 Task: Team Management: Team Retro.
Action: Mouse pressed left at (839, 404)
Screenshot: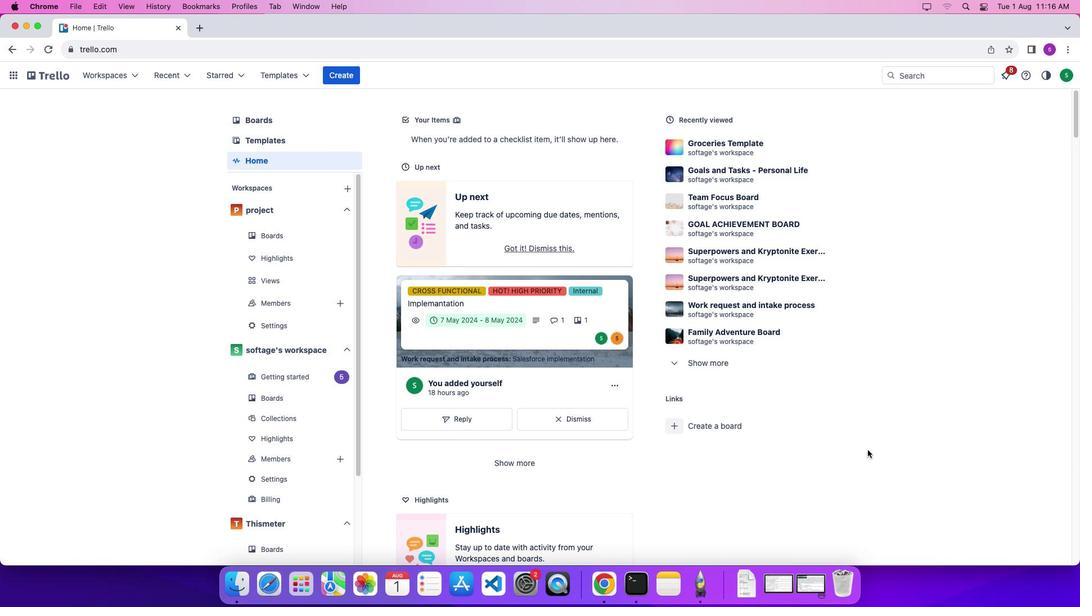 
Action: Mouse moved to (126, 152)
Screenshot: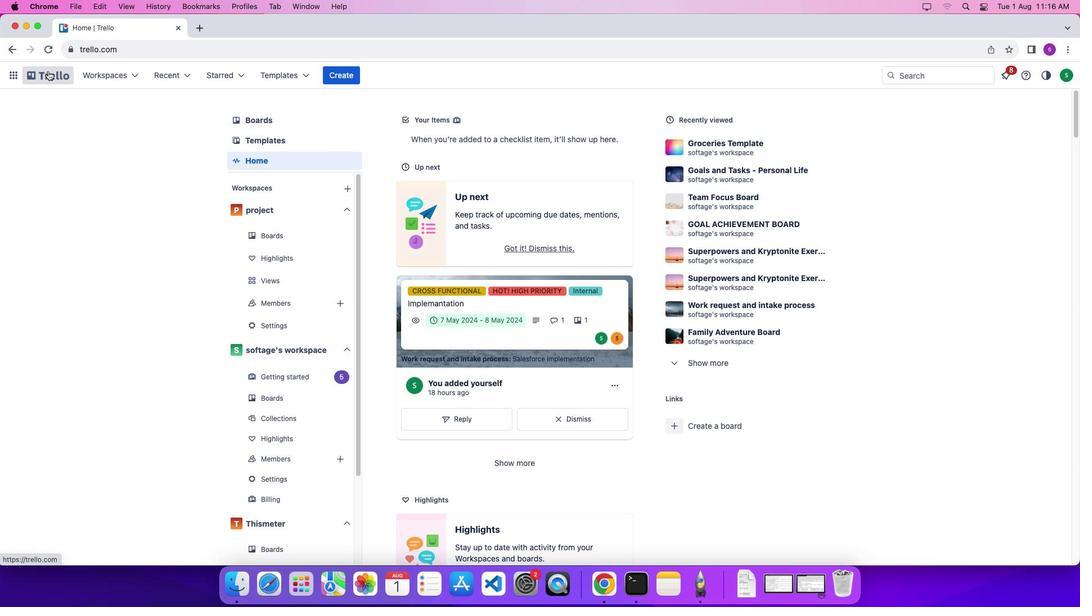 
Action: Mouse pressed left at (126, 152)
Screenshot: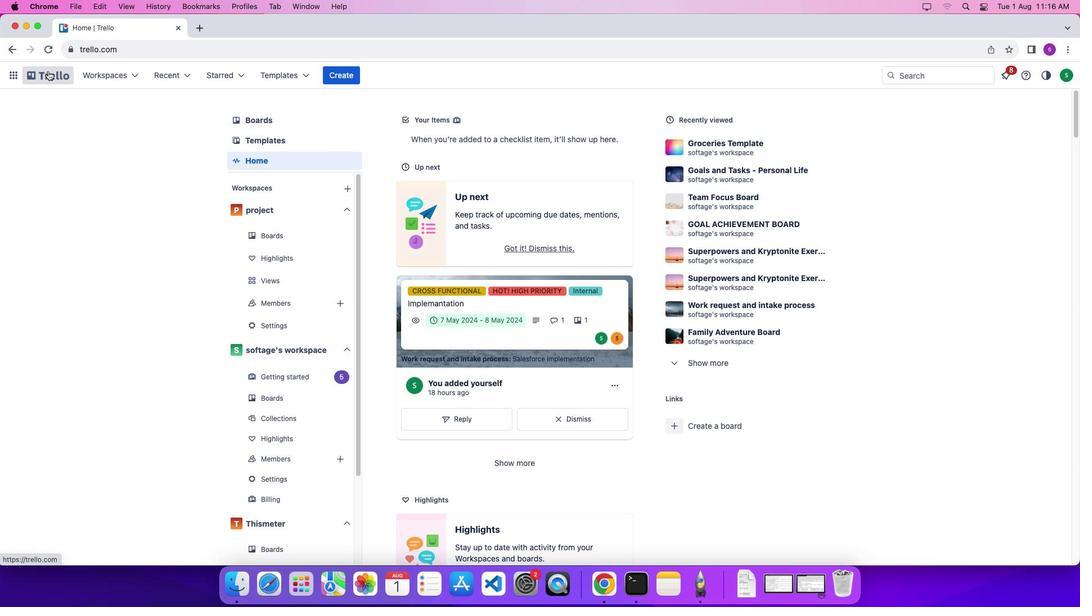 
Action: Mouse moved to (325, 150)
Screenshot: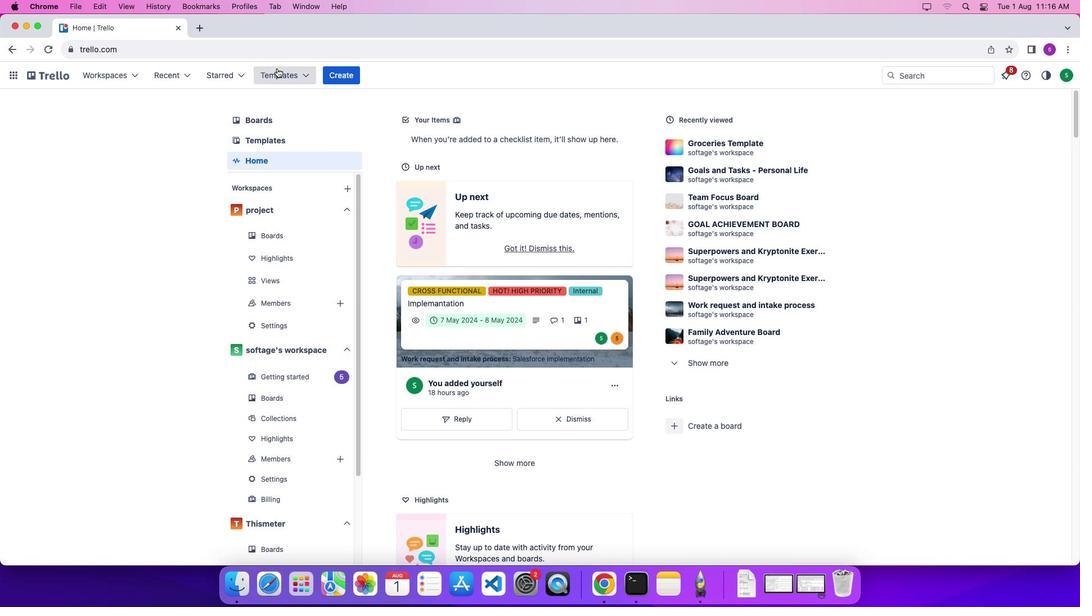 
Action: Mouse pressed left at (325, 150)
Screenshot: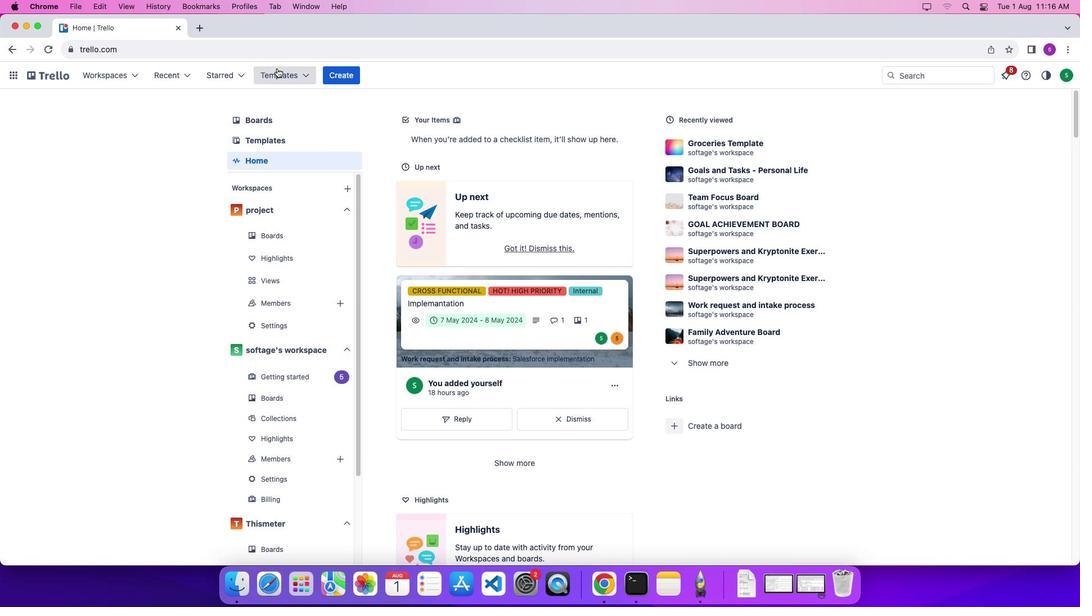 
Action: Mouse moved to (414, 392)
Screenshot: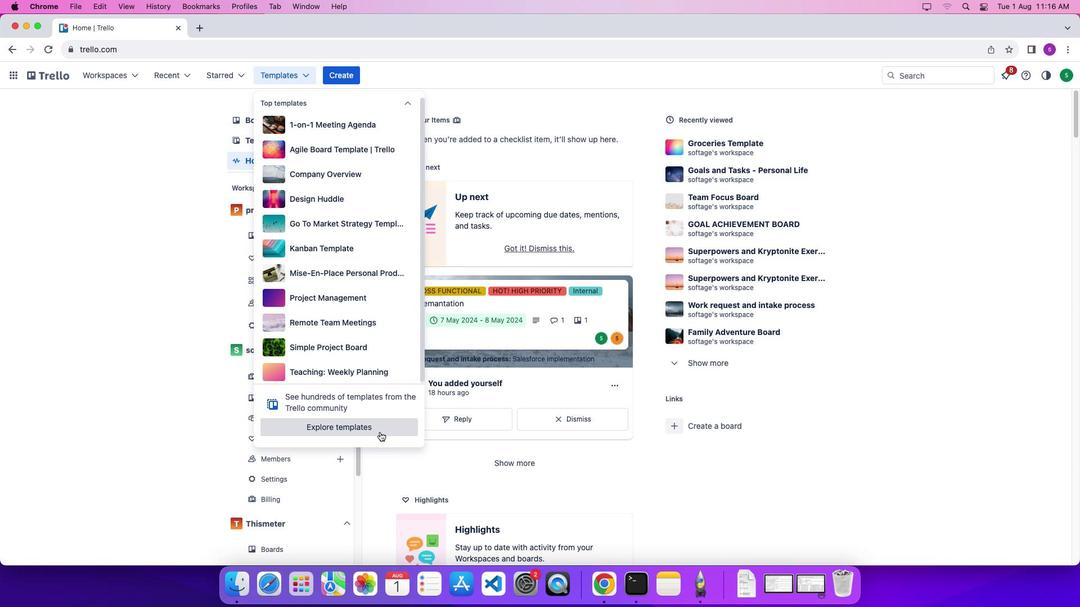 
Action: Mouse pressed left at (414, 392)
Screenshot: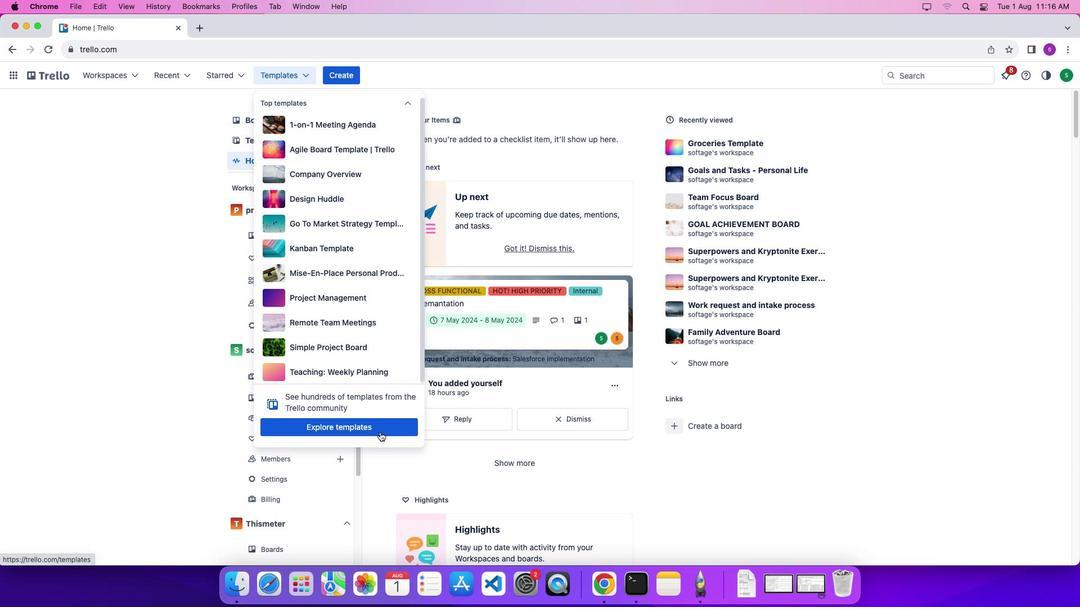 
Action: Mouse moved to (721, 187)
Screenshot: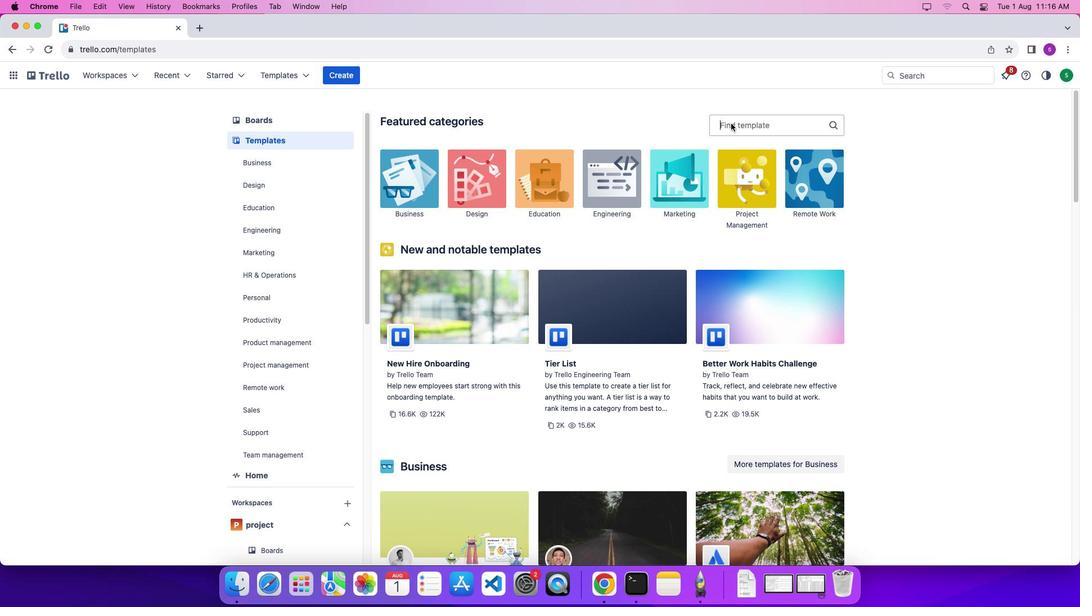 
Action: Mouse pressed left at (721, 187)
Screenshot: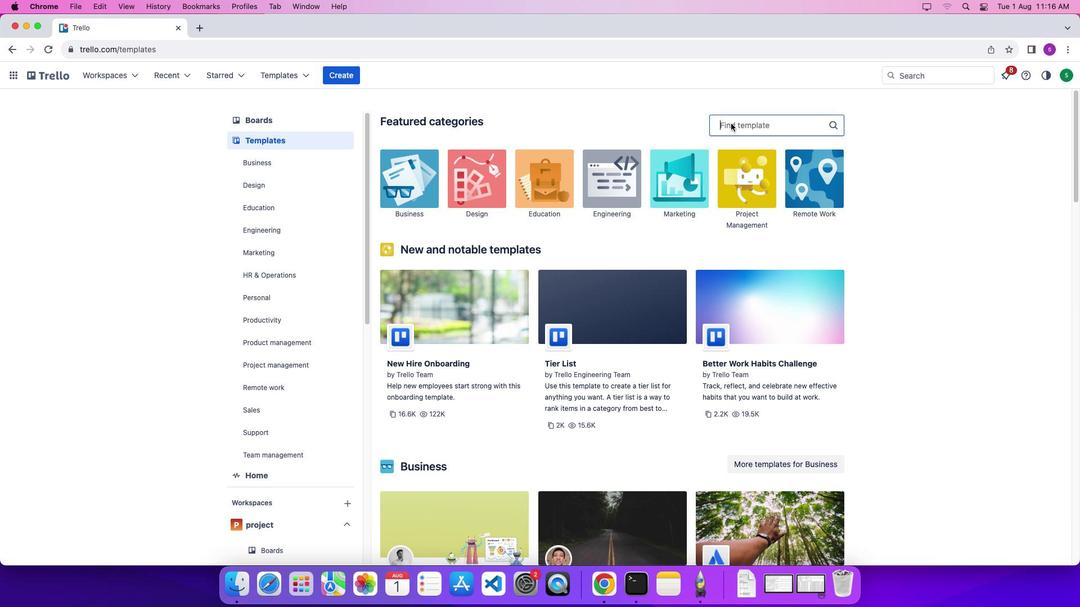 
Action: Mouse moved to (722, 187)
Screenshot: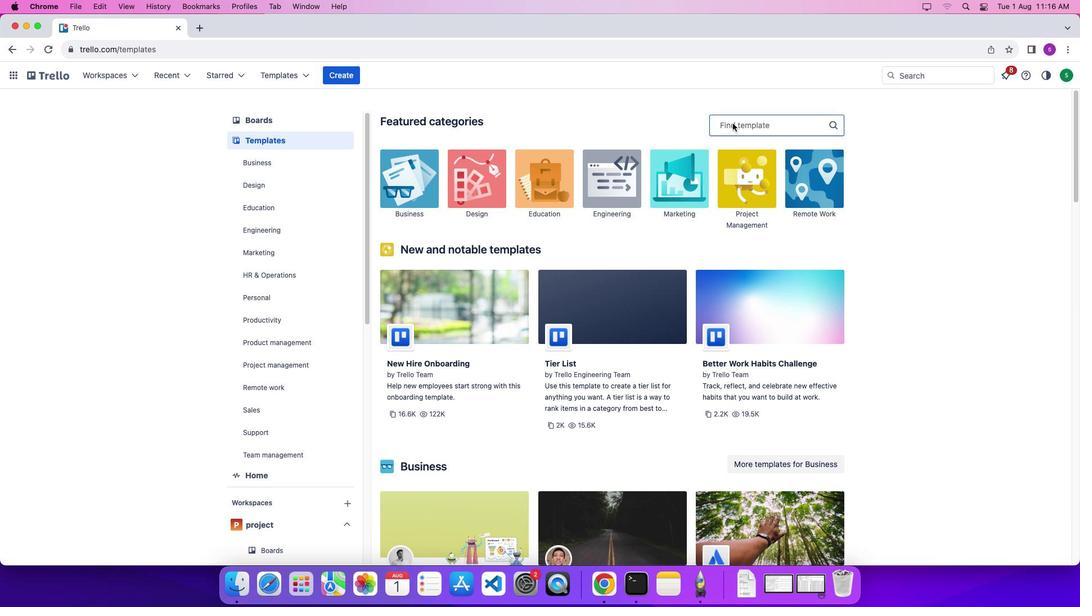 
Action: Mouse pressed left at (722, 187)
Screenshot: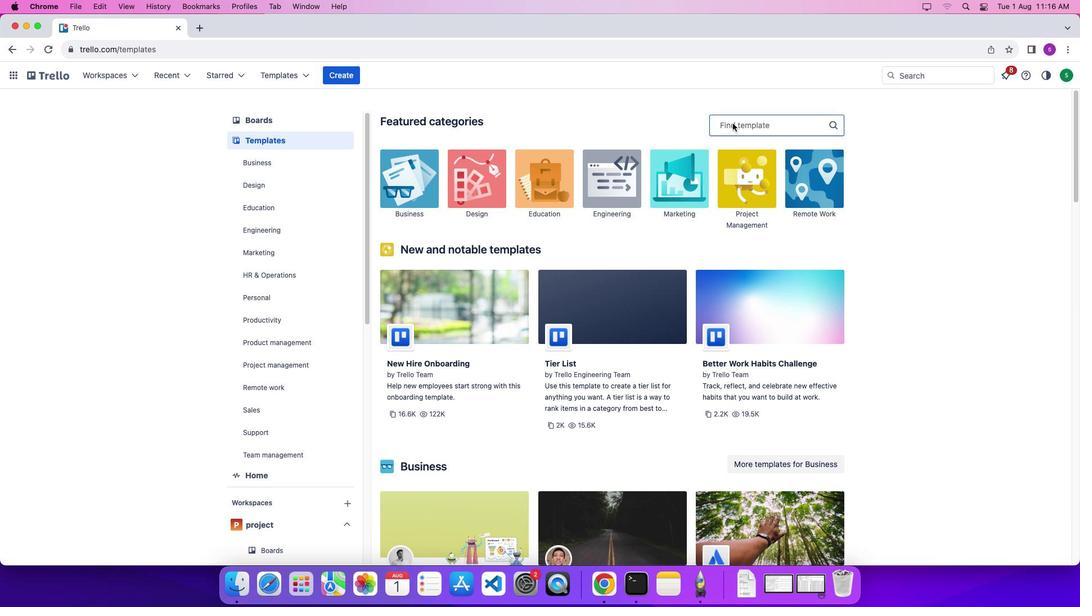 
Action: Key pressed Key.shift'T''e''a''a''m'Key.space'r''e''t''r''o'
Screenshot: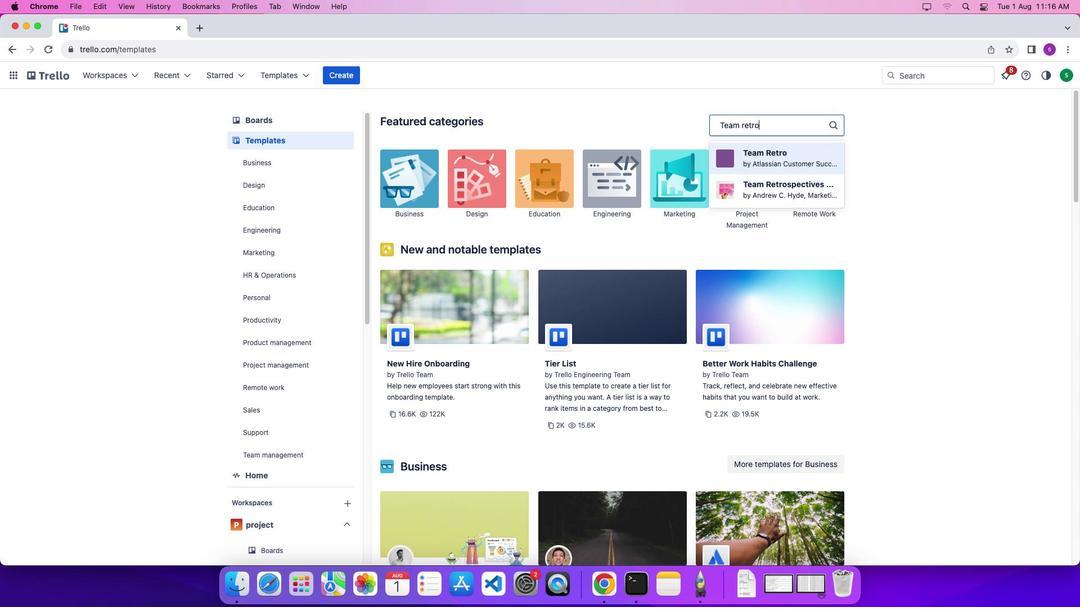 
Action: Mouse moved to (744, 220)
Screenshot: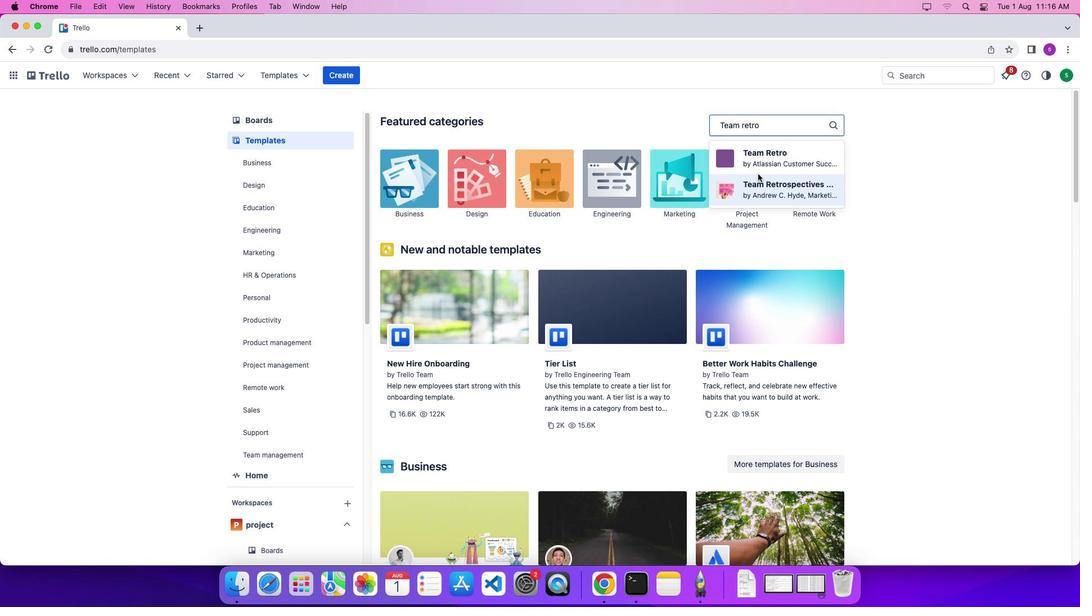 
Action: Mouse pressed left at (744, 220)
Screenshot: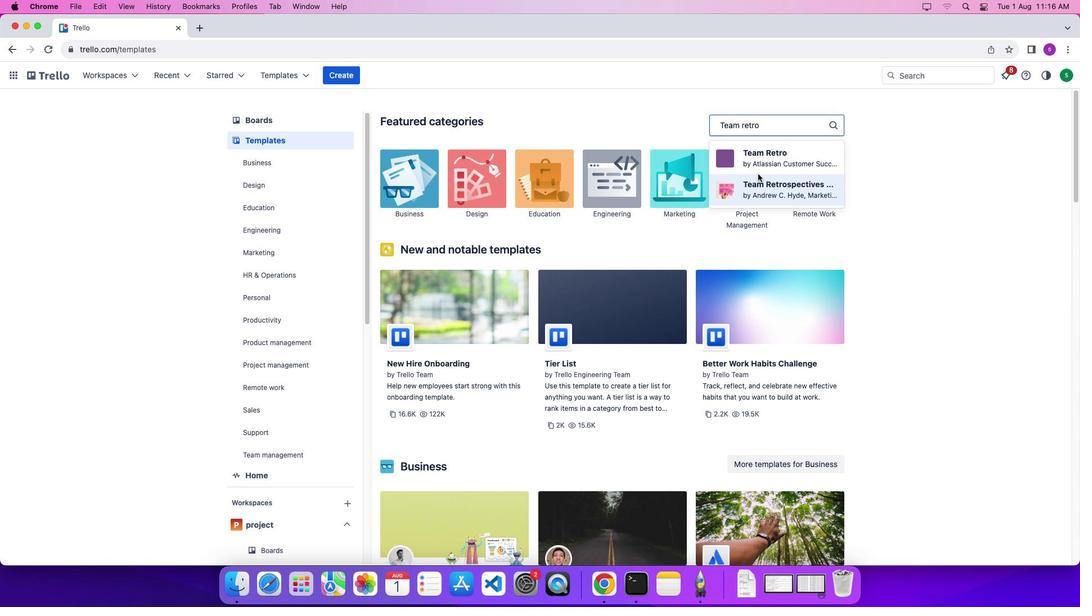
Action: Mouse moved to (767, 187)
Screenshot: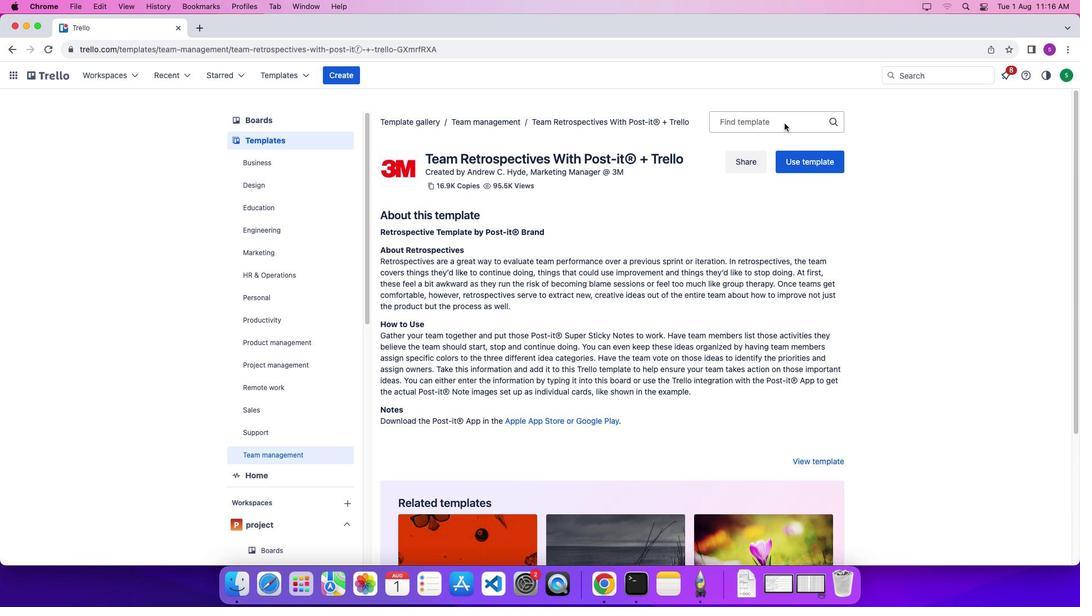 
Action: Mouse pressed left at (767, 187)
Screenshot: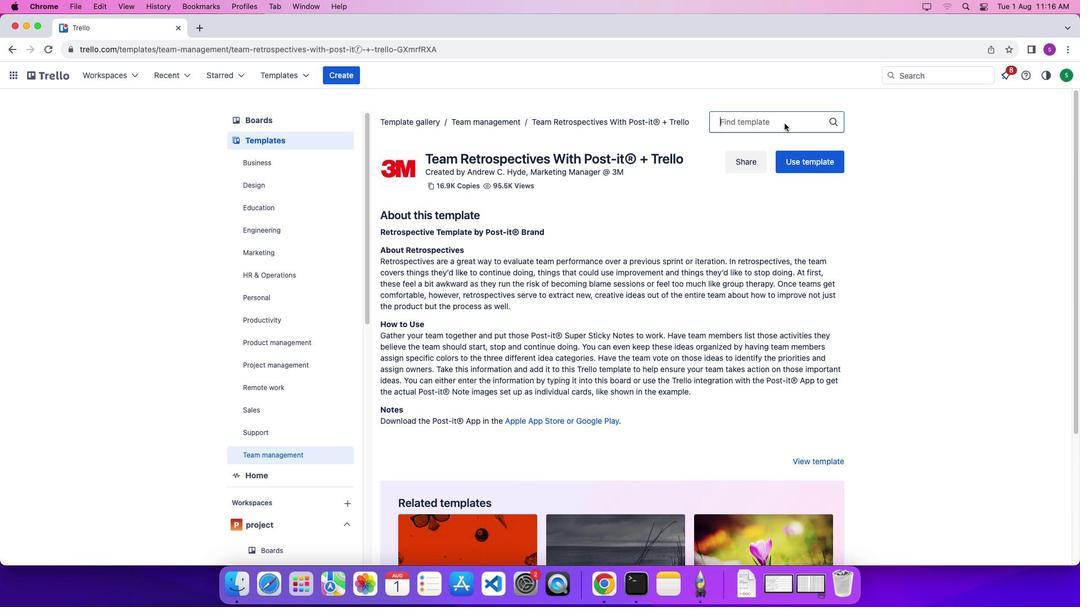 
Action: Key pressed 't''e''a''m'Key.space'r''e''t''r''o'
Screenshot: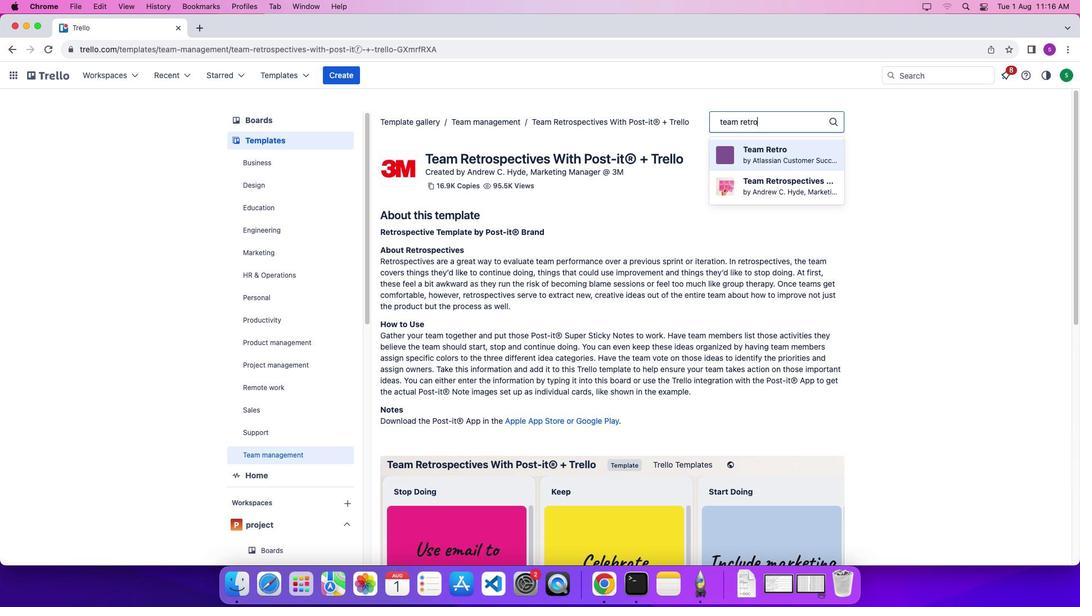
Action: Mouse moved to (806, 206)
Screenshot: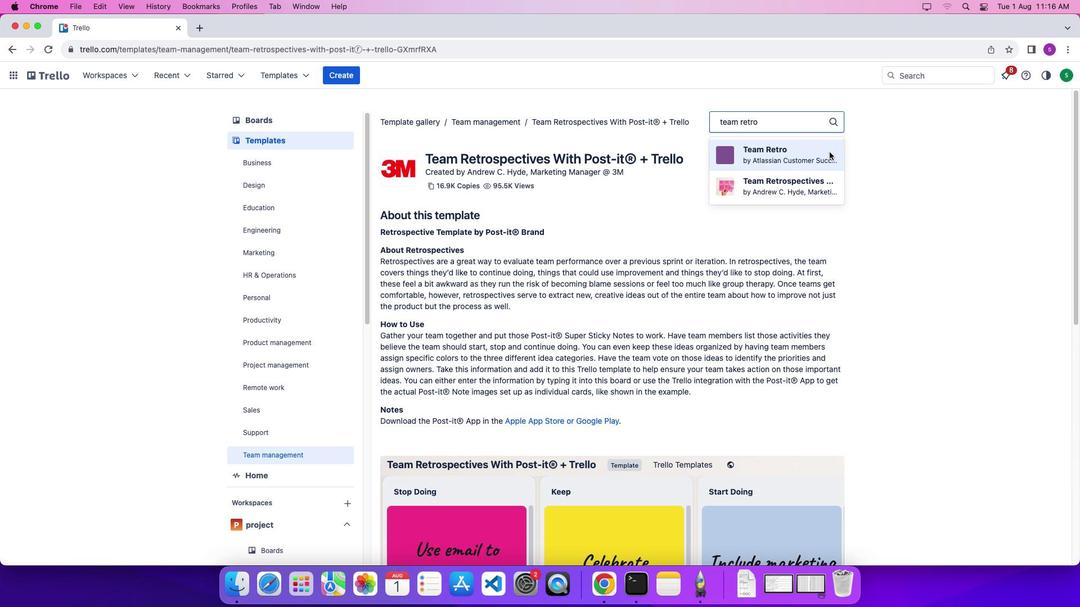 
Action: Mouse pressed left at (806, 206)
Screenshot: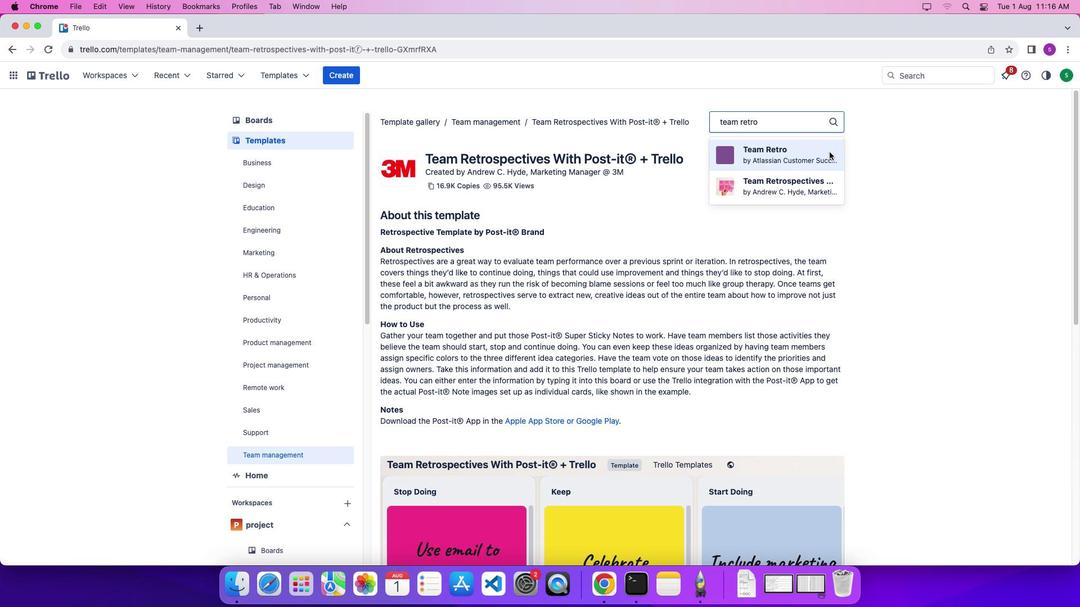 
Action: Mouse moved to (781, 270)
Screenshot: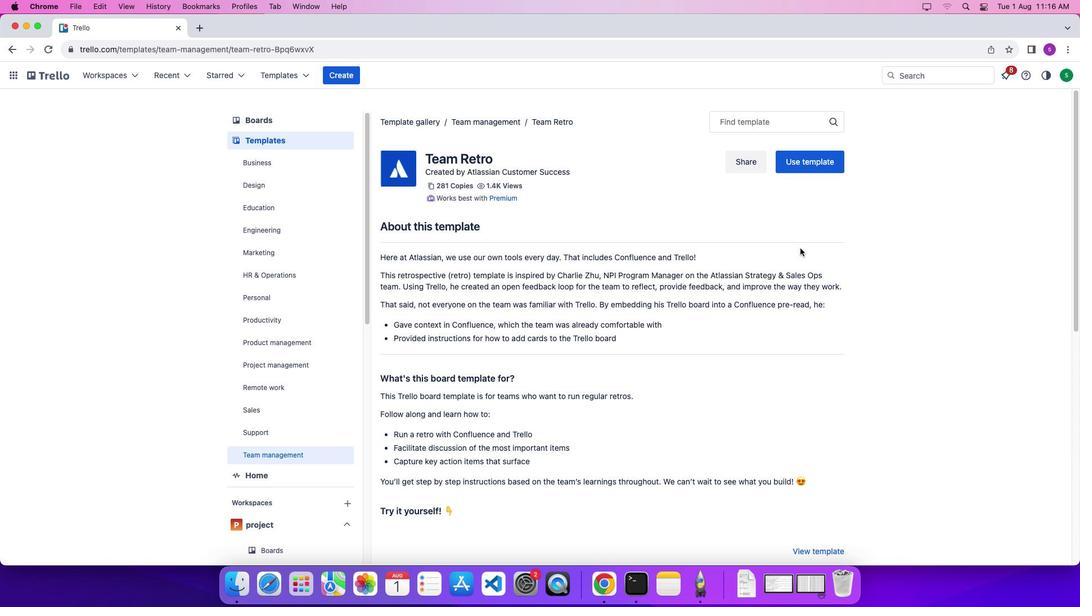 
Action: Mouse scrolled (781, 270) with delta (84, 105)
Screenshot: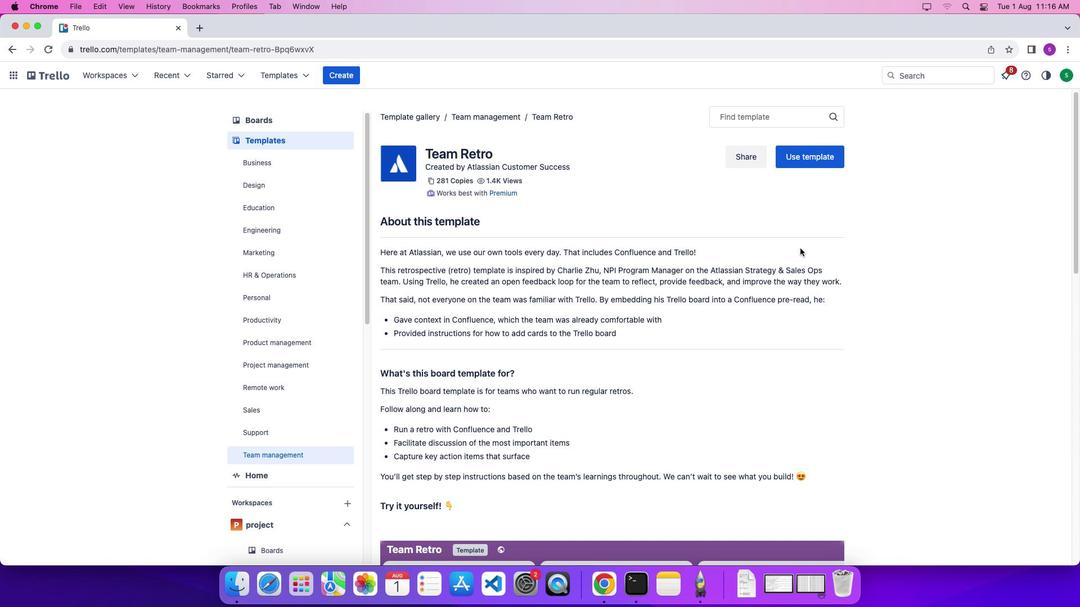 
Action: Mouse scrolled (781, 270) with delta (84, 105)
Screenshot: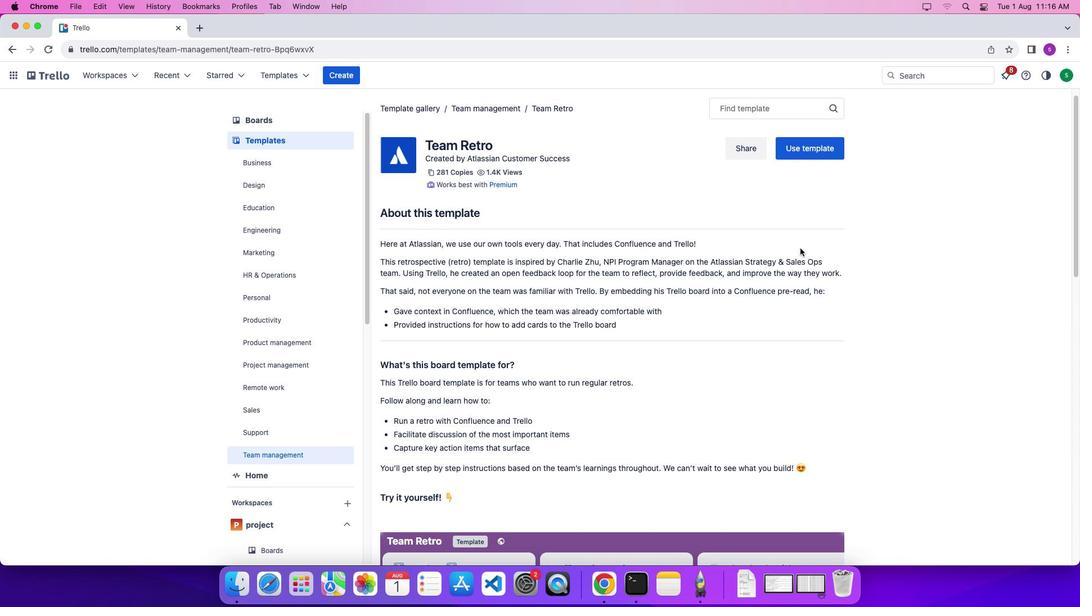 
Action: Mouse scrolled (781, 270) with delta (84, 104)
Screenshot: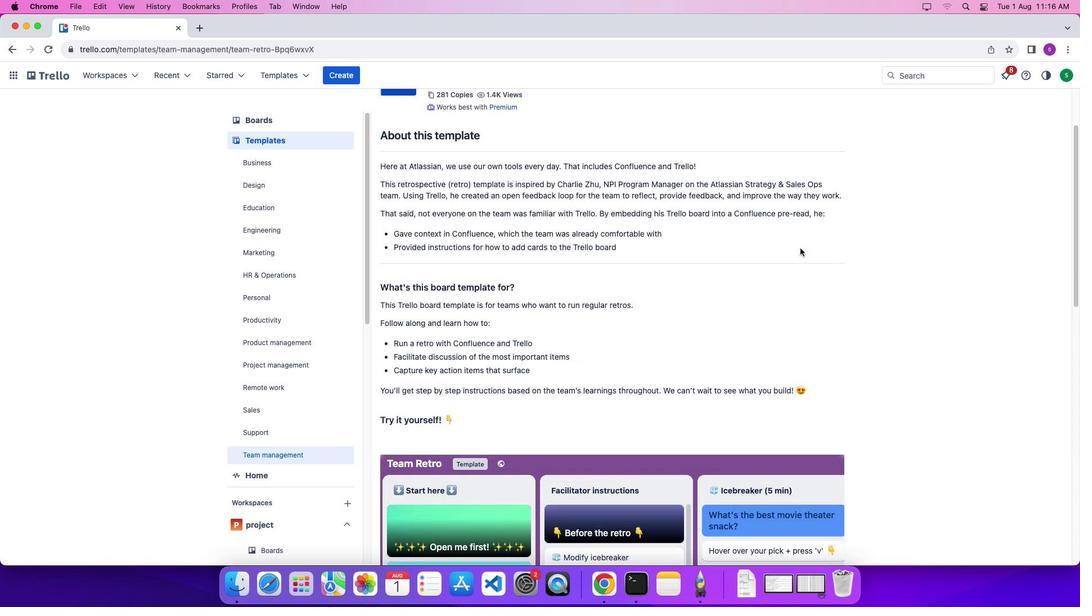 
Action: Mouse moved to (784, 271)
Screenshot: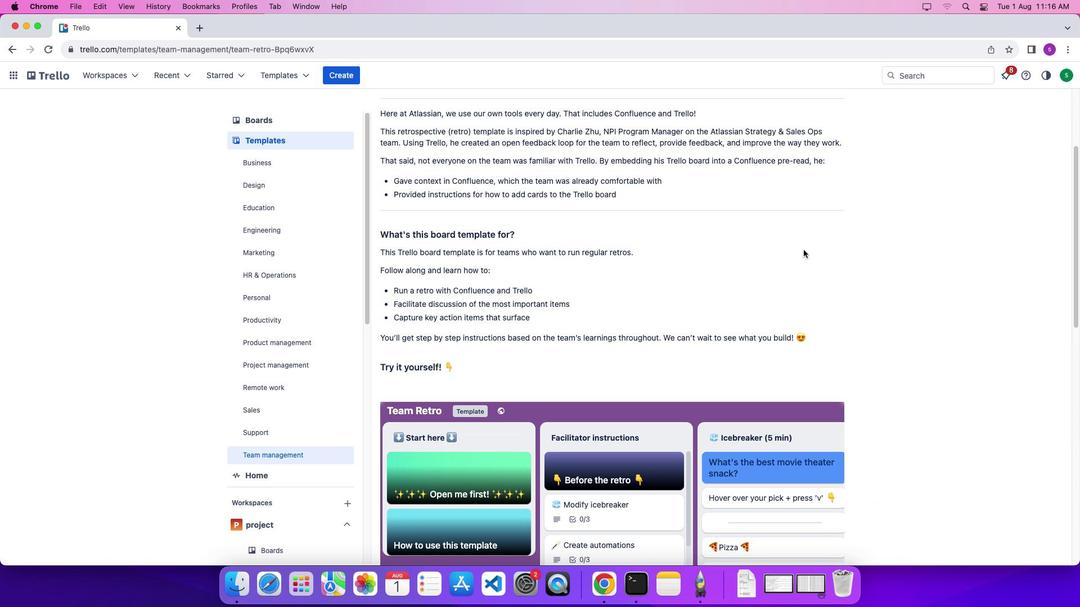 
Action: Mouse scrolled (784, 271) with delta (84, 105)
Screenshot: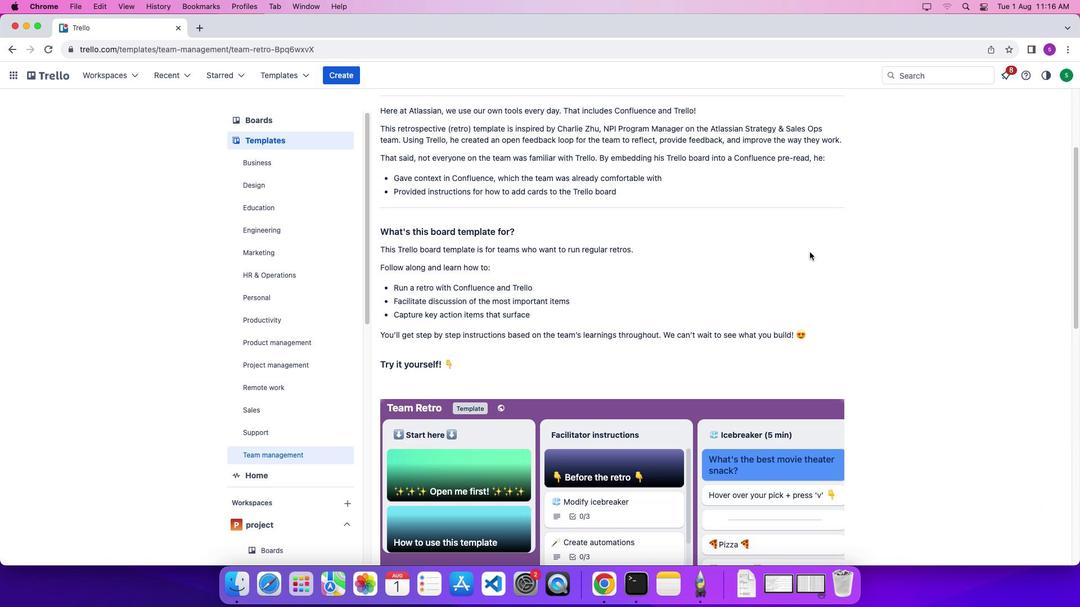 
Action: Mouse scrolled (784, 271) with delta (84, 105)
Screenshot: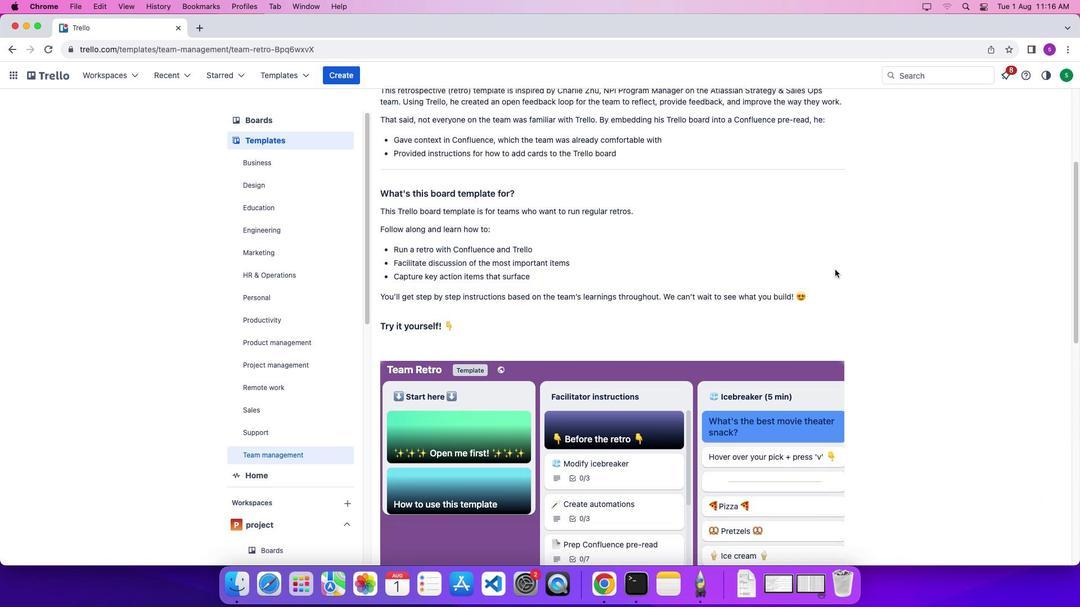 
Action: Mouse moved to (789, 272)
Screenshot: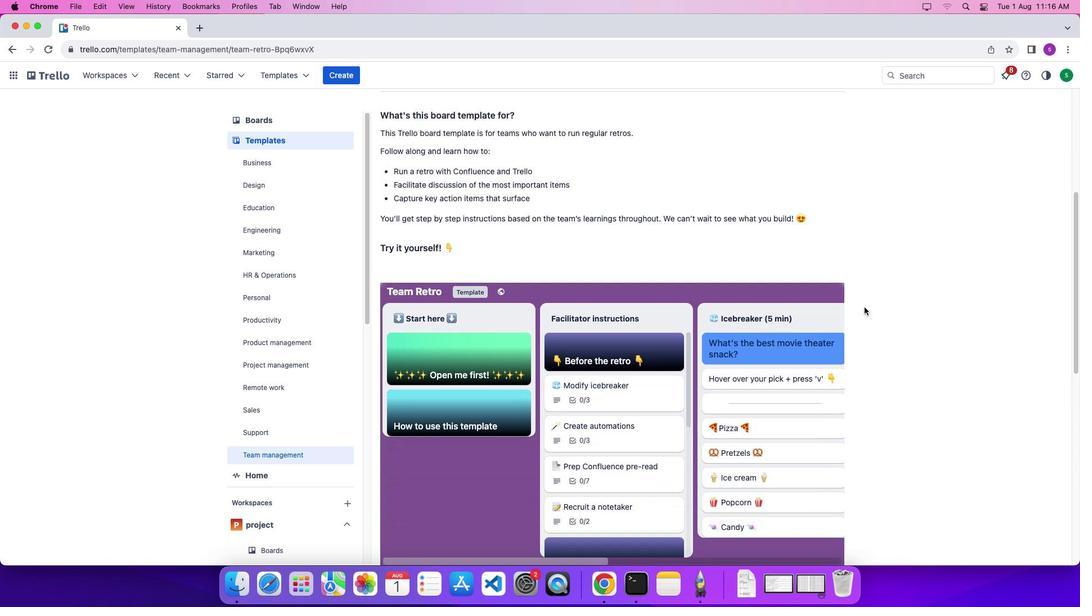 
Action: Mouse scrolled (789, 272) with delta (84, 104)
Screenshot: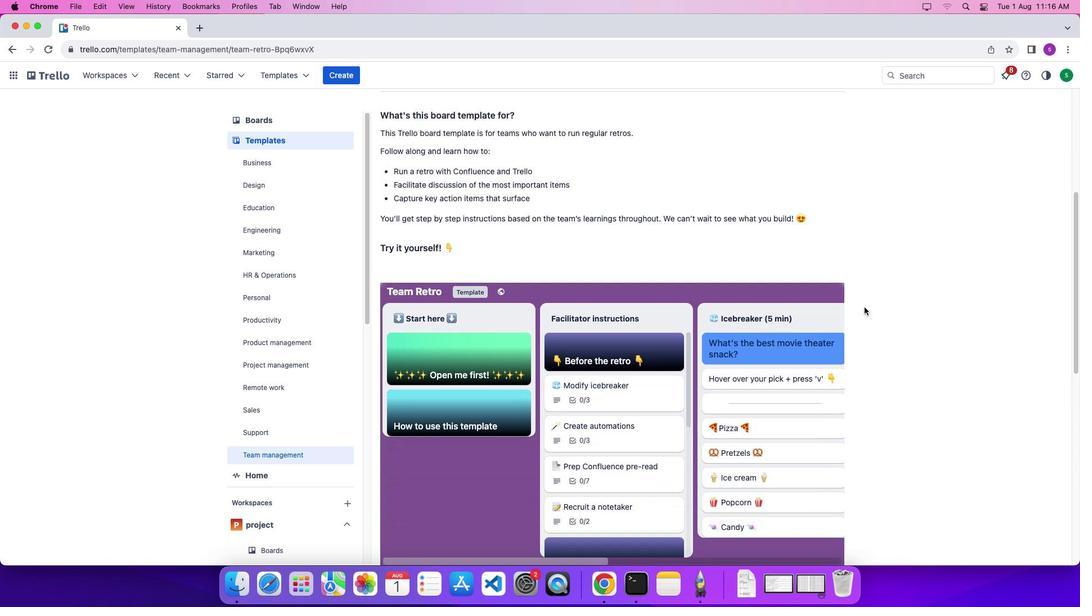 
Action: Mouse moved to (852, 348)
Screenshot: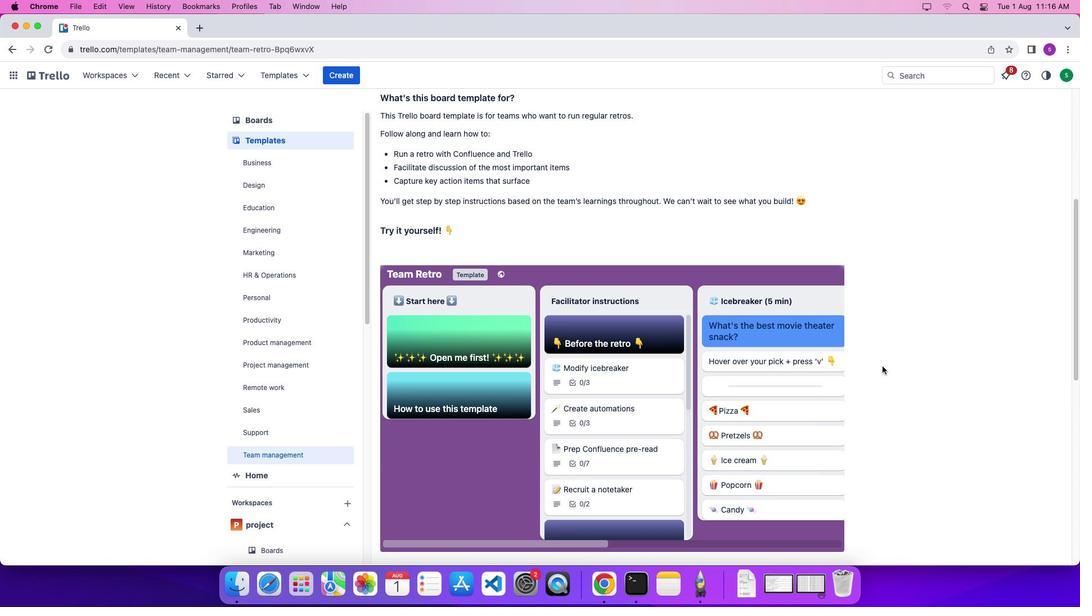 
Action: Mouse scrolled (852, 348) with delta (84, 105)
Screenshot: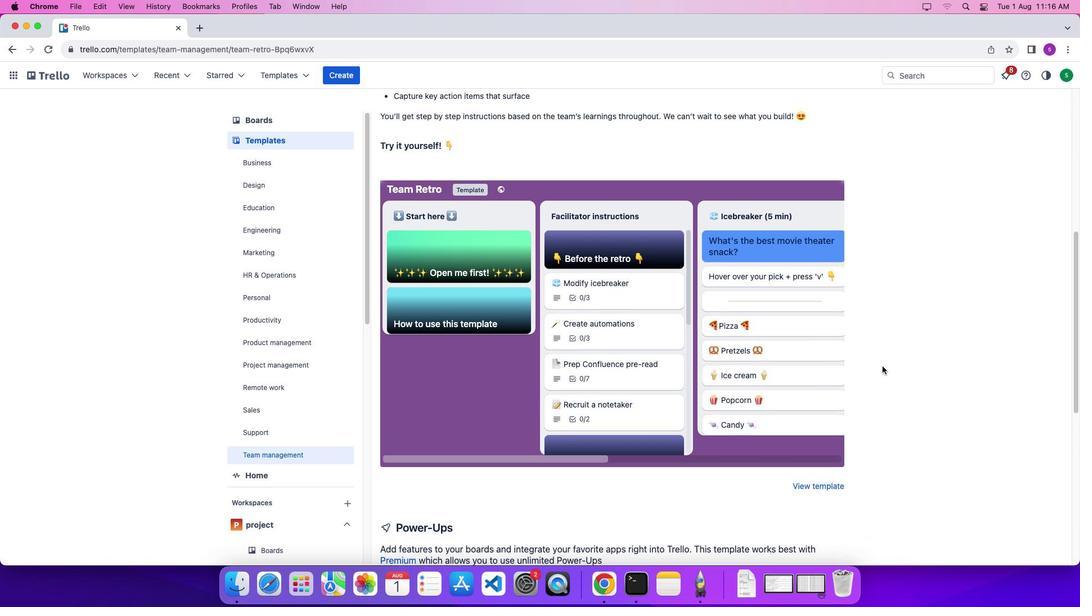 
Action: Mouse scrolled (852, 348) with delta (84, 105)
Screenshot: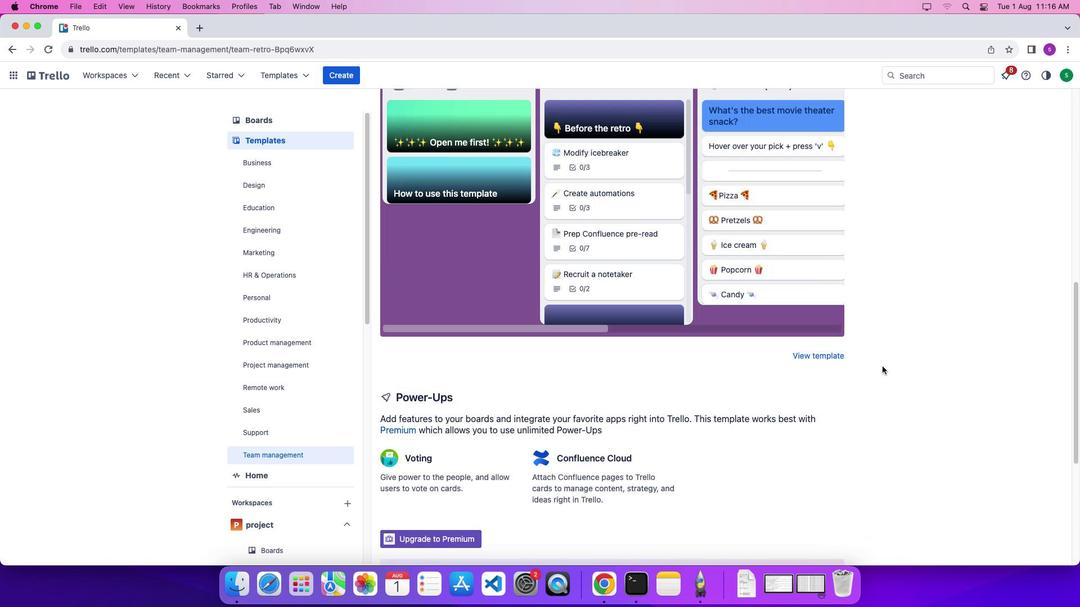
Action: Mouse scrolled (852, 348) with delta (84, 102)
Screenshot: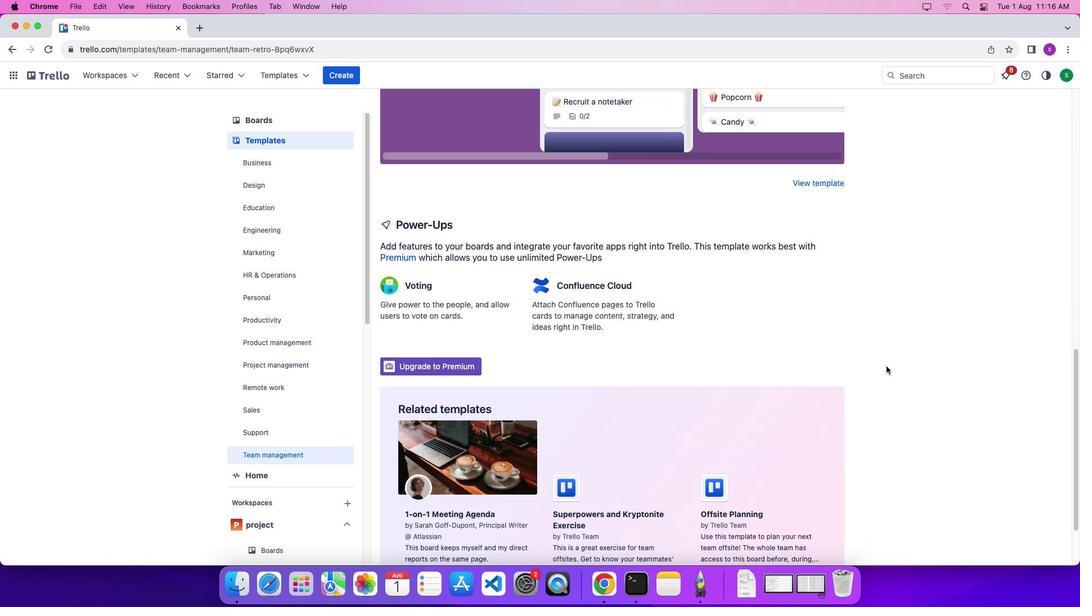 
Action: Mouse scrolled (852, 348) with delta (84, 101)
Screenshot: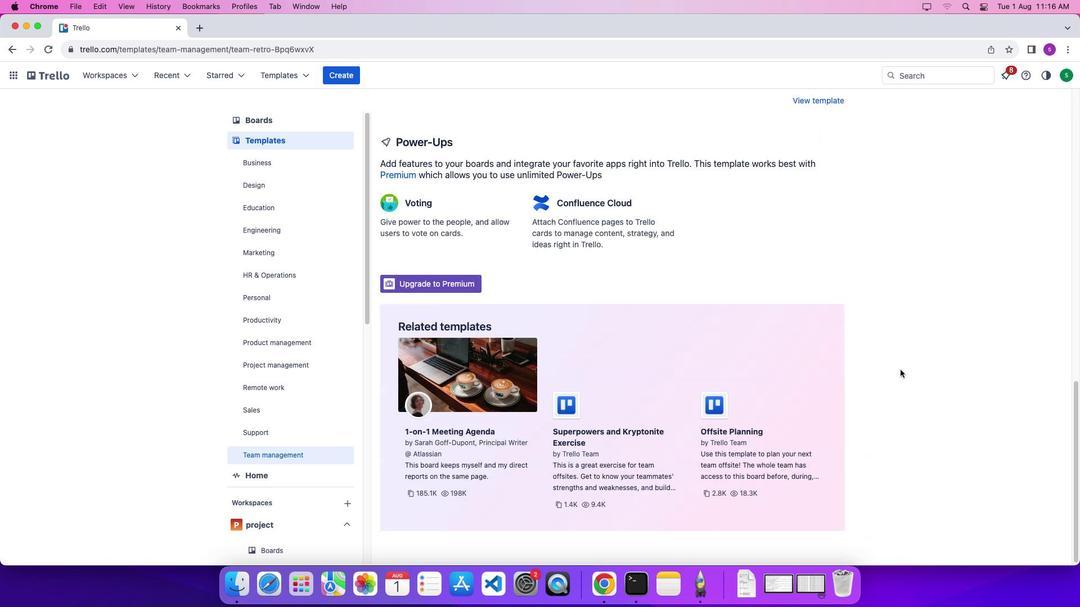 
Action: Mouse moved to (884, 350)
Screenshot: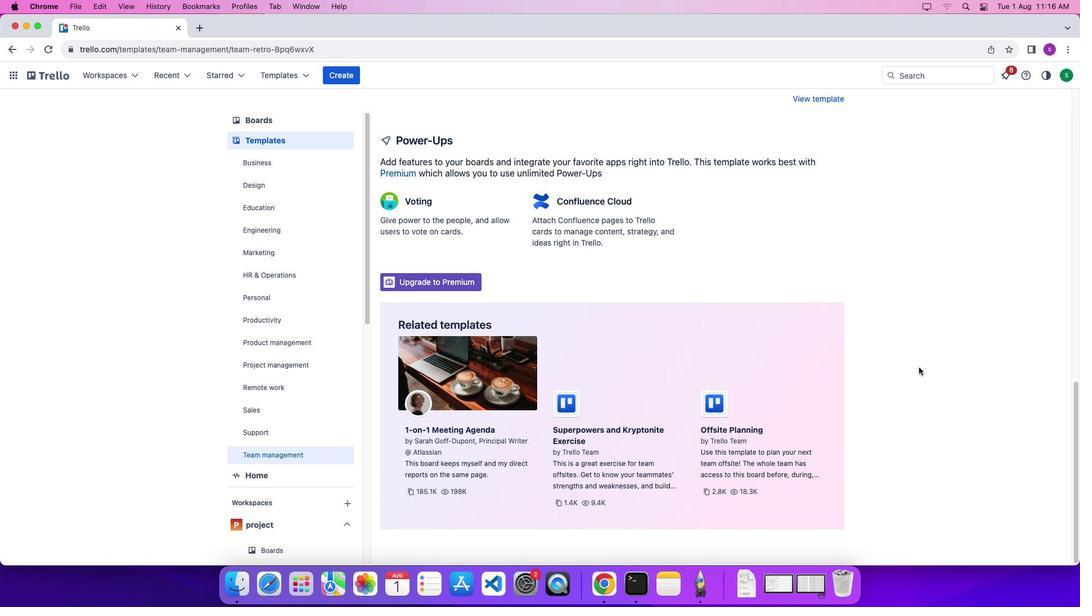 
Action: Mouse scrolled (884, 350) with delta (84, 105)
Screenshot: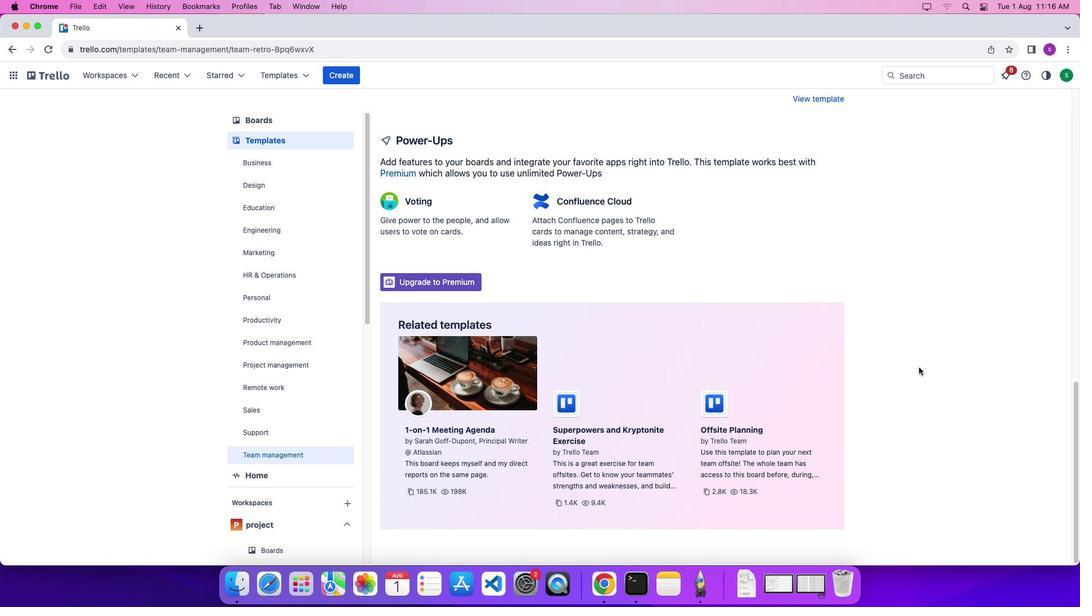 
Action: Mouse scrolled (884, 350) with delta (84, 105)
Screenshot: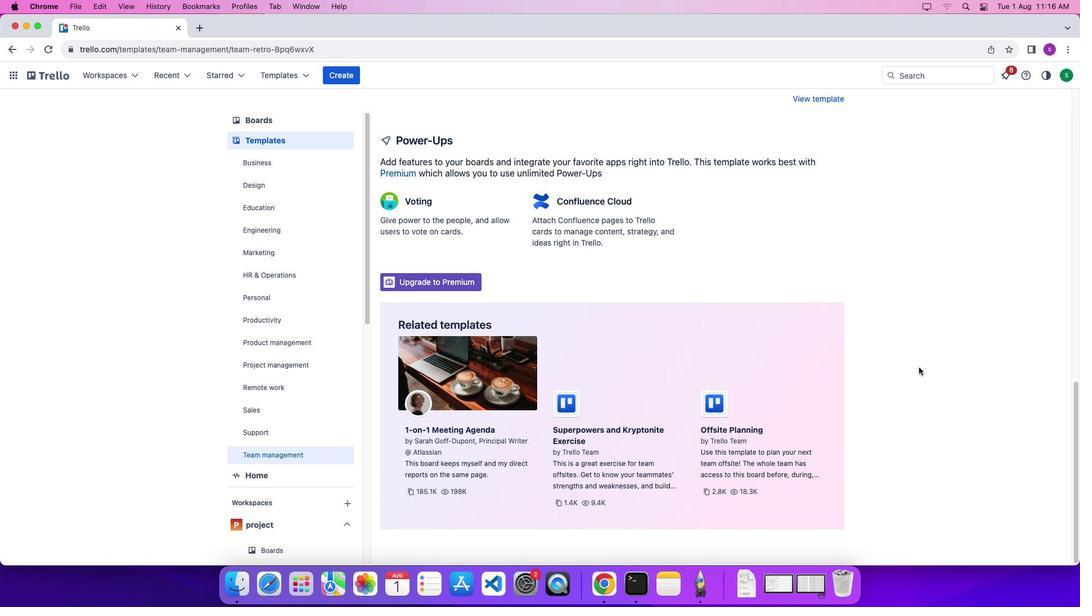 
Action: Mouse scrolled (884, 350) with delta (84, 103)
Screenshot: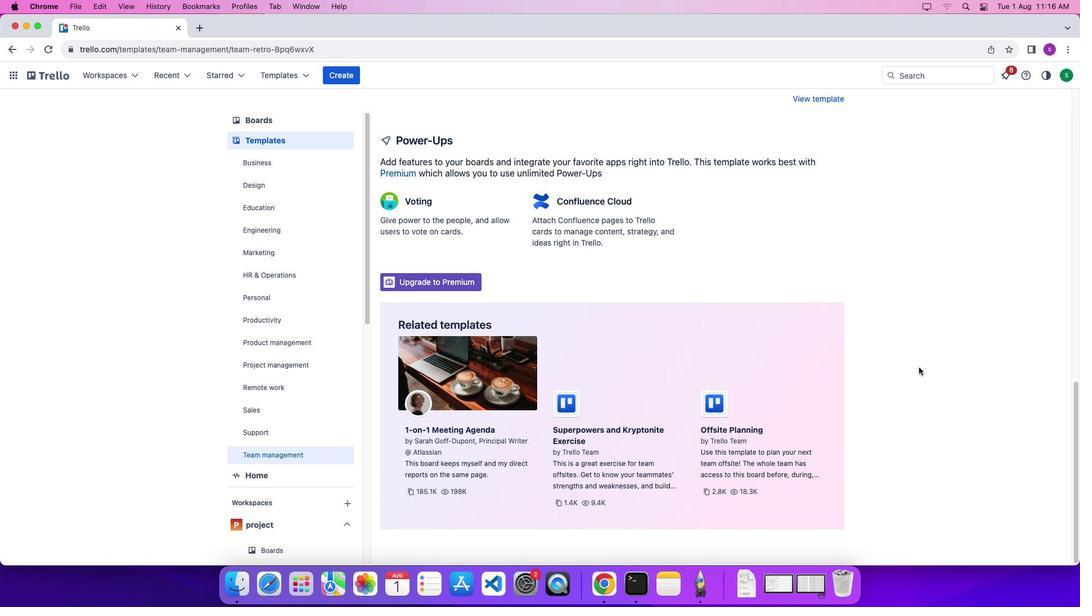 
Action: Mouse moved to (884, 349)
Screenshot: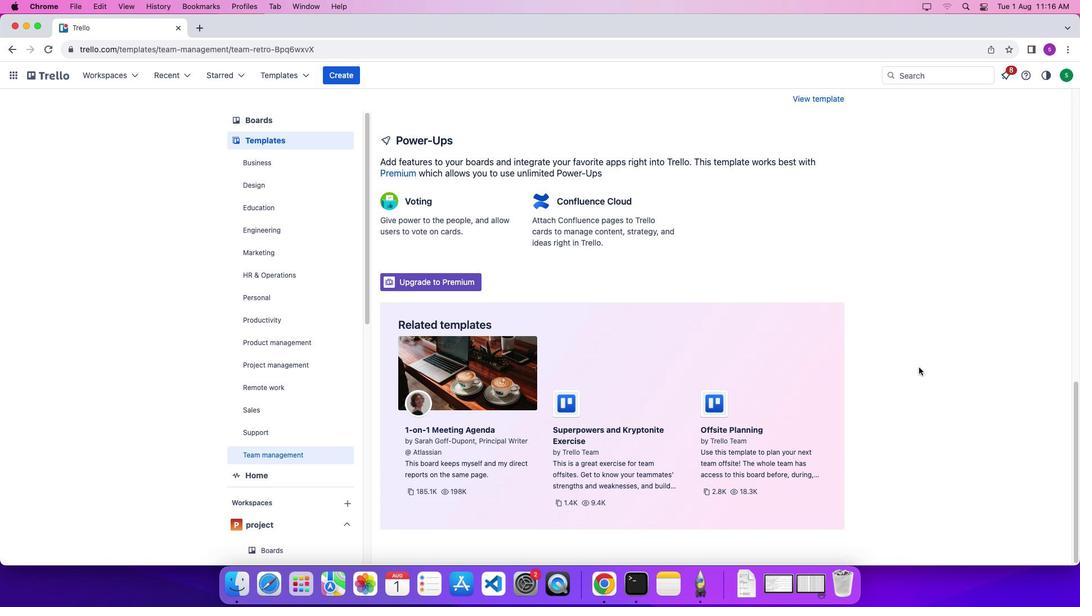 
Action: Mouse scrolled (884, 349) with delta (84, 103)
Screenshot: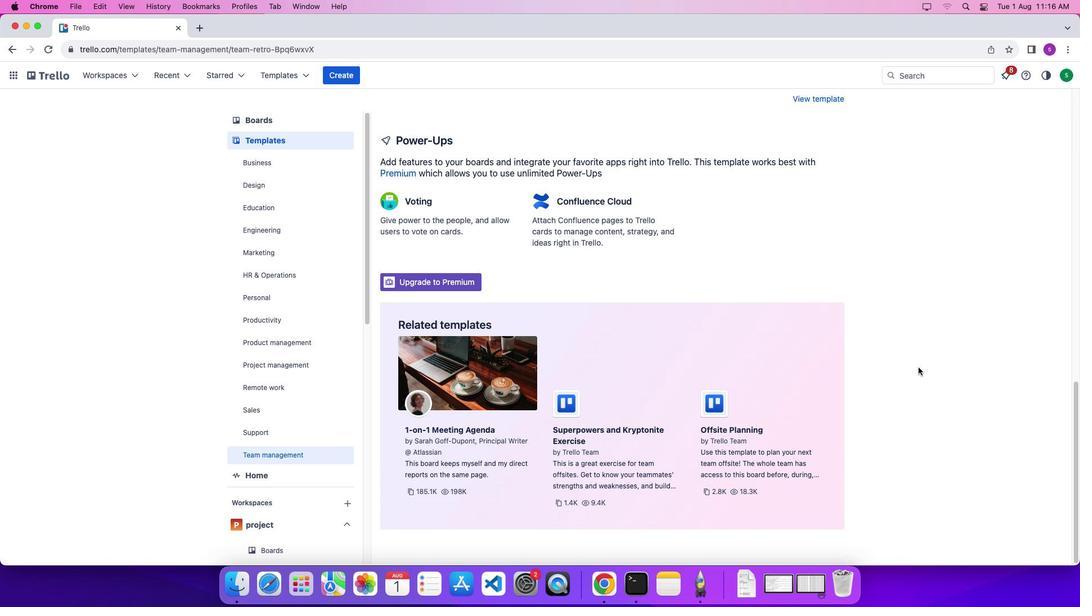 
Action: Mouse moved to (880, 340)
Screenshot: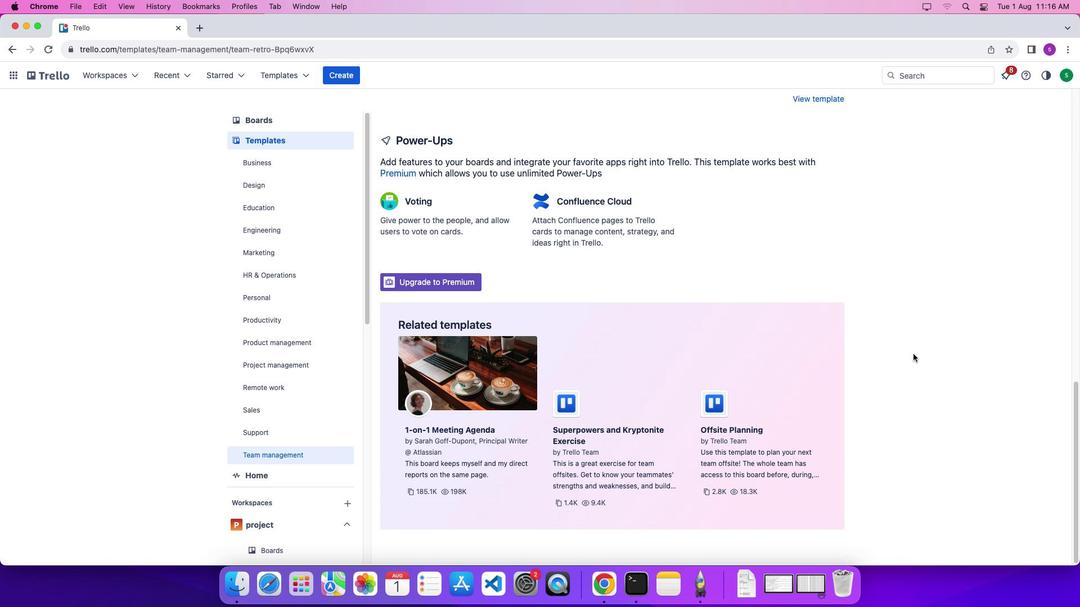 
Action: Mouse scrolled (880, 340) with delta (84, 105)
Screenshot: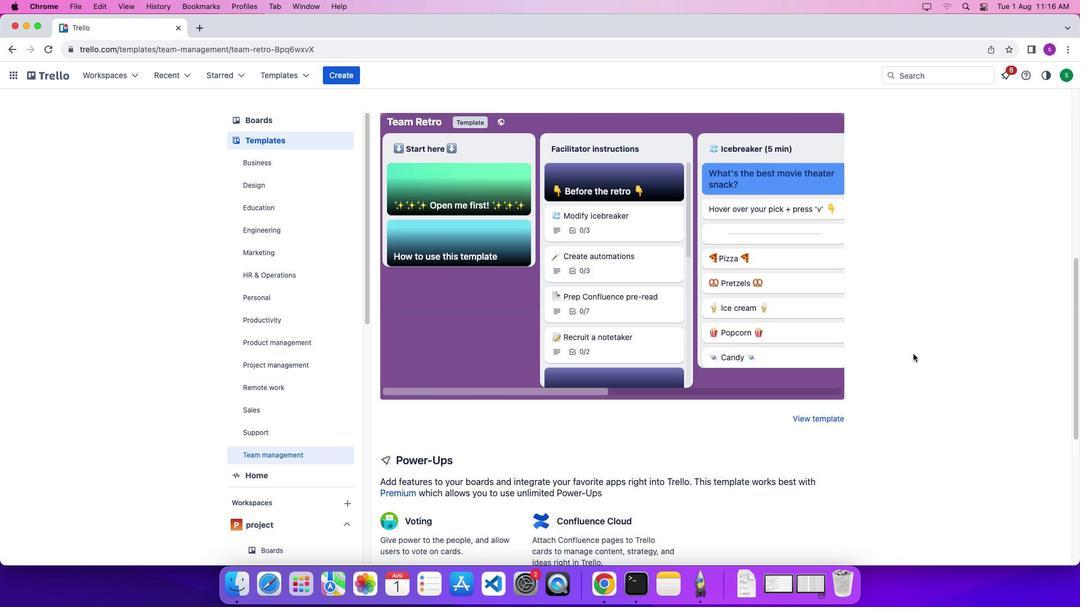 
Action: Mouse scrolled (880, 340) with delta (84, 106)
Screenshot: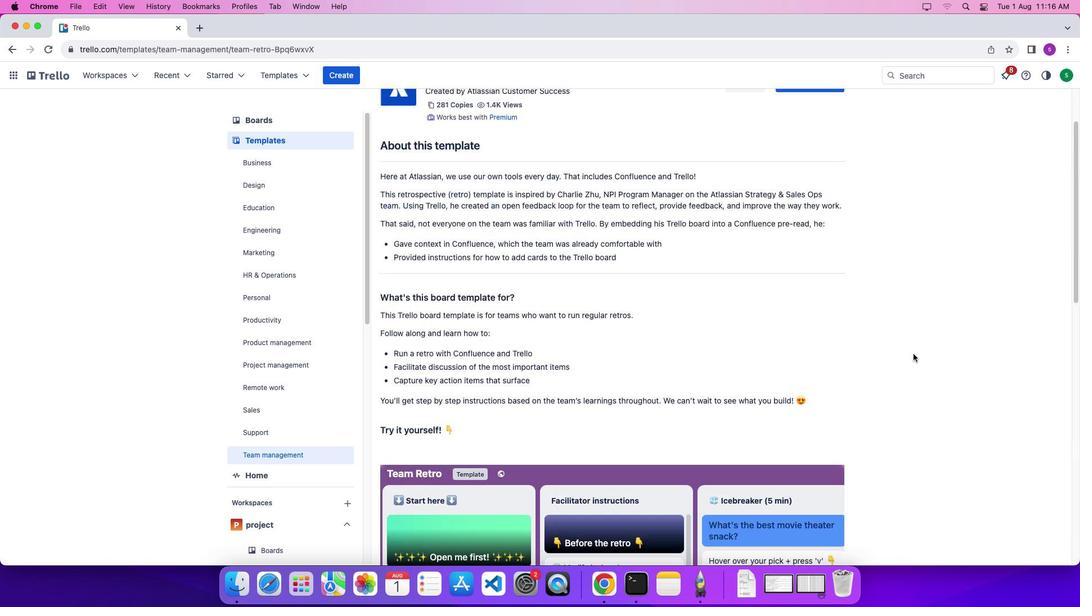 
Action: Mouse scrolled (880, 340) with delta (84, 108)
Screenshot: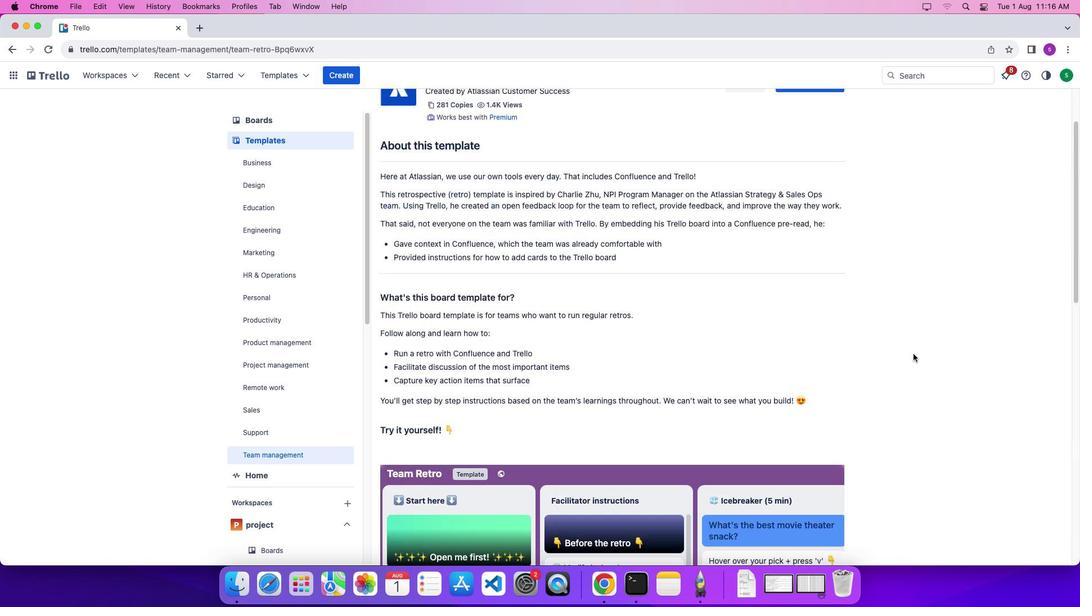 
Action: Mouse scrolled (880, 340) with delta (84, 110)
Screenshot: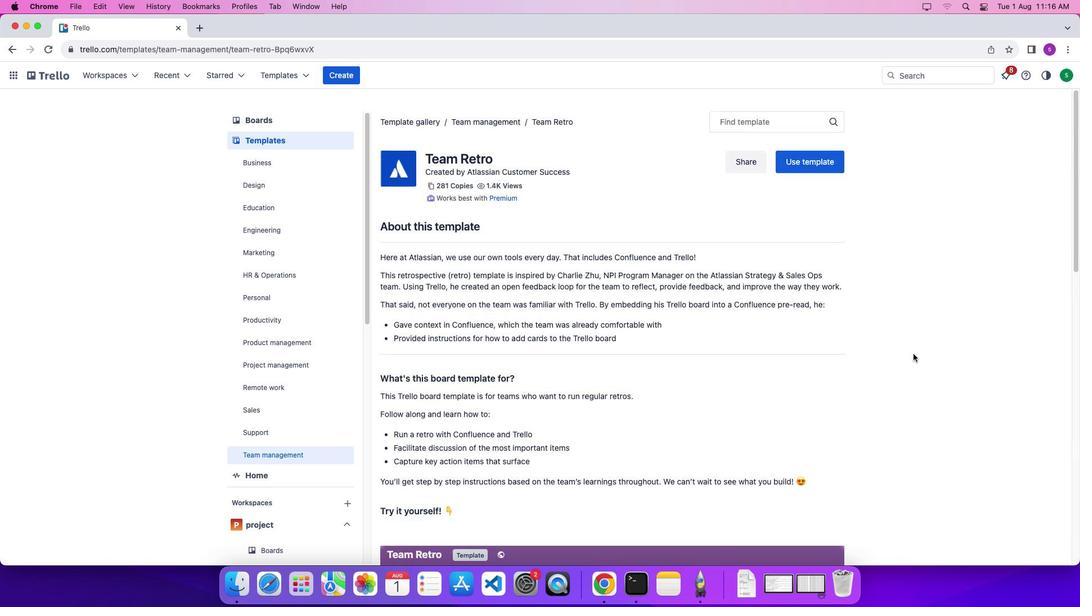 
Action: Mouse scrolled (880, 340) with delta (84, 111)
Screenshot: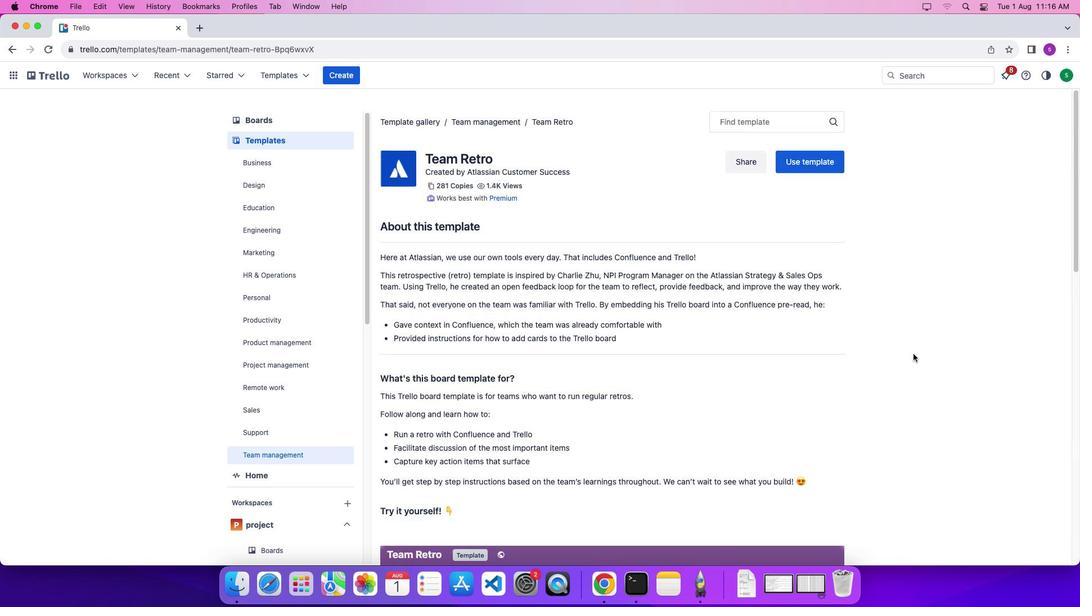 
Action: Mouse scrolled (880, 340) with delta (84, 105)
Screenshot: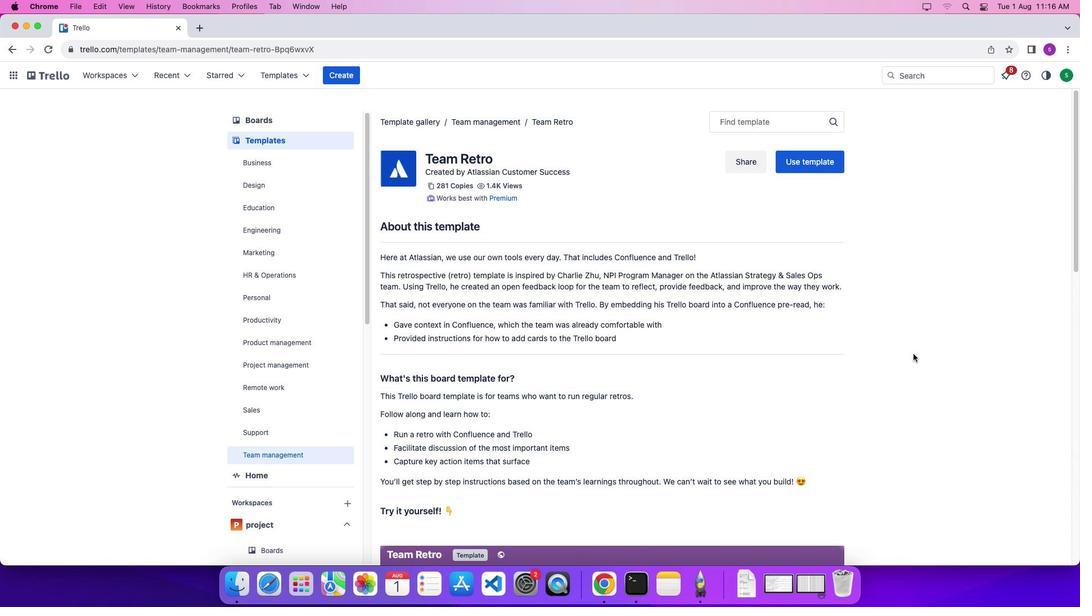 
Action: Mouse scrolled (880, 340) with delta (84, 106)
Screenshot: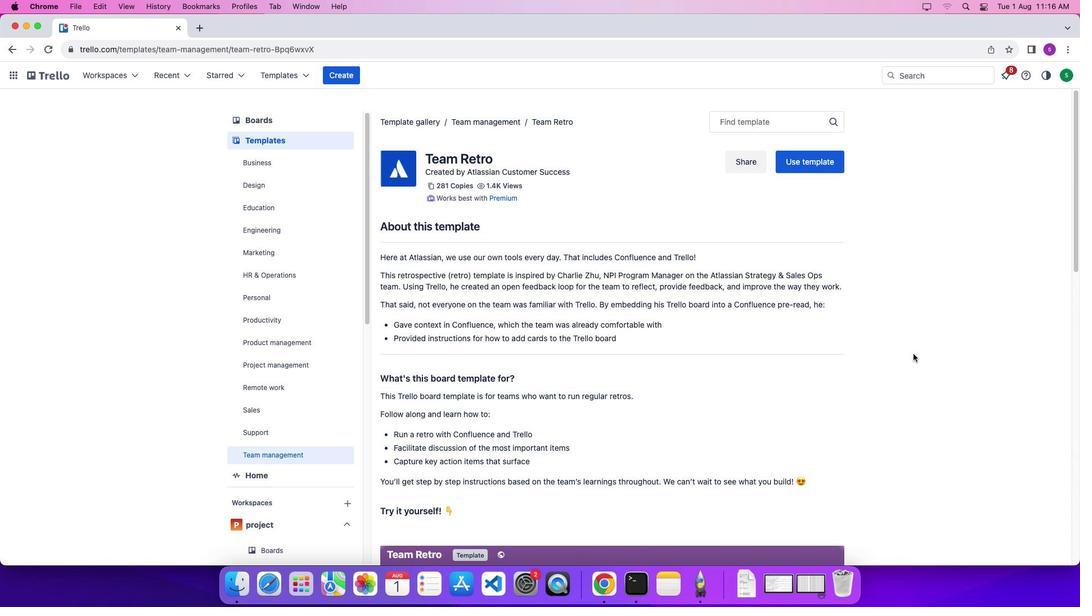 
Action: Mouse scrolled (880, 340) with delta (84, 109)
Screenshot: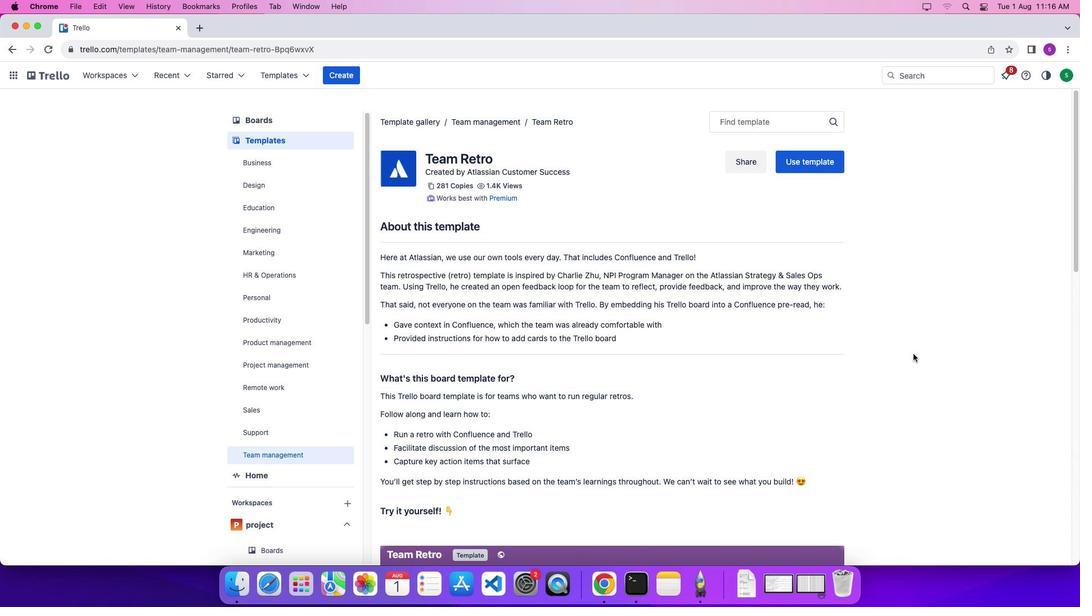 
Action: Mouse scrolled (880, 340) with delta (84, 110)
Screenshot: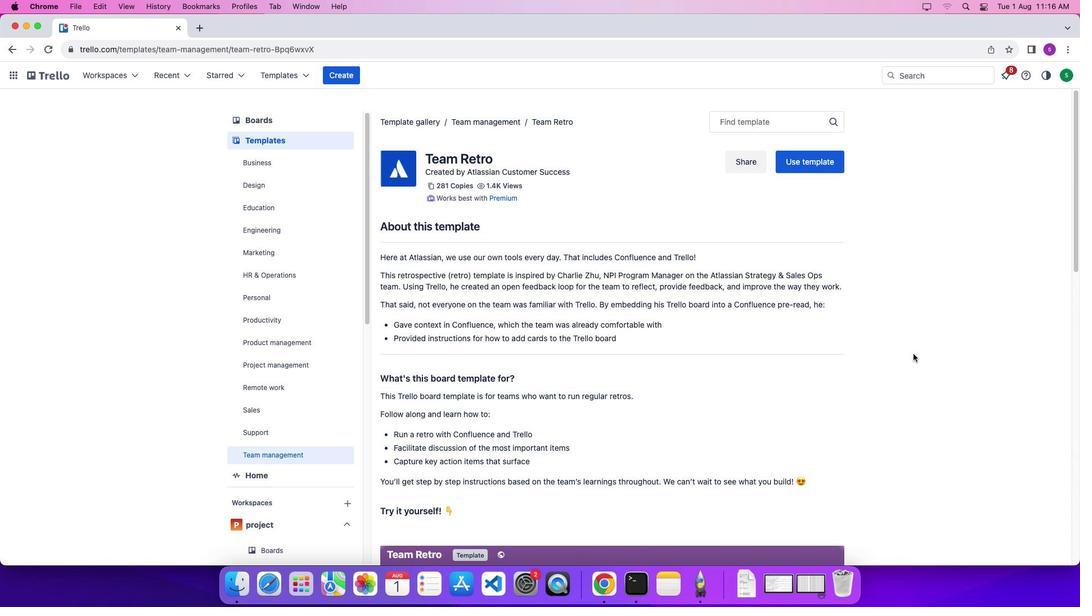 
Action: Mouse moved to (809, 213)
Screenshot: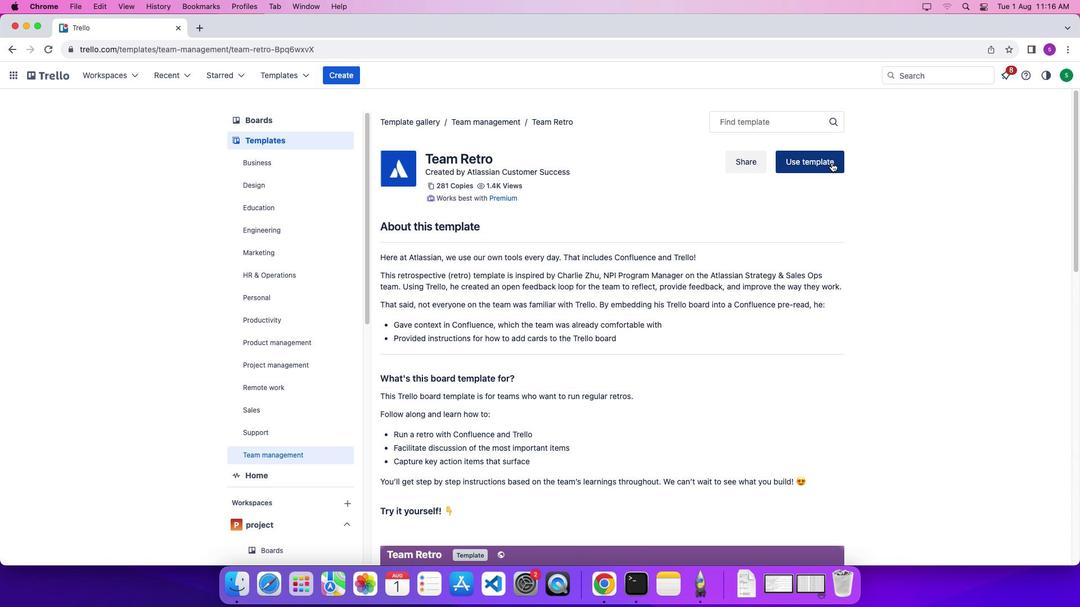 
Action: Mouse pressed left at (809, 213)
Screenshot: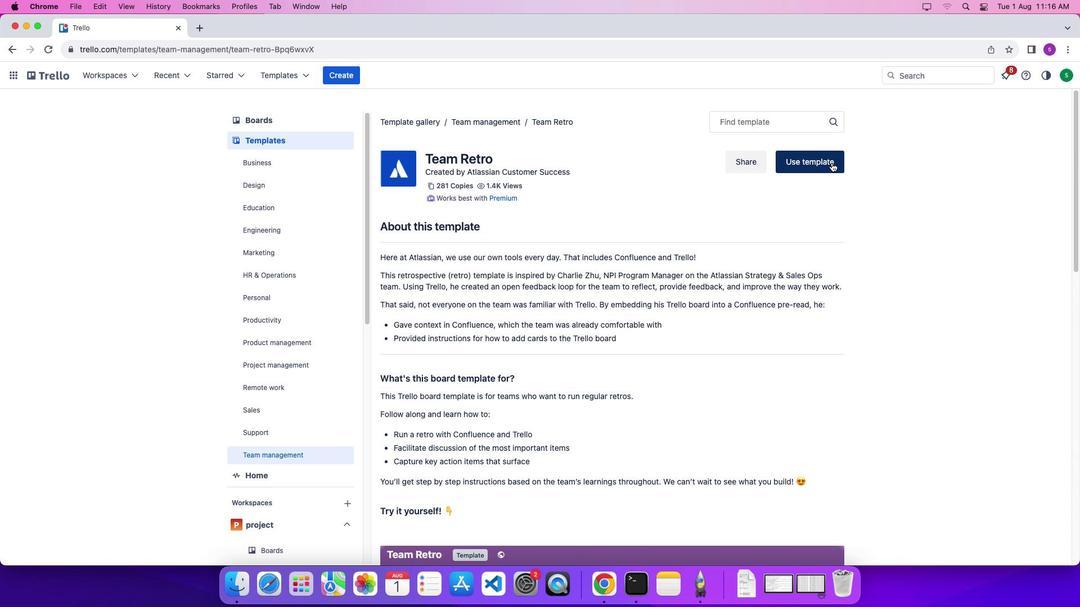 
Action: Mouse moved to (801, 280)
Screenshot: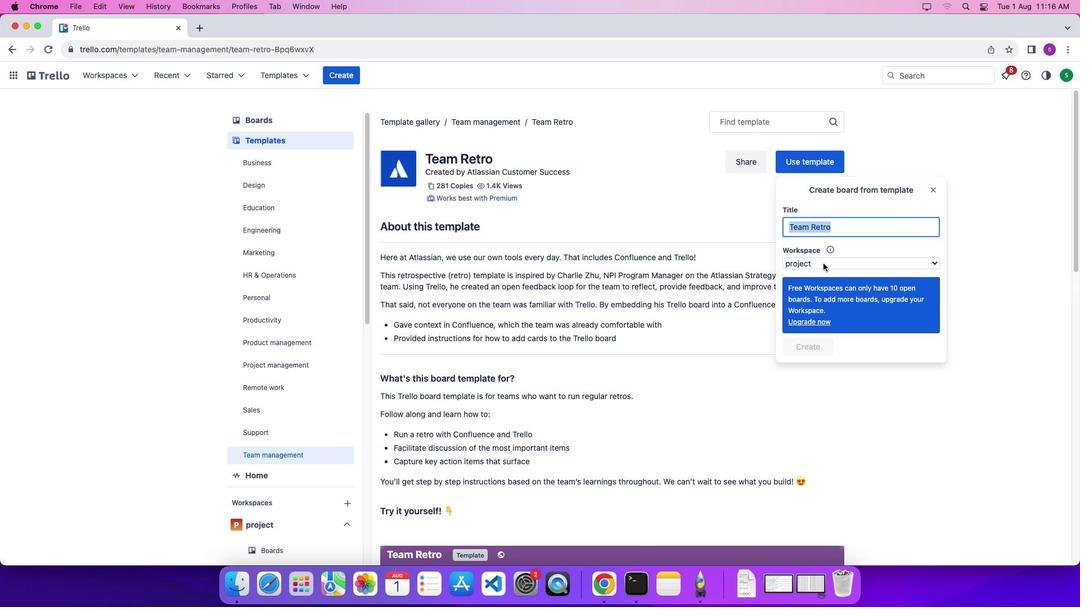 
Action: Mouse pressed left at (801, 280)
Screenshot: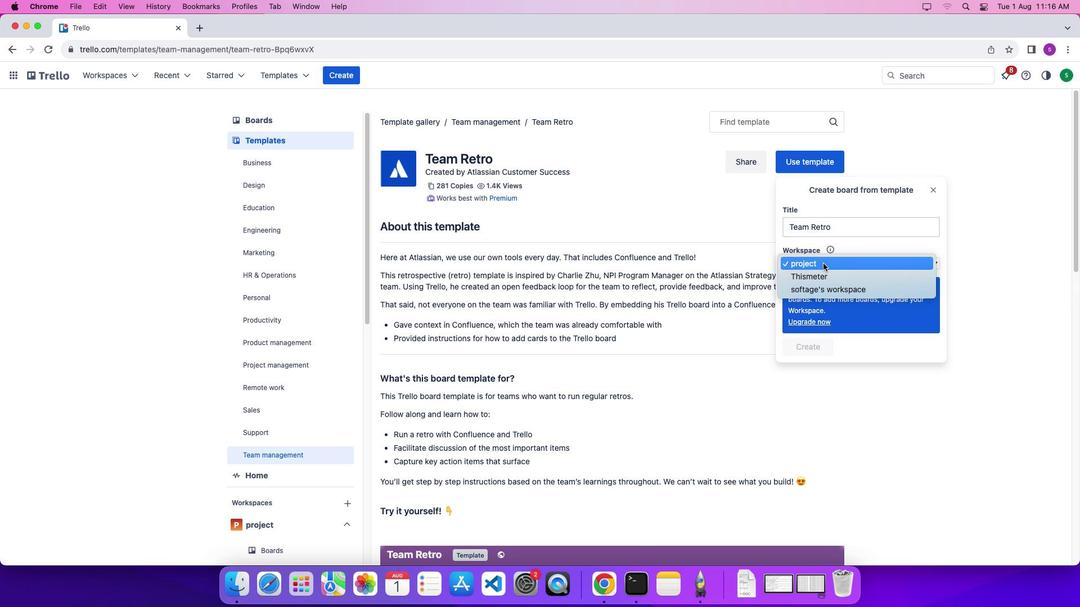 
Action: Mouse moved to (803, 296)
Screenshot: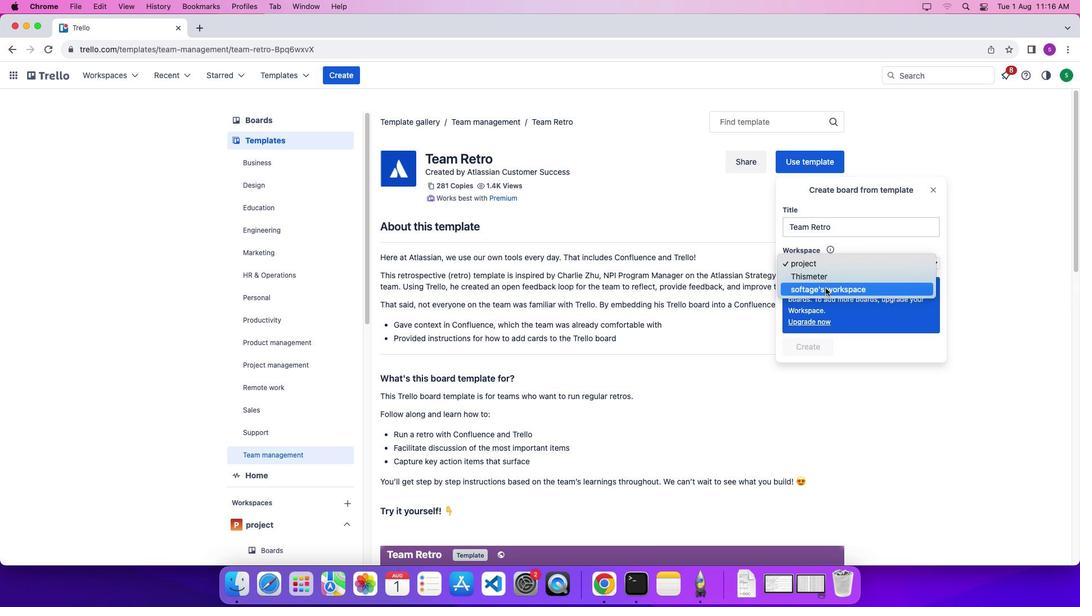 
Action: Mouse pressed left at (803, 296)
Screenshot: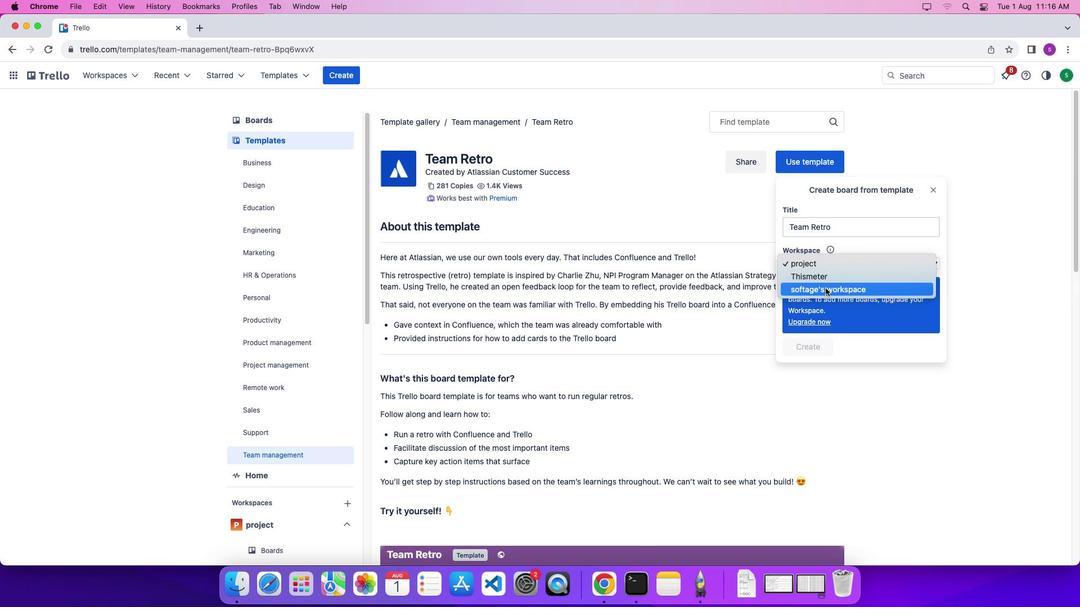 
Action: Mouse moved to (797, 351)
Screenshot: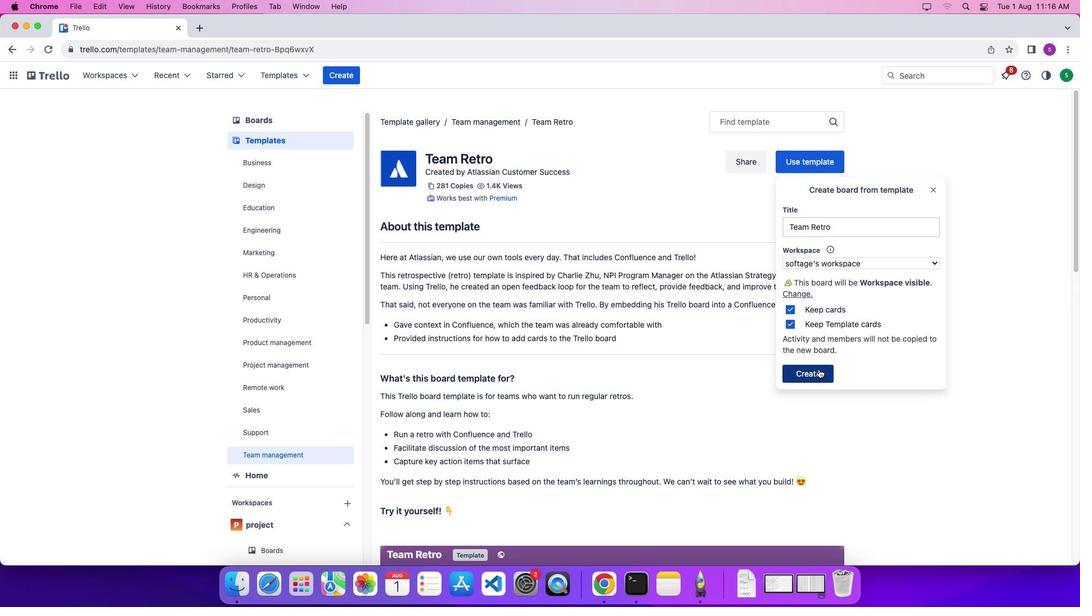 
Action: Mouse pressed left at (797, 351)
Screenshot: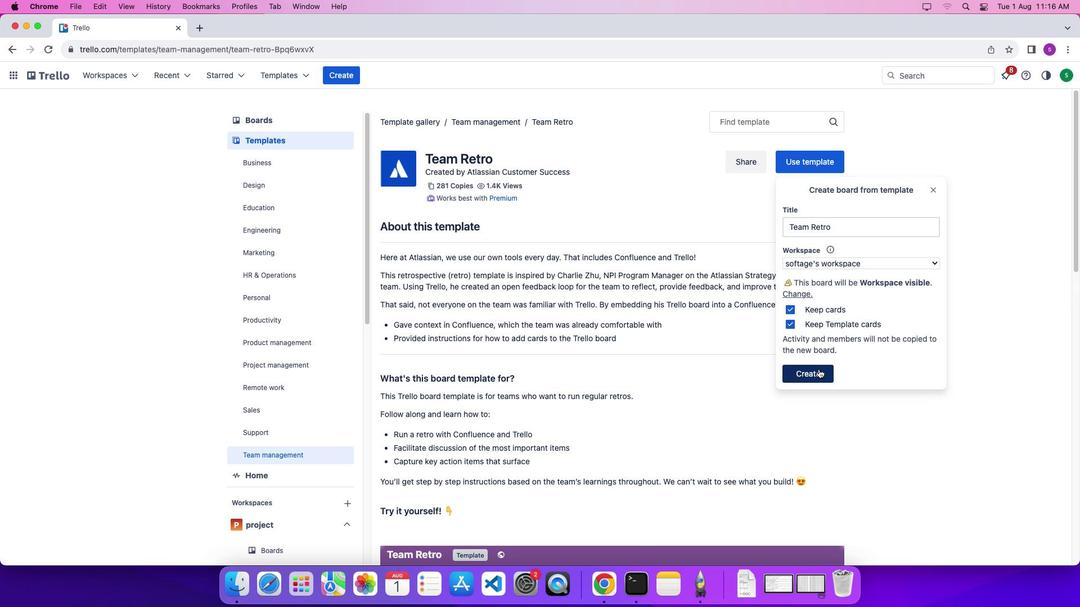 
Action: Mouse moved to (775, 386)
Screenshot: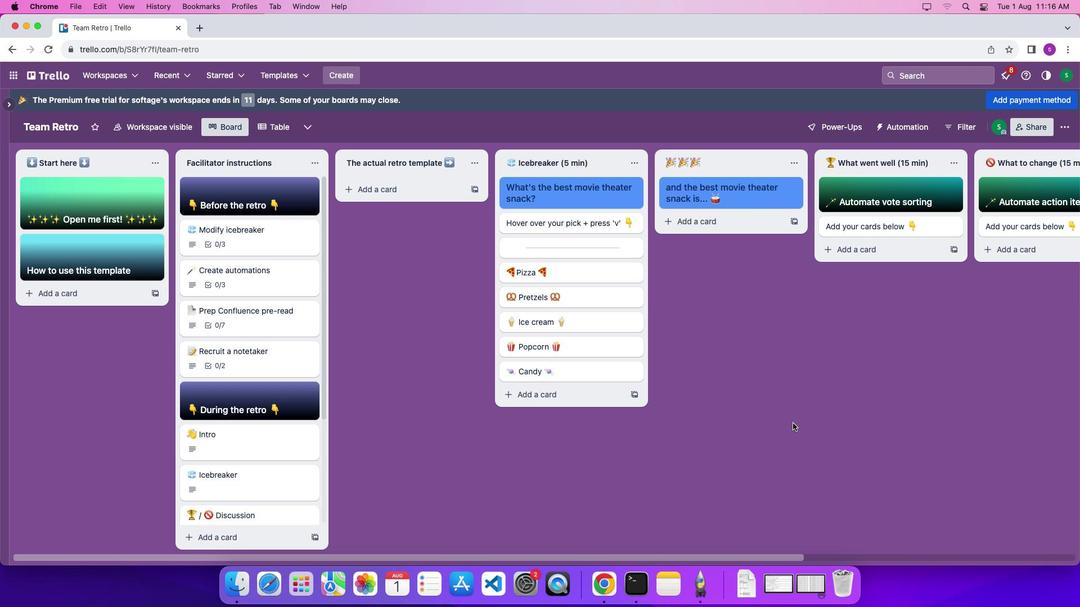 
Action: Mouse pressed left at (775, 386)
Screenshot: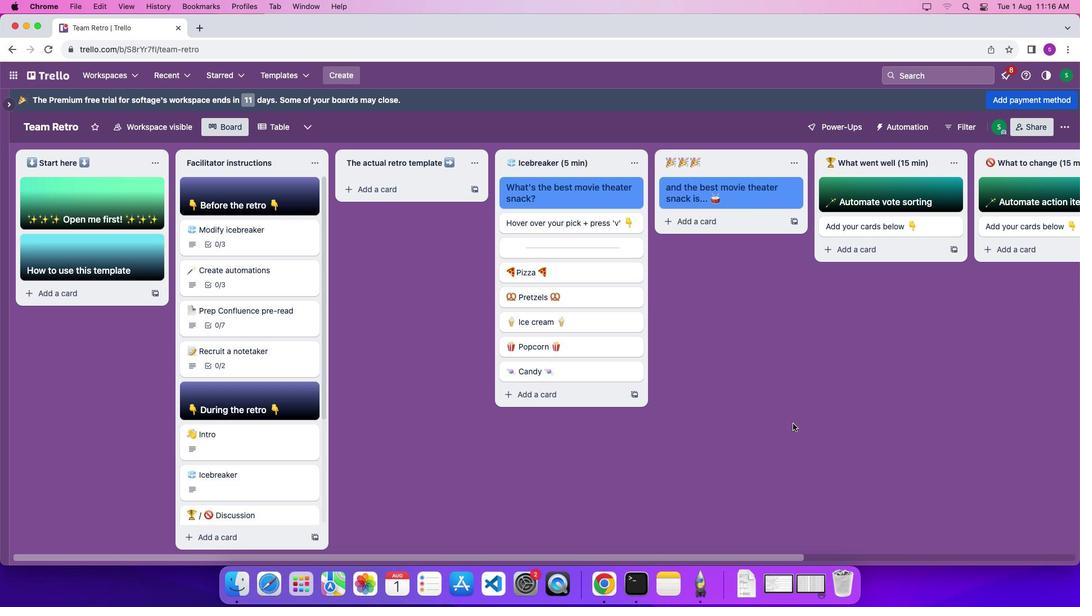 
Action: Mouse moved to (230, 476)
Screenshot: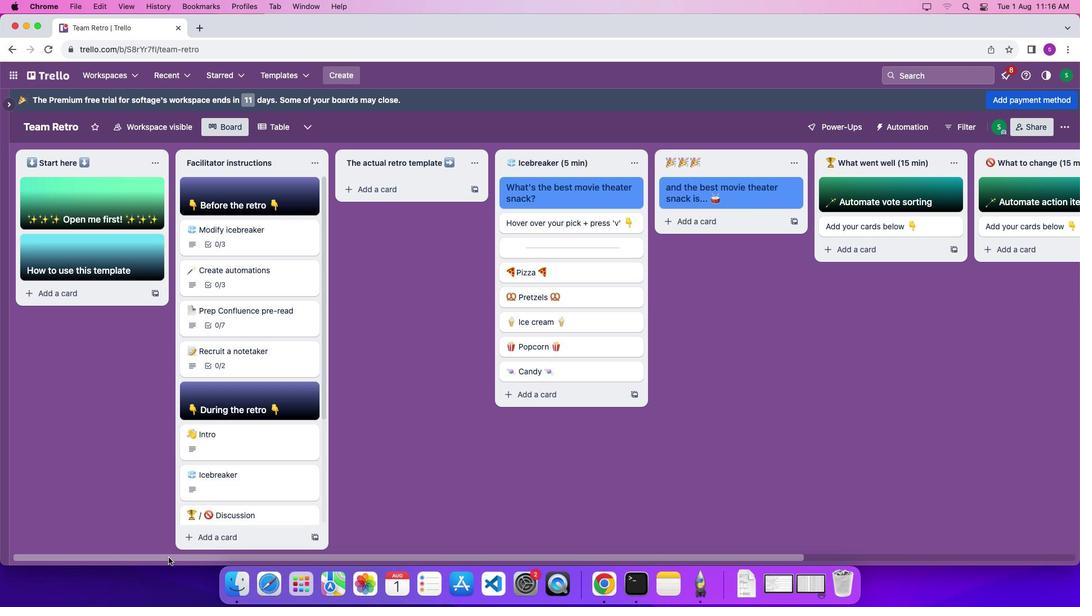 
Action: Mouse pressed left at (230, 476)
Screenshot: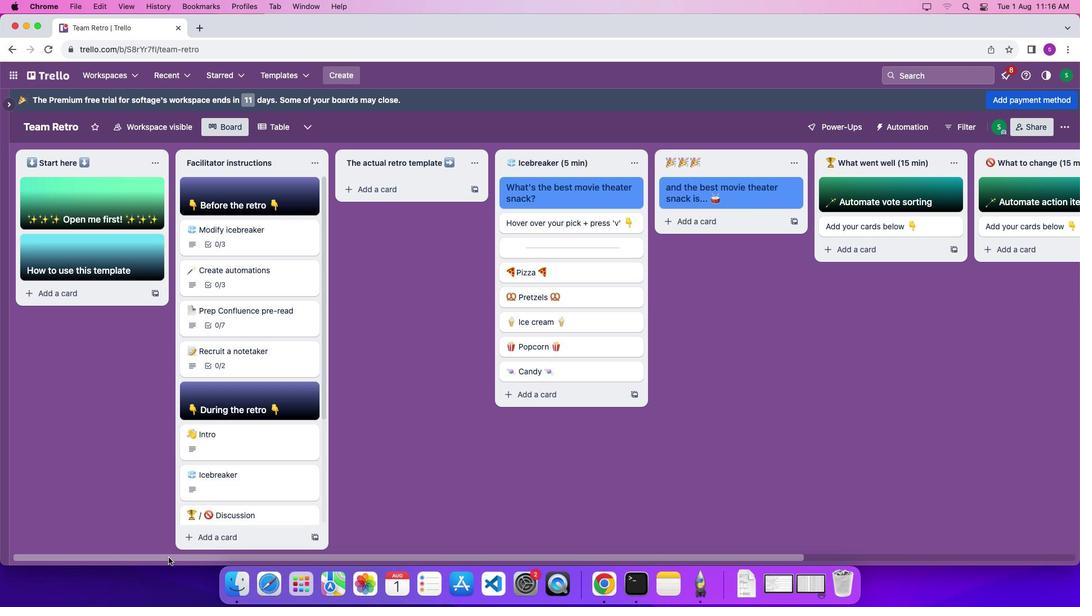 
Action: Mouse moved to (926, 217)
Screenshot: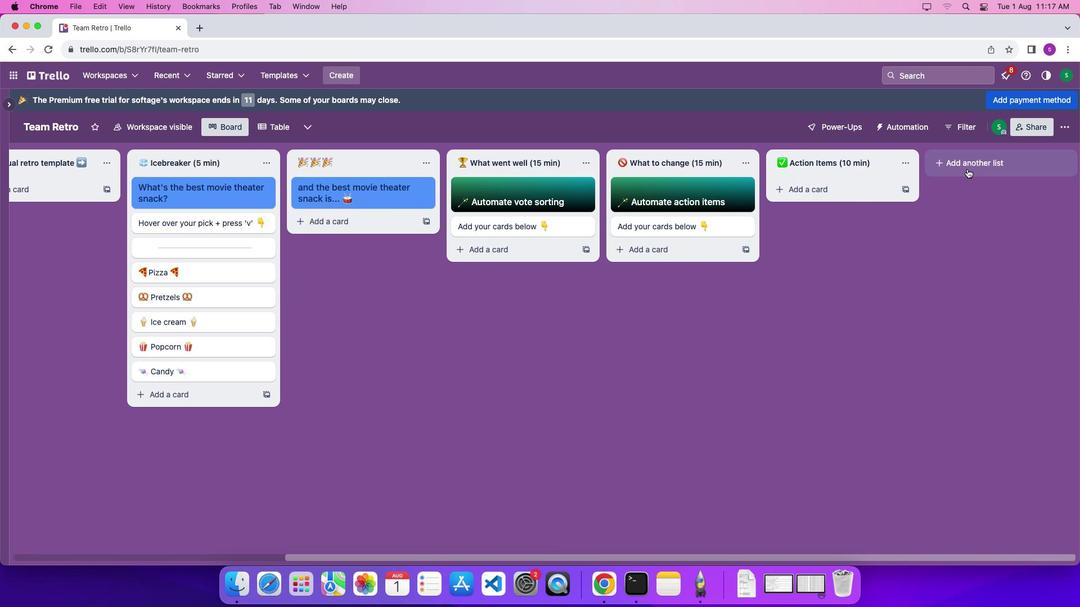 
Action: Mouse pressed left at (926, 217)
Screenshot: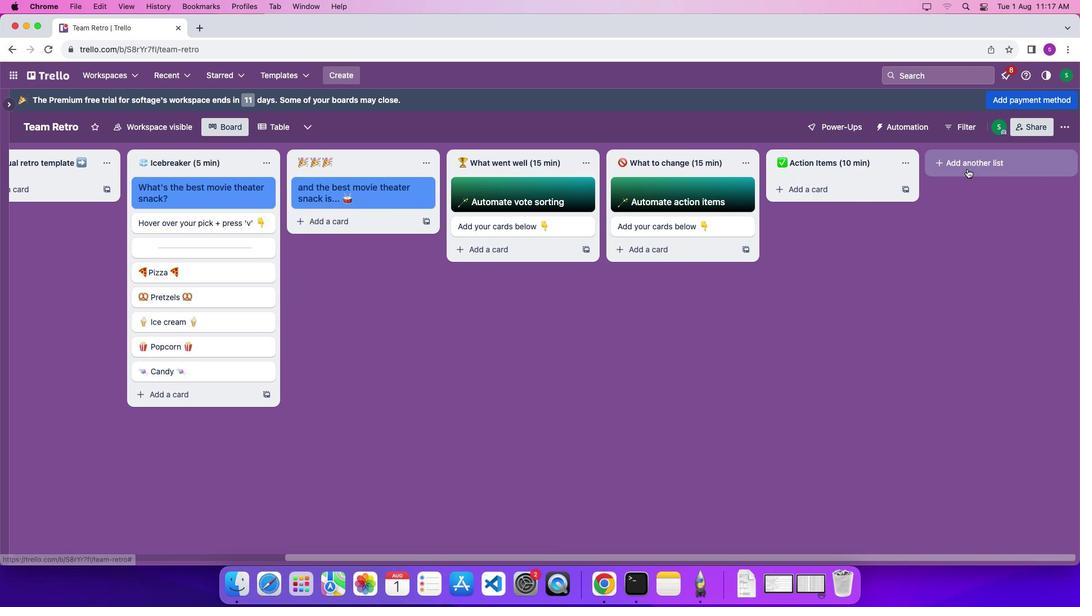 
Action: Mouse moved to (927, 211)
Screenshot: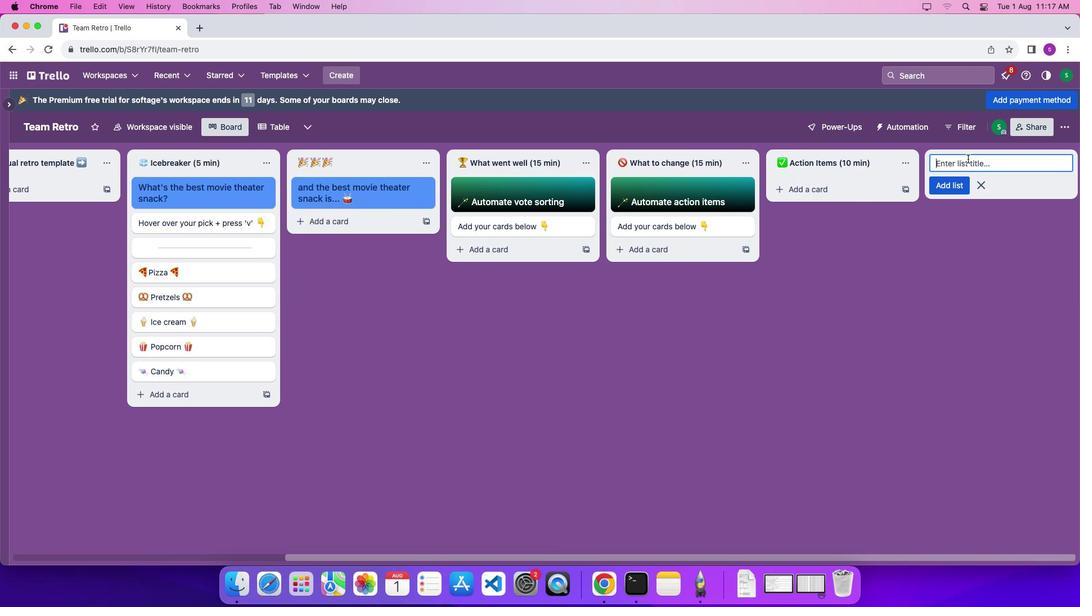 
Action: Mouse pressed left at (927, 211)
Screenshot: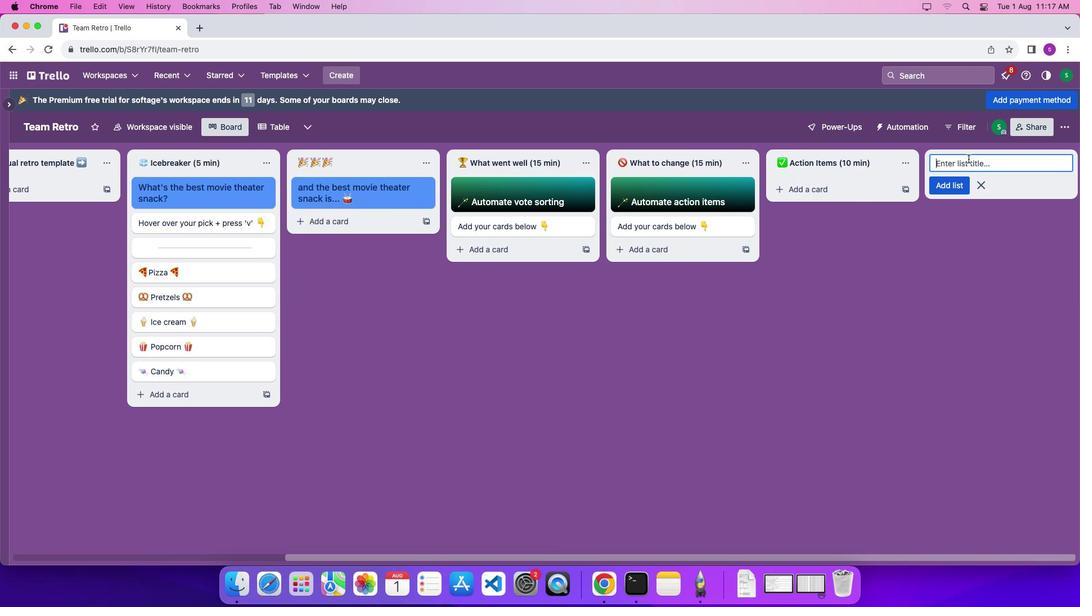 
Action: Mouse moved to (928, 211)
Screenshot: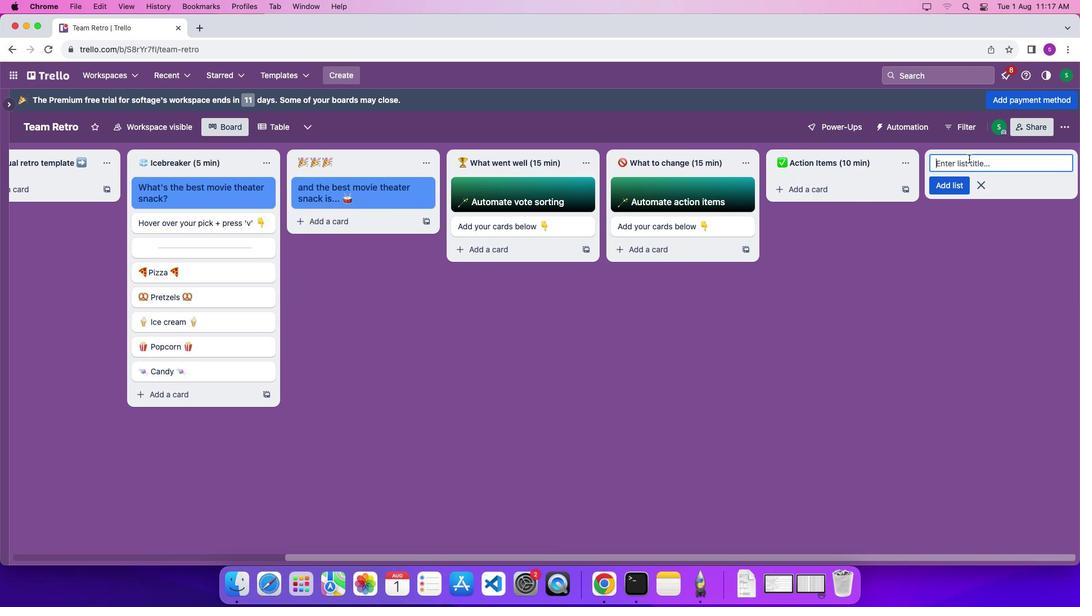 
Action: Key pressed Key.shift'1''-''o''n''-''1'Key.spaceKey.shift'M''e''e''t''i''n''g'Key.enterKey.shift'S''u''p''e''r''p''o''w''e''r'Key.space'a''n''d'Key.space'k''r''y''p''t''o''n''i''t''e'Key.spaceKey.shift'E''x''e''r''c''i''s''e'Key.enterKey.shift'o''f''f''s''i''t''e'Key.spaceKey.shift'p''l''a''n''n''i''n''g'Key.enter
Screenshot: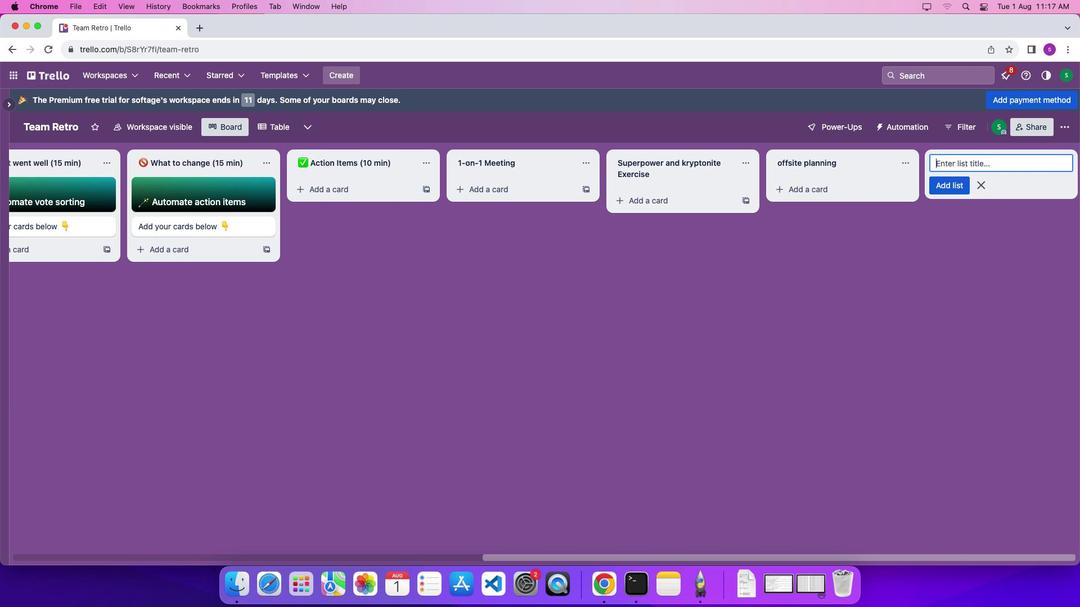 
Action: Mouse moved to (939, 227)
Screenshot: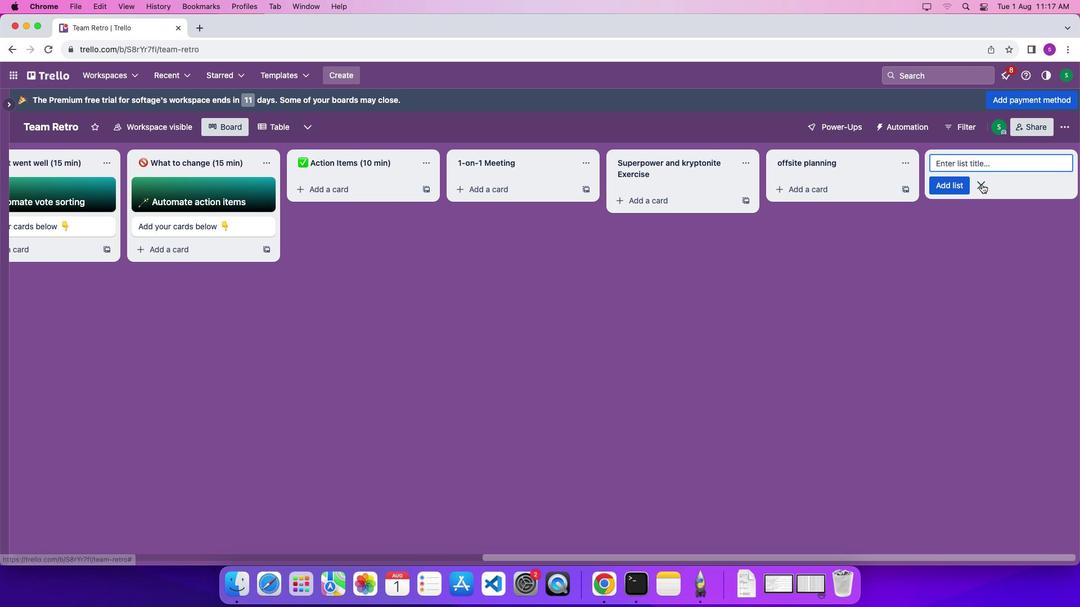 
Action: Mouse pressed left at (939, 227)
Screenshot: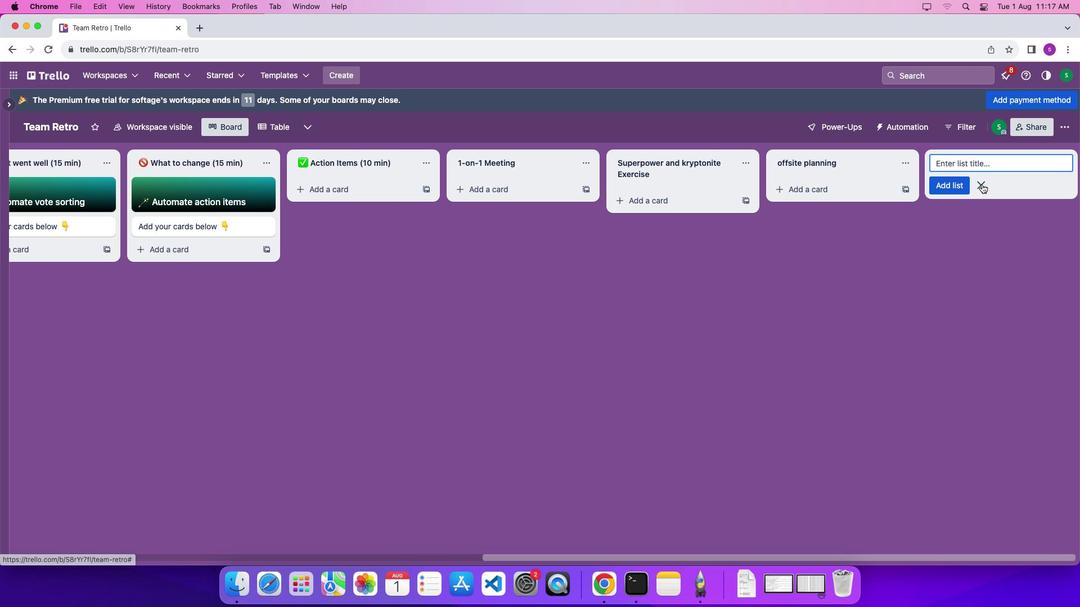 
Action: Mouse moved to (557, 229)
Screenshot: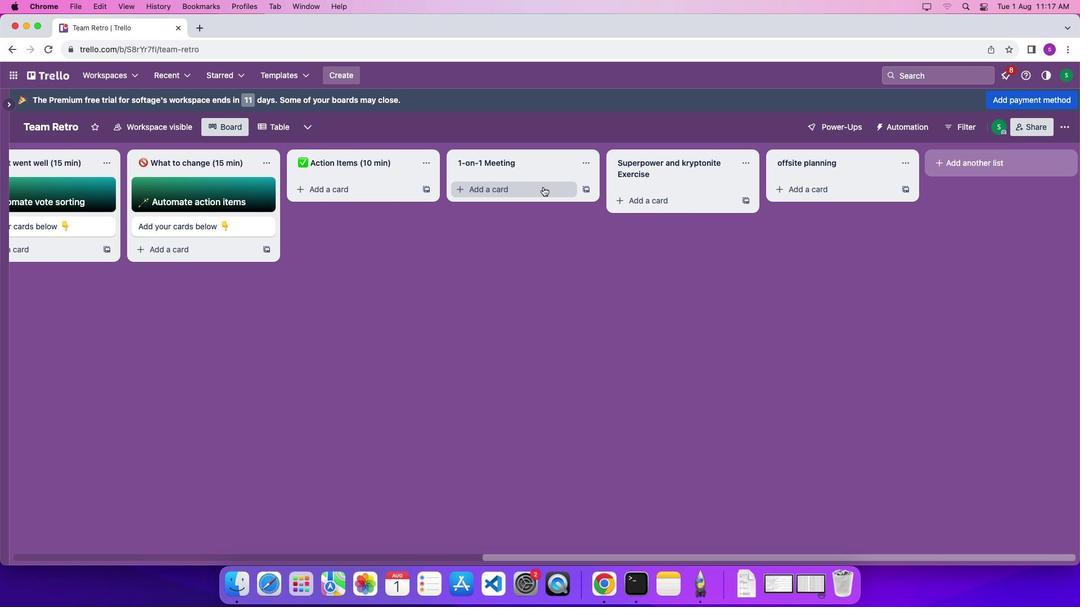
Action: Mouse pressed left at (557, 229)
Screenshot: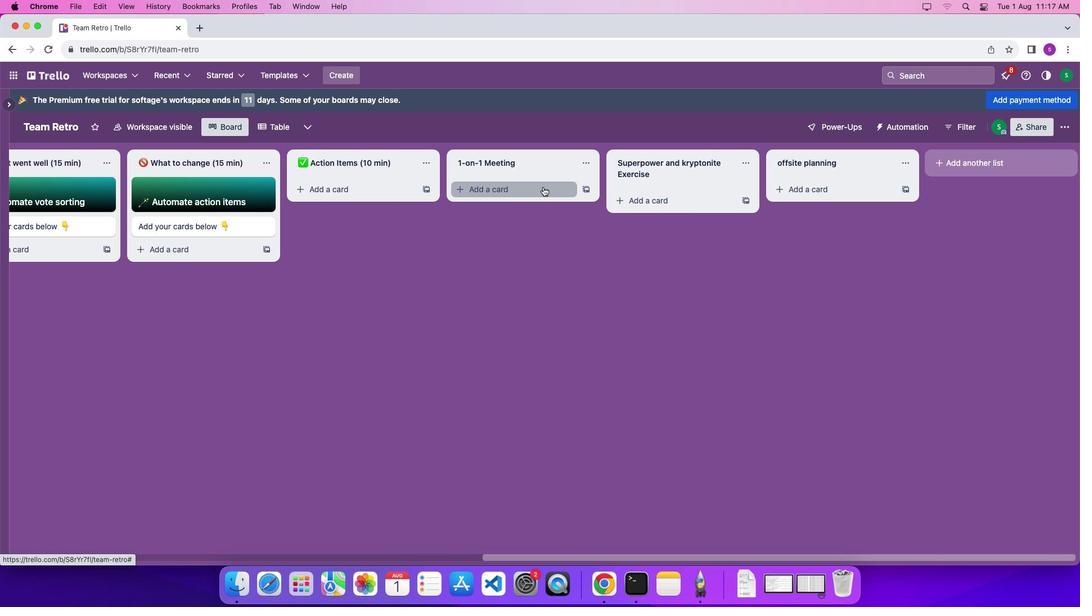 
Action: Mouse moved to (554, 233)
Screenshot: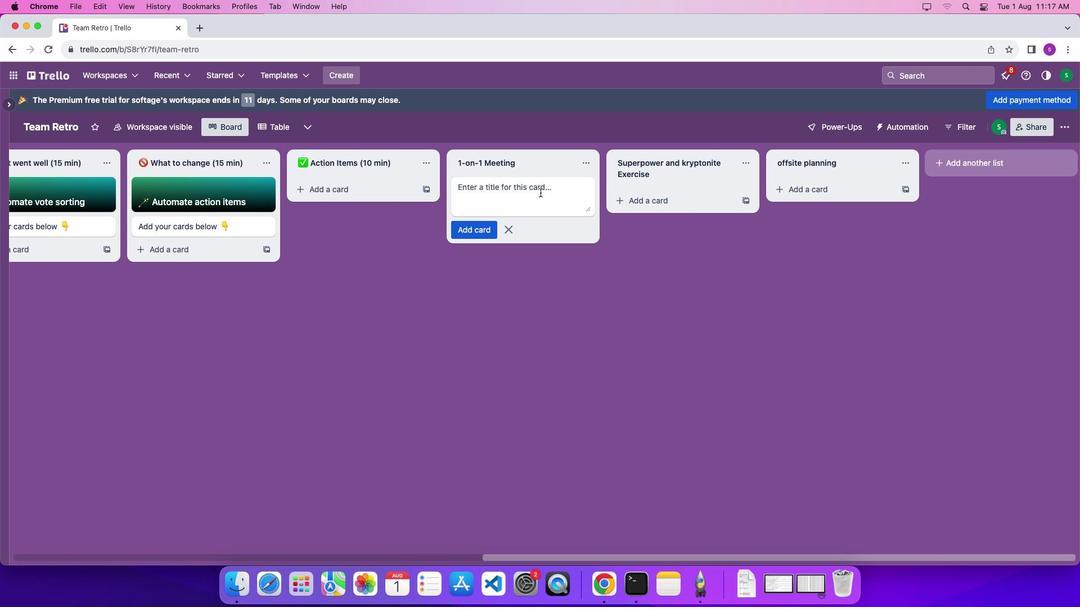 
Action: Mouse pressed left at (554, 233)
Screenshot: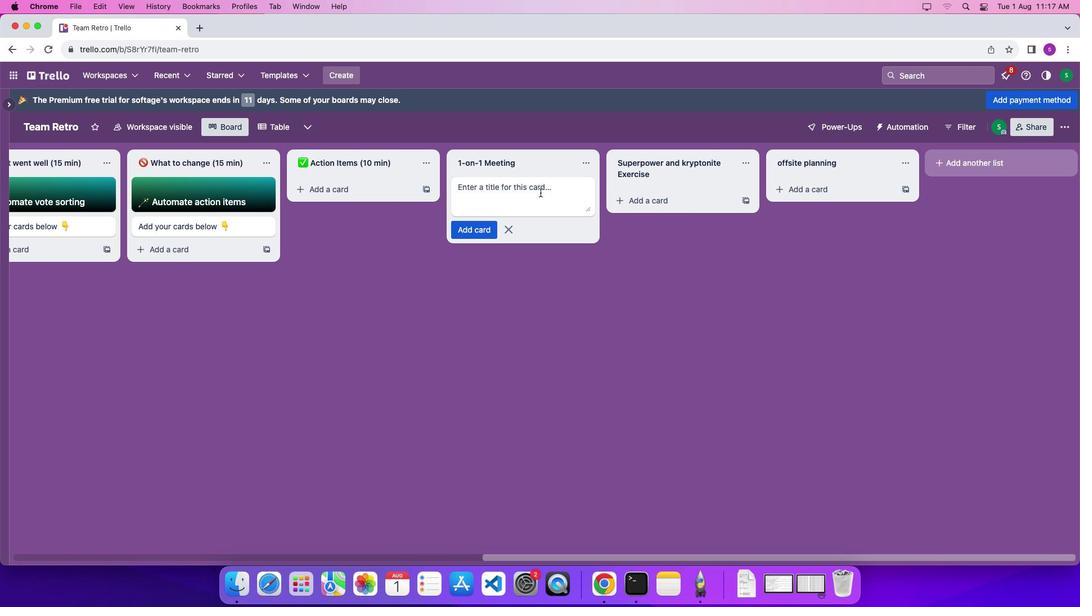
Action: Mouse moved to (555, 233)
Screenshot: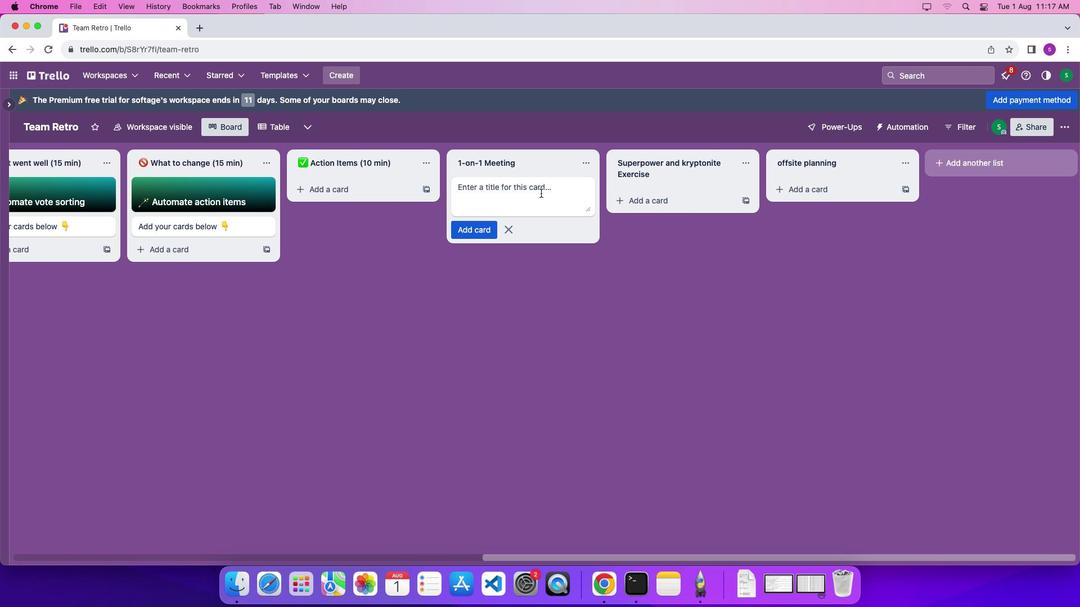 
Action: Mouse pressed left at (555, 233)
Screenshot: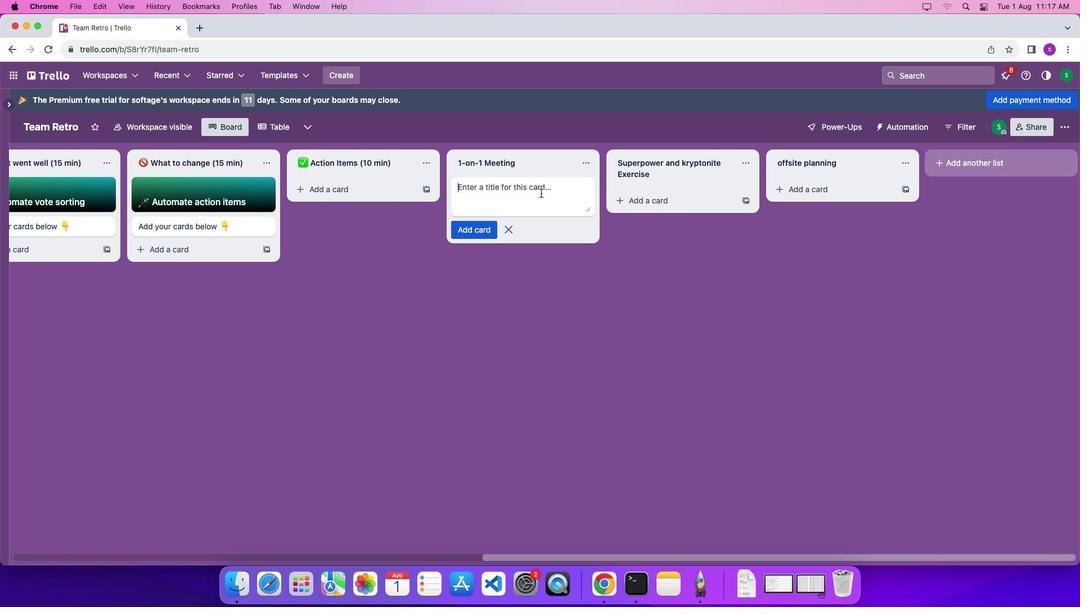 
Action: Mouse moved to (556, 231)
Screenshot: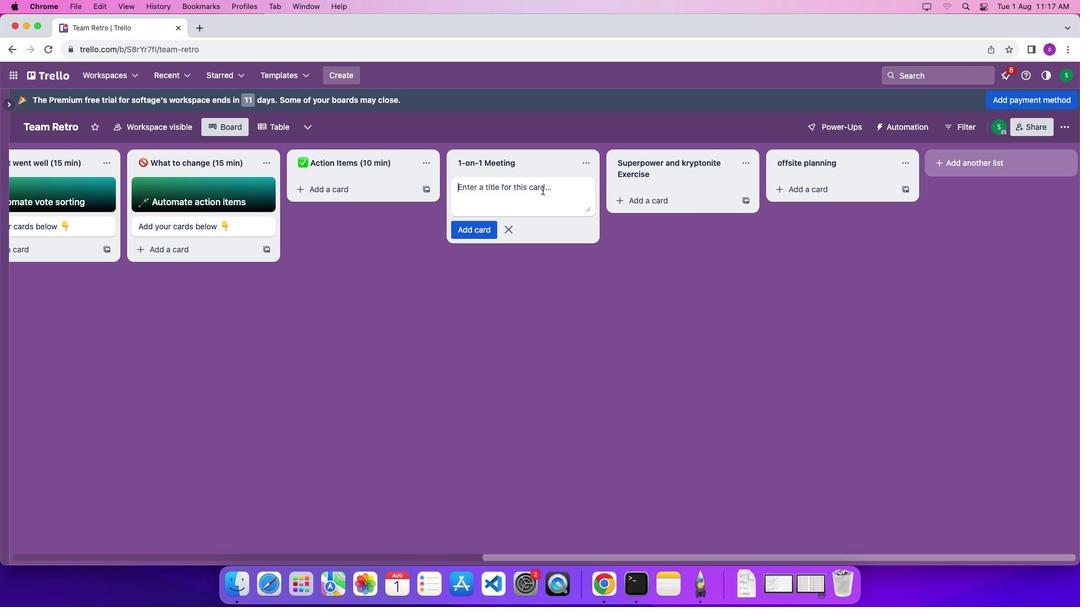 
Action: Mouse pressed left at (556, 231)
Screenshot: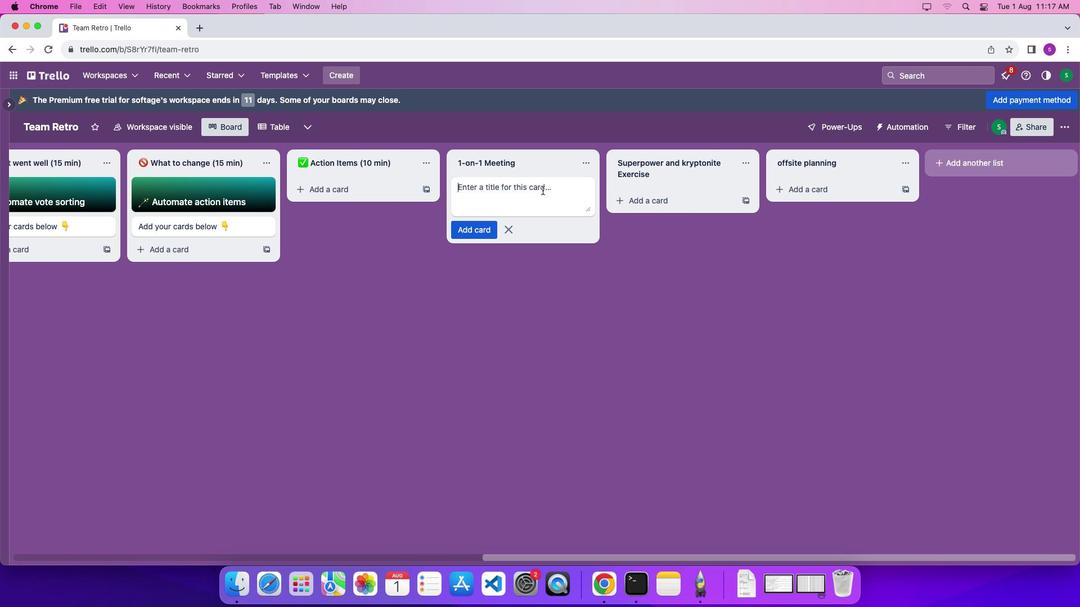 
Action: Key pressed Key.shift'M''e''e''t''i''n''g'Key.enter
Screenshot: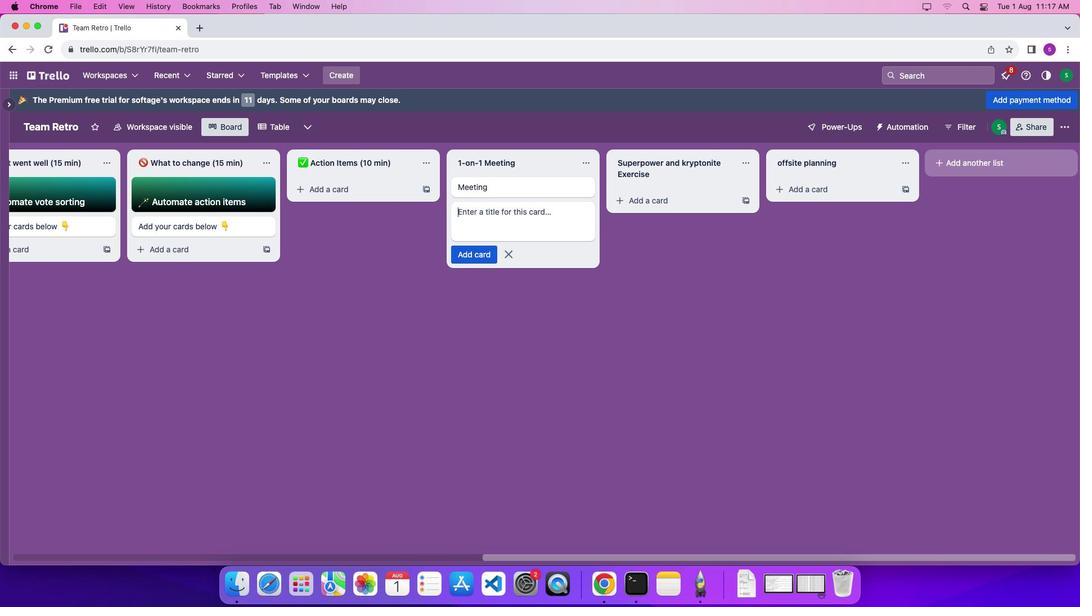 
Action: Mouse moved to (619, 235)
Screenshot: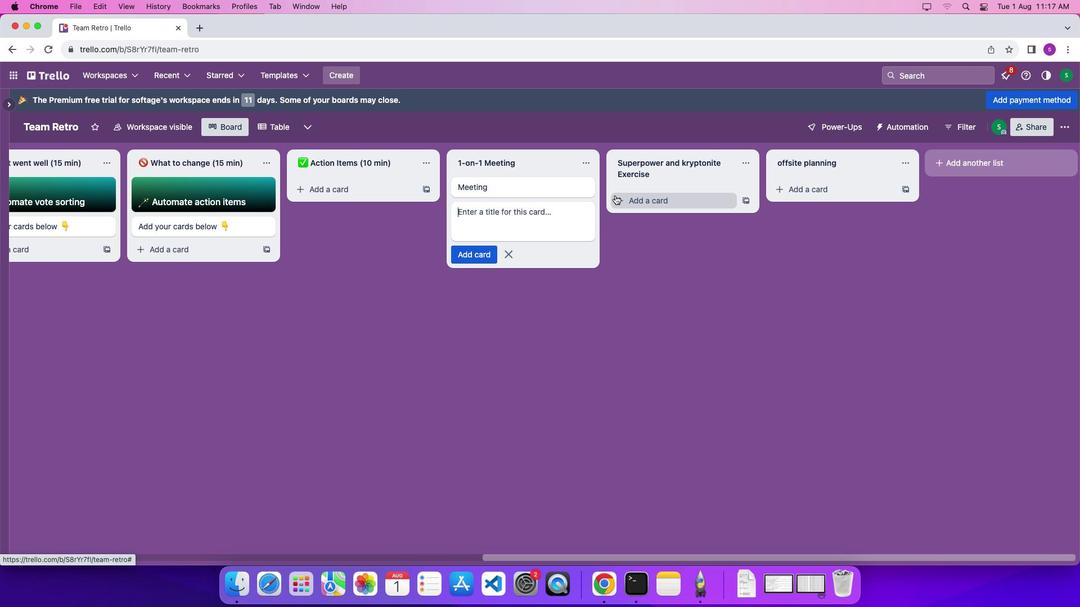 
Action: Mouse pressed left at (619, 235)
Screenshot: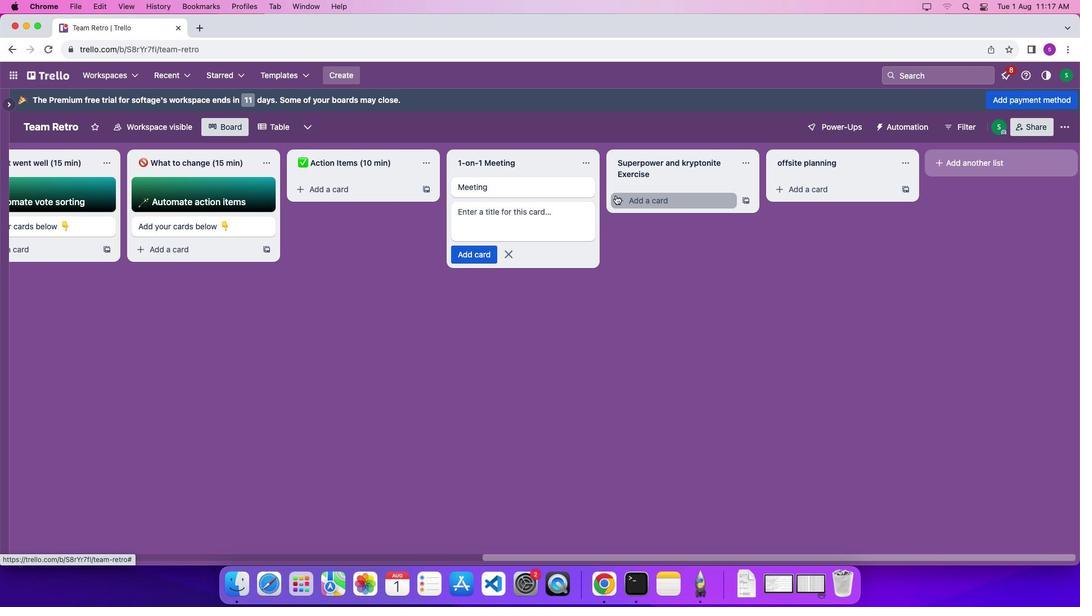 
Action: Mouse moved to (631, 243)
Screenshot: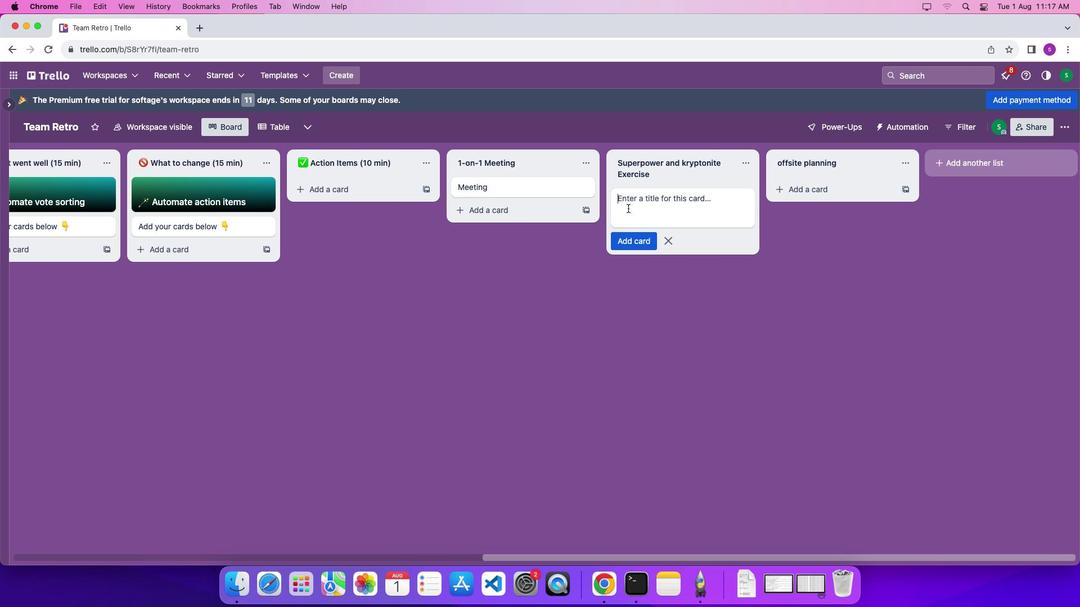 
Action: Mouse pressed left at (631, 243)
Screenshot: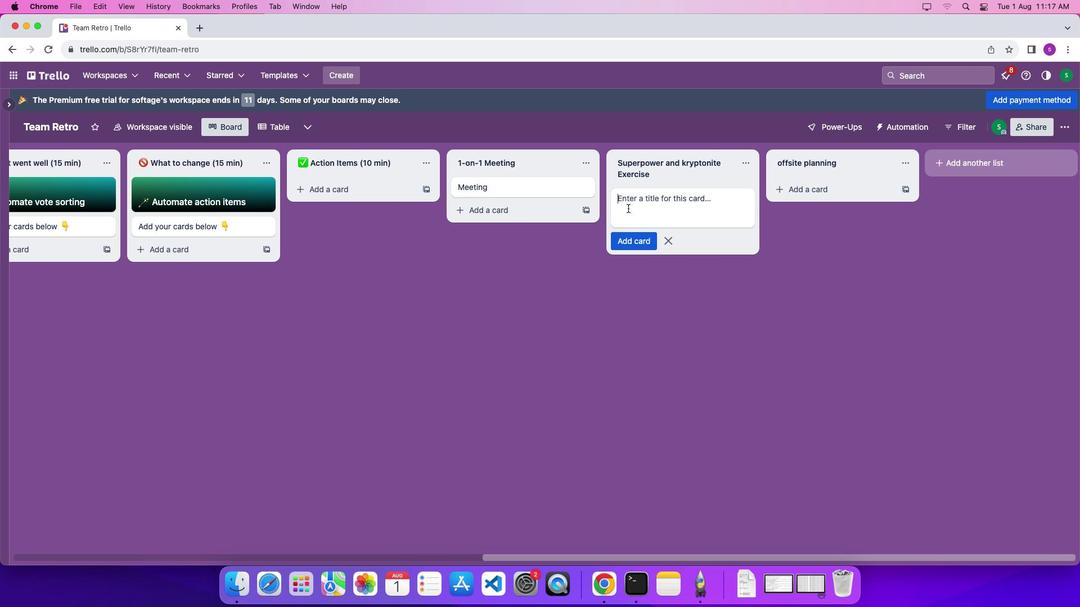 
Action: Mouse moved to (631, 243)
Screenshot: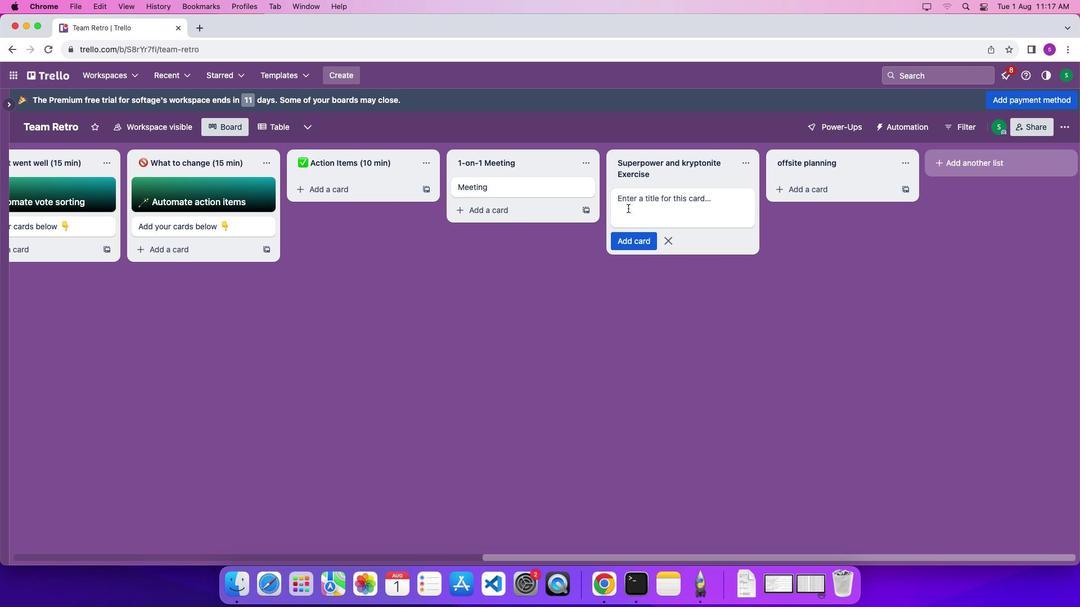 
Action: Key pressed Key.shift'S''u''p''e''r''p''o''w''e''r'Key.enter
Screenshot: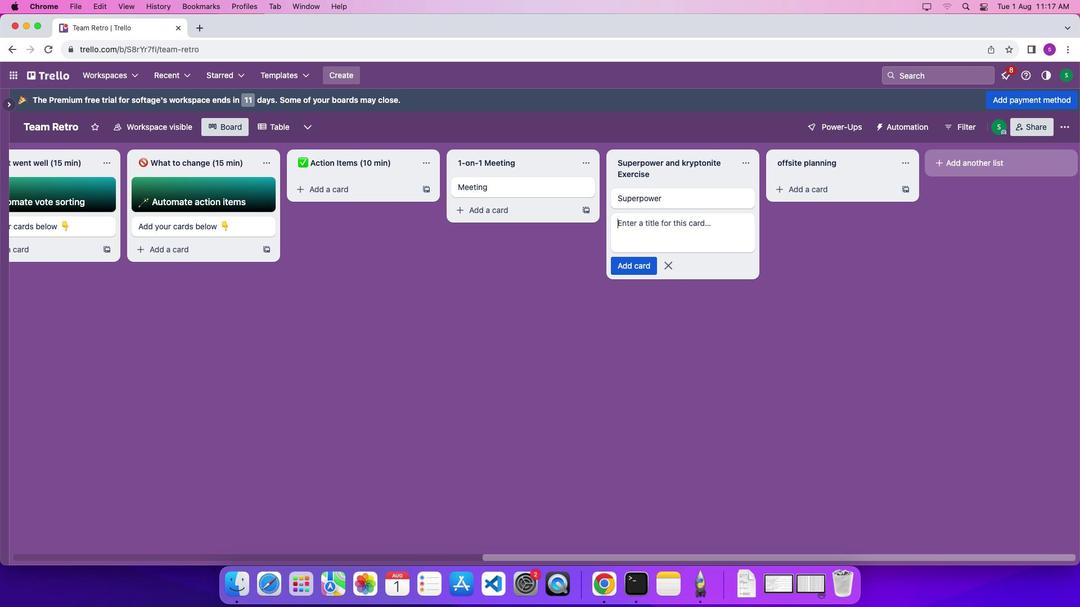 
Action: Mouse moved to (770, 228)
Screenshot: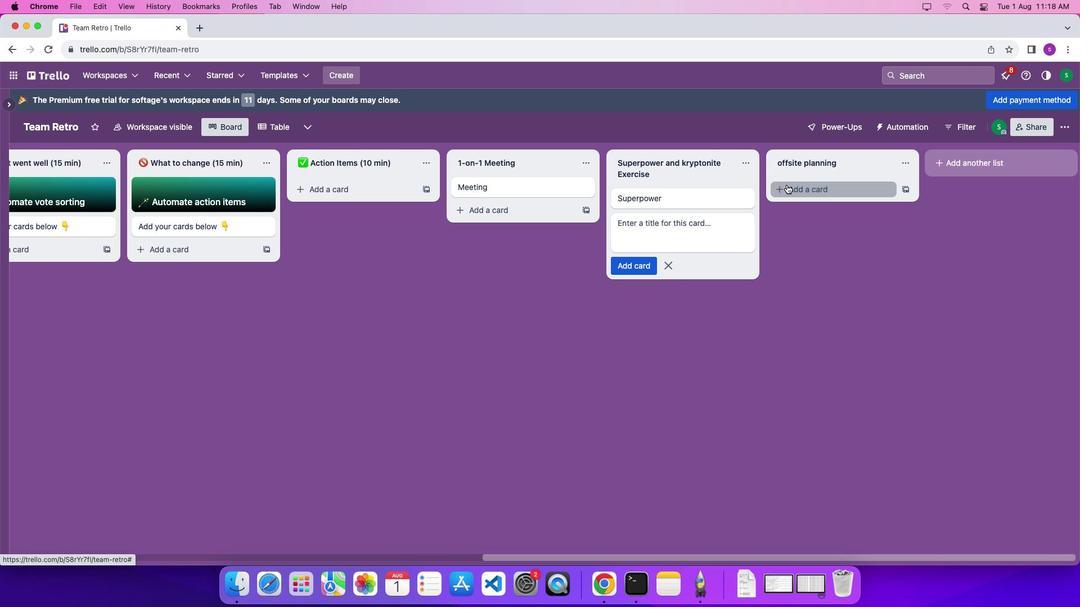 
Action: Mouse pressed left at (770, 228)
Screenshot: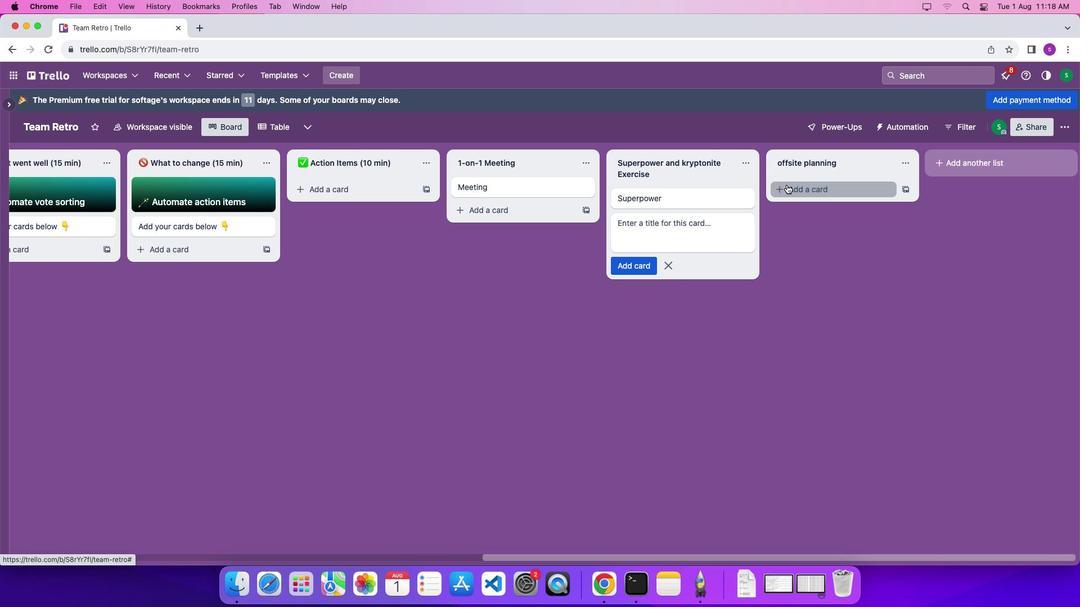 
Action: Mouse moved to (793, 238)
Screenshot: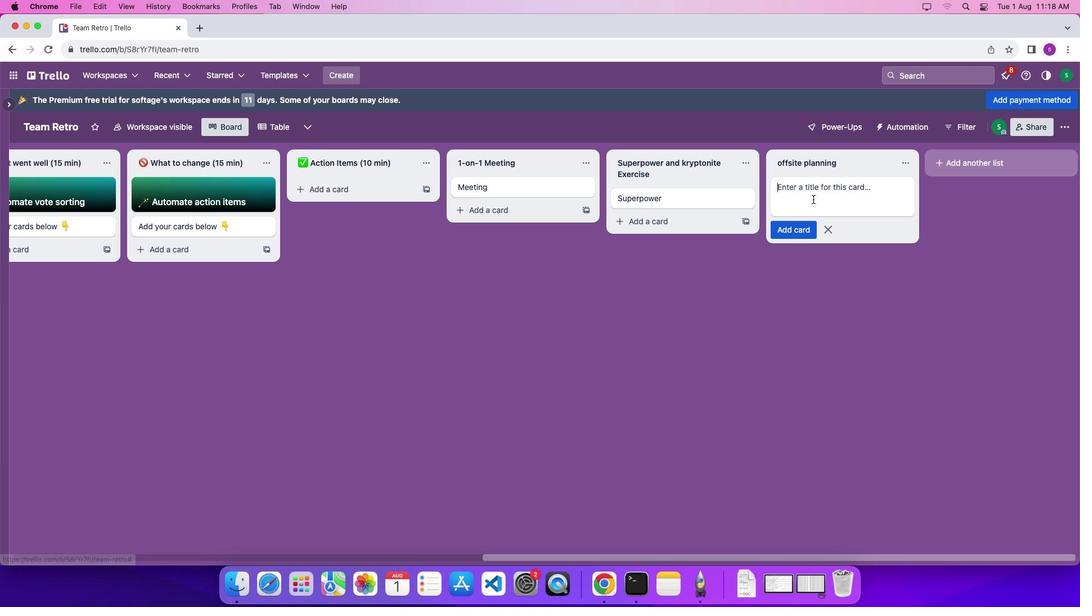 
Action: Key pressed Key.shift'P''l''a''n''n''i''n''g'Key.enter
Screenshot: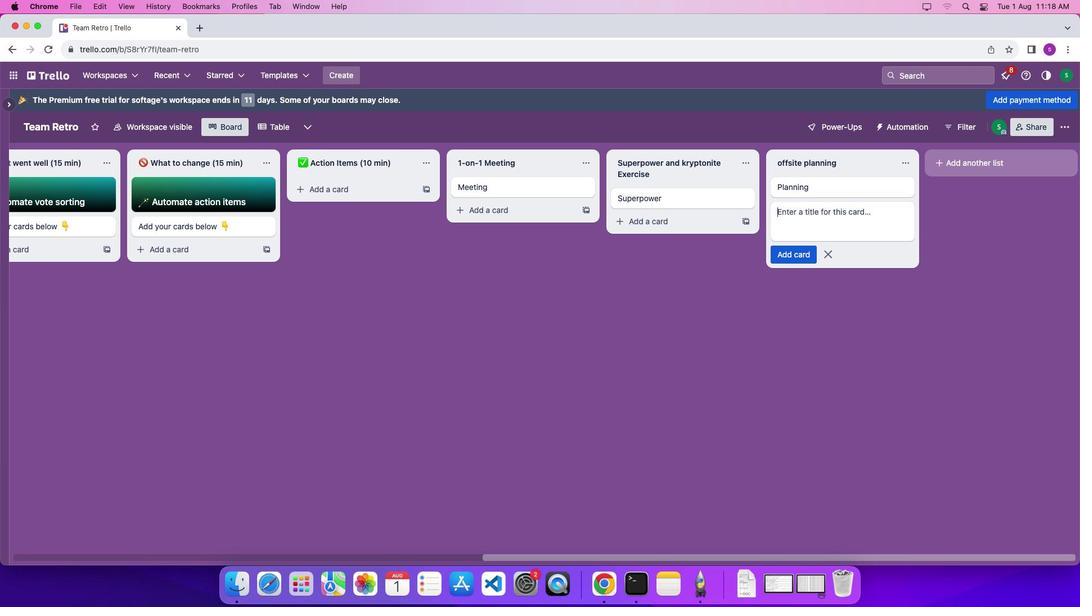
Action: Mouse moved to (805, 272)
Screenshot: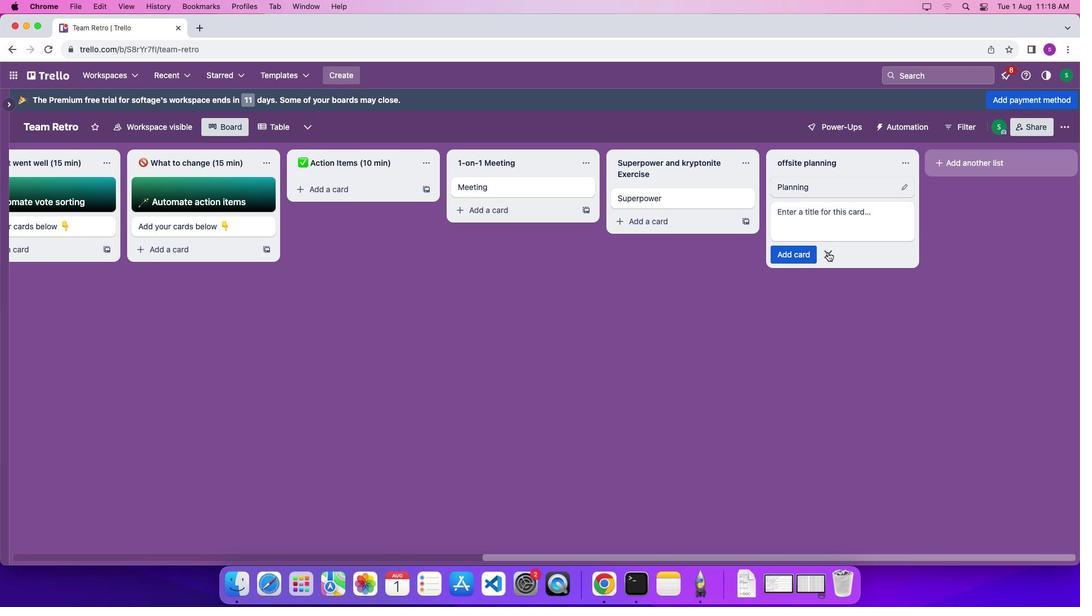 
Action: Mouse pressed left at (805, 272)
Screenshot: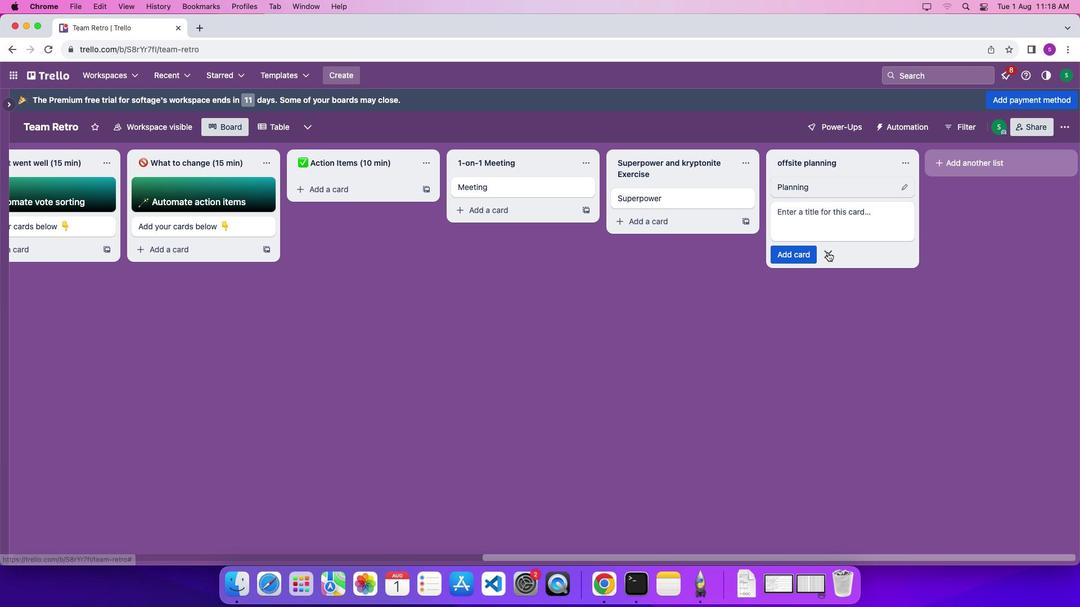 
Action: Mouse moved to (560, 226)
Screenshot: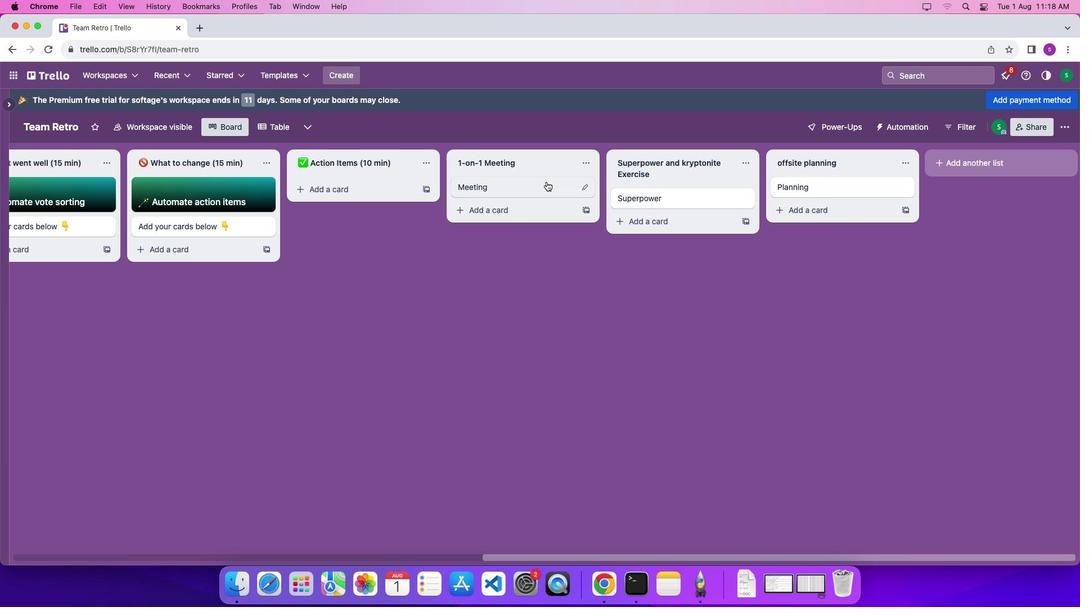 
Action: Mouse pressed left at (560, 226)
Screenshot: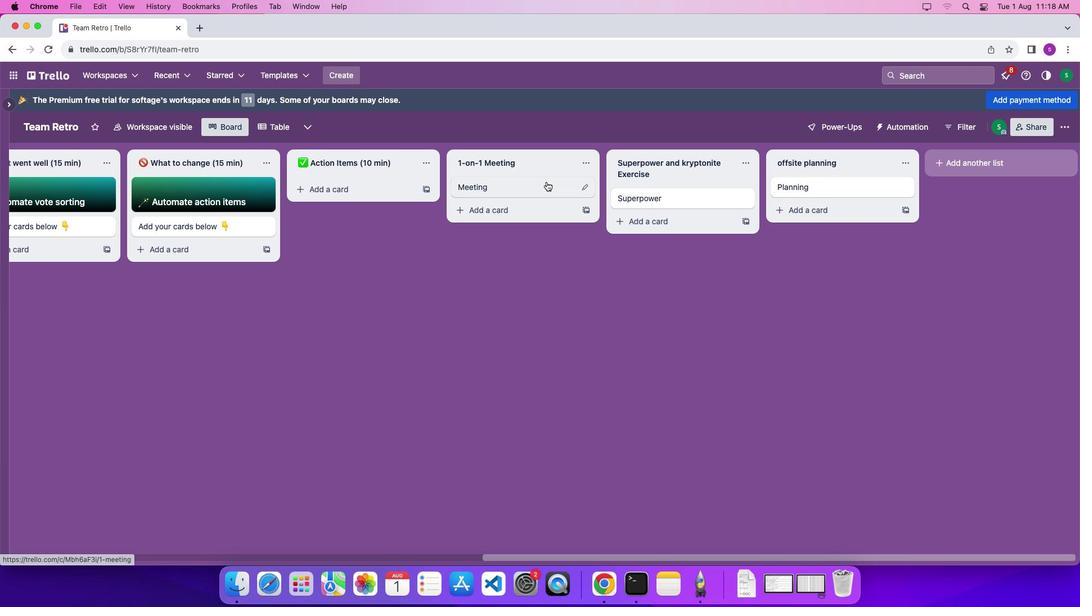 
Action: Mouse moved to (422, 213)
Screenshot: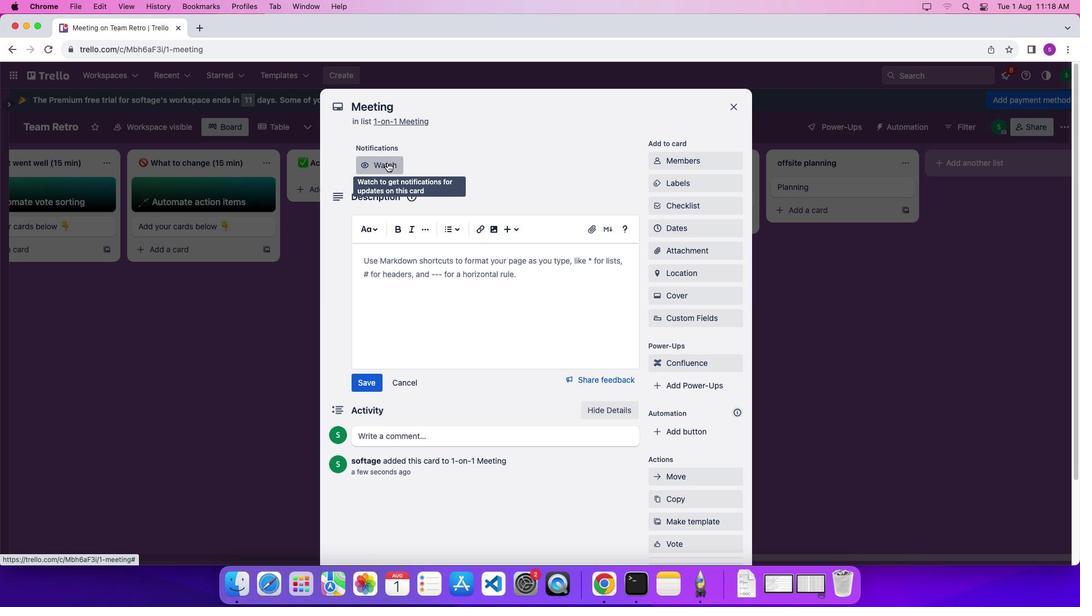 
Action: Mouse pressed left at (422, 213)
Screenshot: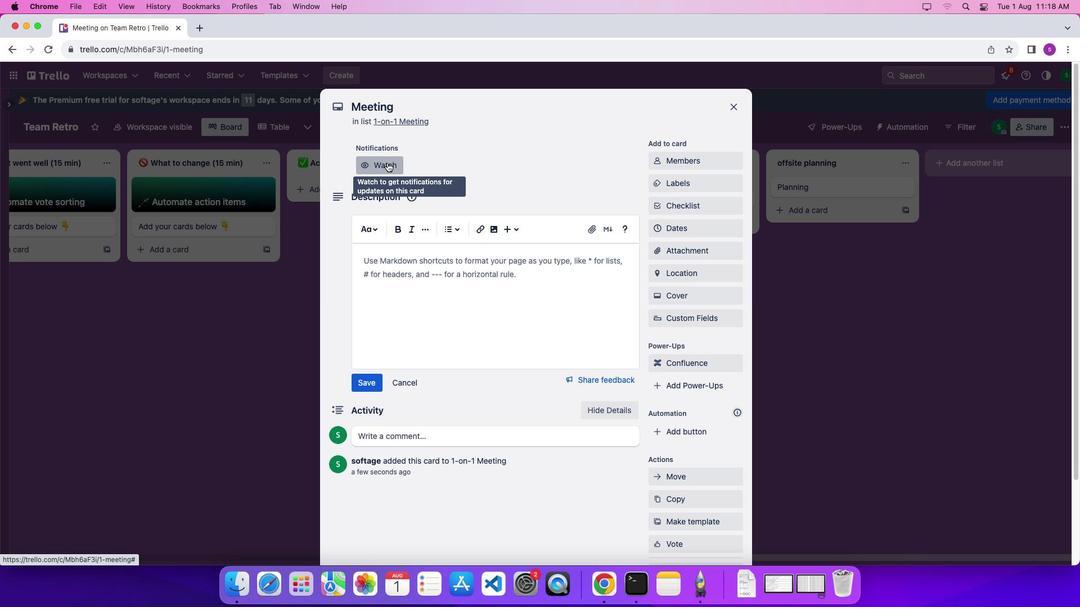 
Action: Mouse moved to (679, 210)
Screenshot: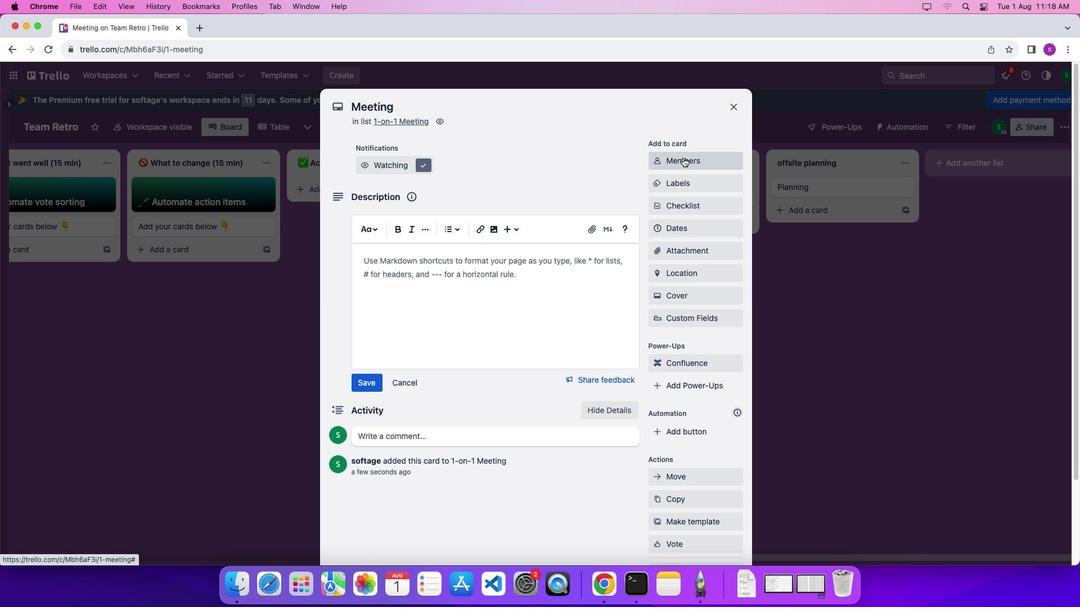 
Action: Mouse pressed left at (679, 210)
Screenshot: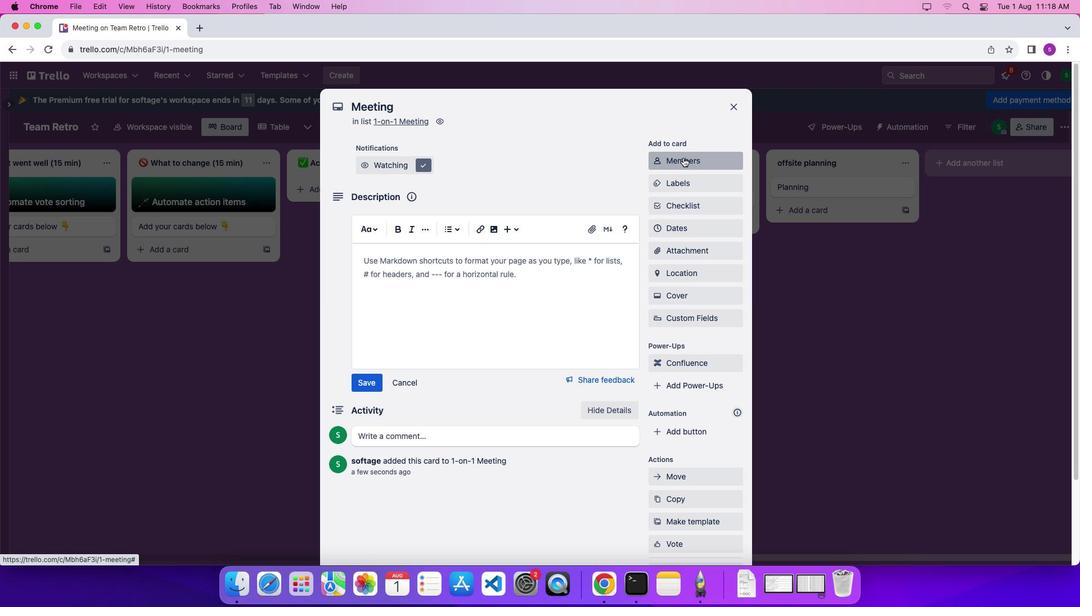 
Action: Mouse moved to (679, 210)
Screenshot: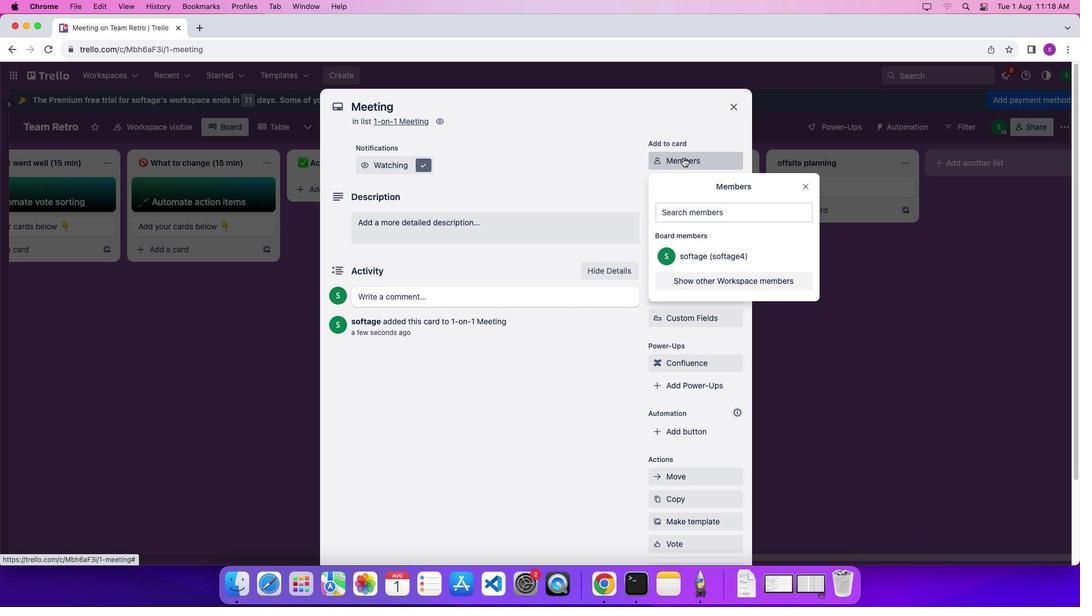 
Action: Key pressed 's''o''f''t''a''g''.''2'Key.shiftKey.shift'@''s''o''f''t''a''g''e''.''n''e''t'Key.leftKey.leftKey.leftKey.leftKey.leftKey.leftKey.leftKey.leftKey.leftKey.leftKey.leftKey.leftKey.leftKey.left'e'
Screenshot: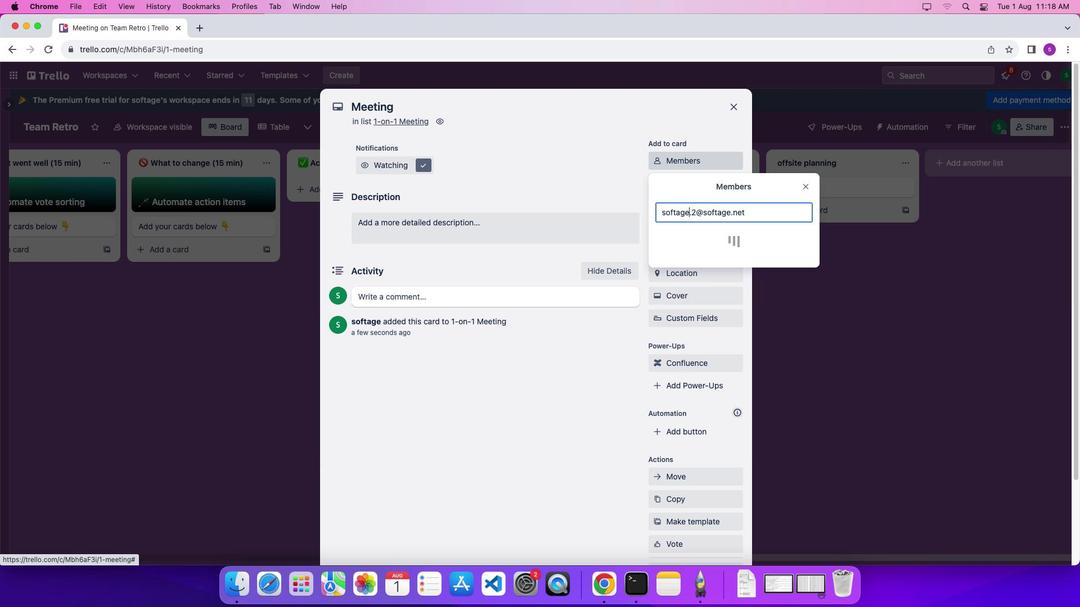 
Action: Mouse moved to (662, 300)
Screenshot: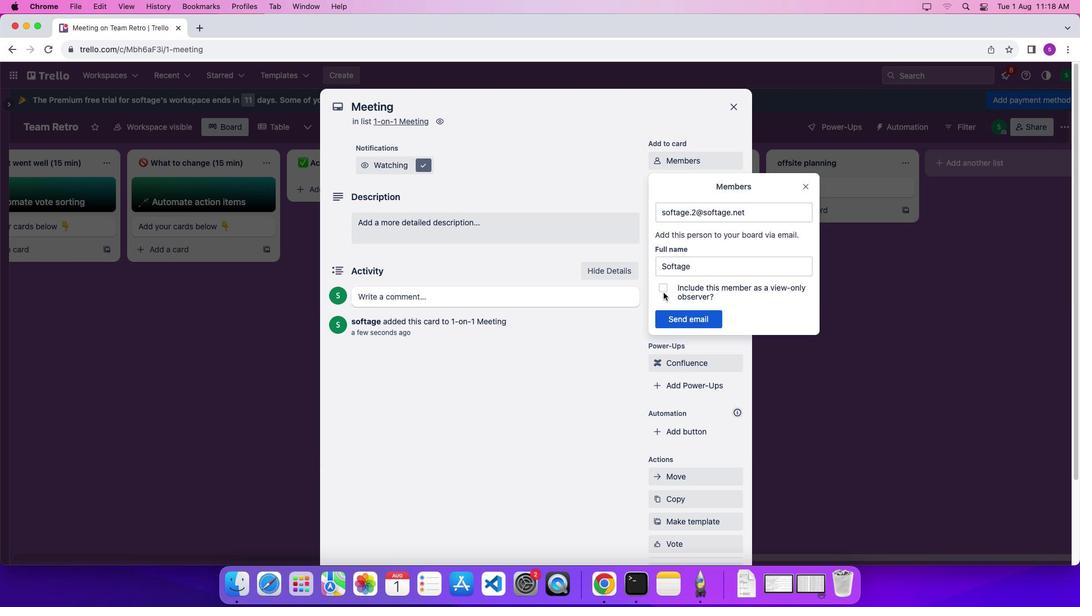 
Action: Mouse pressed left at (662, 300)
Screenshot: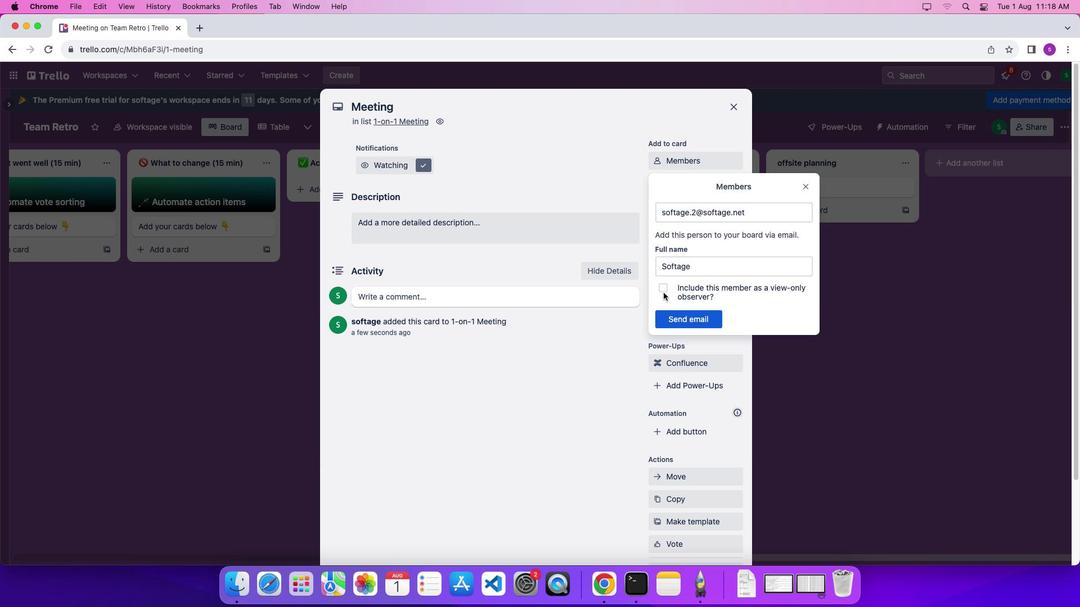 
Action: Mouse moved to (662, 297)
Screenshot: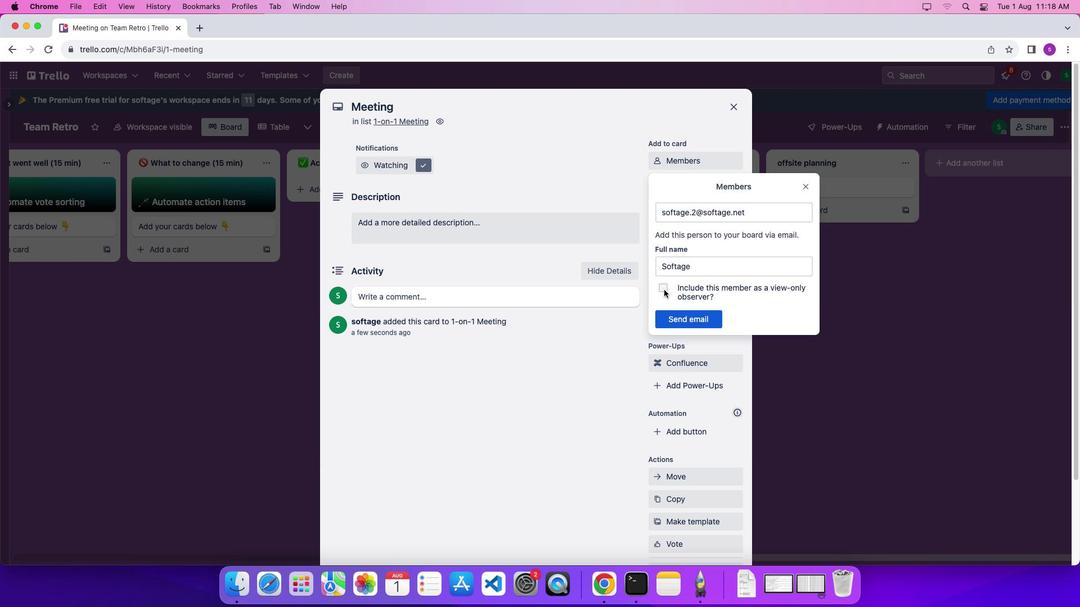 
Action: Mouse pressed left at (662, 297)
Screenshot: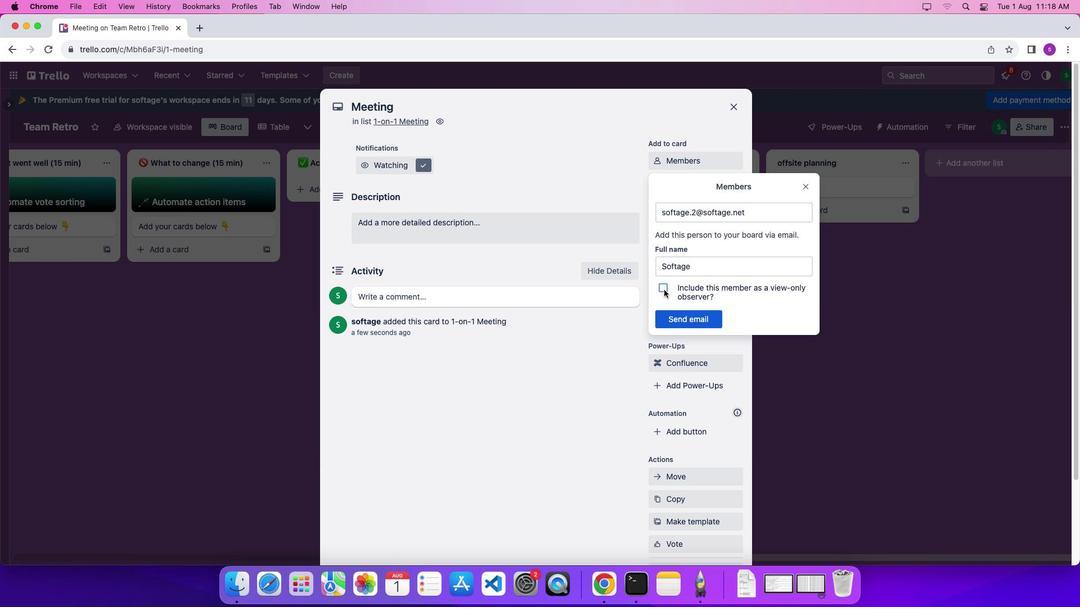 
Action: Mouse moved to (670, 318)
Screenshot: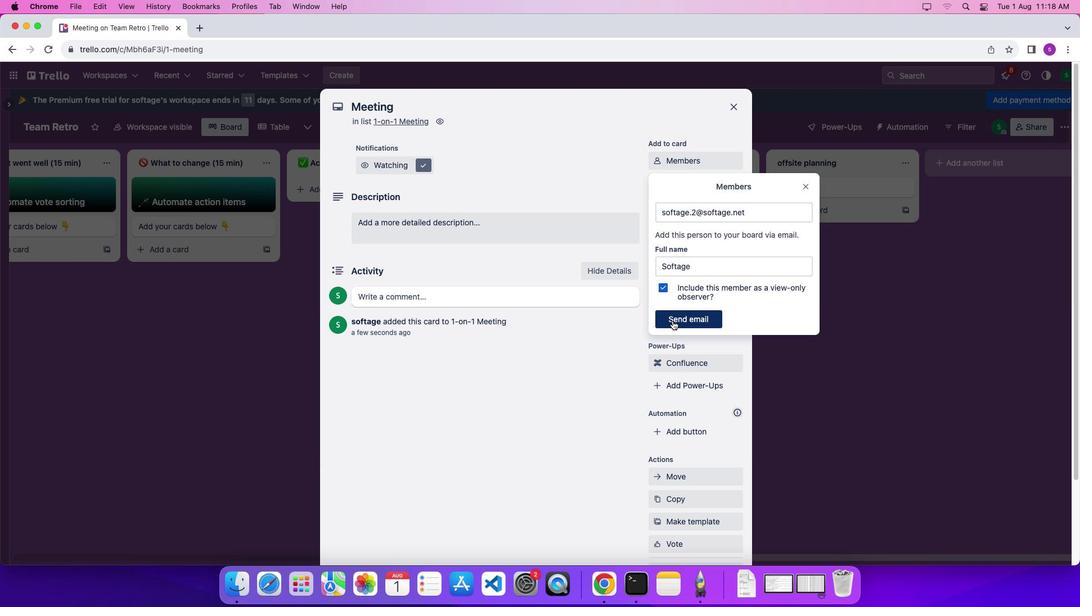 
Action: Mouse pressed left at (670, 318)
Screenshot: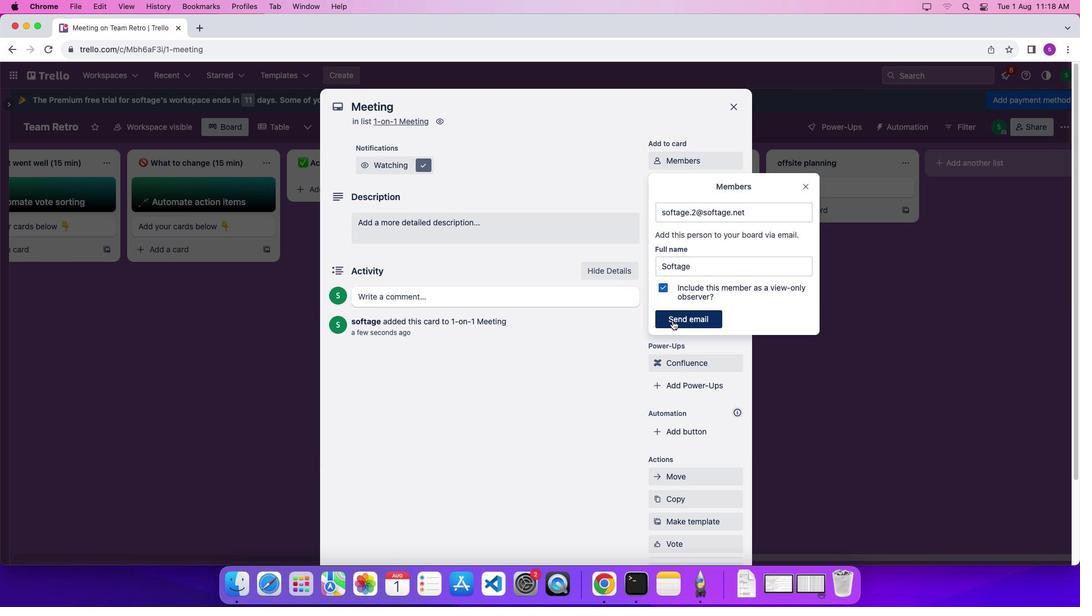 
Action: Mouse moved to (703, 253)
Screenshot: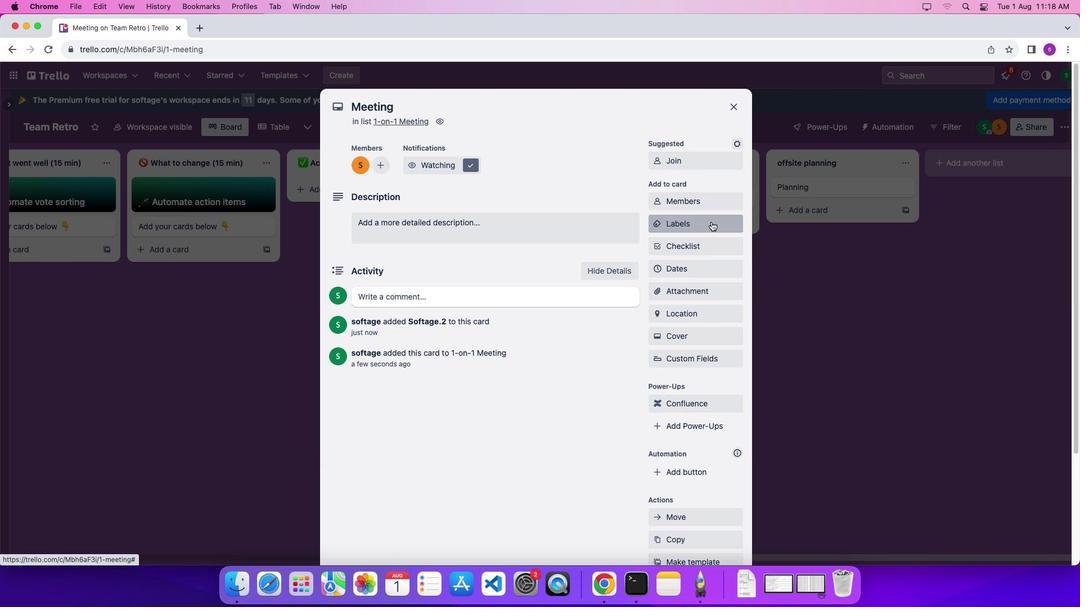 
Action: Mouse pressed left at (703, 253)
Screenshot: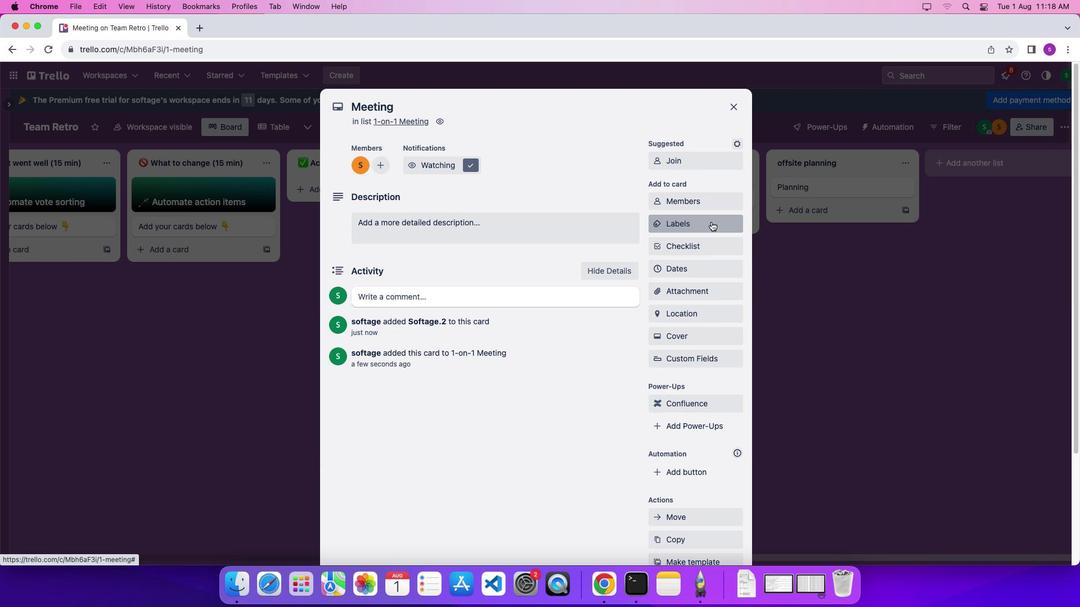 
Action: Mouse moved to (715, 320)
Screenshot: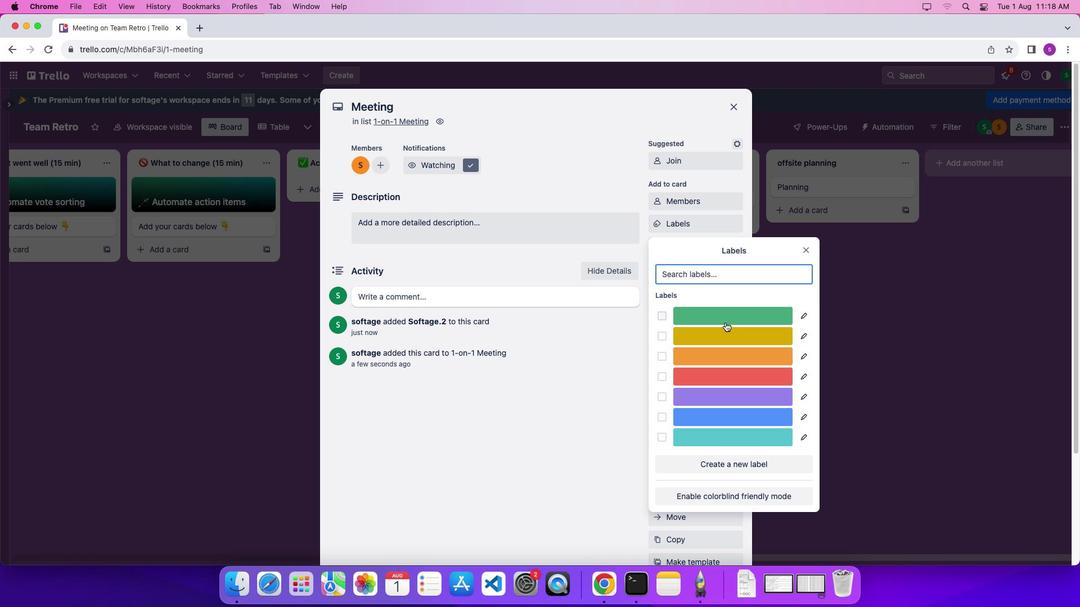 
Action: Mouse pressed left at (715, 320)
Screenshot: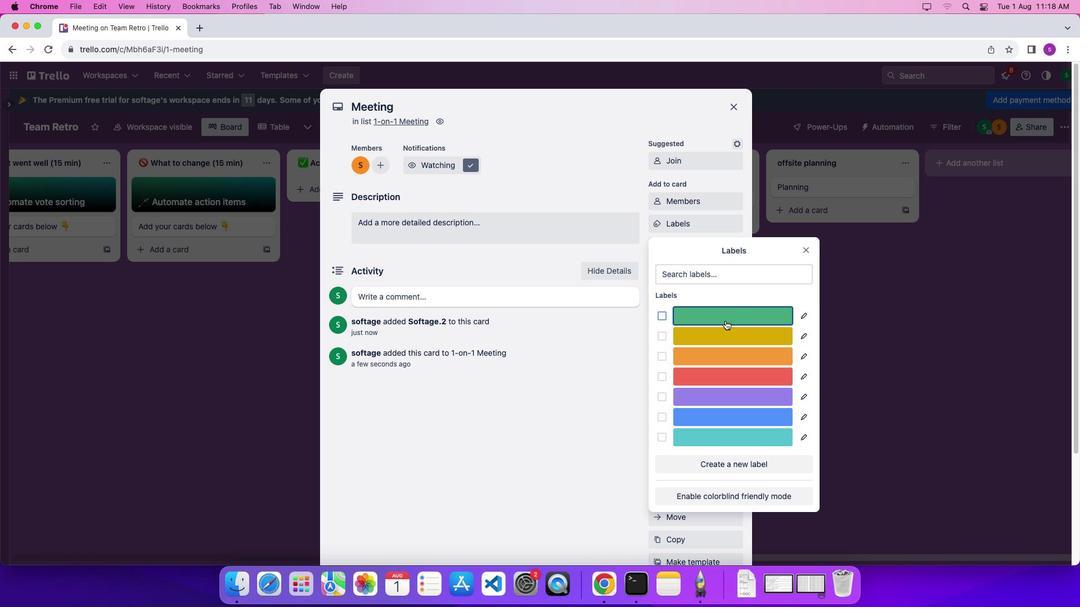 
Action: Mouse moved to (788, 275)
Screenshot: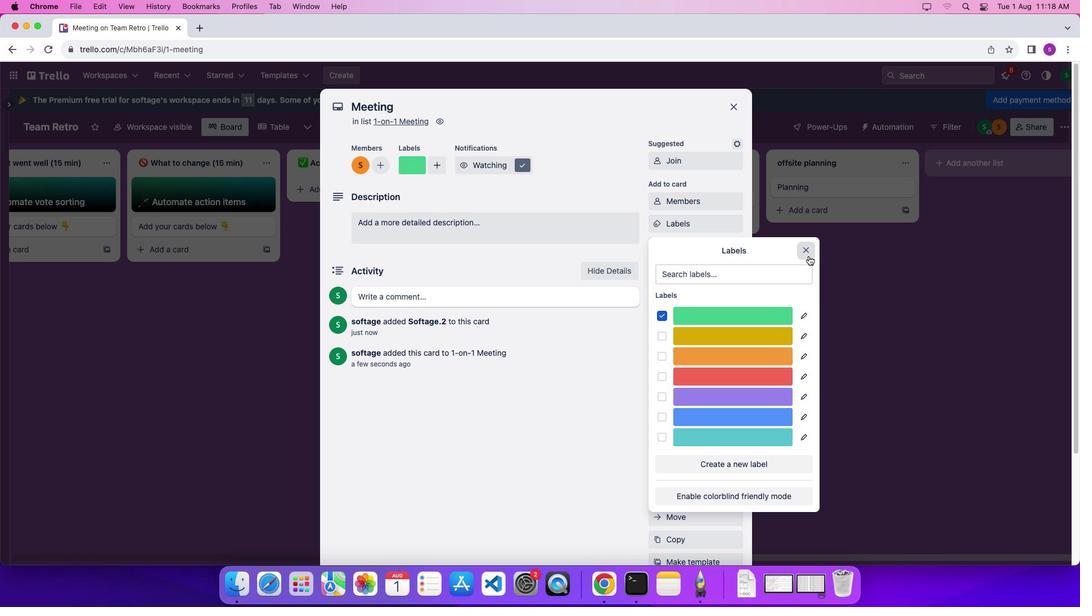 
Action: Mouse pressed left at (788, 275)
Screenshot: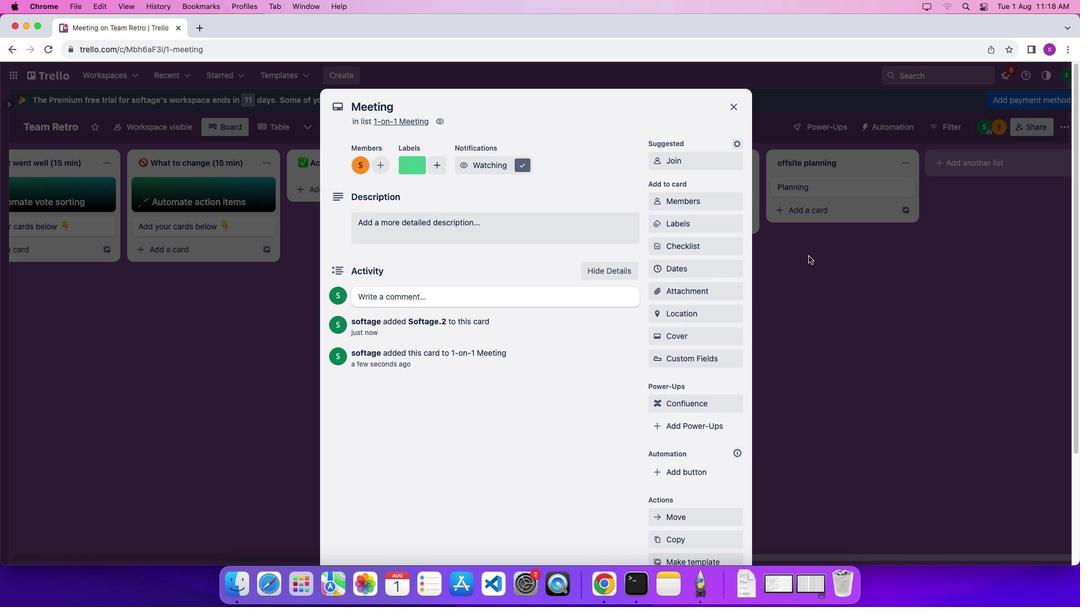 
Action: Mouse moved to (679, 285)
Screenshot: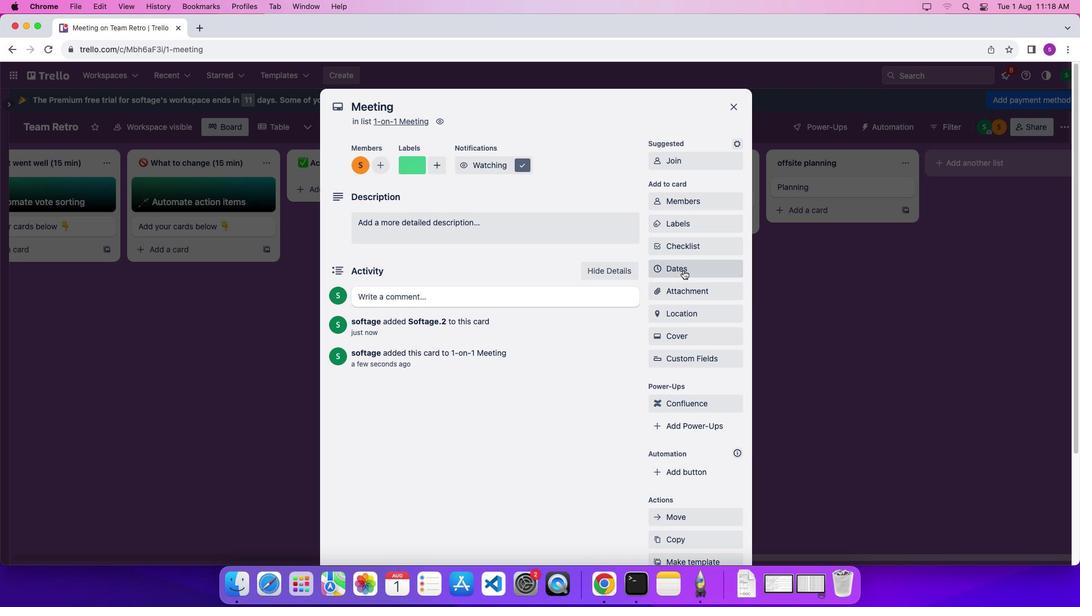 
Action: Mouse pressed left at (679, 285)
Screenshot: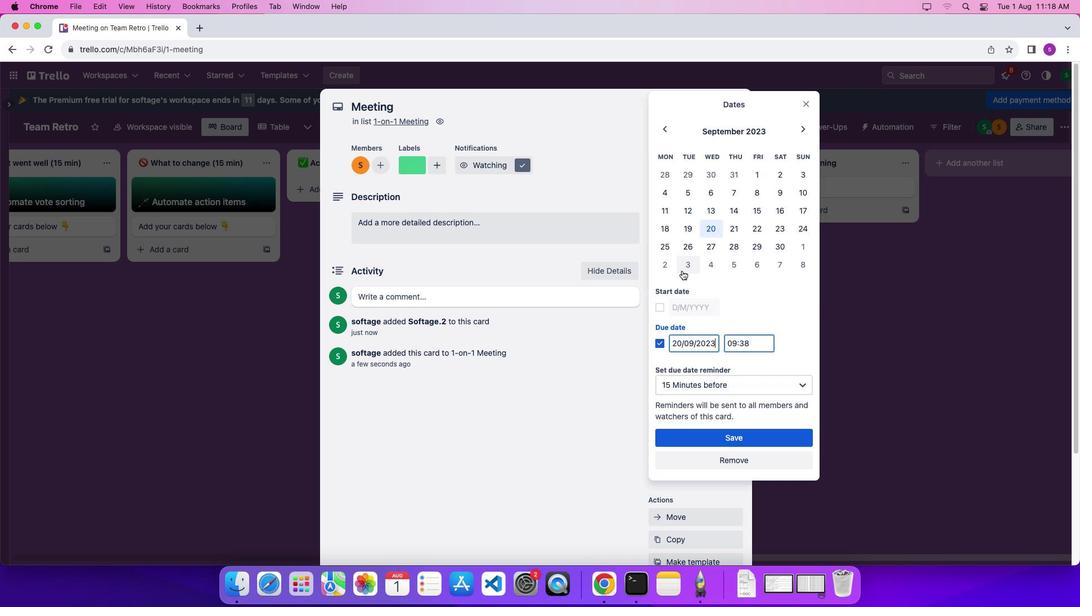 
Action: Mouse moved to (709, 257)
Screenshot: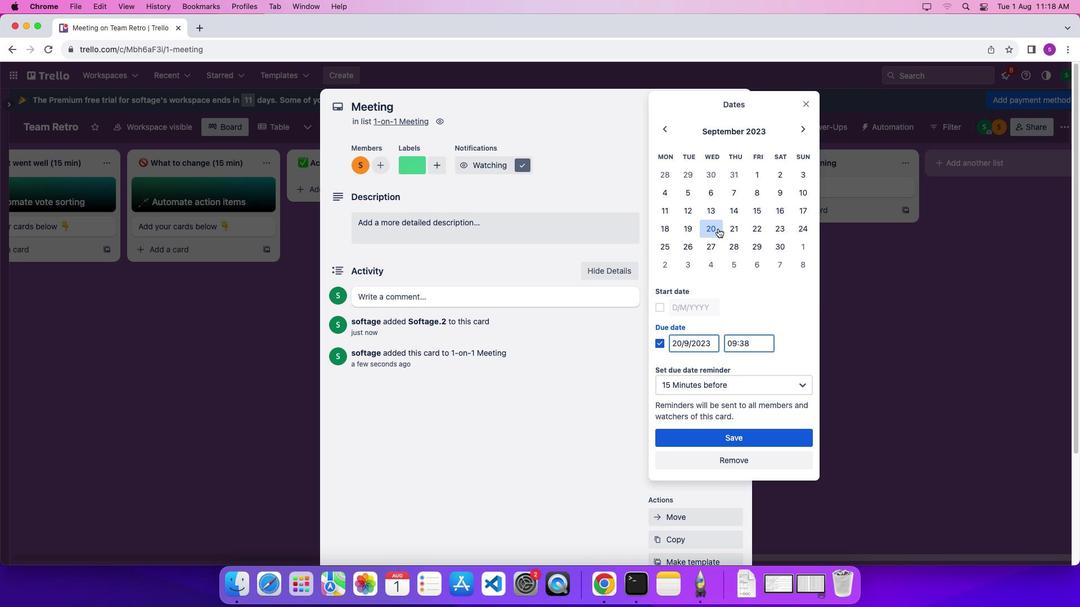 
Action: Mouse pressed left at (709, 257)
Screenshot: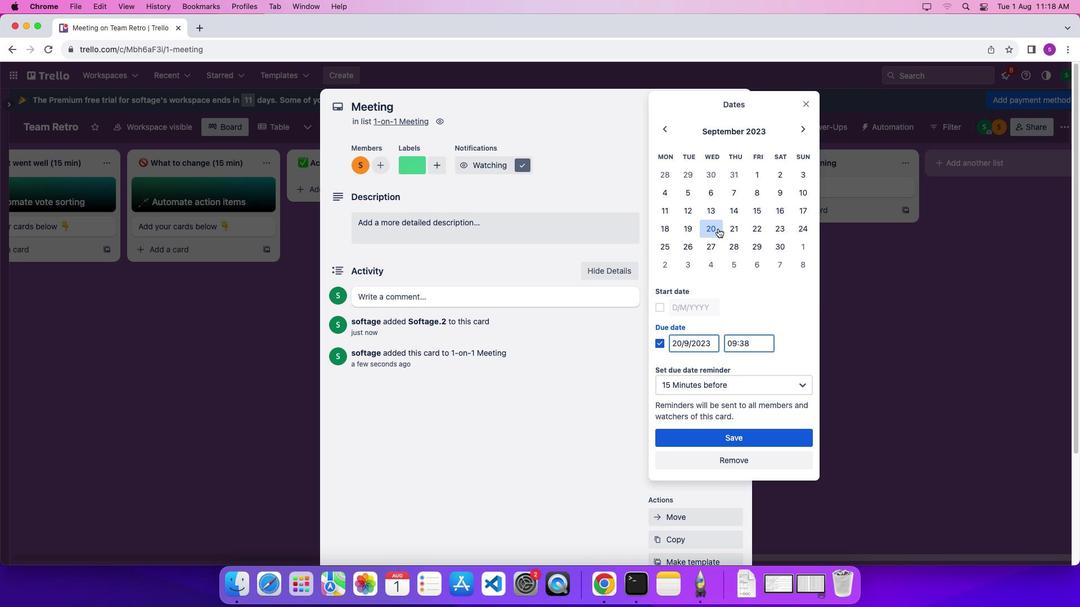 
Action: Mouse moved to (659, 312)
Screenshot: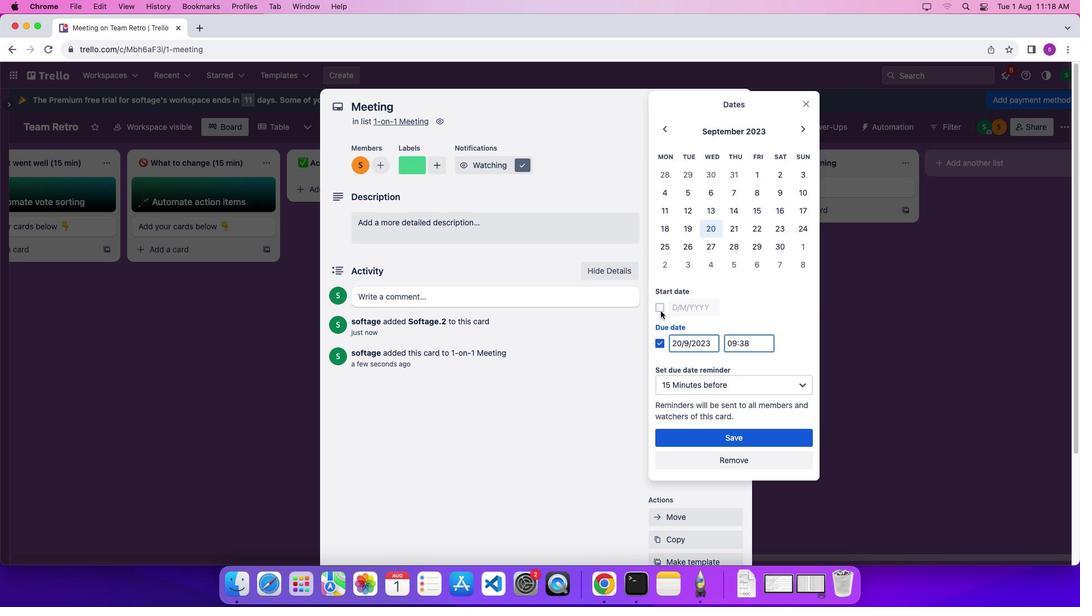 
Action: Mouse pressed left at (659, 312)
Screenshot: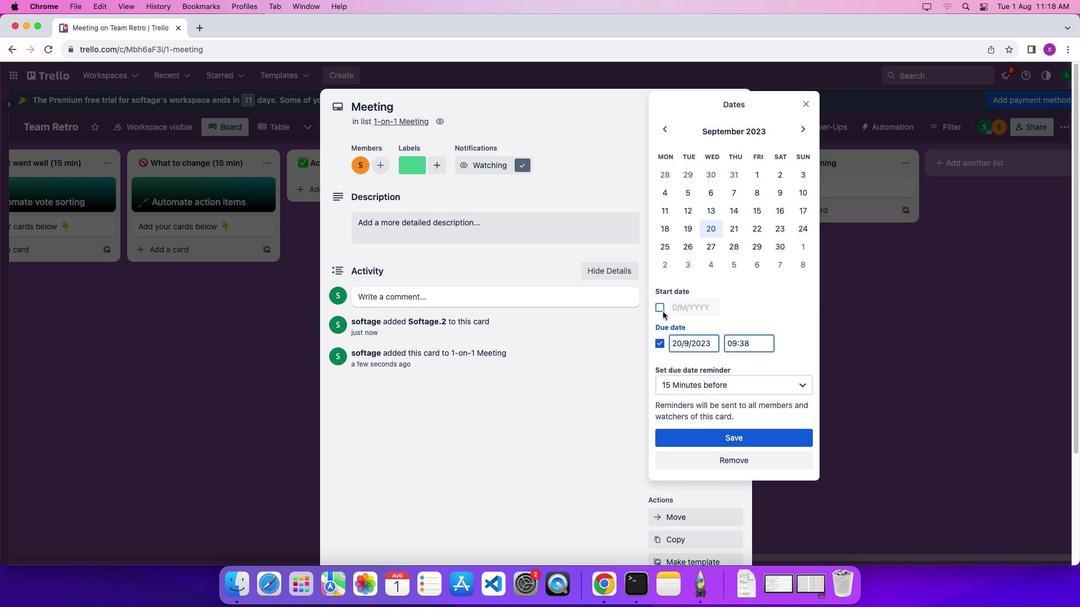 
Action: Mouse moved to (675, 395)
Screenshot: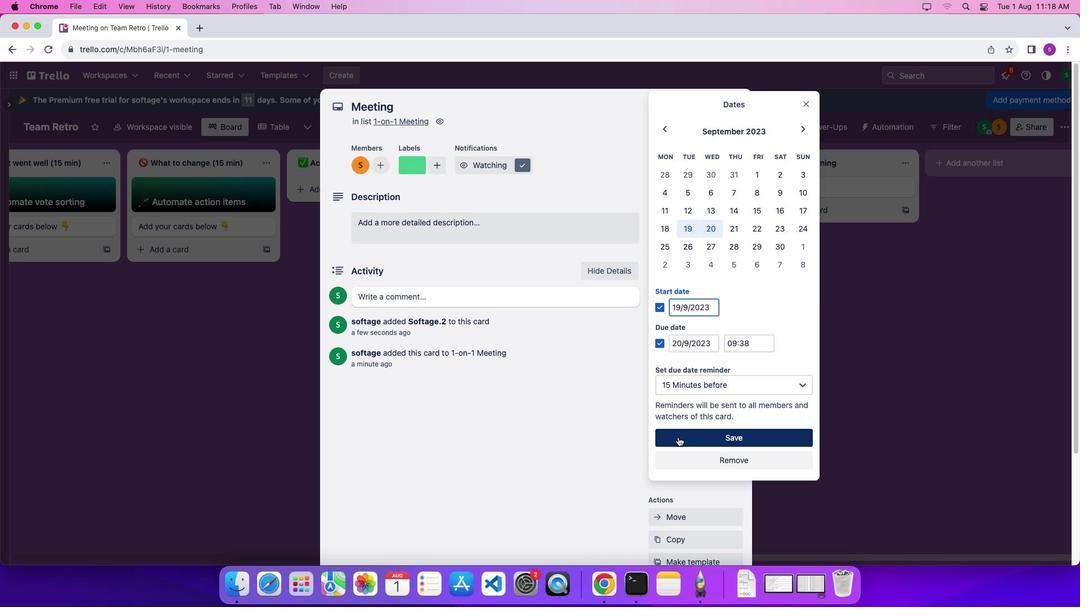 
Action: Mouse pressed left at (675, 395)
Screenshot: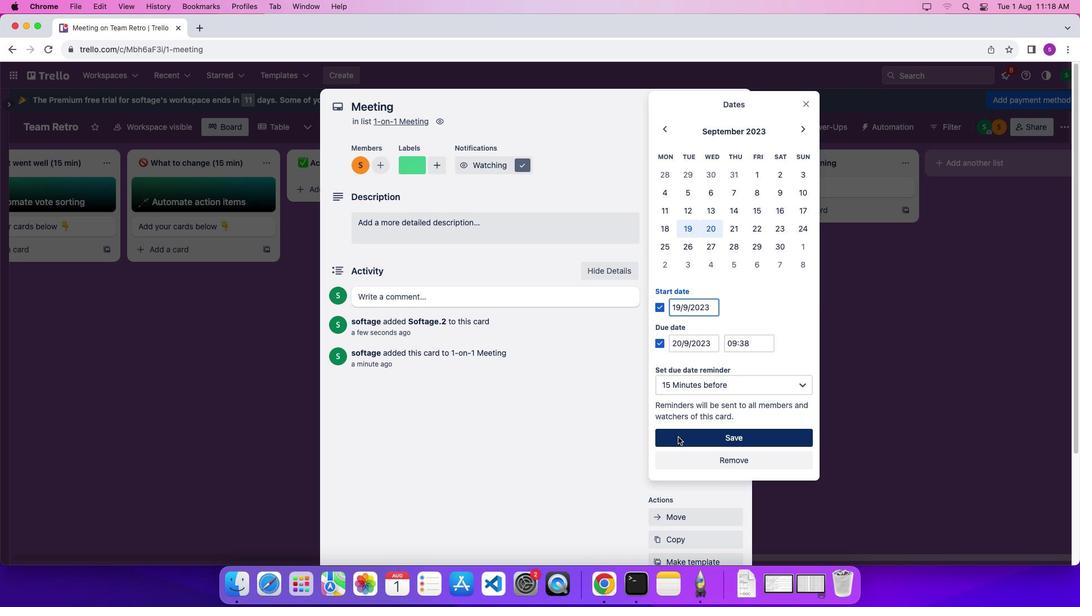 
Action: Mouse moved to (705, 314)
Screenshot: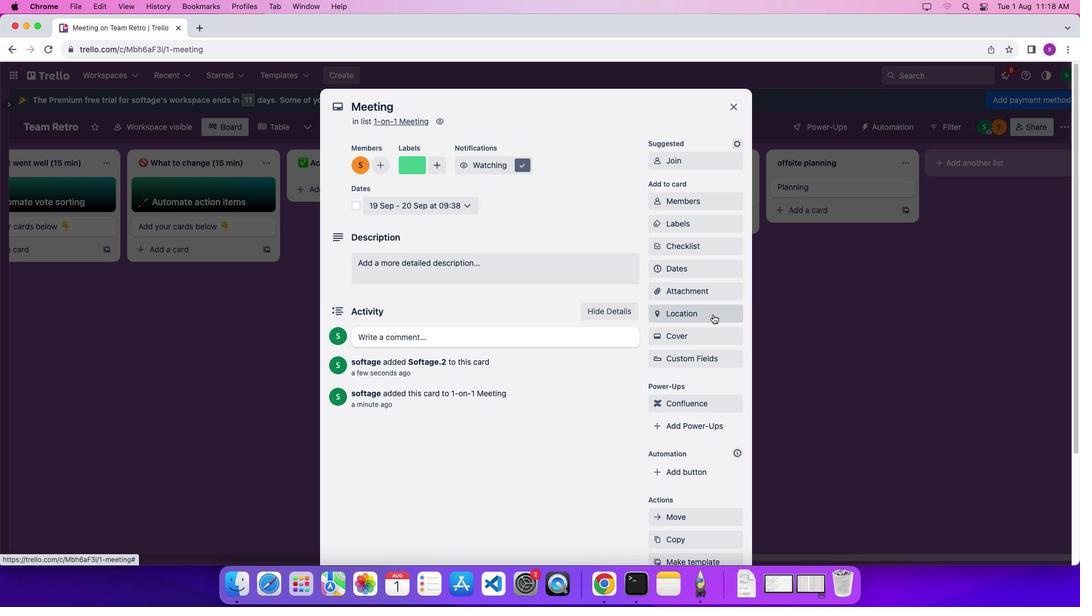 
Action: Mouse pressed left at (705, 314)
Screenshot: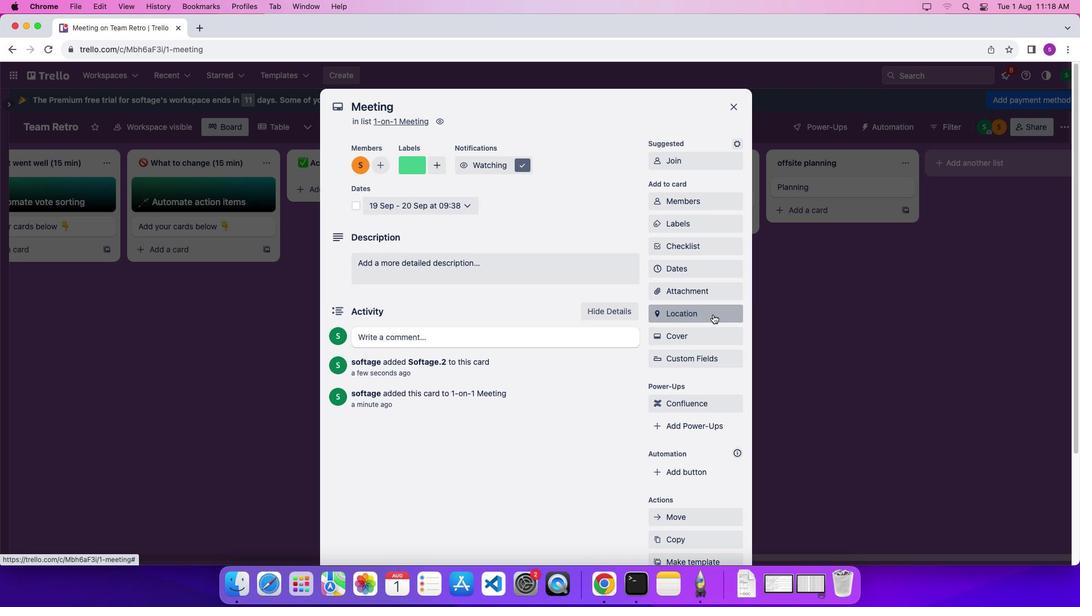
Action: Mouse moved to (706, 315)
Screenshot: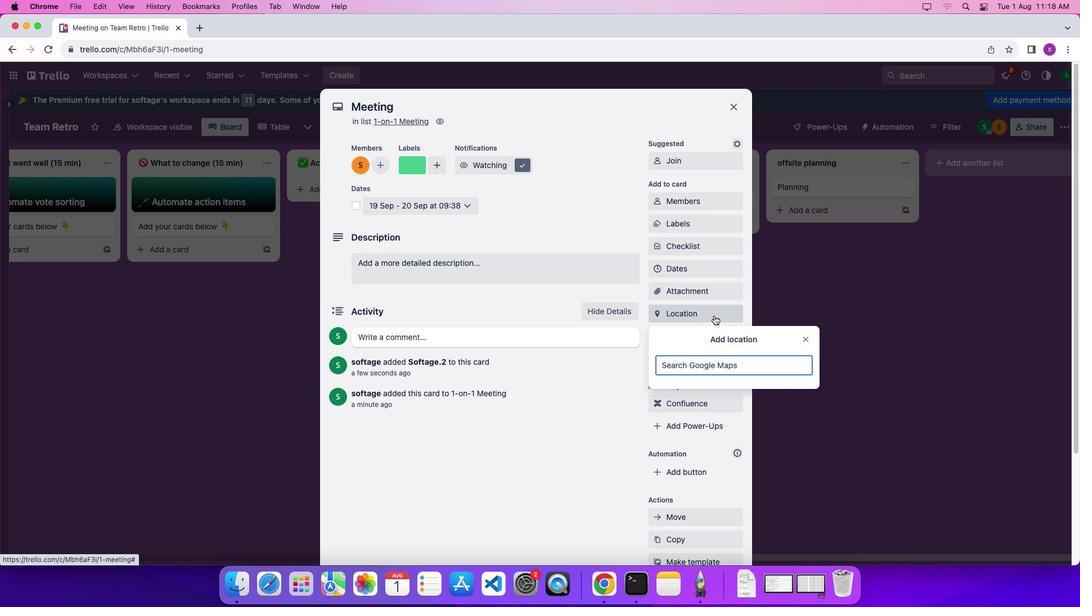 
Action: Key pressed 'j'
Screenshot: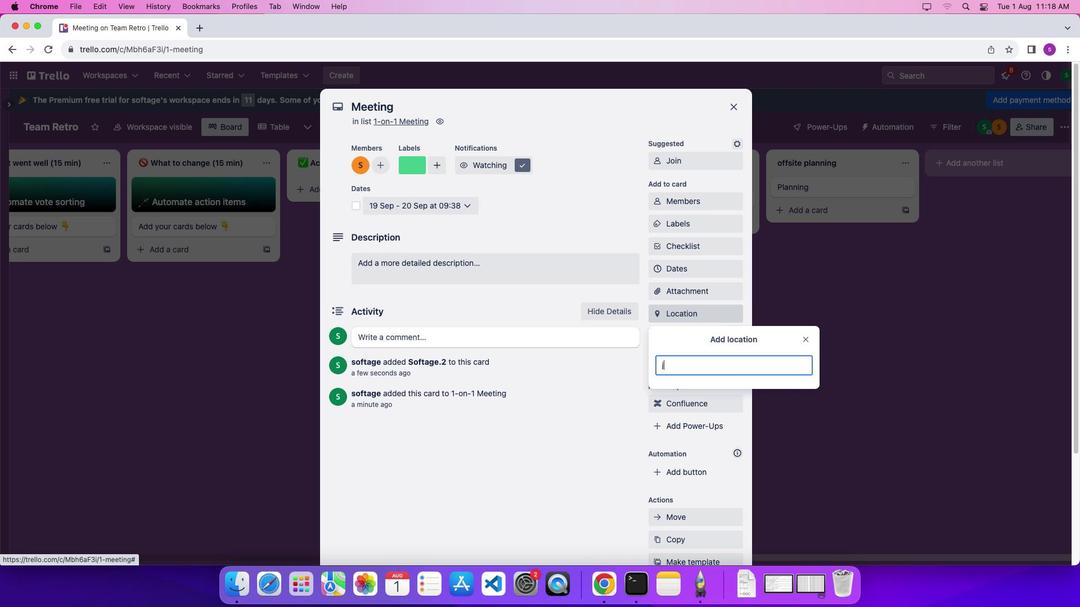 
Action: Mouse moved to (688, 387)
Screenshot: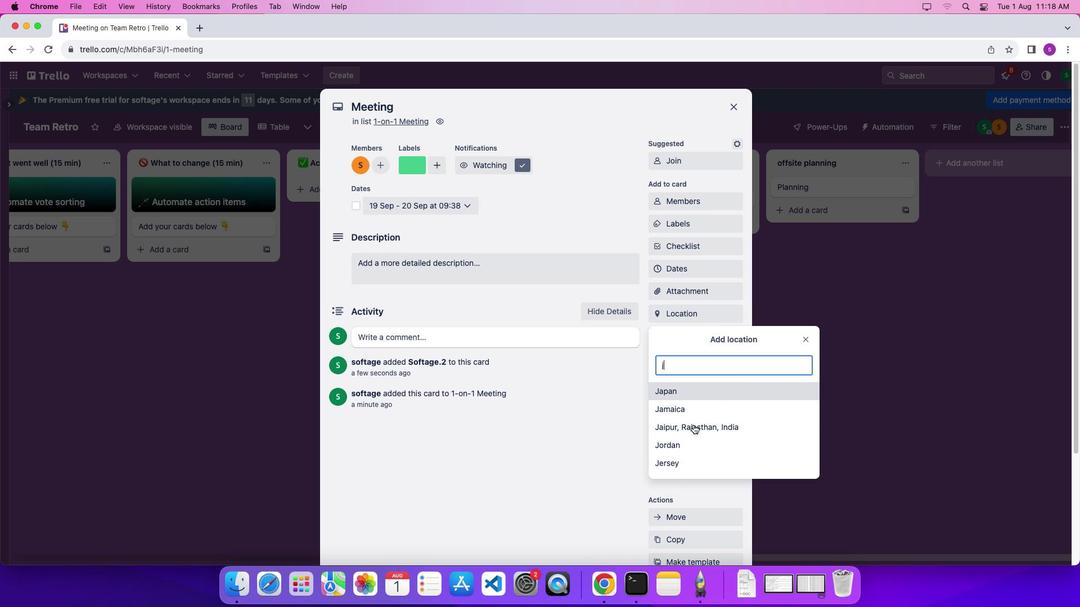 
Action: Mouse pressed left at (688, 387)
Screenshot: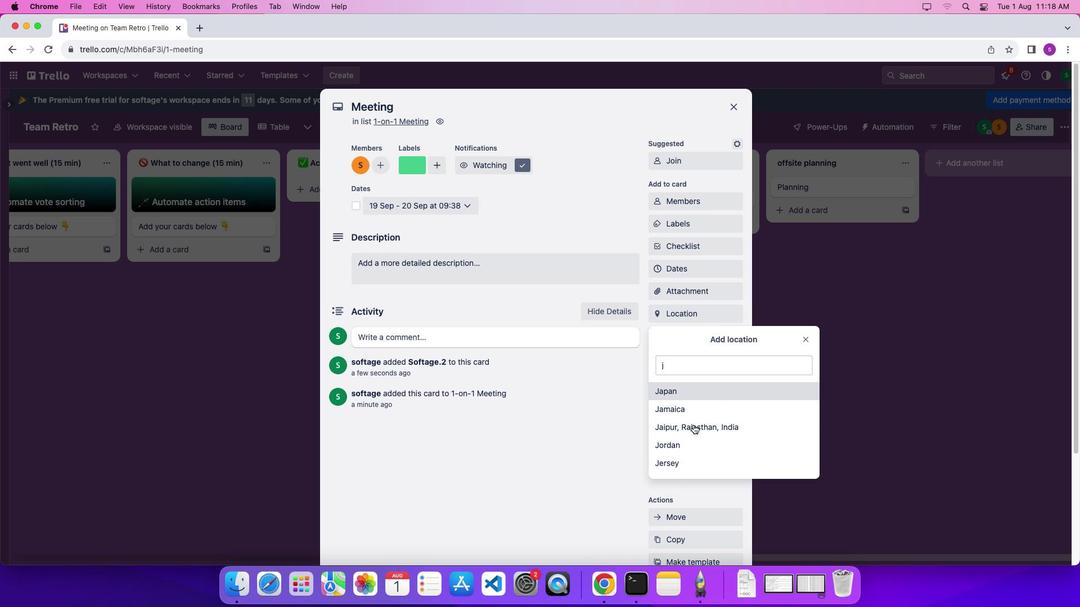 
Action: Mouse moved to (674, 301)
Screenshot: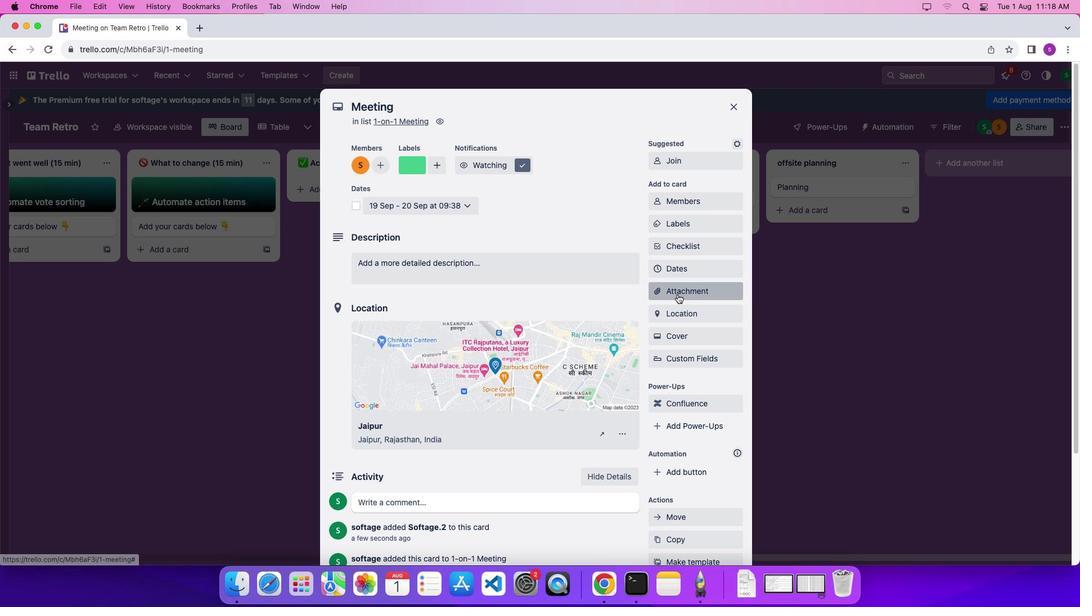 
Action: Mouse pressed left at (674, 301)
Screenshot: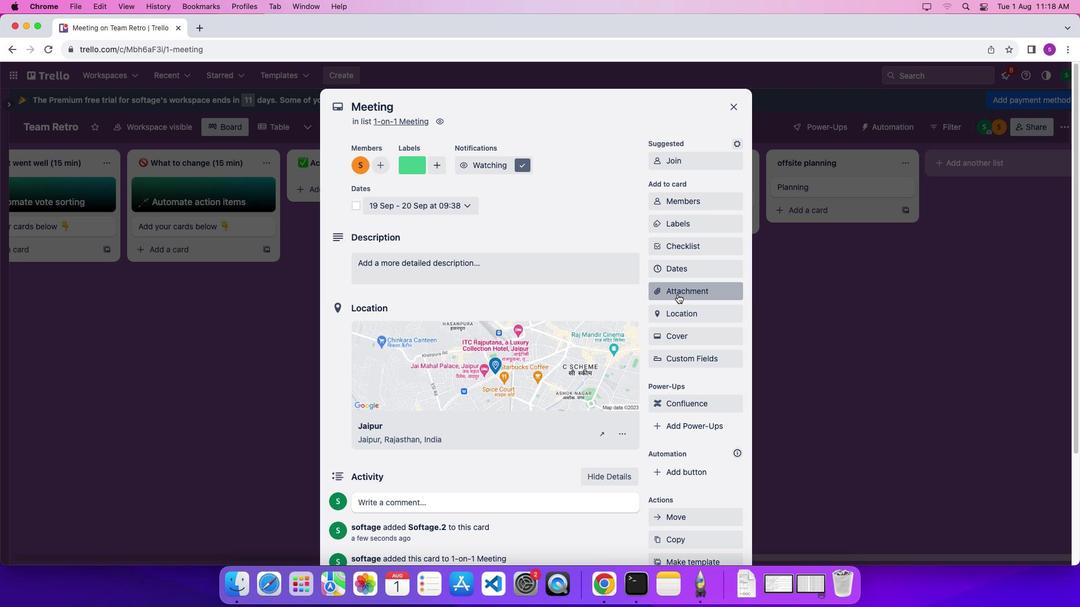 
Action: Mouse moved to (691, 341)
Screenshot: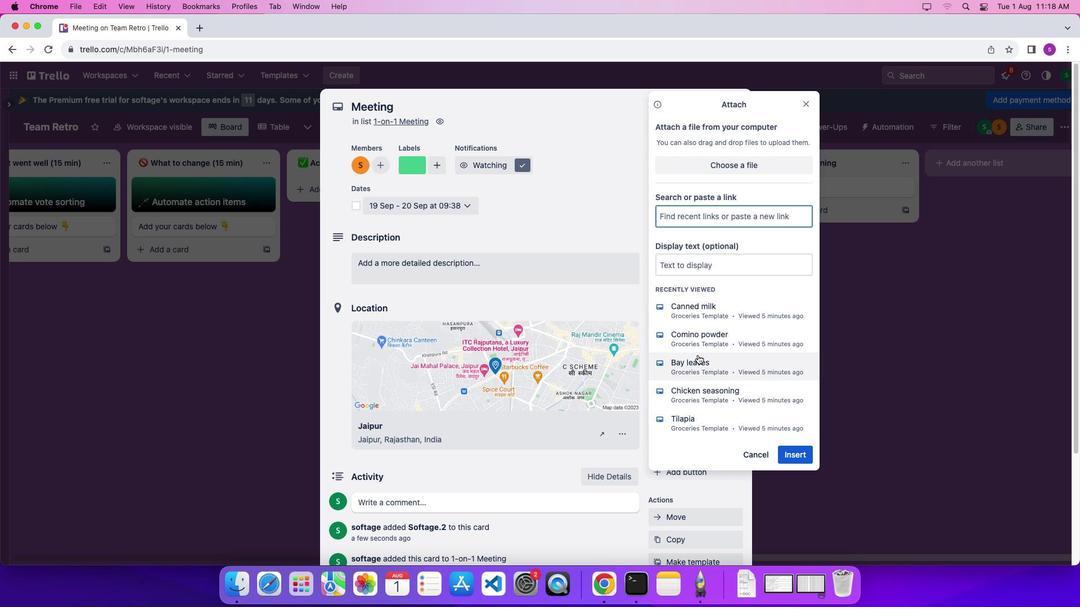 
Action: Mouse pressed left at (691, 341)
Screenshot: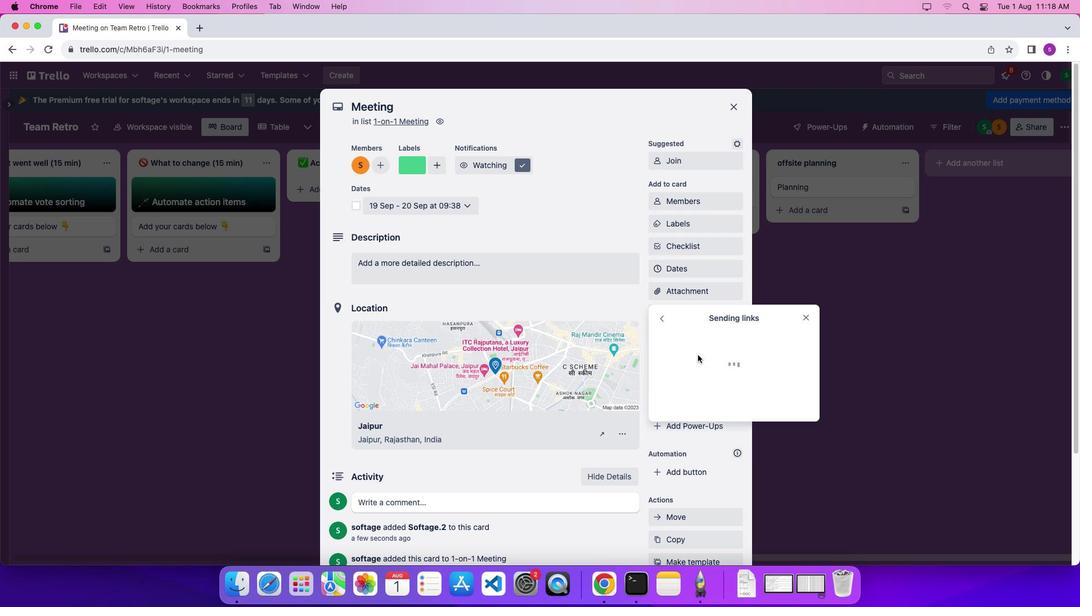 
Action: Mouse moved to (683, 330)
Screenshot: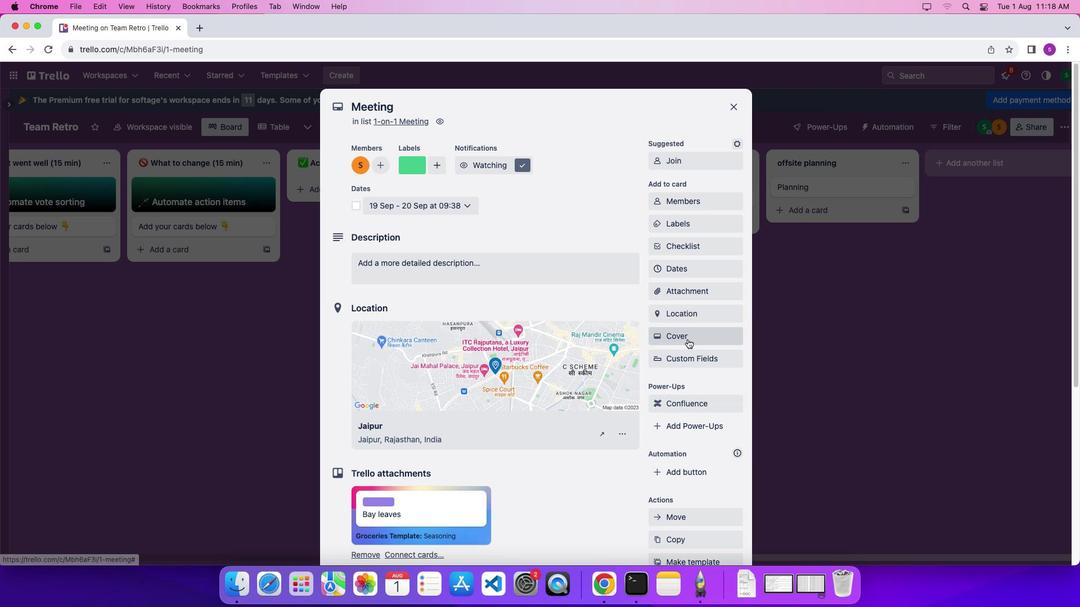 
Action: Mouse pressed left at (683, 330)
Screenshot: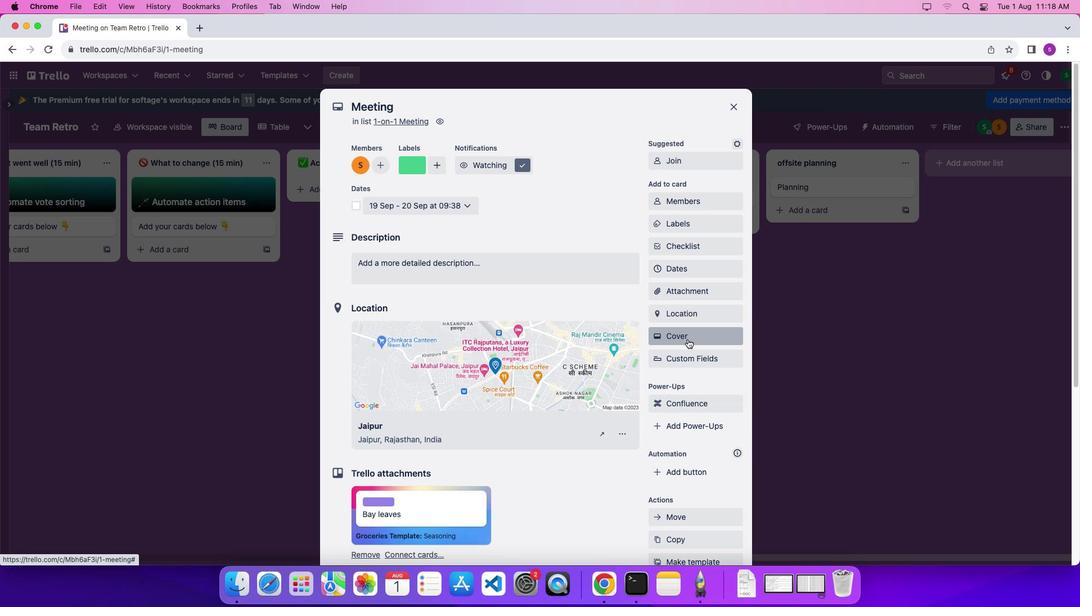 
Action: Mouse moved to (731, 409)
Screenshot: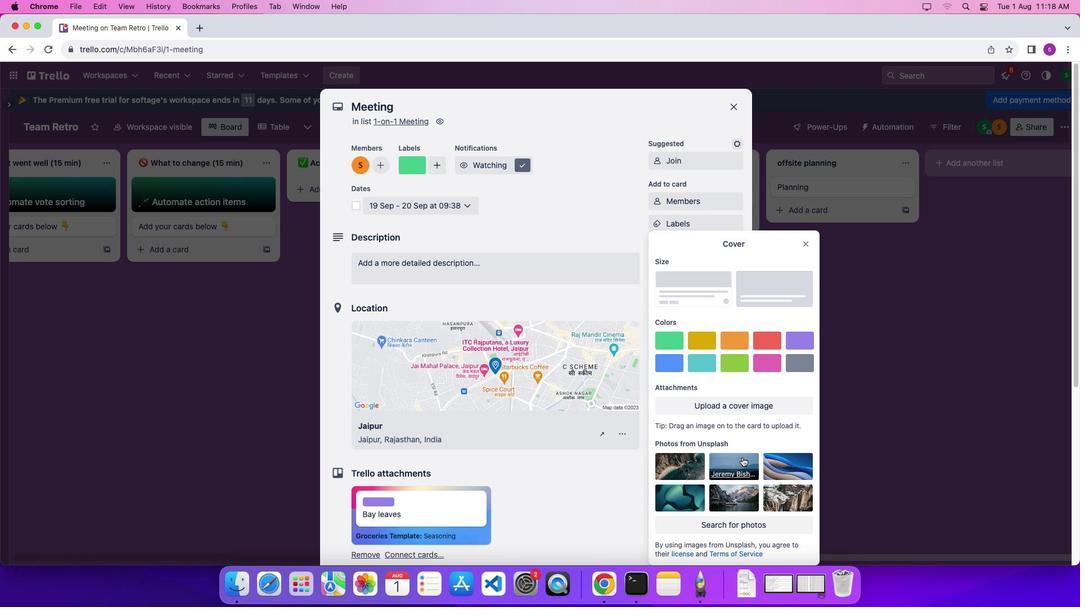 
Action: Mouse pressed left at (731, 409)
Screenshot: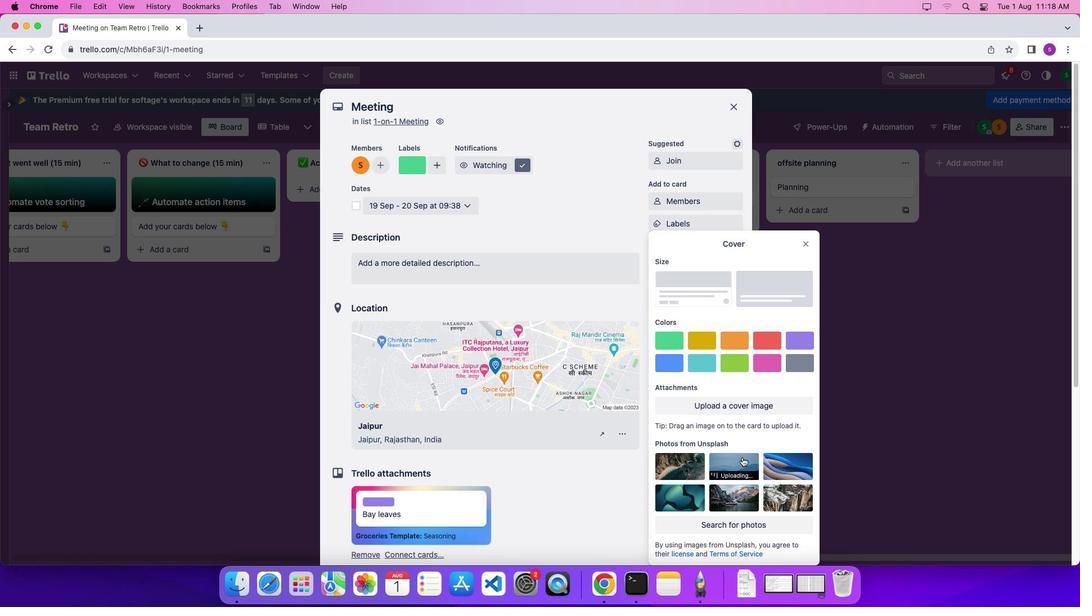 
Action: Mouse moved to (782, 255)
Screenshot: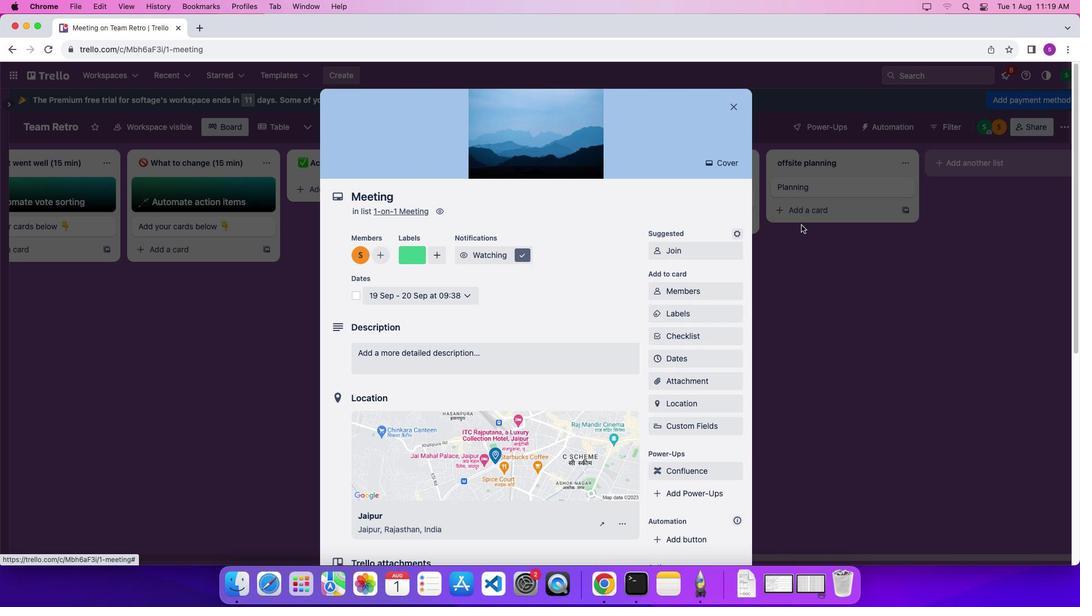 
Action: Mouse pressed left at (782, 255)
Screenshot: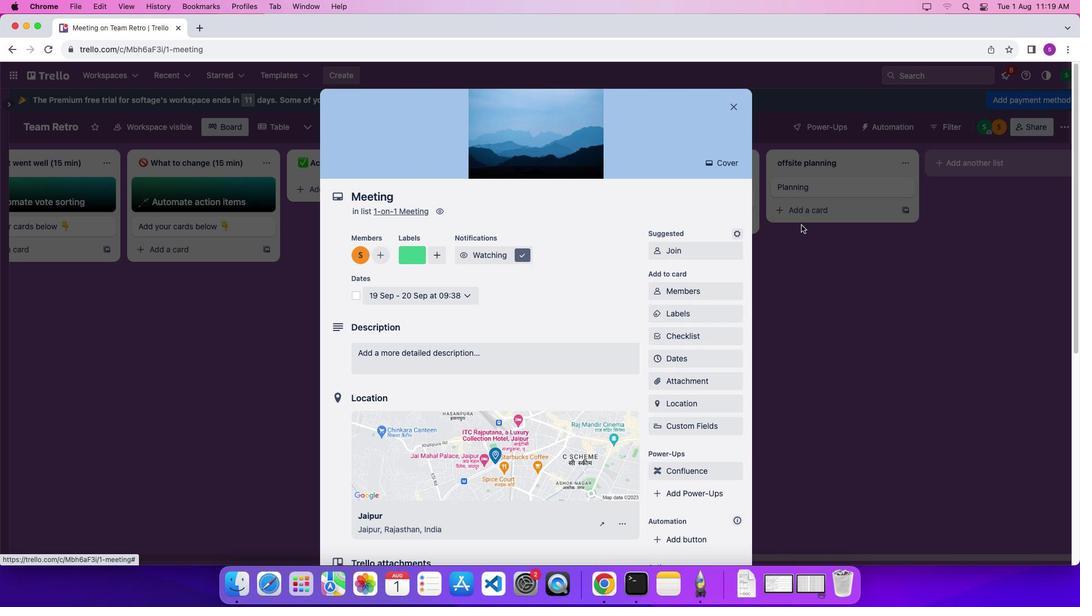 
Action: Mouse moved to (399, 300)
Screenshot: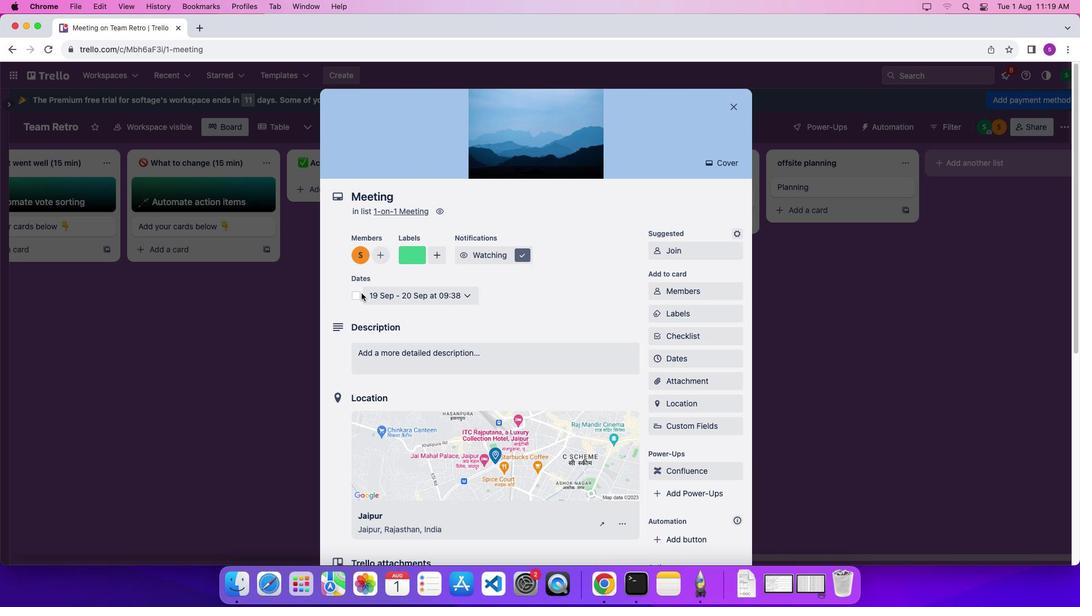 
Action: Mouse pressed left at (399, 300)
Screenshot: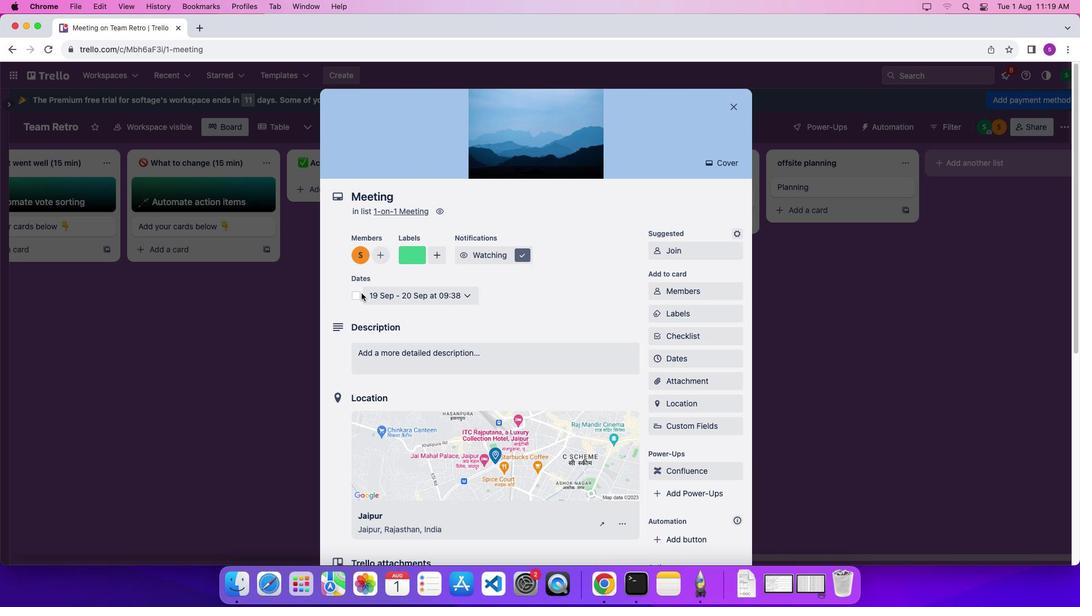 
Action: Mouse moved to (396, 302)
Screenshot: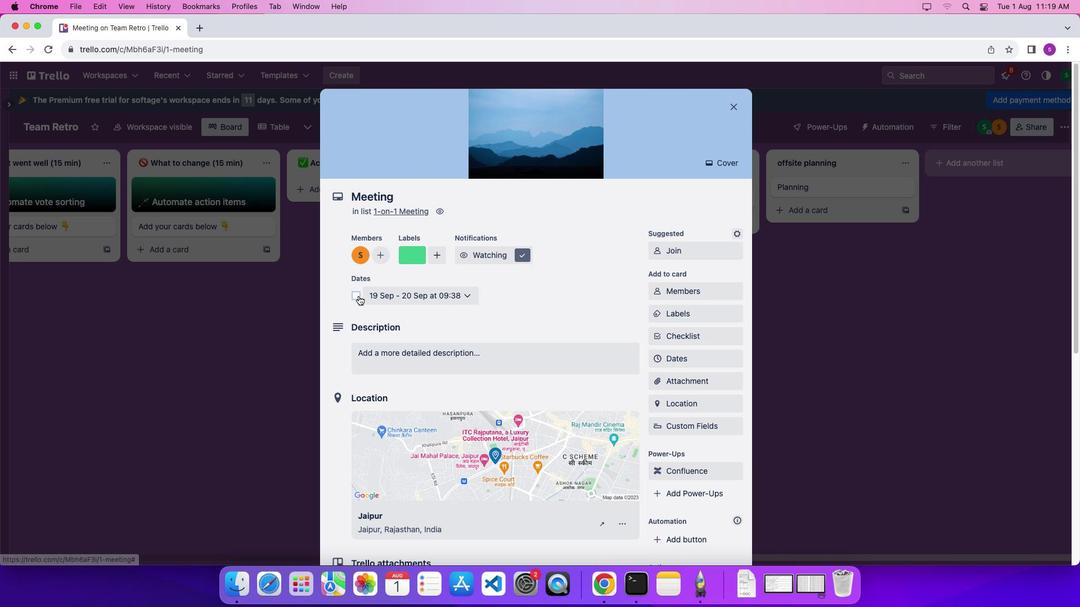 
Action: Mouse pressed left at (396, 302)
Screenshot: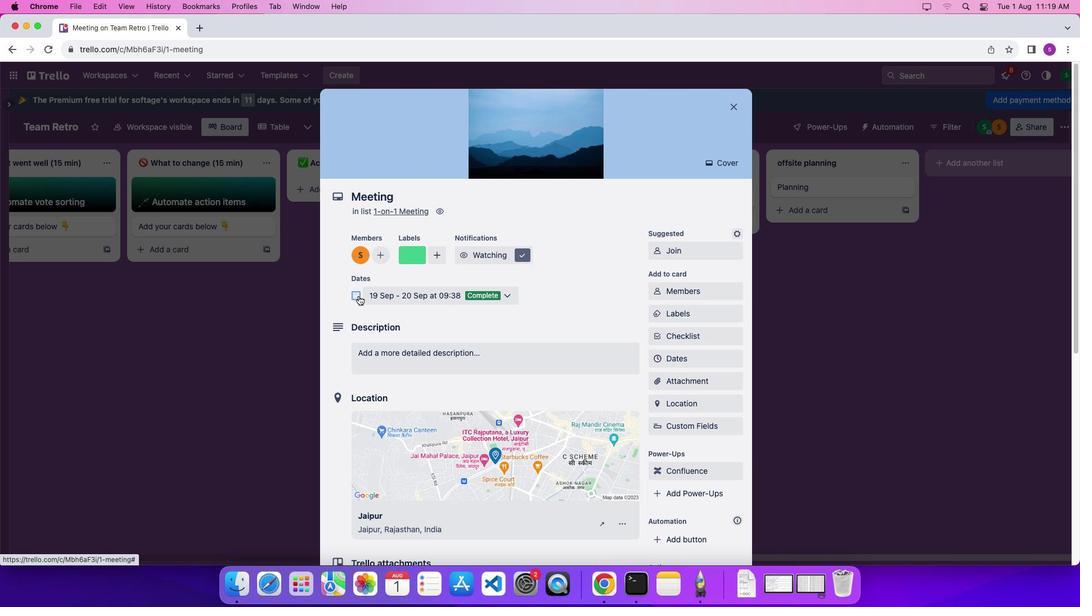 
Action: Mouse moved to (443, 347)
Screenshot: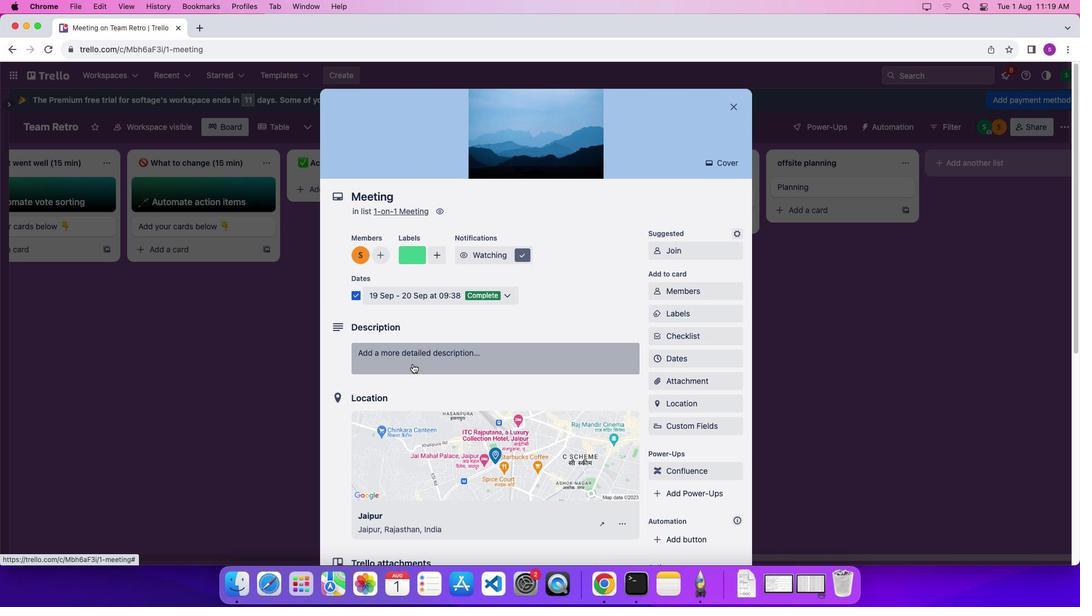 
Action: Mouse pressed left at (443, 347)
Screenshot: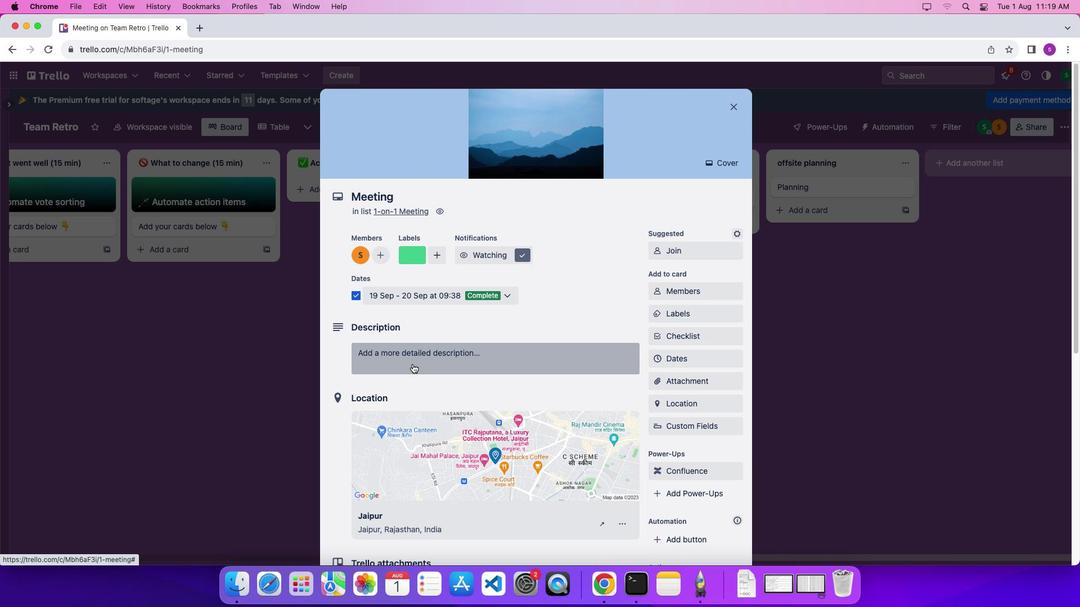 
Action: Mouse moved to (461, 362)
Screenshot: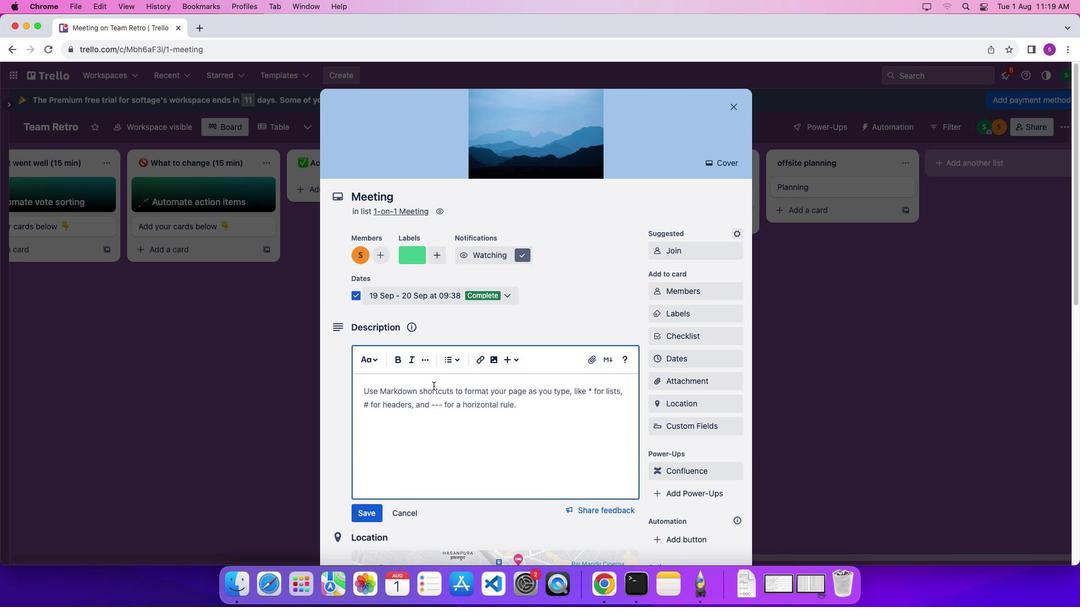 
Action: Mouse pressed left at (461, 362)
Screenshot: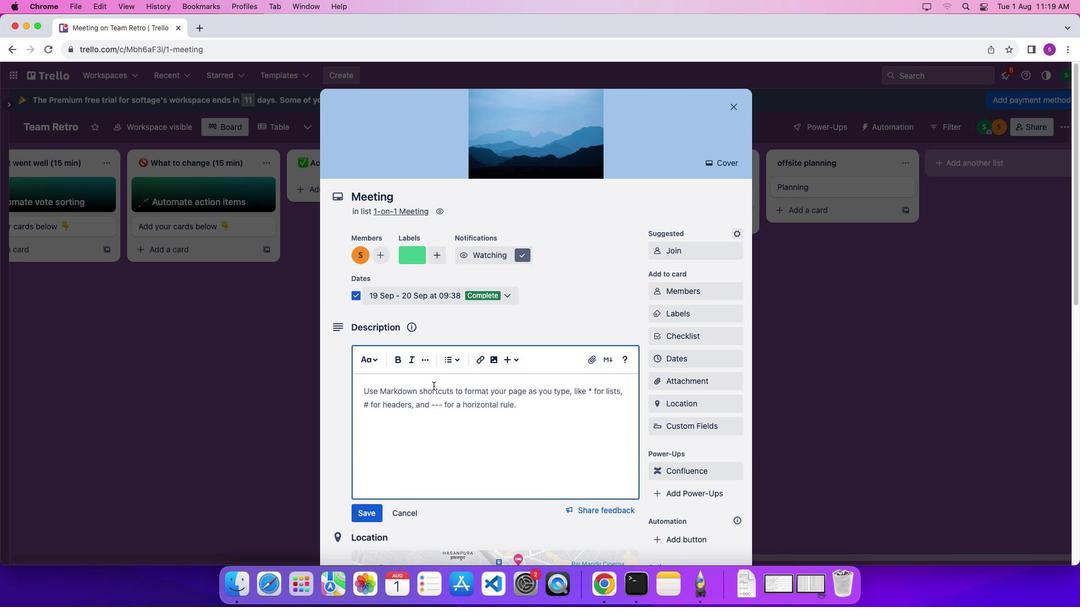 
Action: Mouse moved to (424, 371)
Screenshot: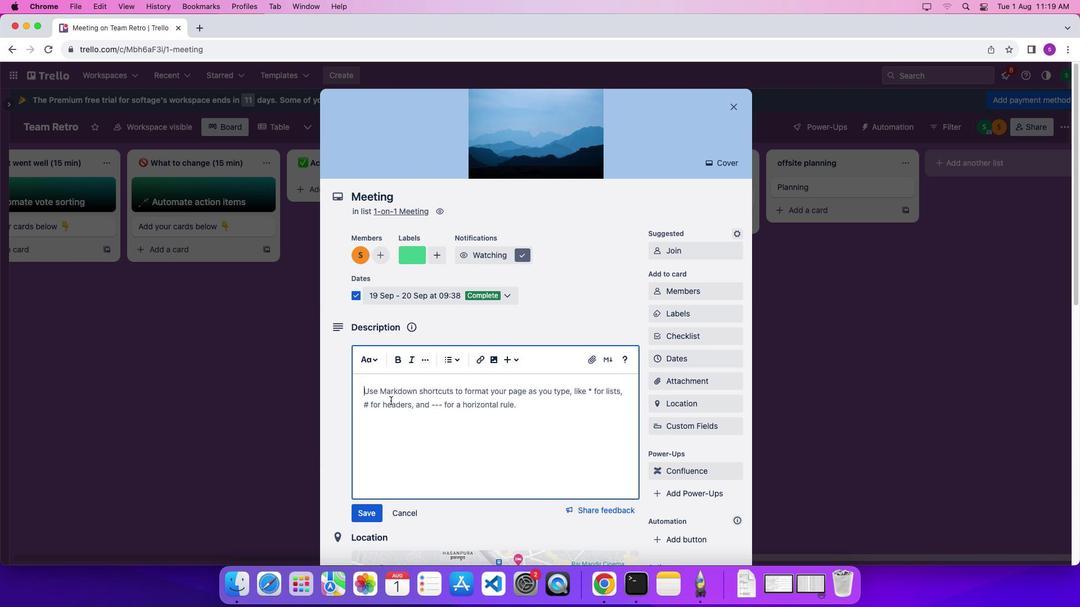 
Action: Mouse pressed left at (424, 371)
Screenshot: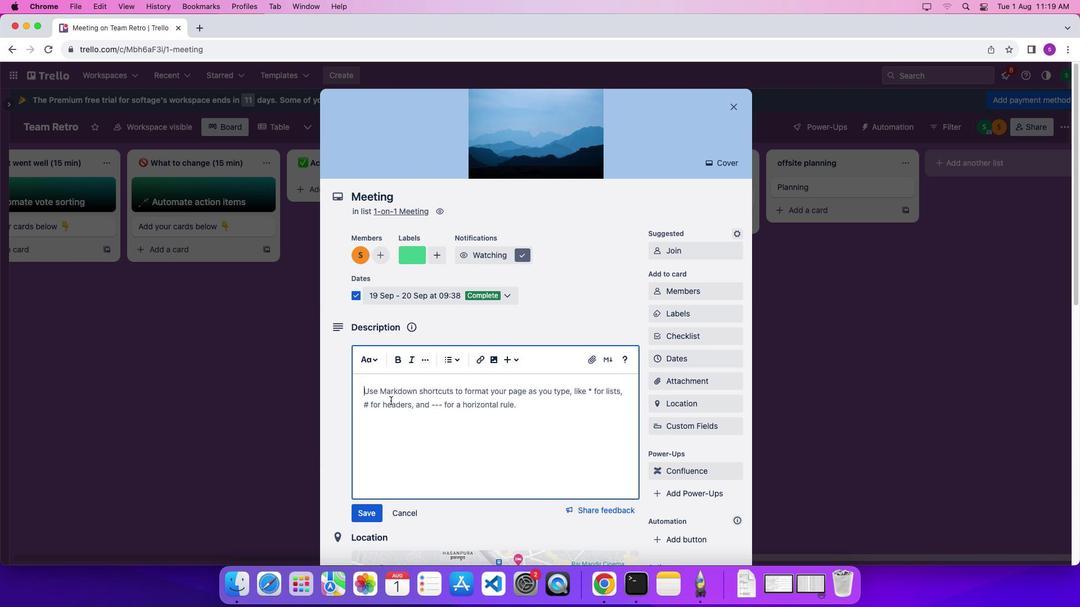 
Action: Mouse moved to (425, 375)
Screenshot: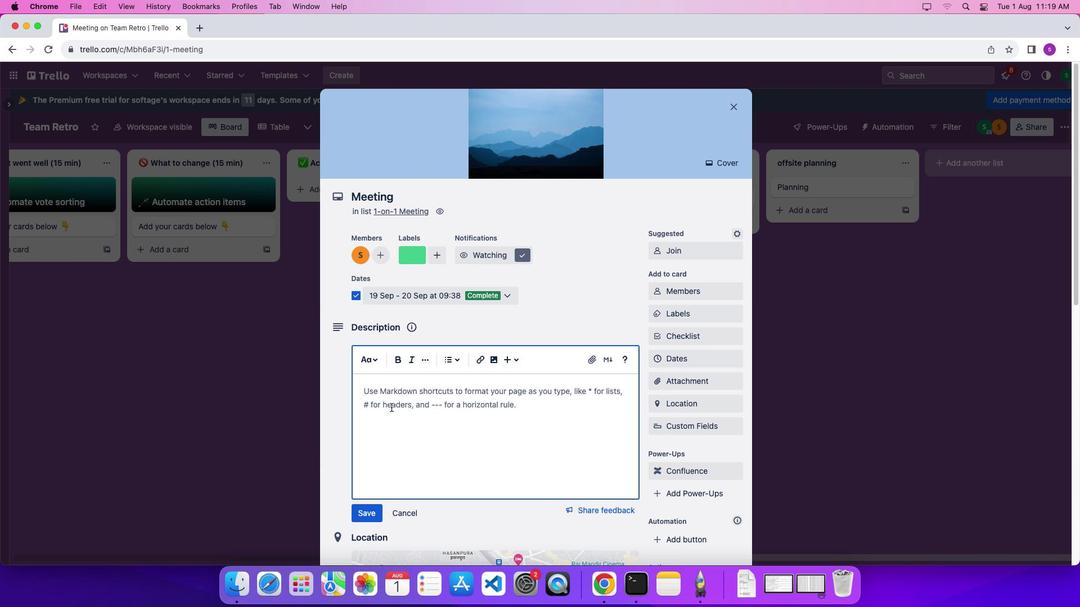 
Action: Mouse pressed left at (425, 375)
Screenshot: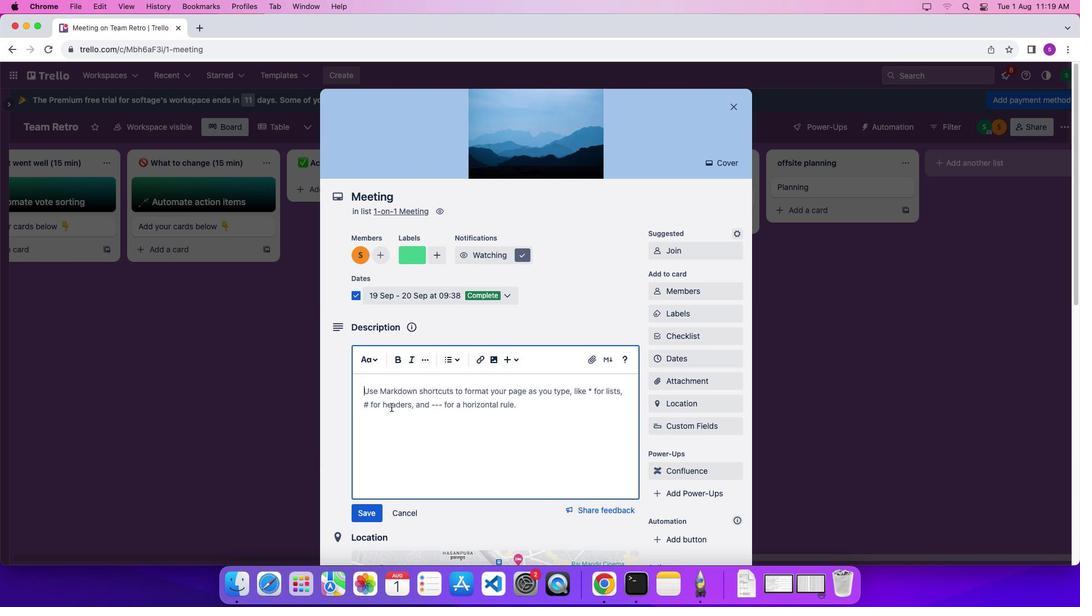 
Action: Key pressed Key.shift'T''h''i''s'Key.space'b''o''a''r''d'Key.space'k''e''e''p''s'Key.space'm''y''s''e''l''f'Key.space'a''n''d'Key.space'm''y'Key.space'd''i''r''e''c''t'Key.space'r''e''p''o''r''t''s'Key.space'o''n'Key.space't''h''e'Key.space's''a''m'Key.space'e''p''a''g''e'Key.backspaceKey.backspaceKey.backspaceKey.backspaceKey.backspaceKey.backspace'e'Key.space'p''a''g''e''.'Key.enterKey.shift'B''a''s''e''d'Key.space'o''n'Key.space'e''v''e''r''y''t''h''i''n''g''s'Key.backspaceKey.space'y''o''u'Key.space'h''a''v''e'Key.space'h''e''a''r''d'','Key.space'w''h''a''t'Key.space'c''o''u''l''d'Key.space'b''e'Key.space'c''h''a''n''g''e'Key.space't''h''e'Key.space'n''e''x''x''t'Key.space'w''w''e''e''k'Key.space't''h''a''a''t'Key.space'w''o''u''l''d'Key.space'i''m''p''r''o''v''e'Key.space'o''u''r'Key.space't''e''a''m'Key.space'd''y''n''a''m''i''c''.'
Screenshot: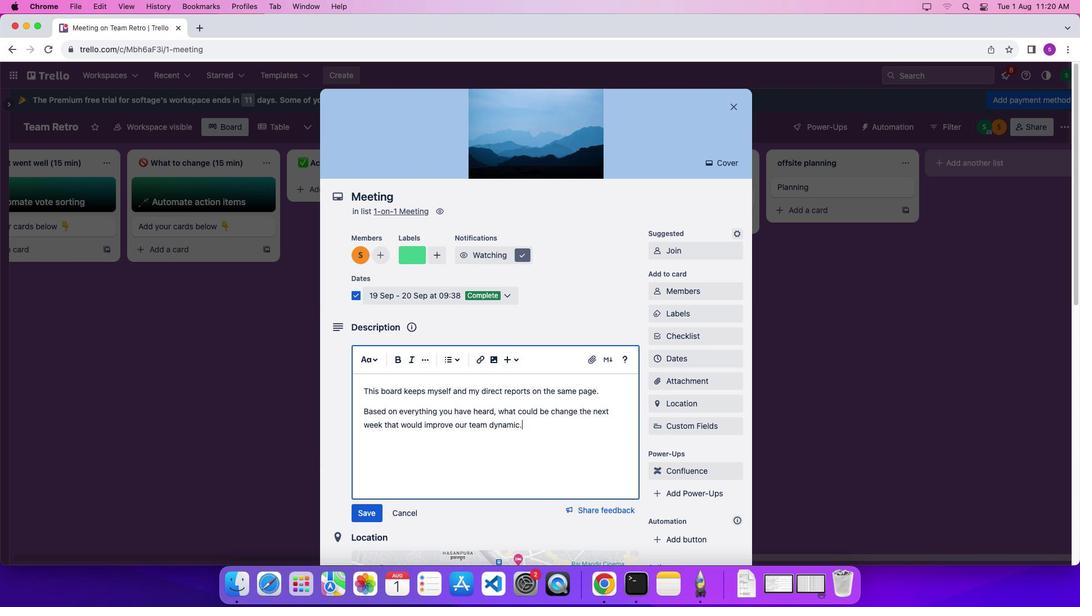 
Action: Mouse moved to (549, 390)
Screenshot: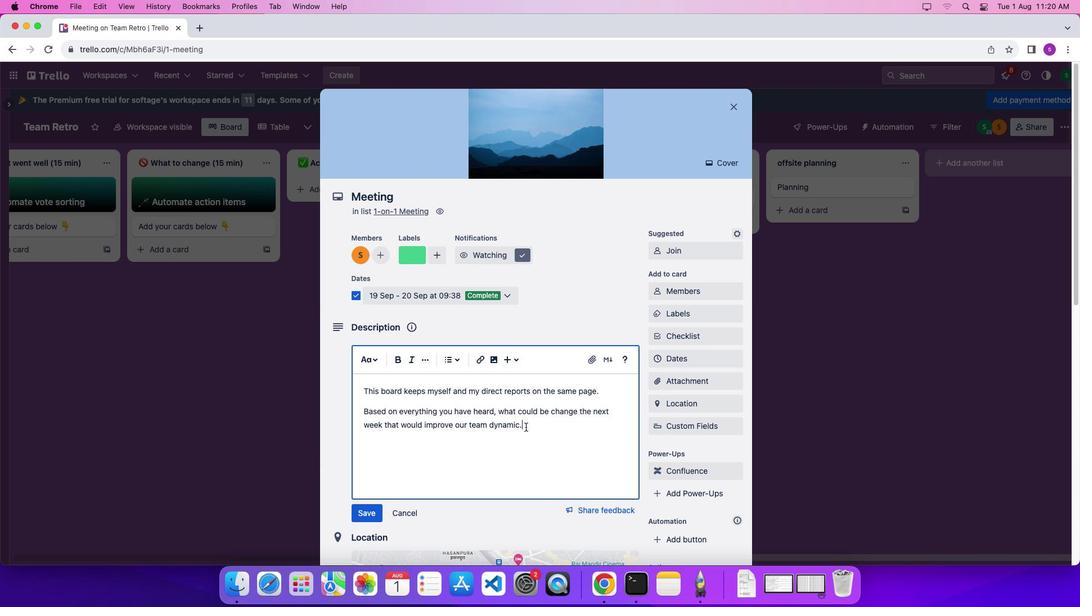 
Action: Mouse pressed left at (549, 390)
Screenshot: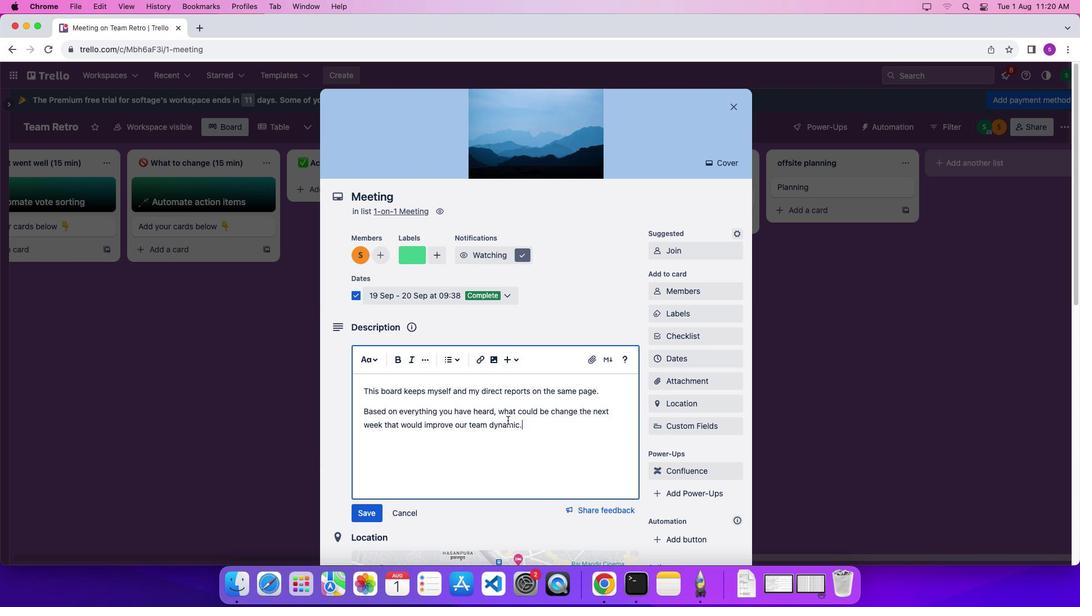 
Action: Mouse moved to (441, 346)
Screenshot: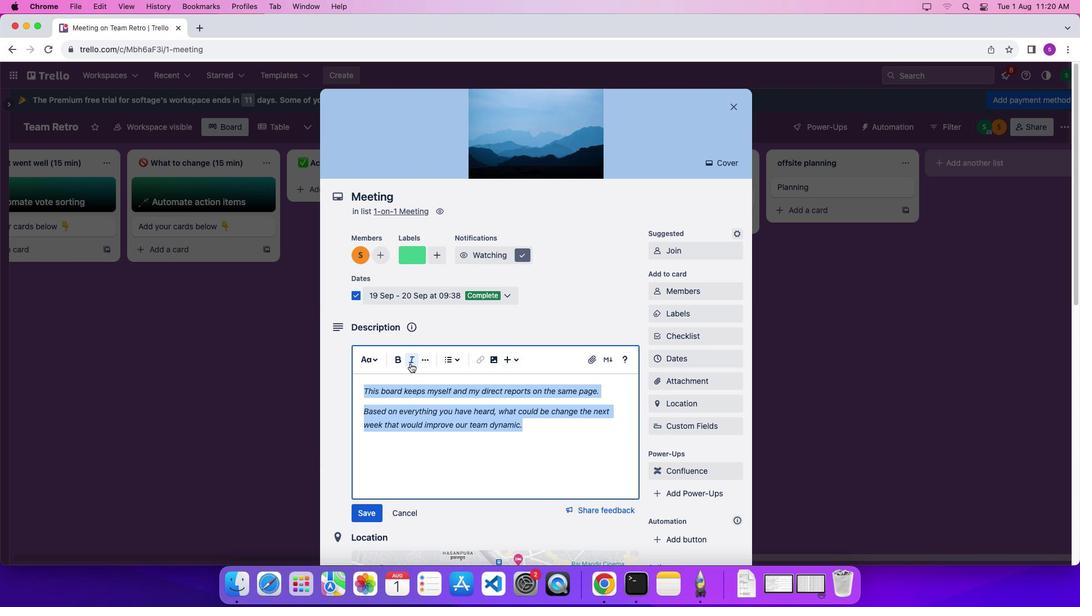 
Action: Mouse pressed left at (441, 346)
Screenshot: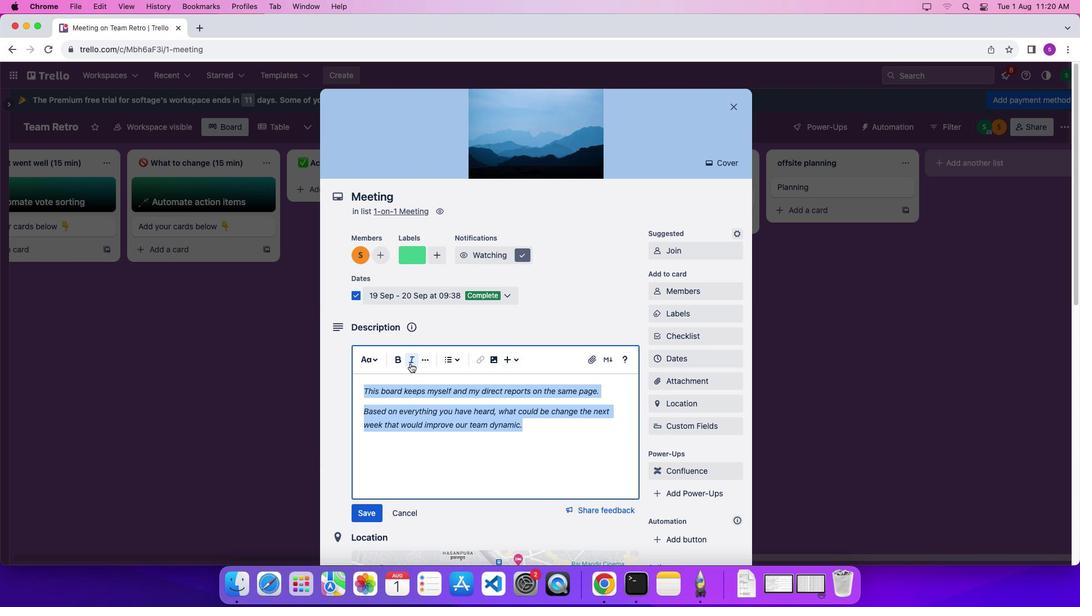 
Action: Mouse moved to (430, 346)
Screenshot: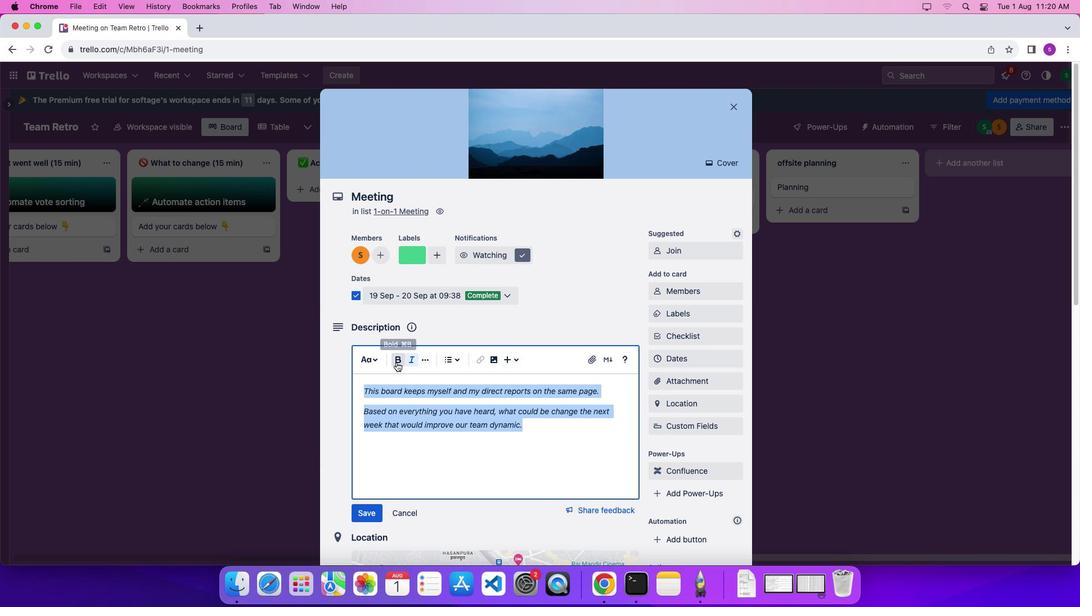 
Action: Mouse pressed left at (430, 346)
Screenshot: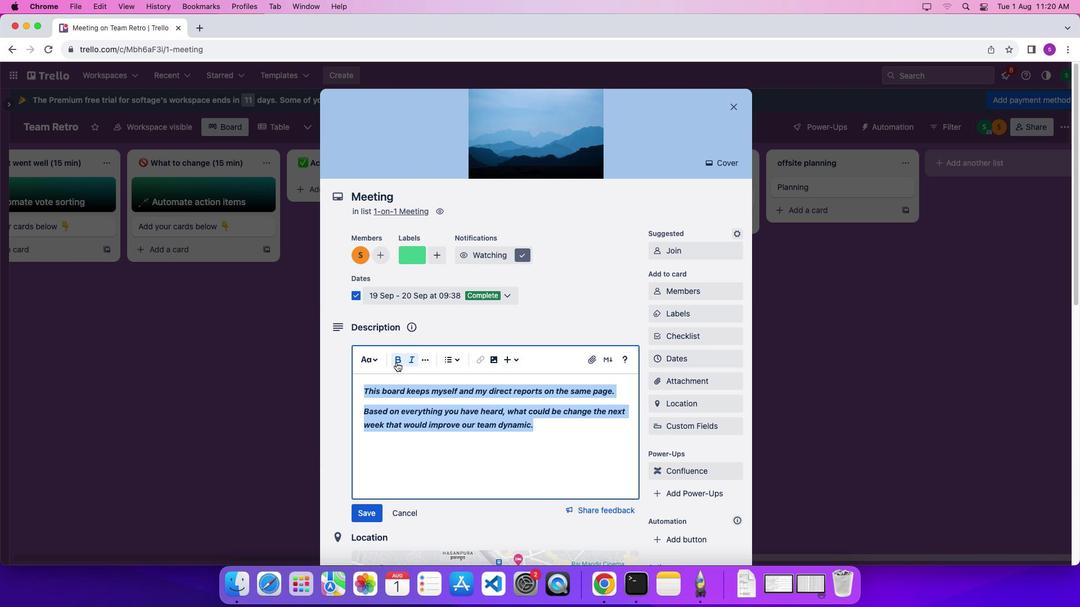 
Action: Mouse moved to (405, 442)
Screenshot: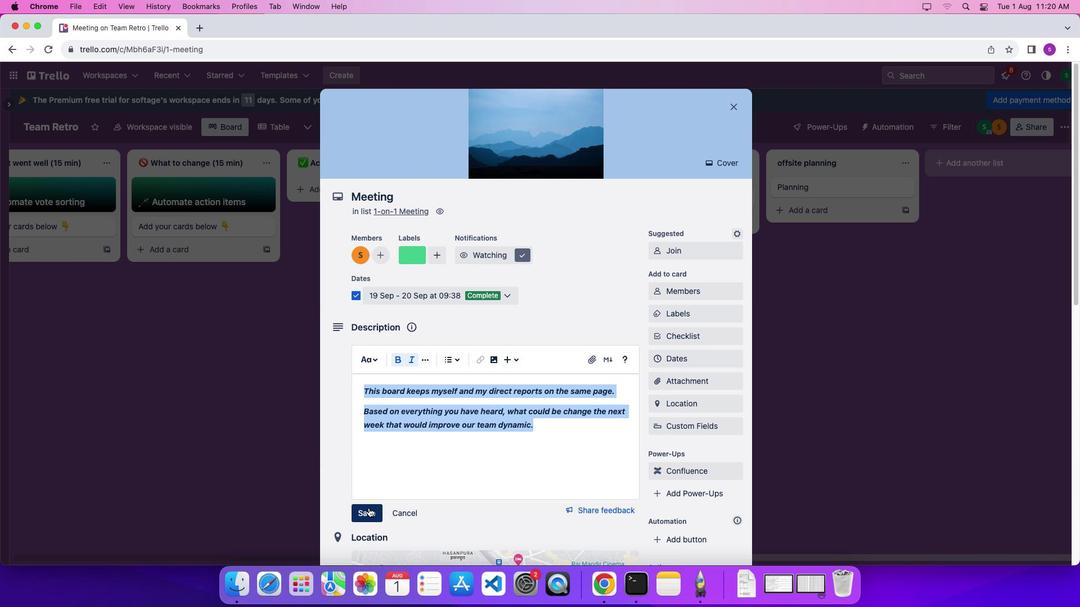 
Action: Mouse pressed left at (405, 442)
Screenshot: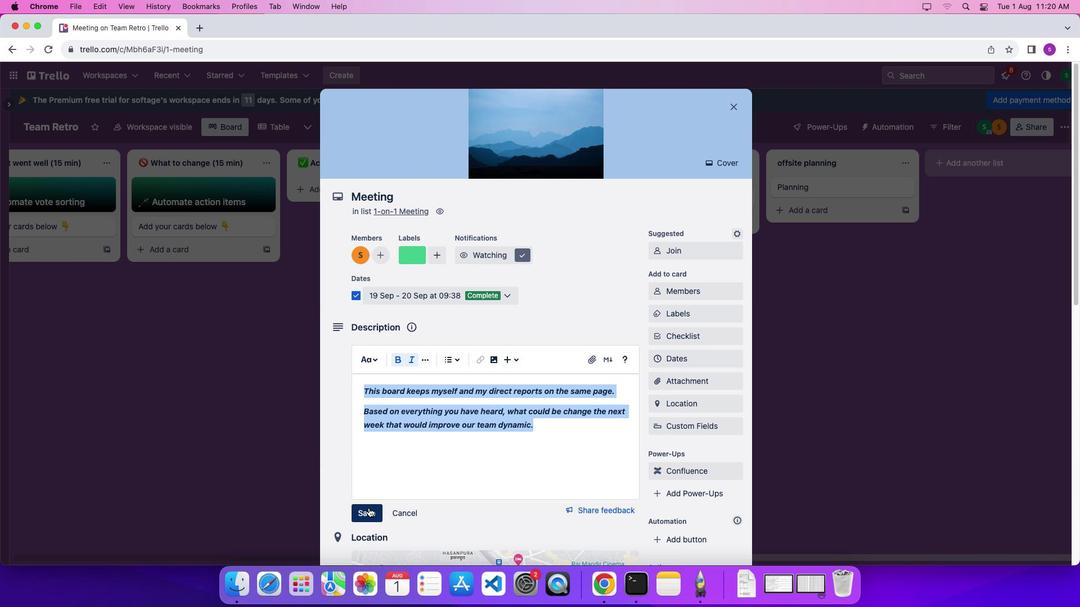
Action: Mouse moved to (504, 400)
Screenshot: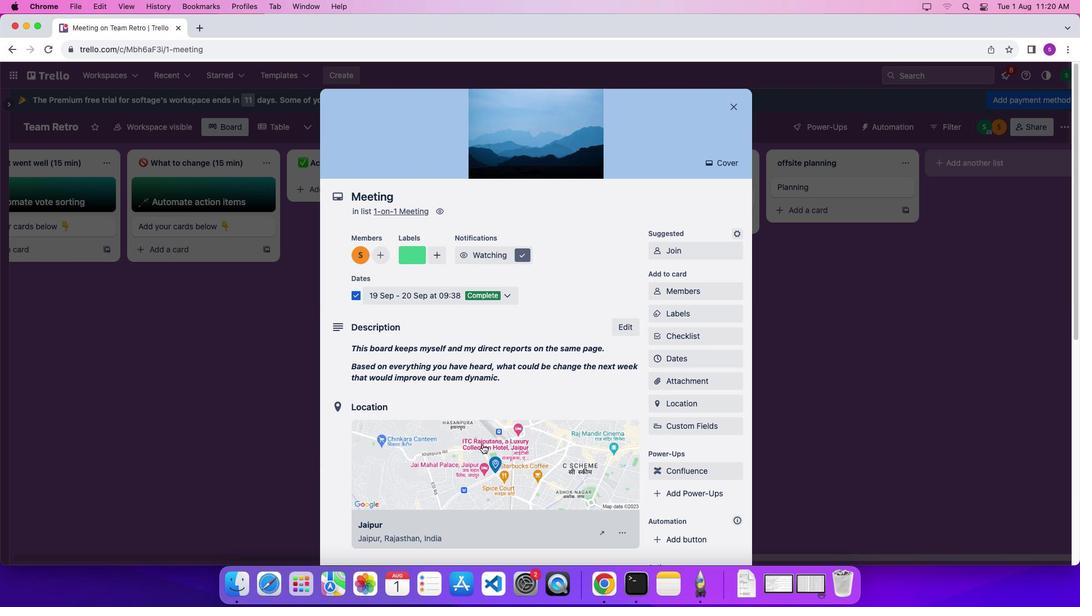 
Action: Mouse scrolled (504, 400) with delta (84, 105)
Screenshot: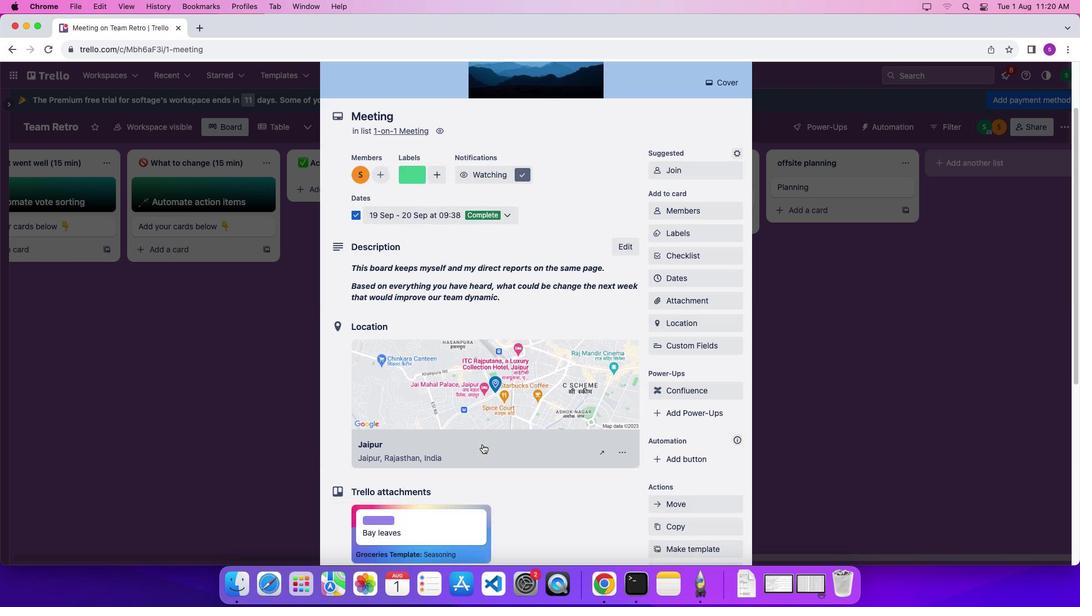 
Action: Mouse scrolled (504, 400) with delta (84, 105)
Screenshot: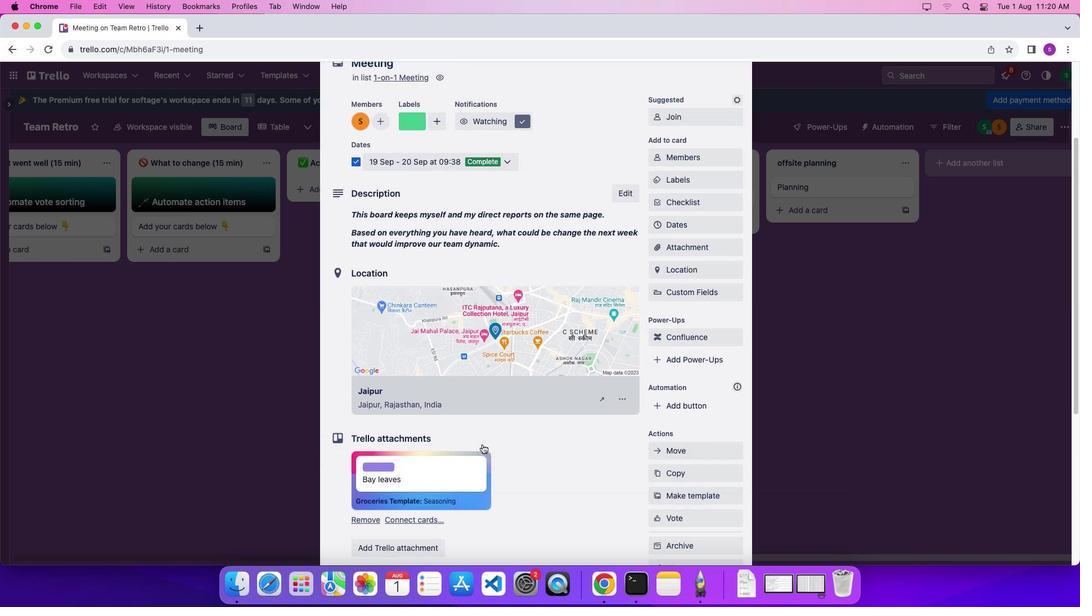 
Action: Mouse scrolled (504, 400) with delta (84, 103)
Screenshot: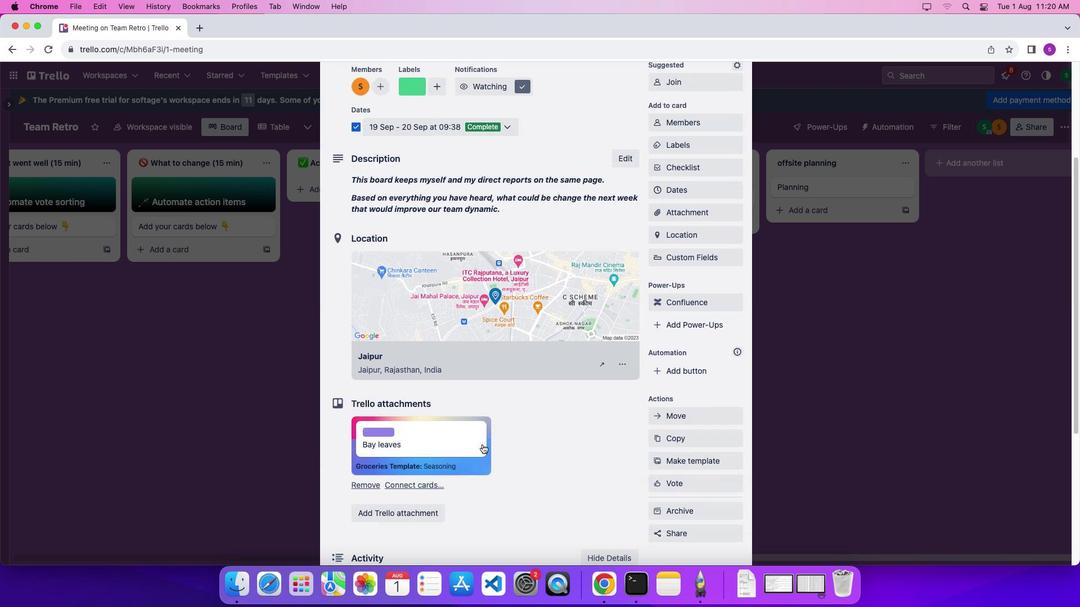 
Action: Mouse moved to (504, 401)
Screenshot: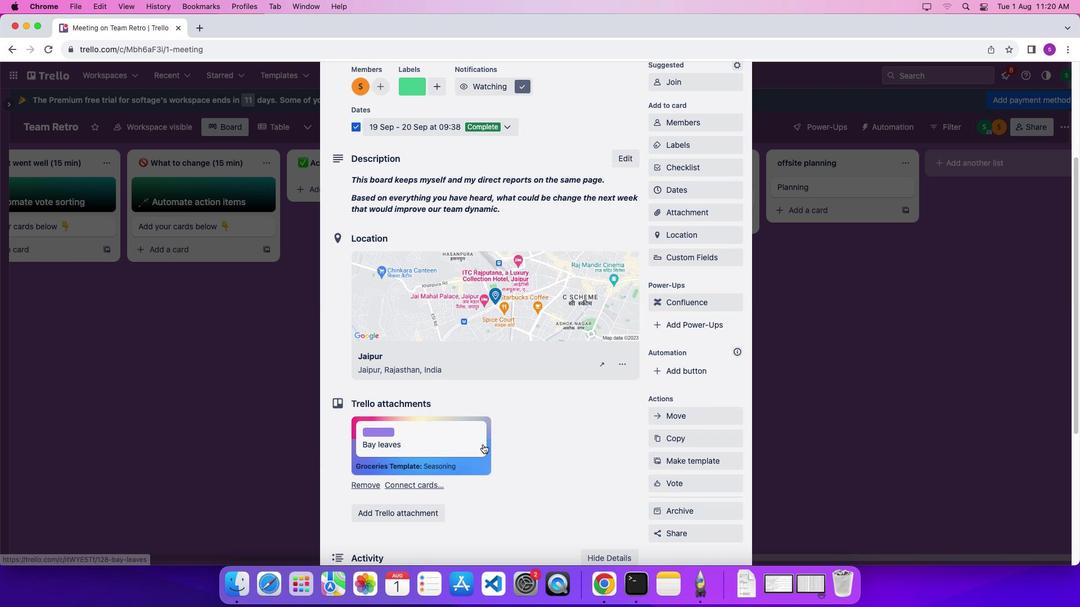 
Action: Mouse scrolled (504, 401) with delta (84, 105)
Screenshot: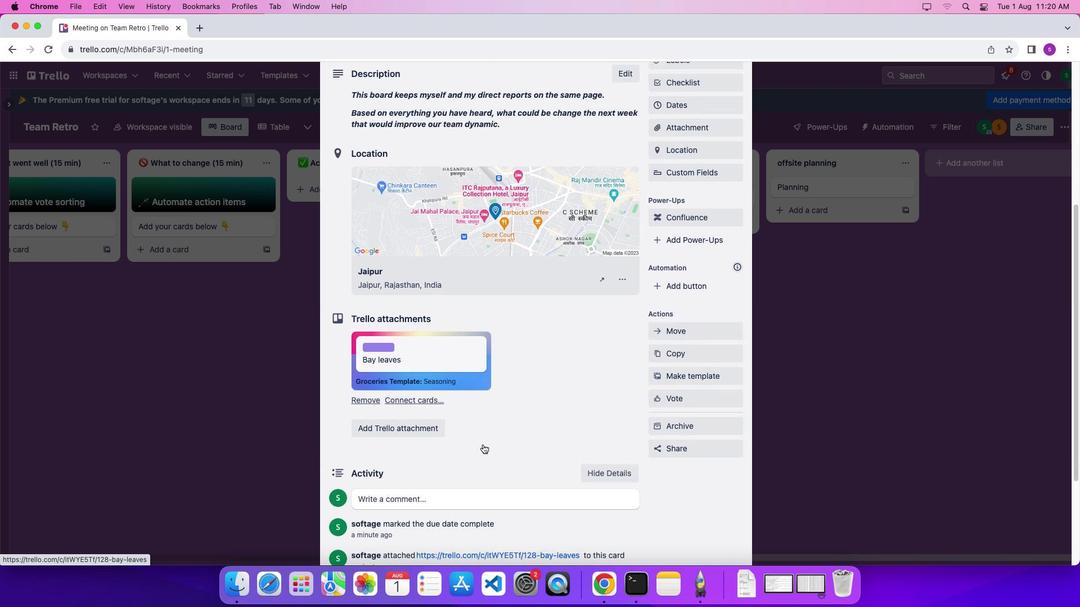 
Action: Mouse scrolled (504, 401) with delta (84, 105)
Screenshot: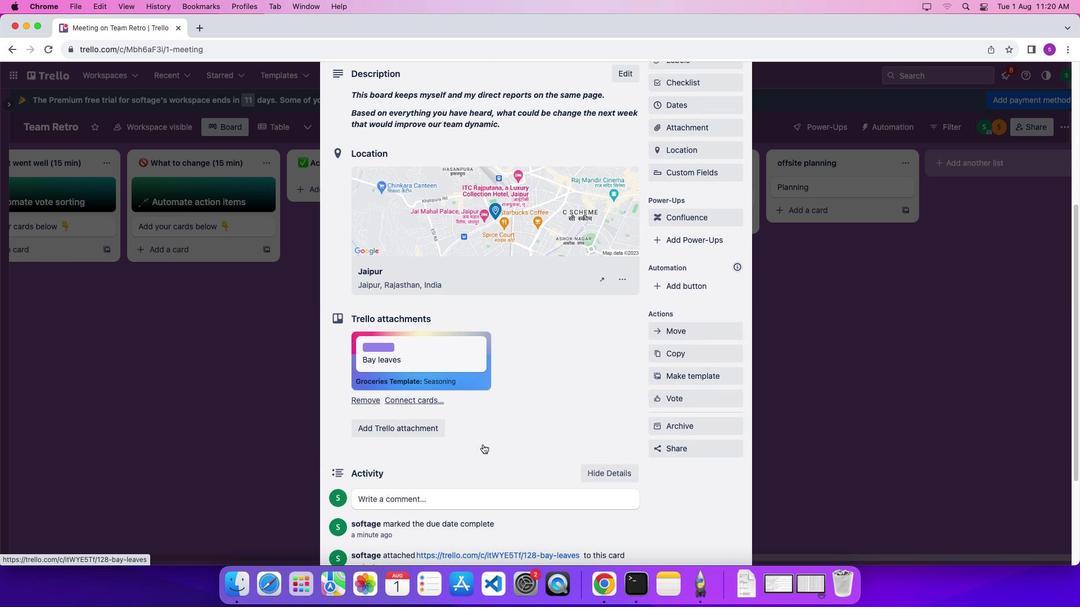 
Action: Mouse scrolled (504, 401) with delta (84, 103)
Screenshot: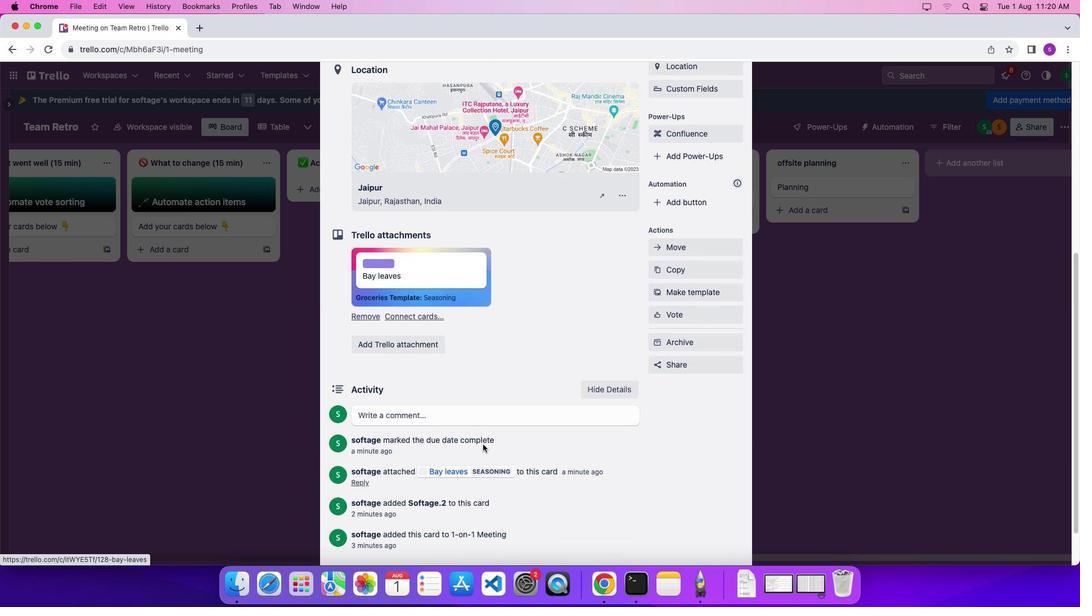 
Action: Mouse moved to (512, 383)
Screenshot: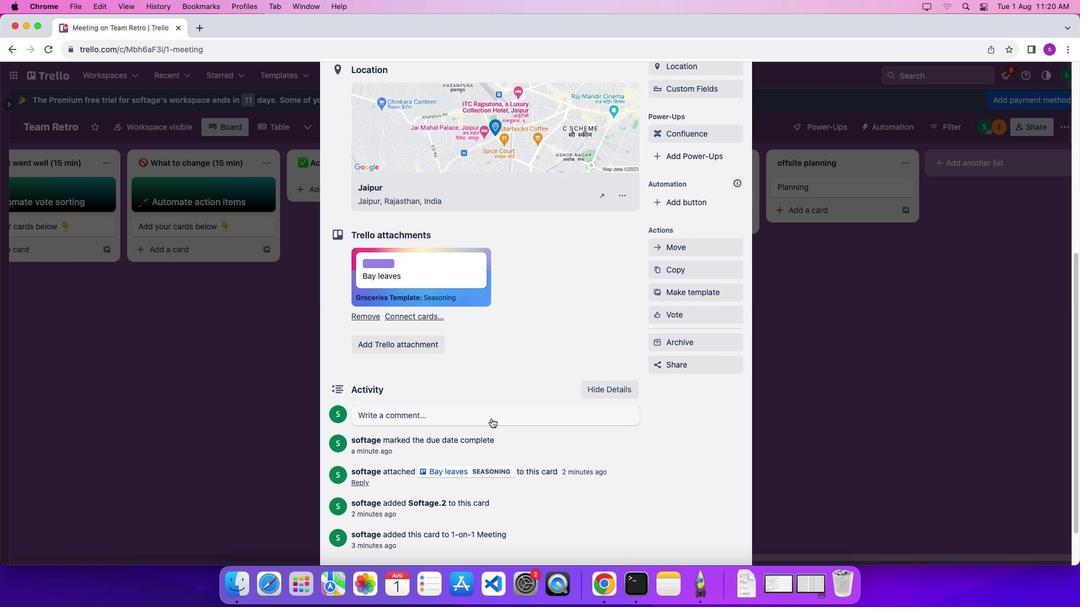 
Action: Mouse pressed left at (512, 383)
Screenshot: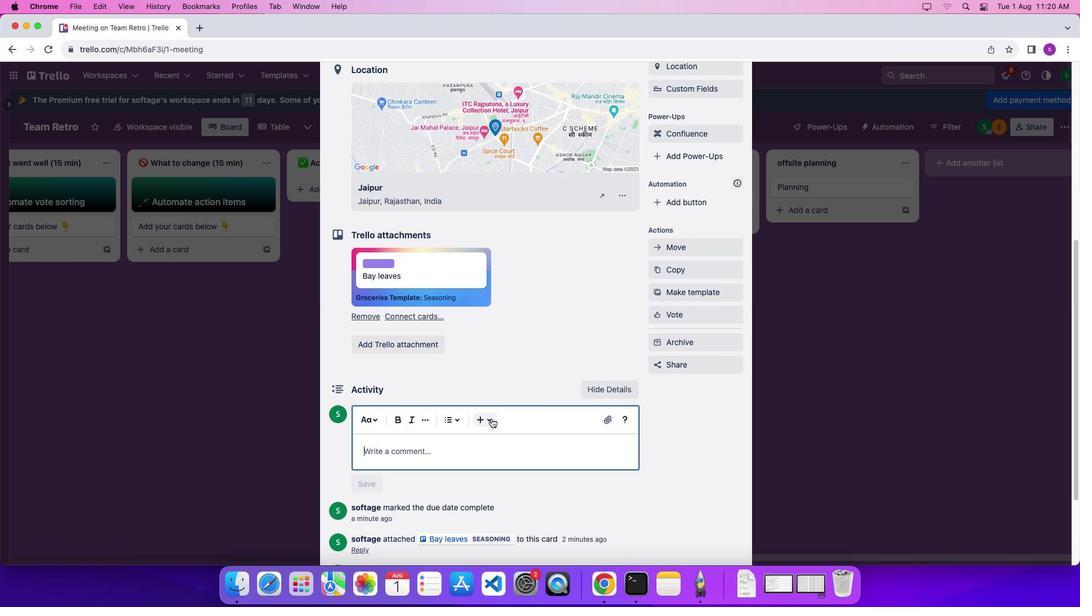 
Action: Mouse moved to (516, 400)
Screenshot: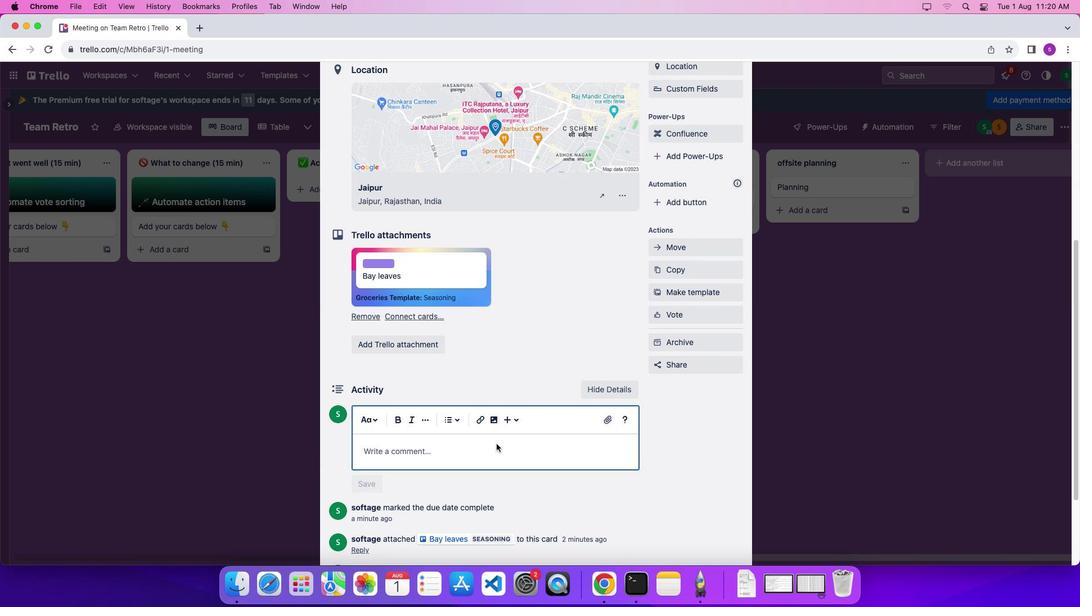 
Action: Mouse pressed left at (516, 400)
Screenshot: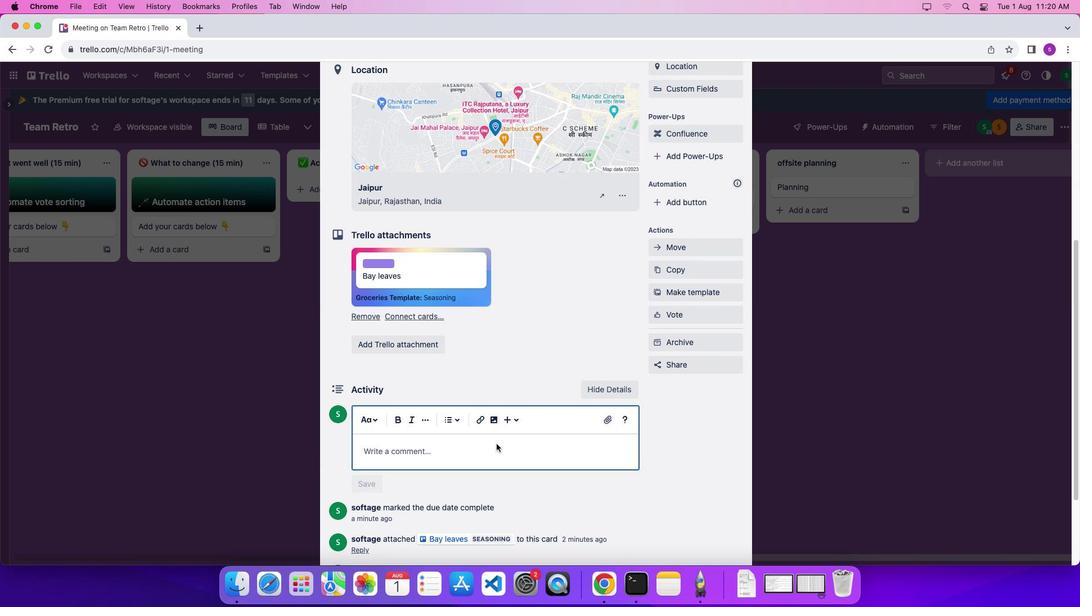 
Action: Mouse moved to (516, 400)
Screenshot: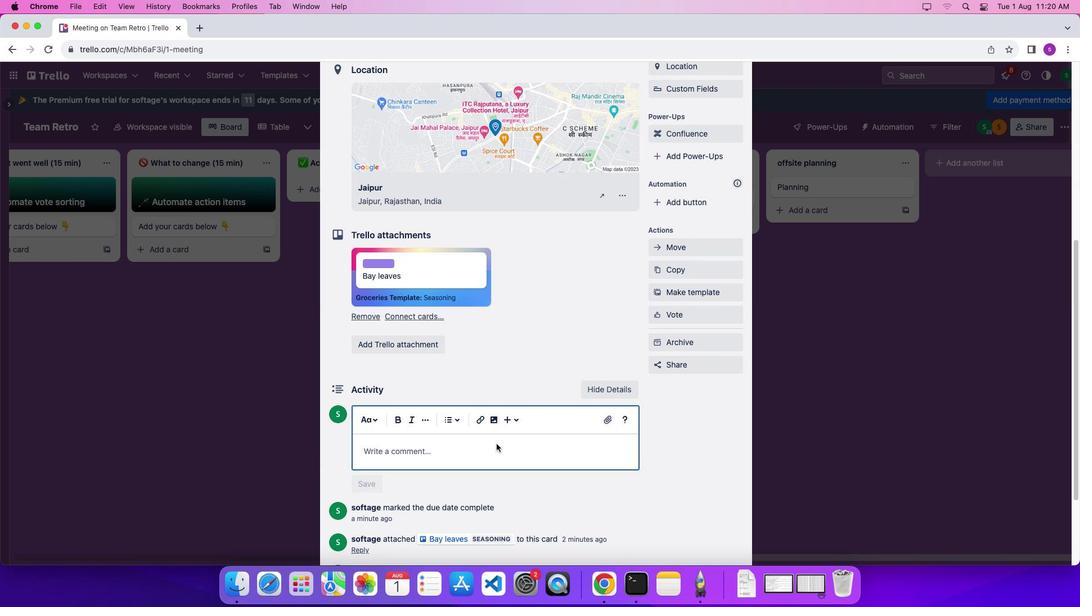 
Action: Key pressed Key.shift'B''y'Key.spaceKey.shift'S''a''r''a''h'Key.spaceKey.shift'G''o''l''f''-'Key.shift'D''u''p''o''n''t'
Screenshot: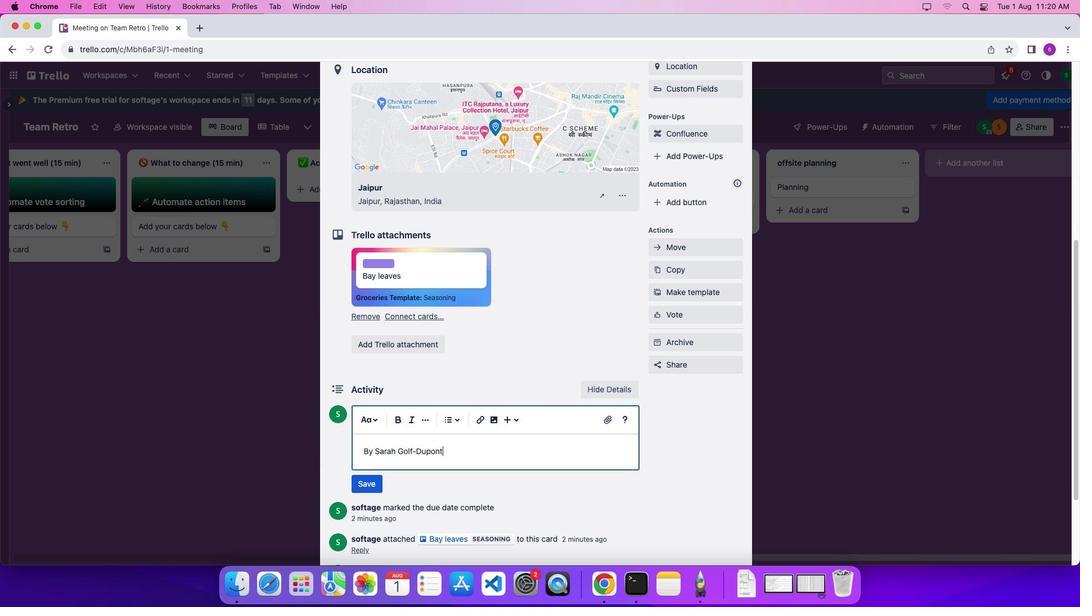 
Action: Mouse moved to (399, 428)
Screenshot: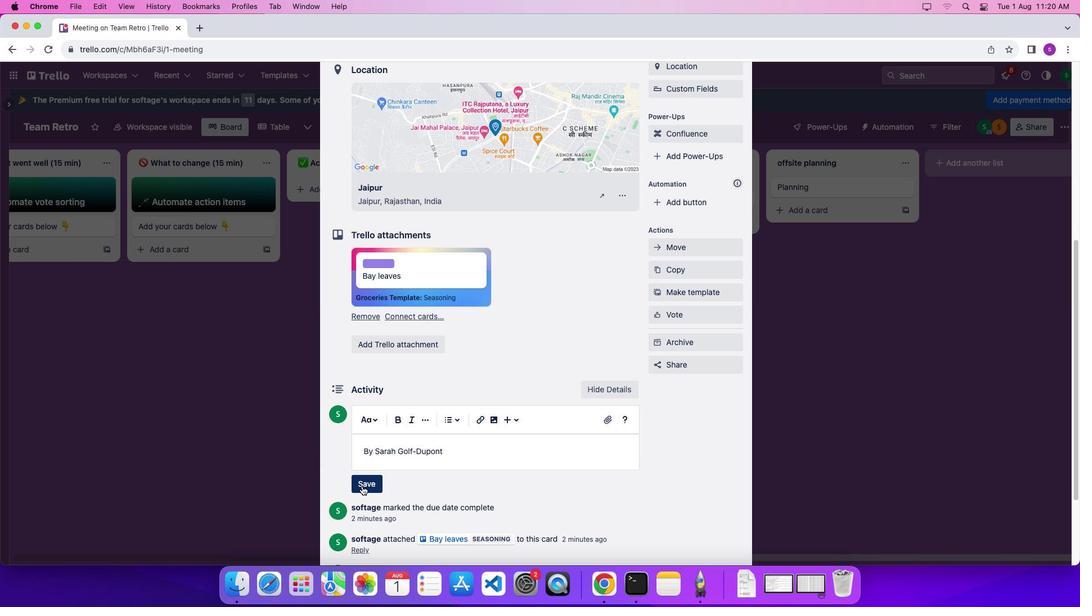 
Action: Mouse pressed left at (399, 428)
Screenshot: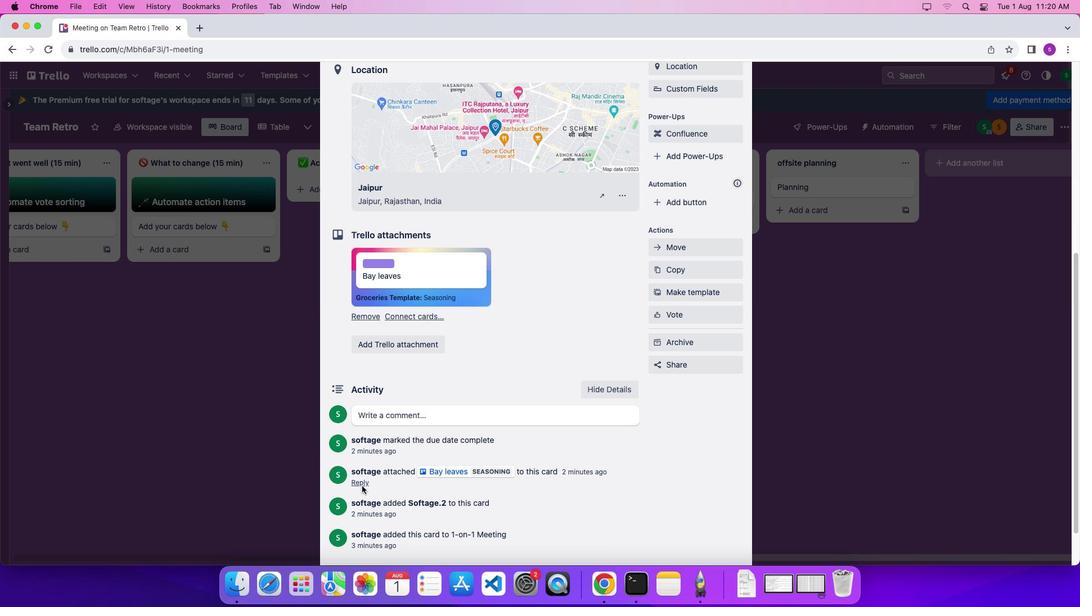 
Action: Mouse moved to (427, 426)
Screenshot: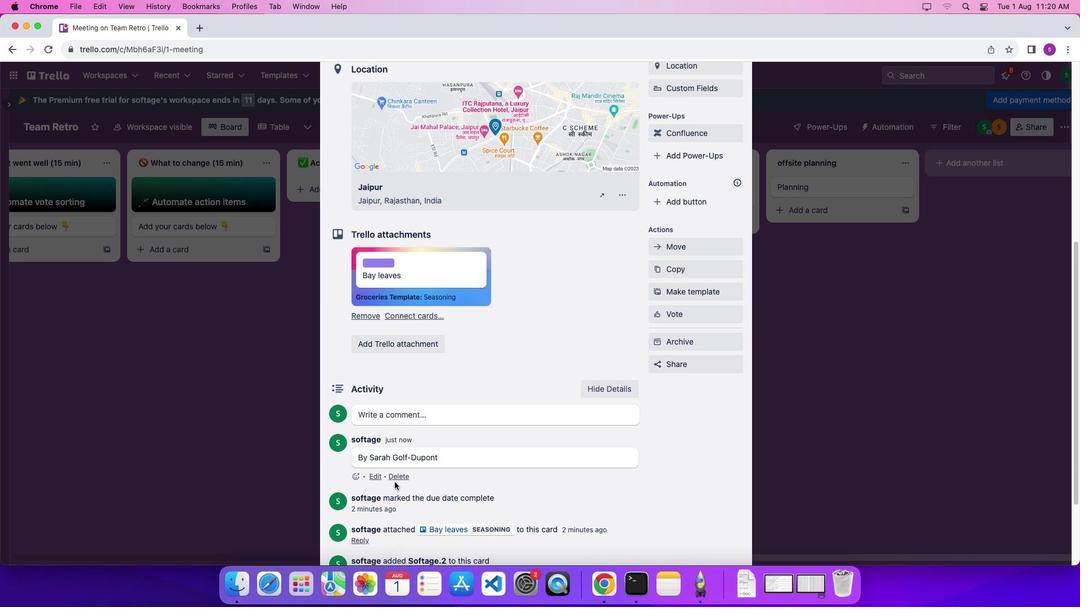 
Action: Mouse scrolled (427, 426) with delta (84, 105)
Screenshot: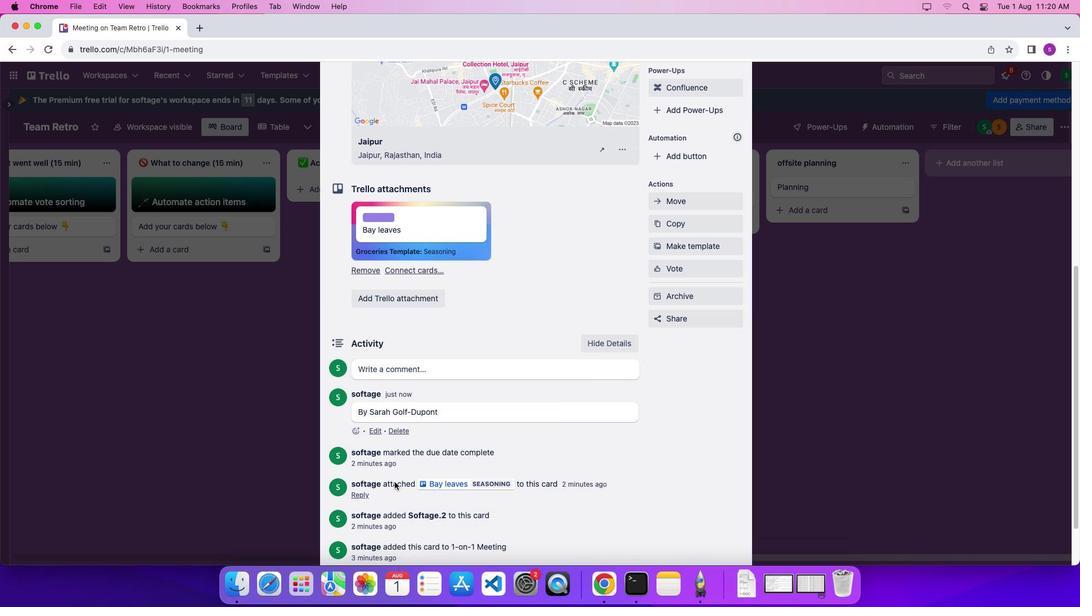 
Action: Mouse scrolled (427, 426) with delta (84, 105)
Screenshot: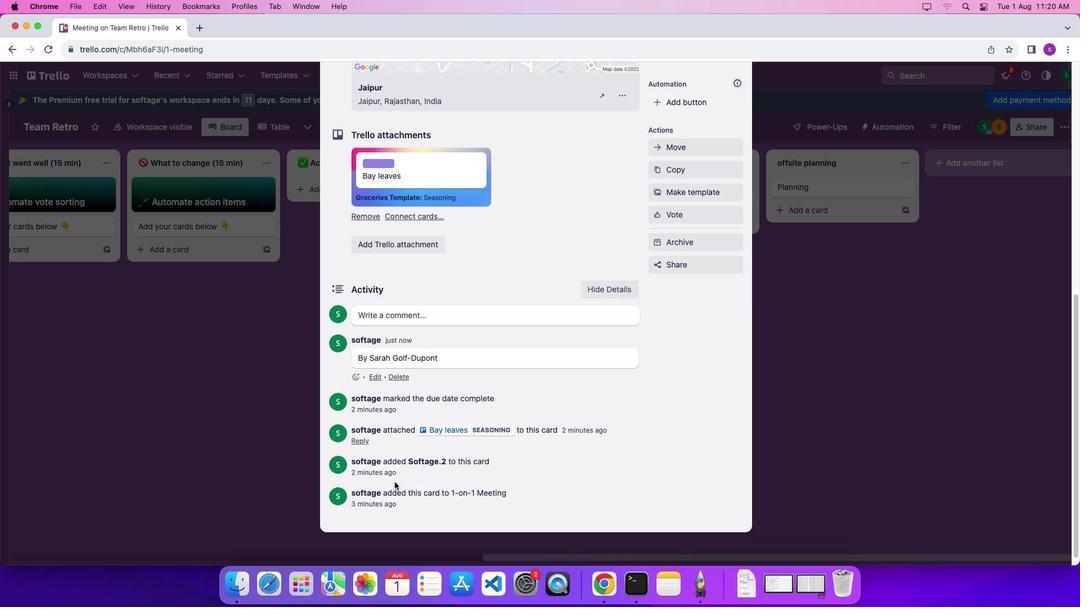 
Action: Mouse scrolled (427, 426) with delta (84, 103)
Screenshot: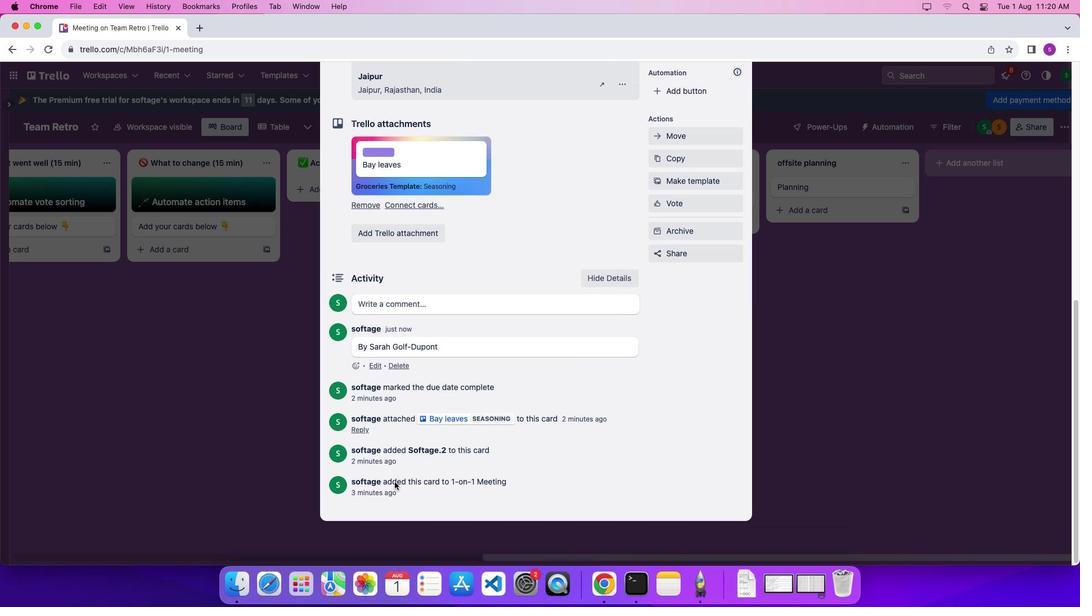 
Action: Mouse scrolled (427, 426) with delta (84, 105)
Screenshot: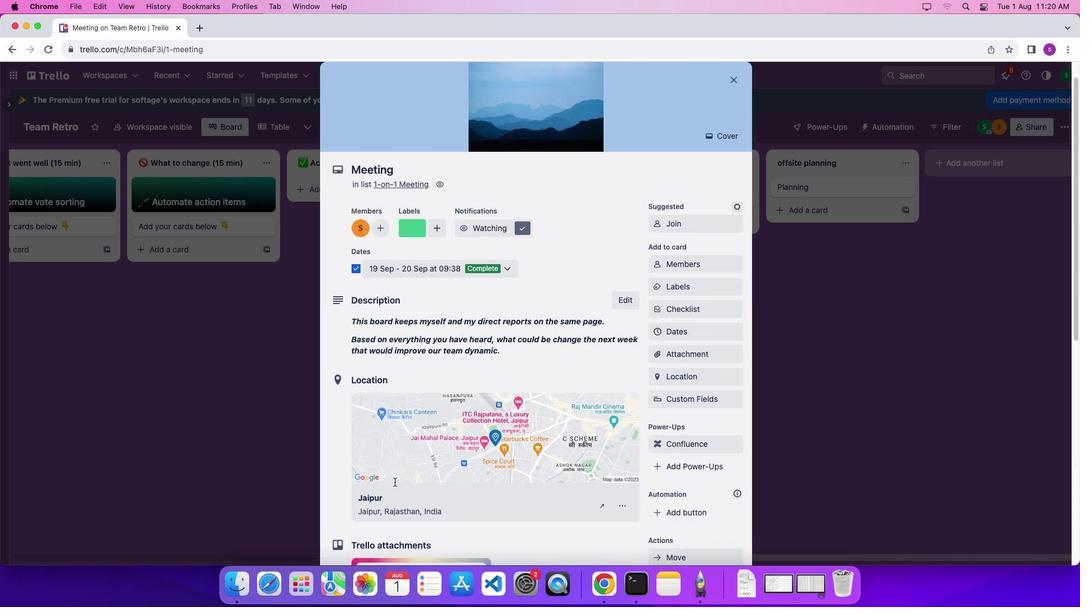 
Action: Mouse scrolled (427, 426) with delta (84, 105)
Screenshot: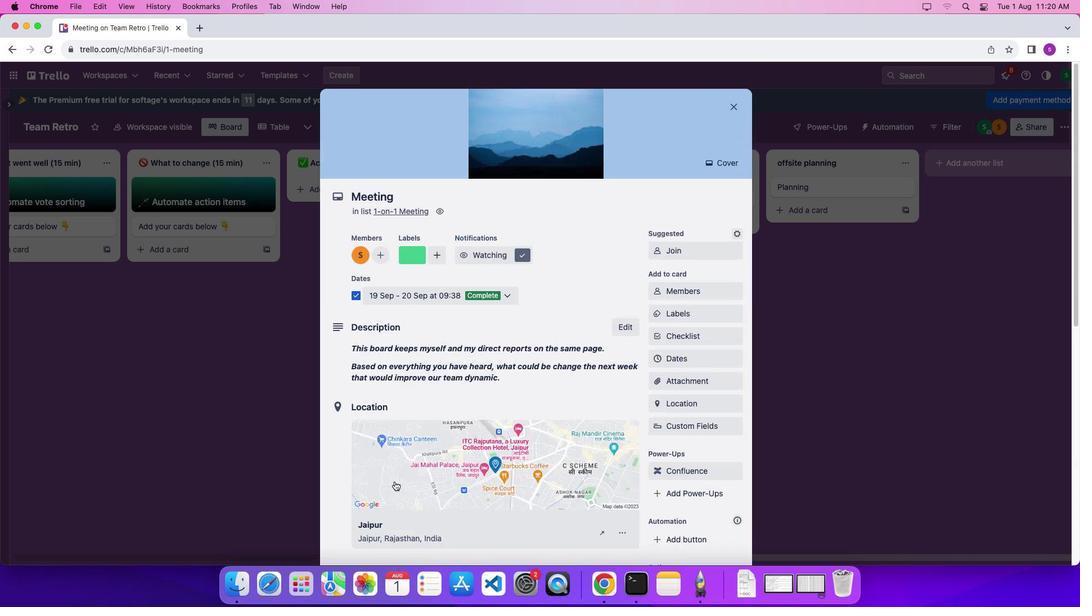 
Action: Mouse scrolled (427, 426) with delta (84, 108)
Screenshot: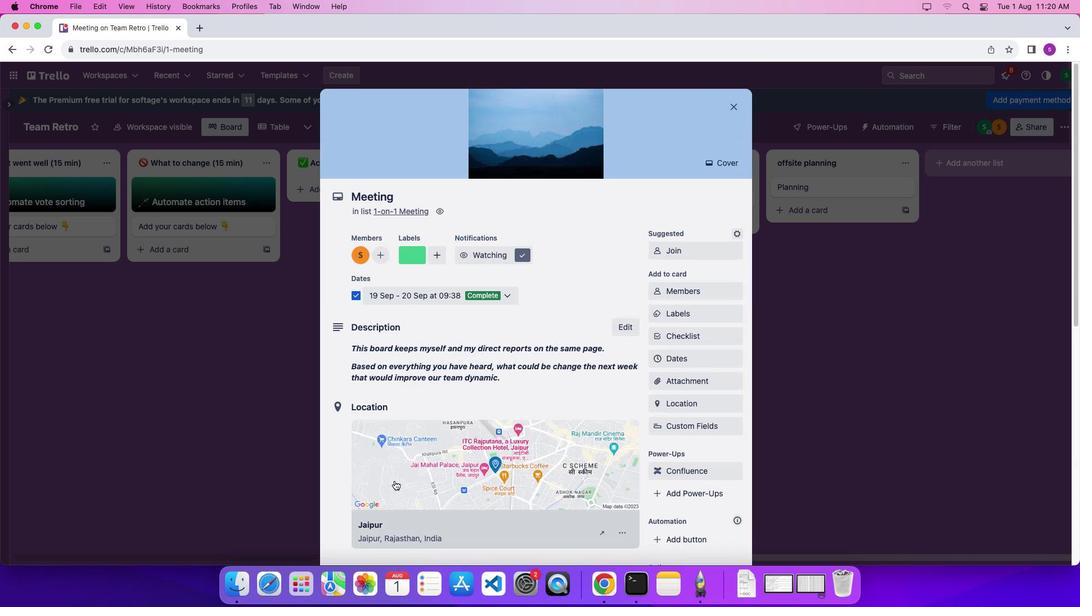 
Action: Mouse scrolled (427, 426) with delta (84, 109)
Screenshot: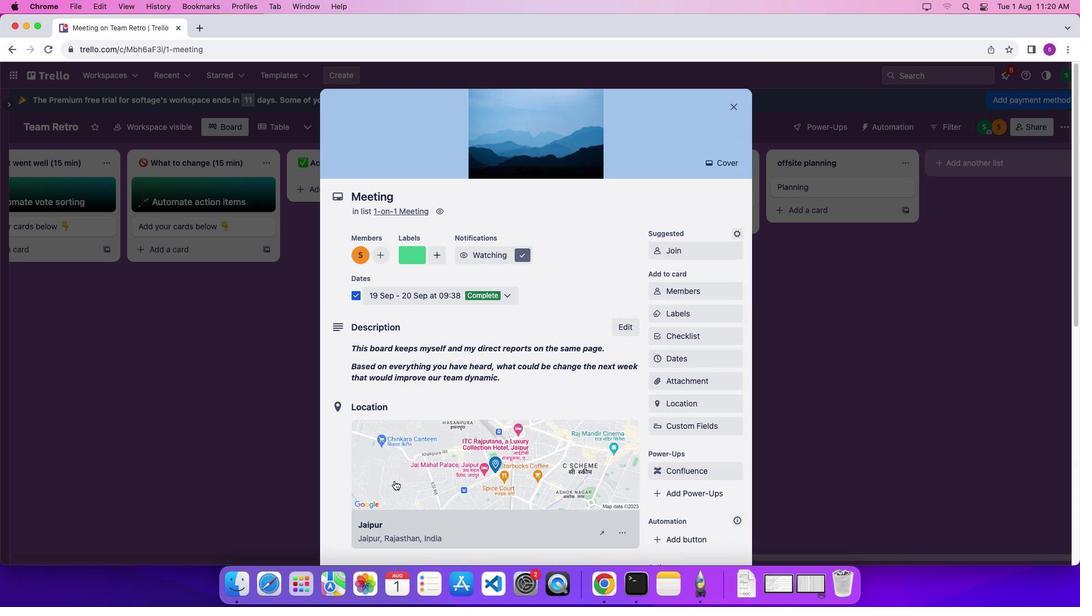 
Action: Mouse moved to (428, 425)
Screenshot: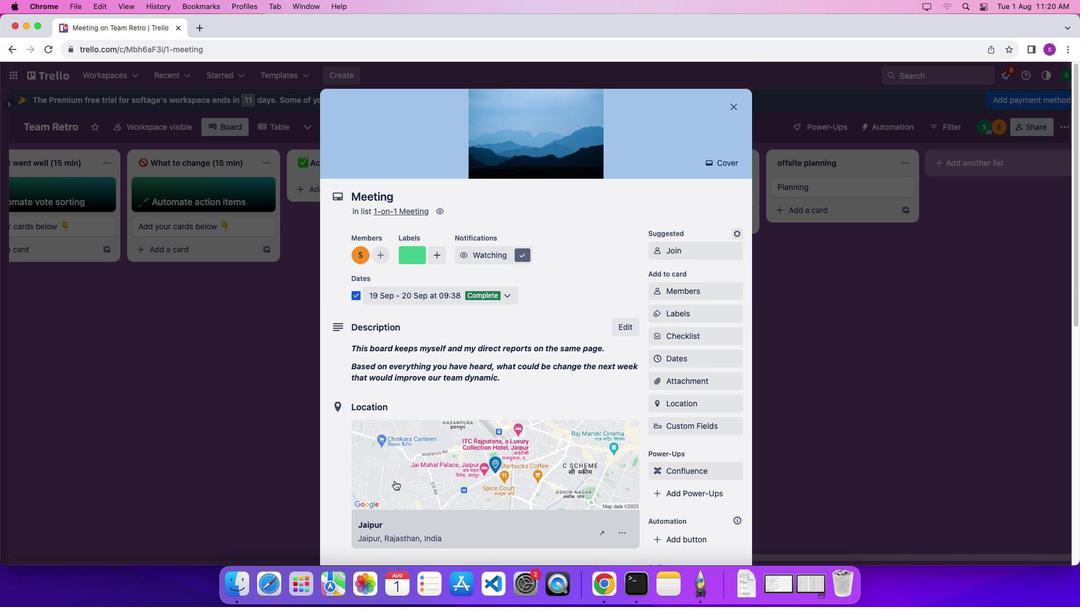 
Action: Mouse scrolled (428, 425) with delta (84, 105)
Screenshot: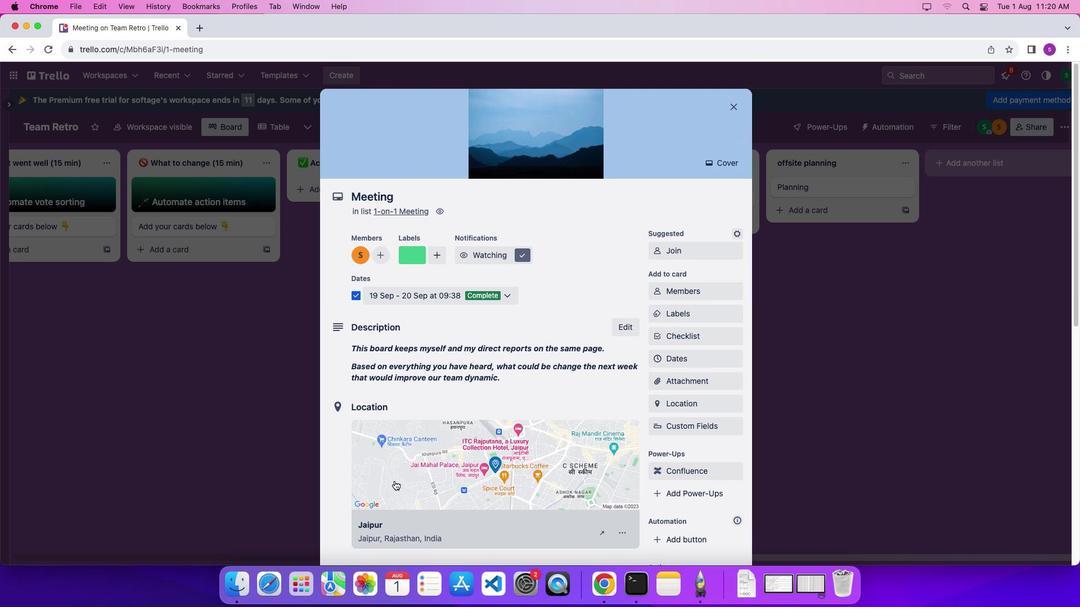 
Action: Mouse scrolled (428, 425) with delta (84, 106)
Screenshot: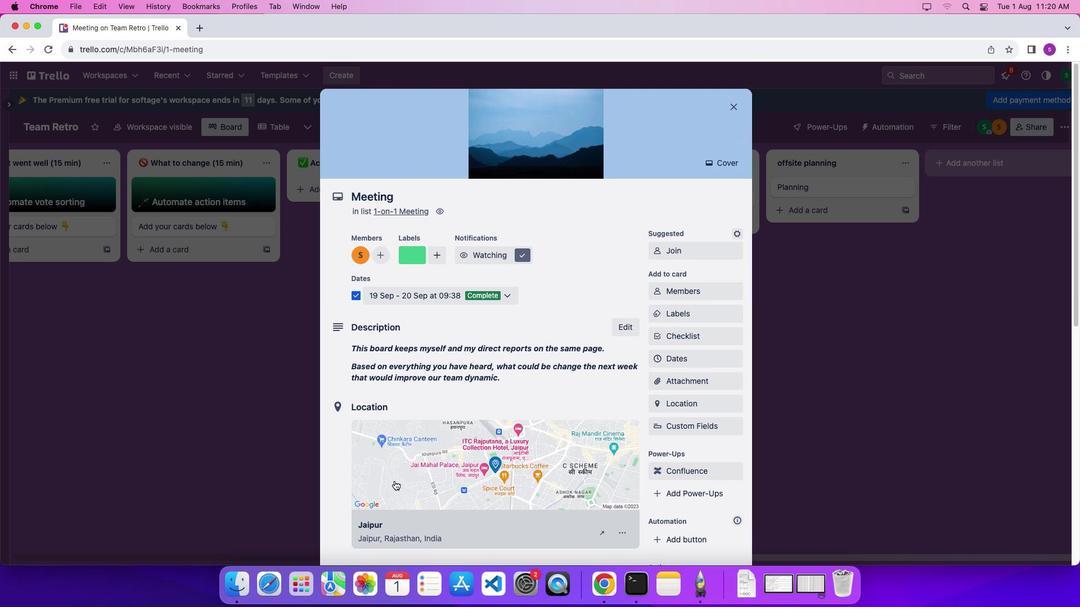 
Action: Mouse scrolled (428, 425) with delta (84, 108)
Screenshot: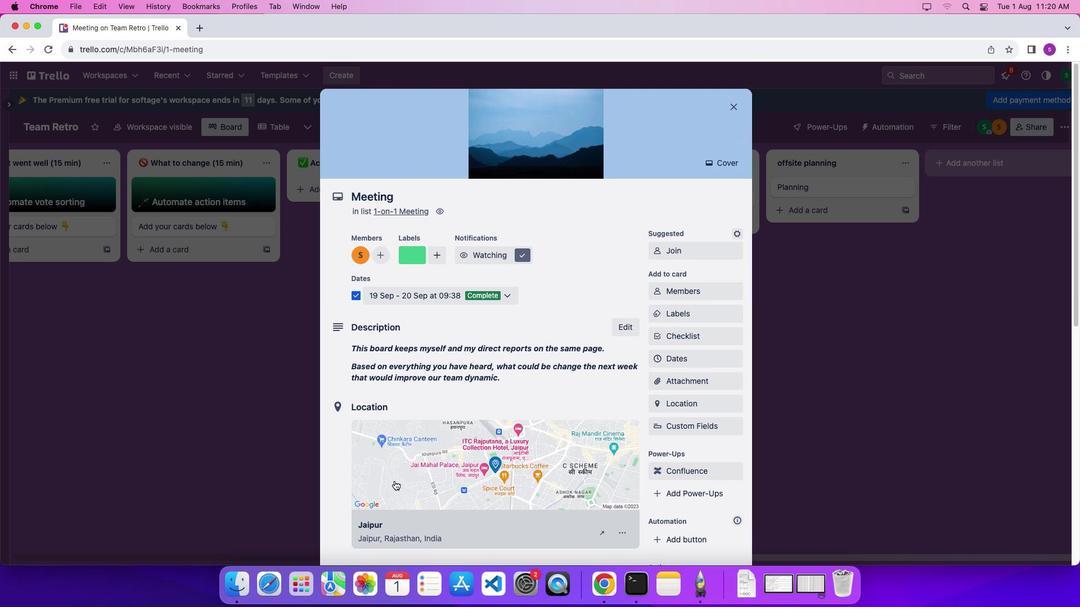 
Action: Mouse scrolled (428, 425) with delta (84, 109)
Screenshot: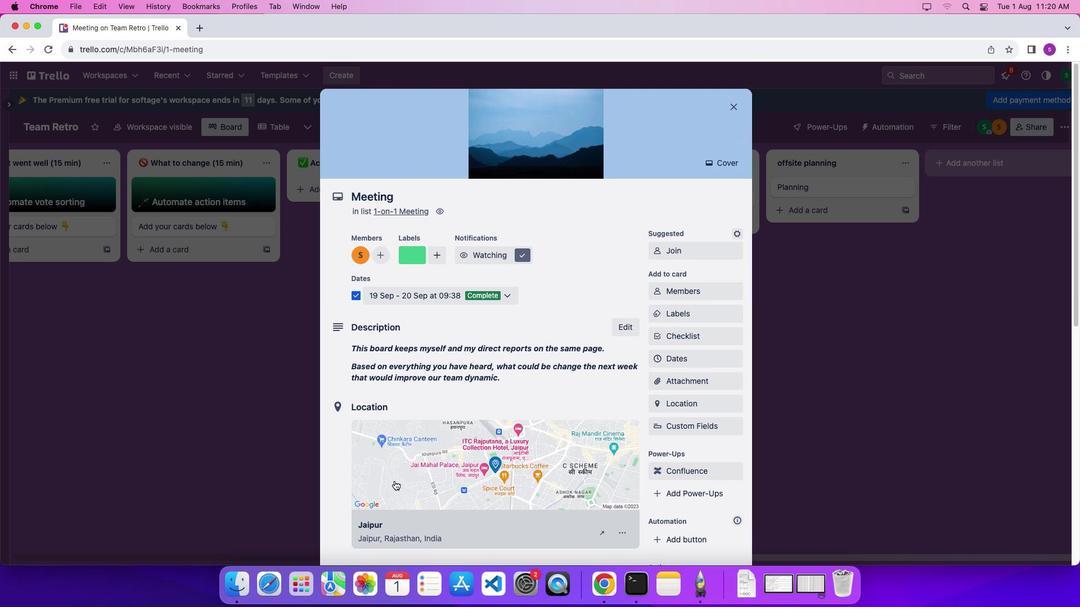 
Action: Mouse moved to (728, 176)
Screenshot: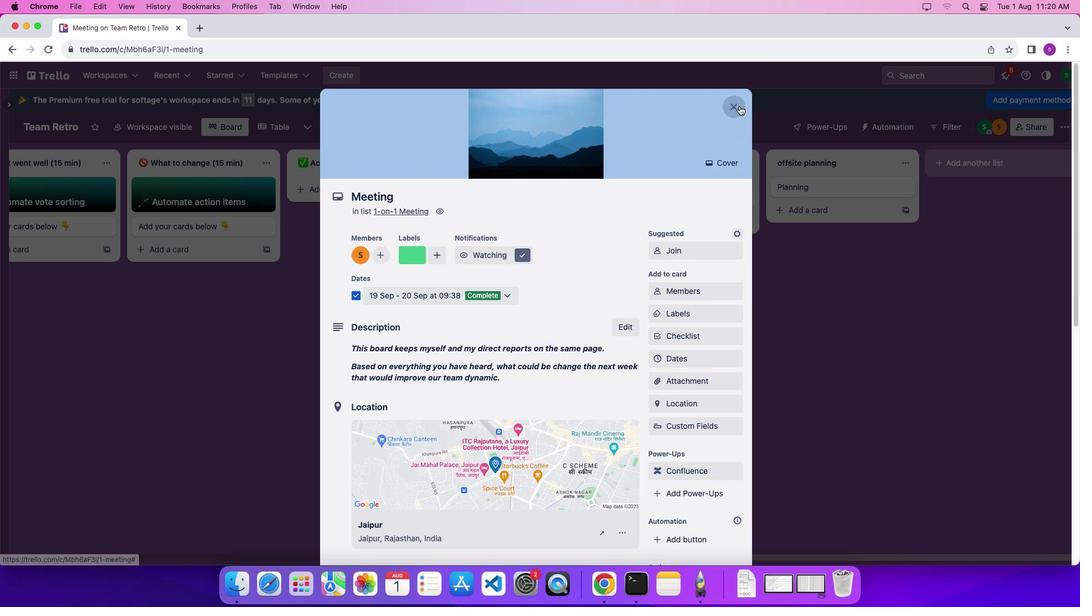 
Action: Mouse pressed left at (728, 176)
Screenshot: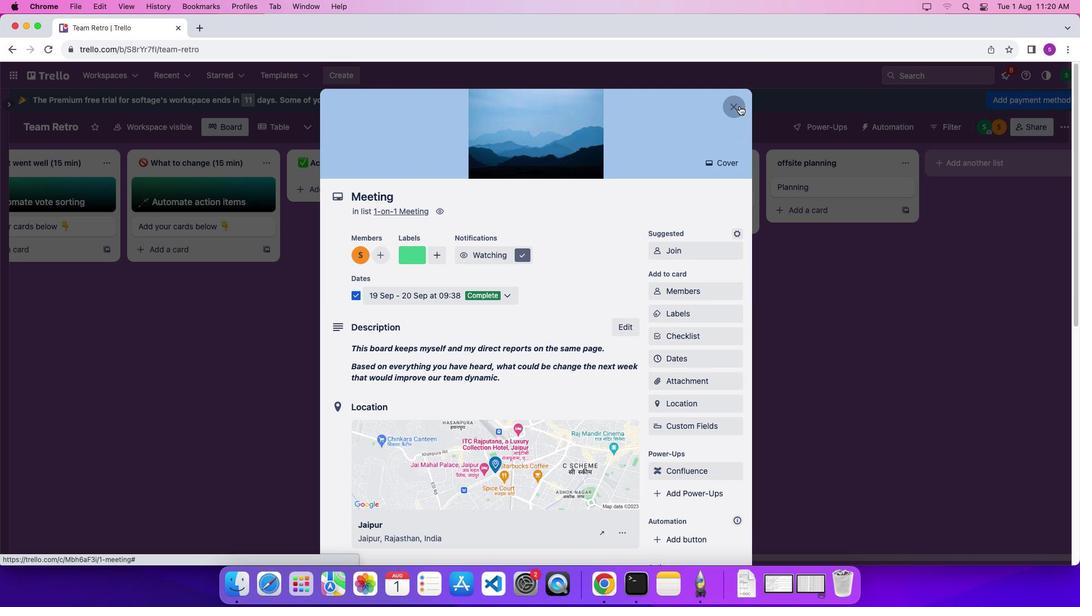 
Action: Mouse moved to (686, 237)
Screenshot: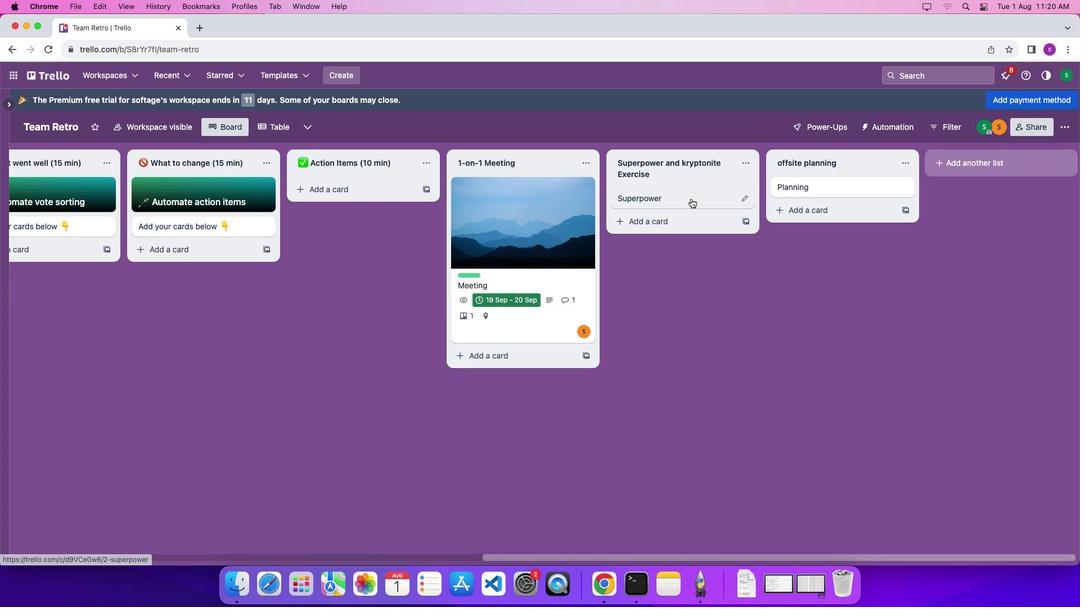 
Action: Mouse pressed left at (686, 237)
Screenshot: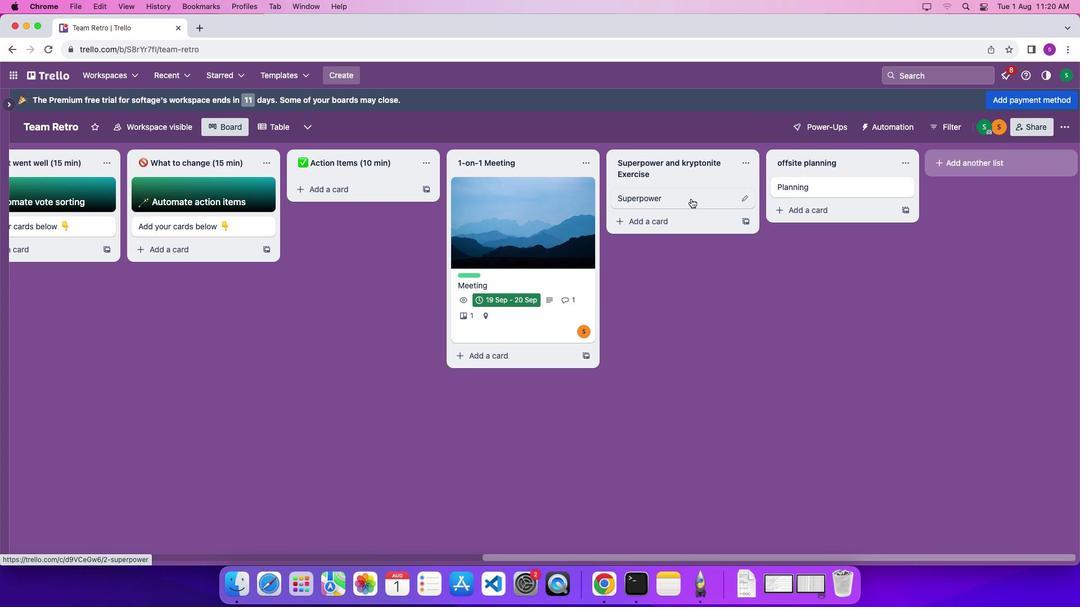 
Action: Mouse moved to (408, 216)
Screenshot: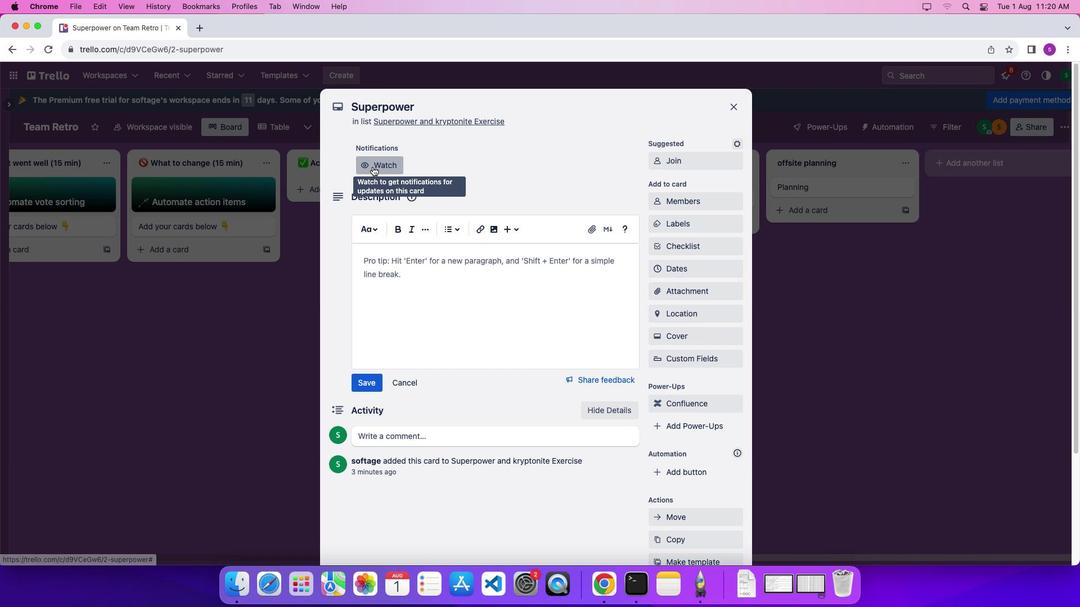 
Action: Mouse pressed left at (408, 216)
Screenshot: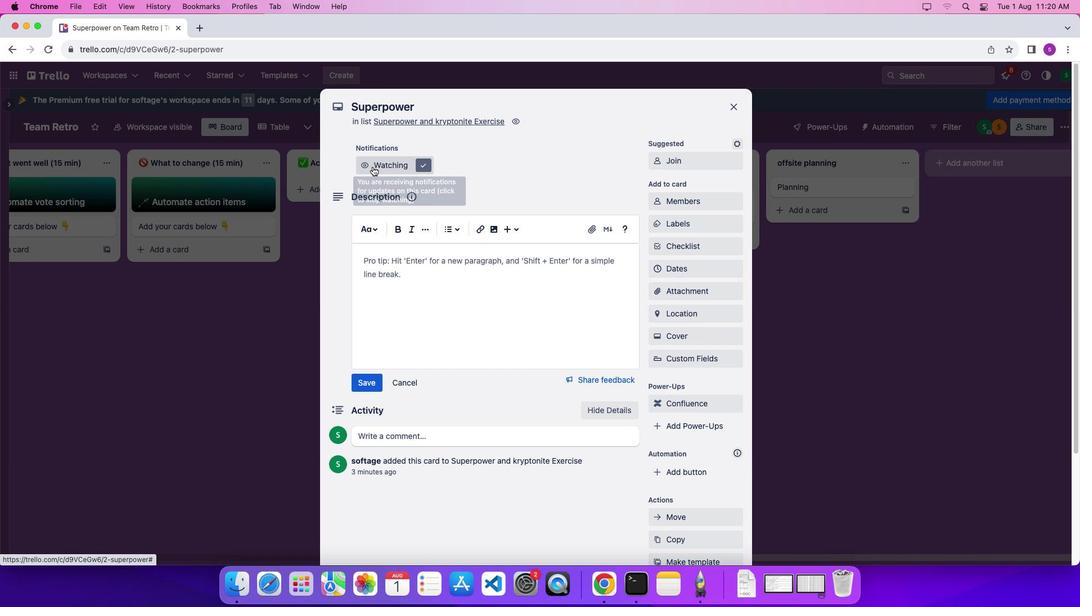 
Action: Mouse moved to (664, 214)
Screenshot: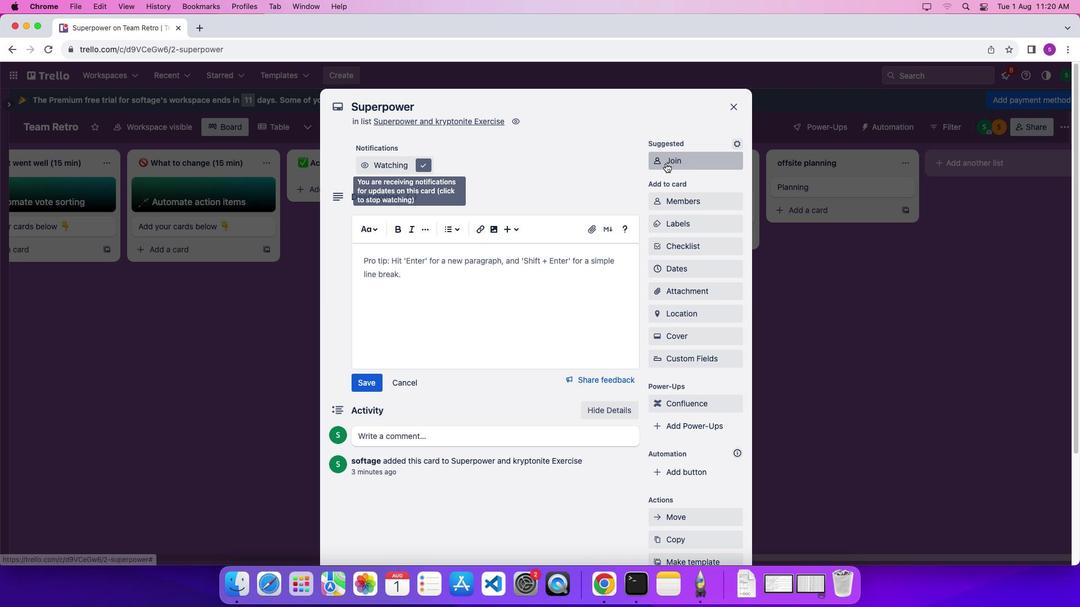 
Action: Mouse pressed left at (664, 214)
Screenshot: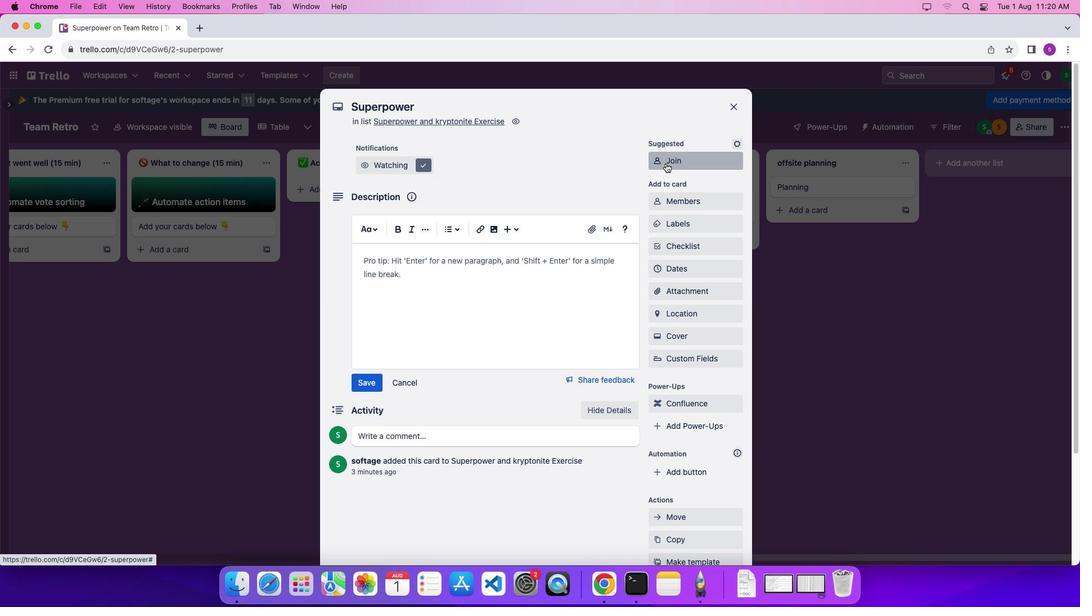 
Action: Mouse moved to (666, 215)
Screenshot: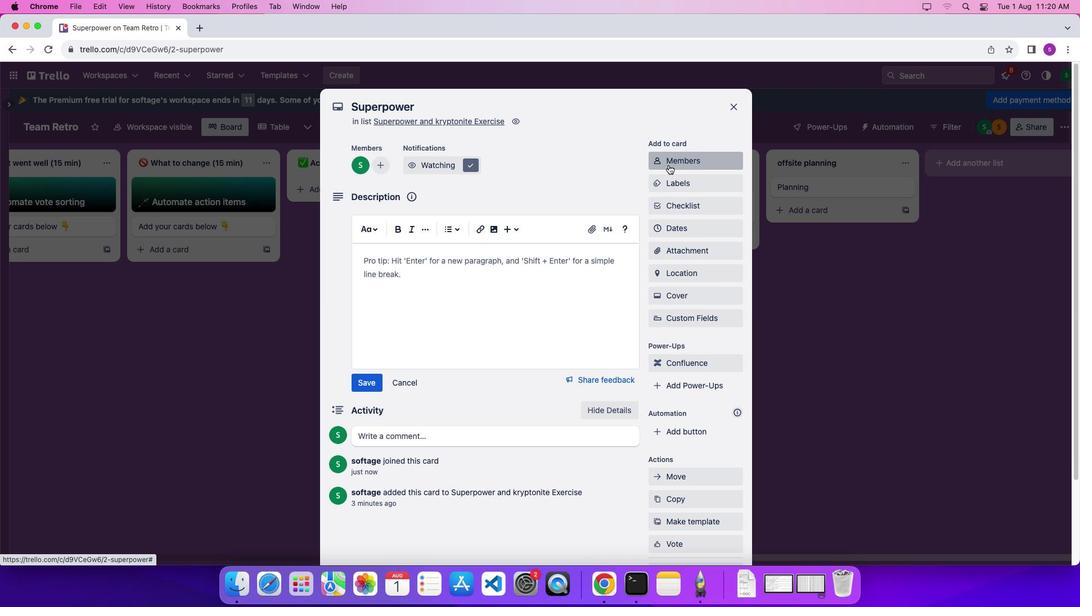 
Action: Mouse pressed left at (666, 215)
Screenshot: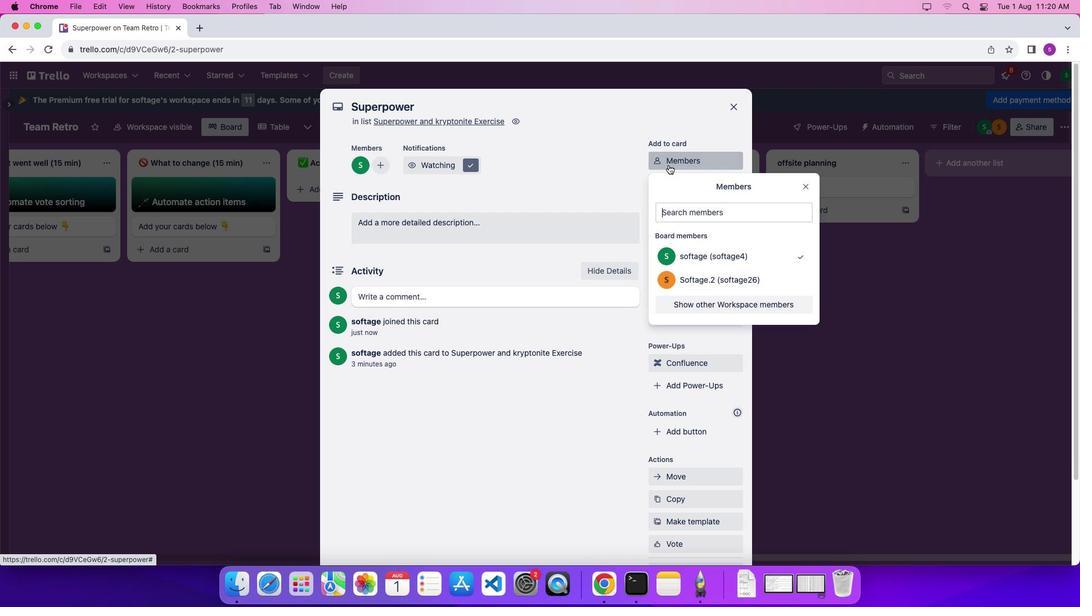 
Action: Mouse moved to (685, 285)
Screenshot: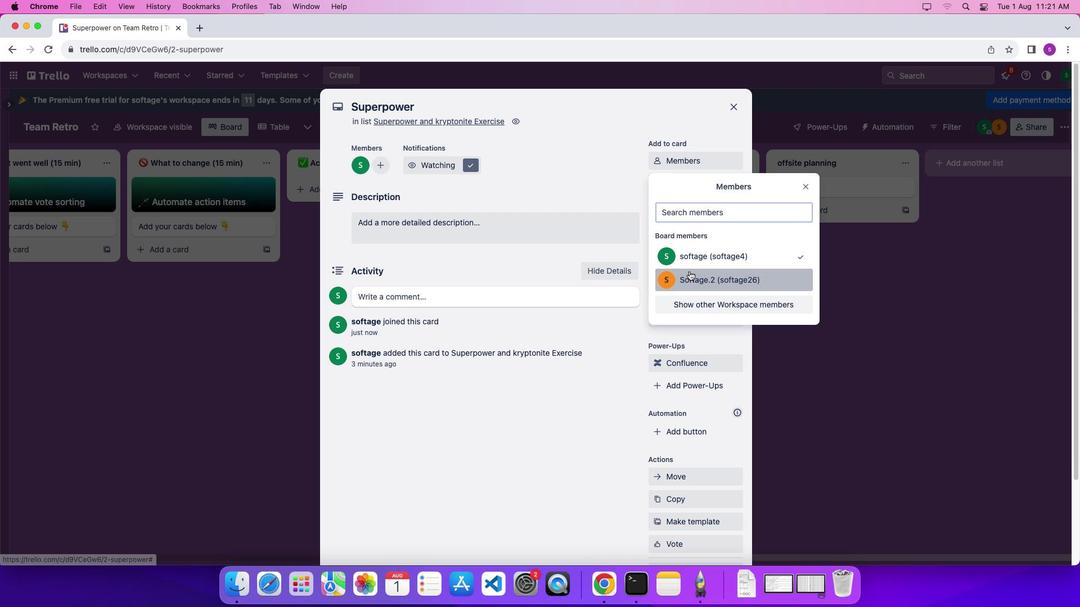 
Action: Mouse pressed left at (685, 285)
Screenshot: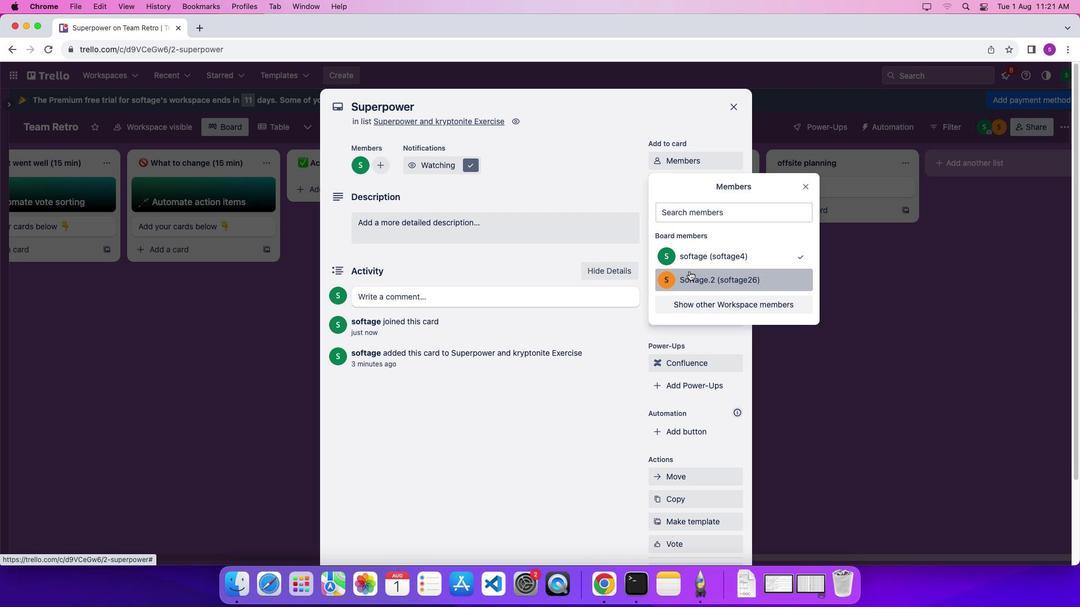 
Action: Mouse moved to (789, 230)
Screenshot: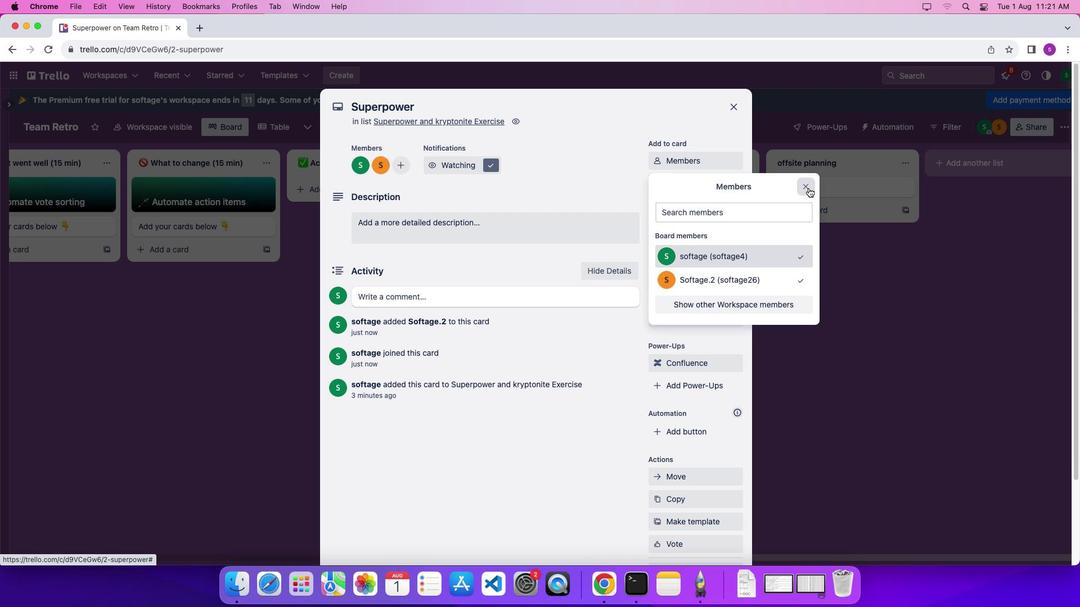 
Action: Mouse pressed left at (789, 230)
Screenshot: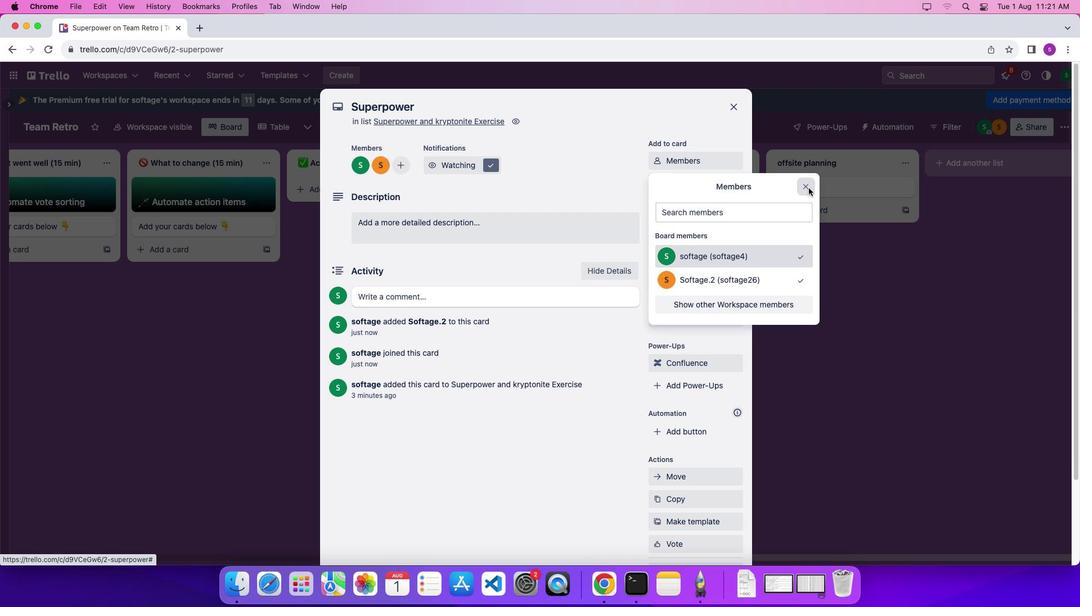
Action: Mouse moved to (697, 227)
Screenshot: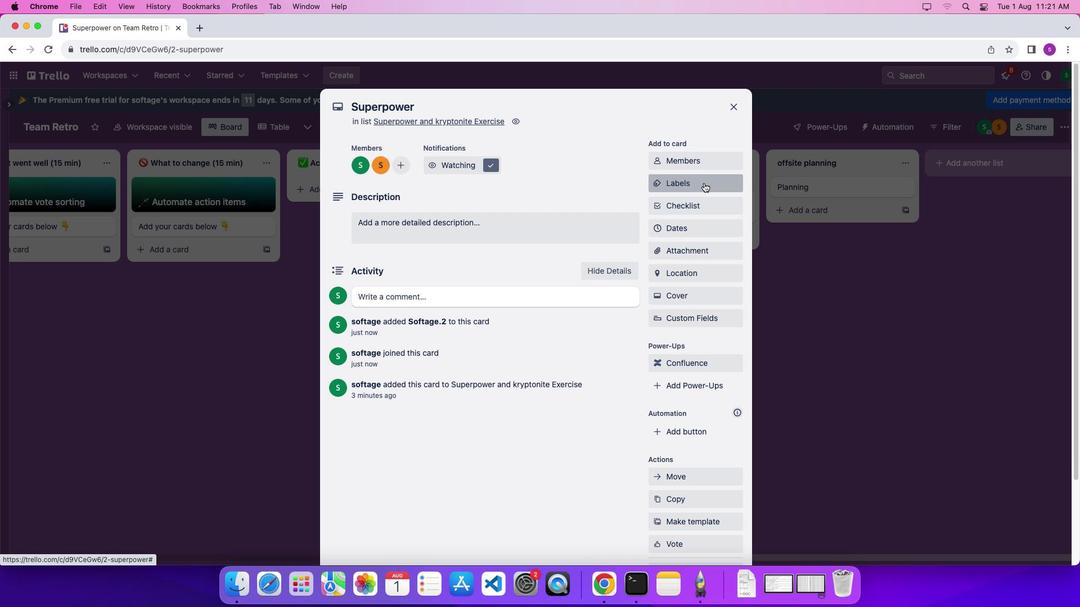 
Action: Mouse pressed left at (697, 227)
Screenshot: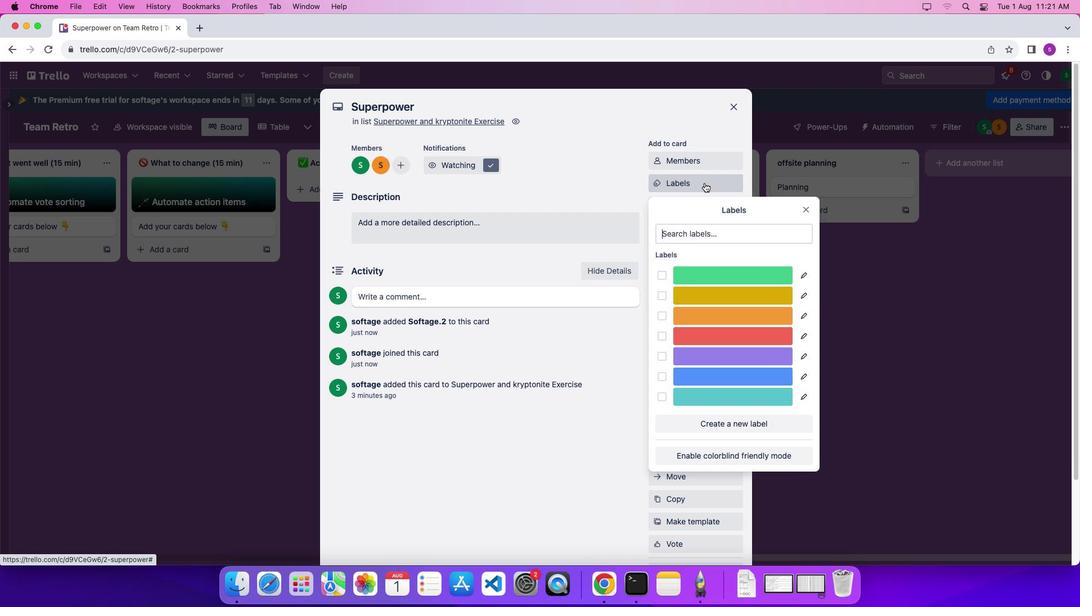 
Action: Mouse moved to (718, 364)
Screenshot: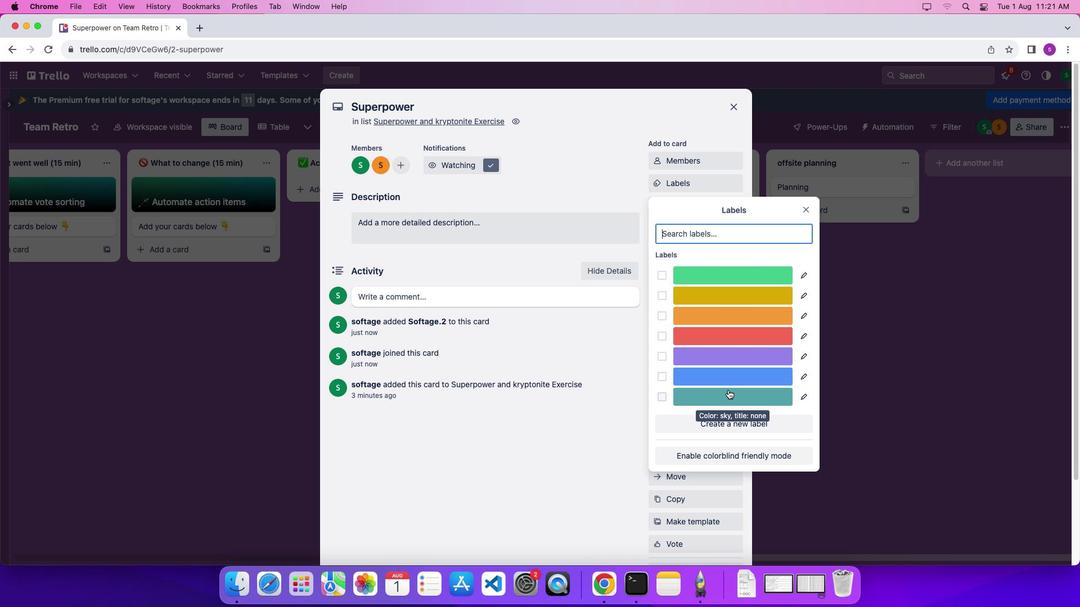 
Action: Mouse pressed left at (718, 364)
Screenshot: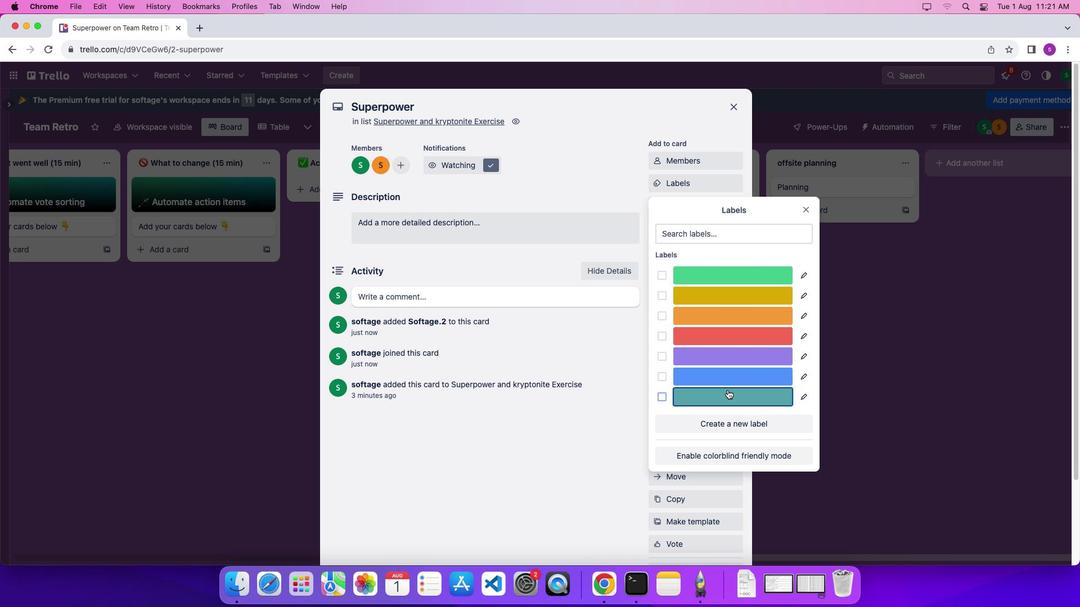 
Action: Mouse moved to (786, 245)
Screenshot: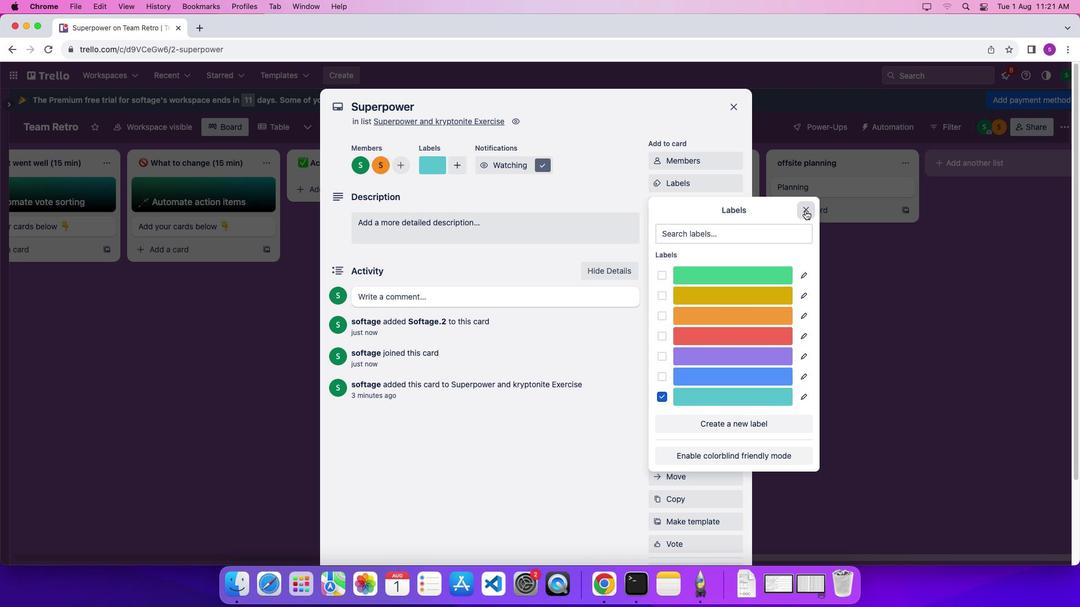 
Action: Mouse pressed left at (786, 245)
Screenshot: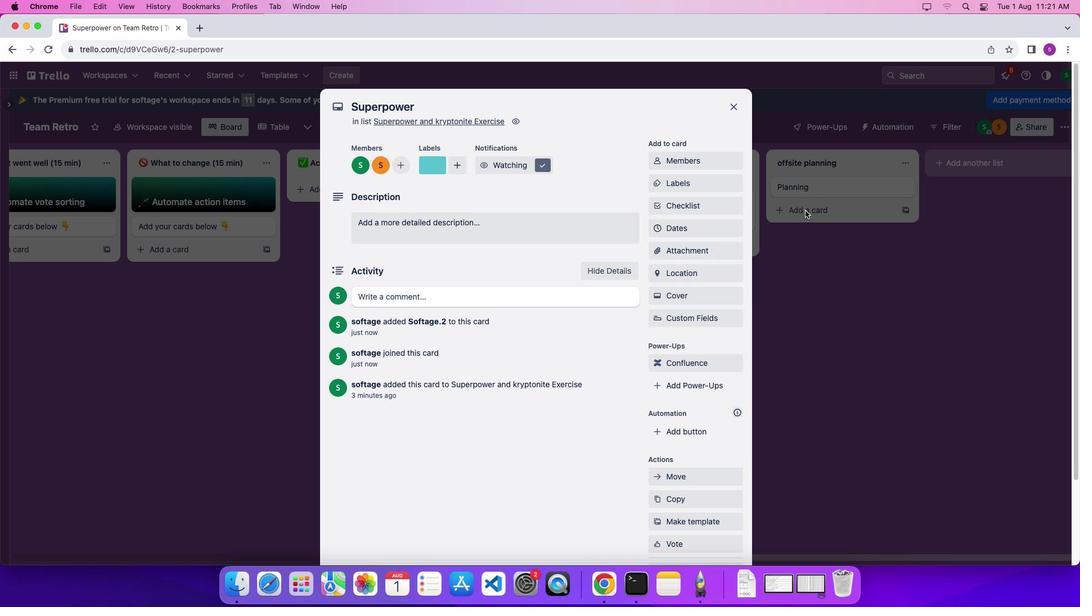 
Action: Mouse moved to (676, 258)
Screenshot: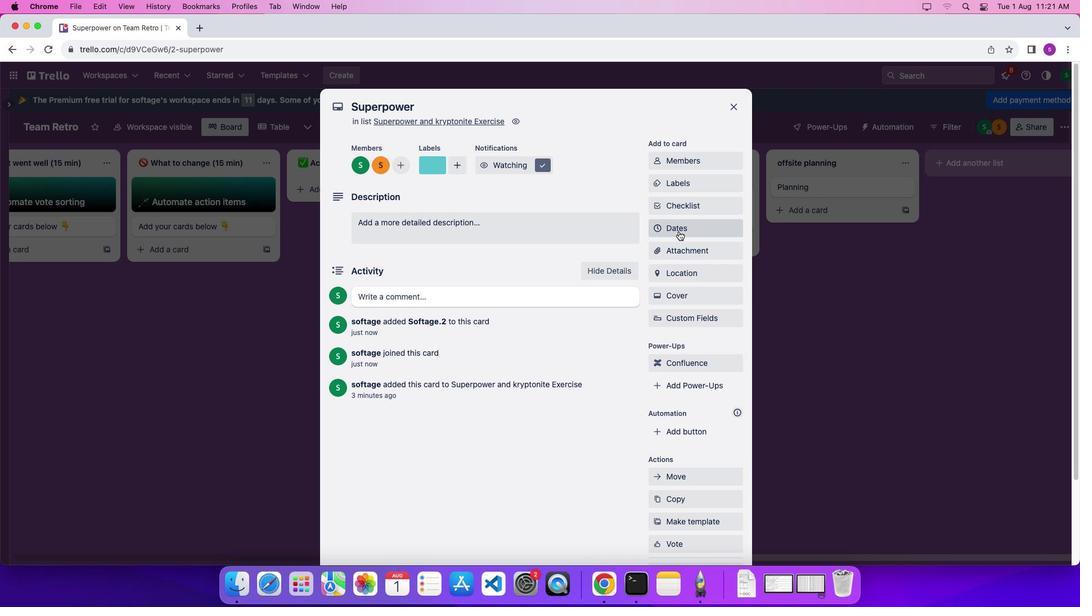 
Action: Mouse pressed left at (676, 258)
Screenshot: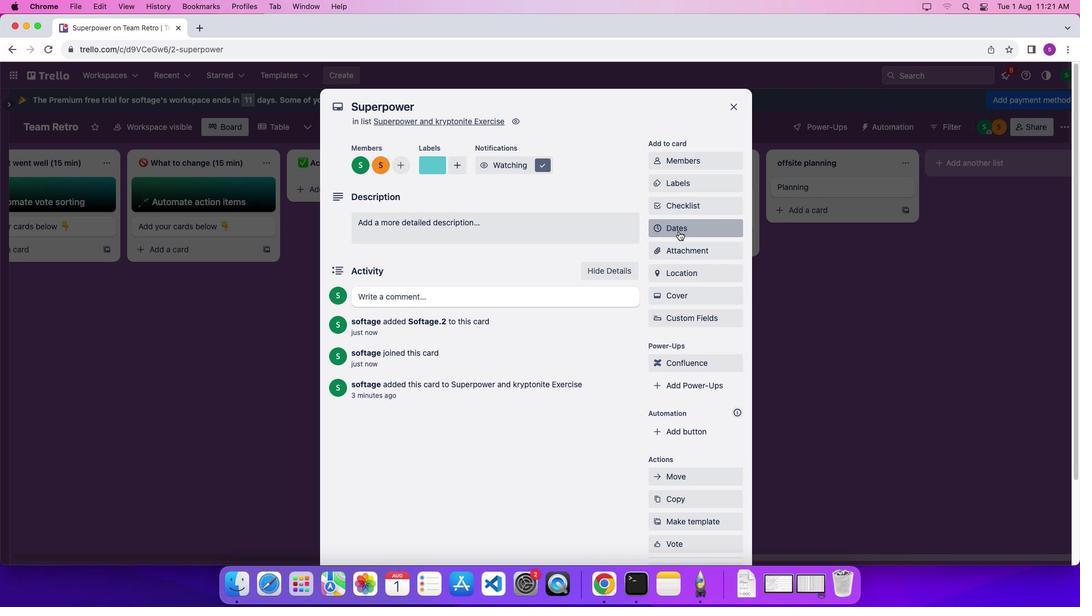 
Action: Mouse pressed left at (676, 258)
Screenshot: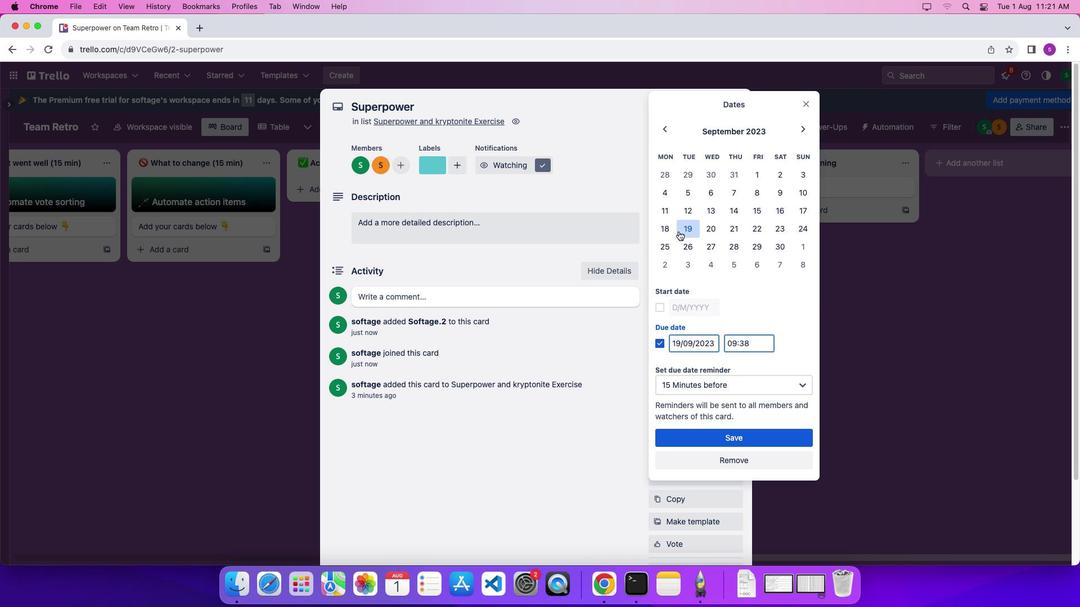 
Action: Mouse moved to (657, 309)
Screenshot: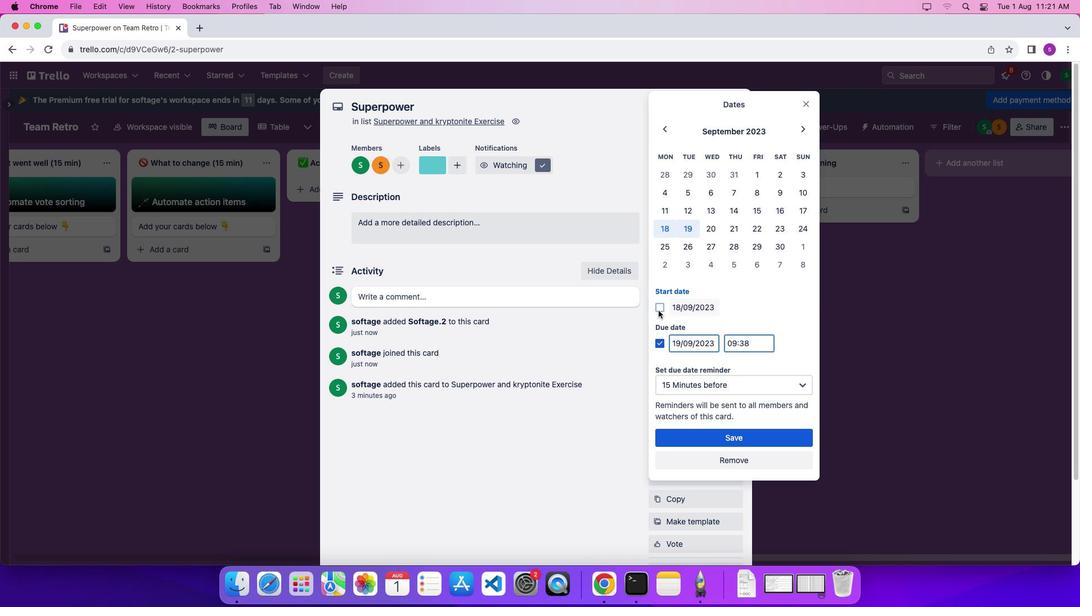
Action: Mouse pressed left at (657, 309)
Screenshot: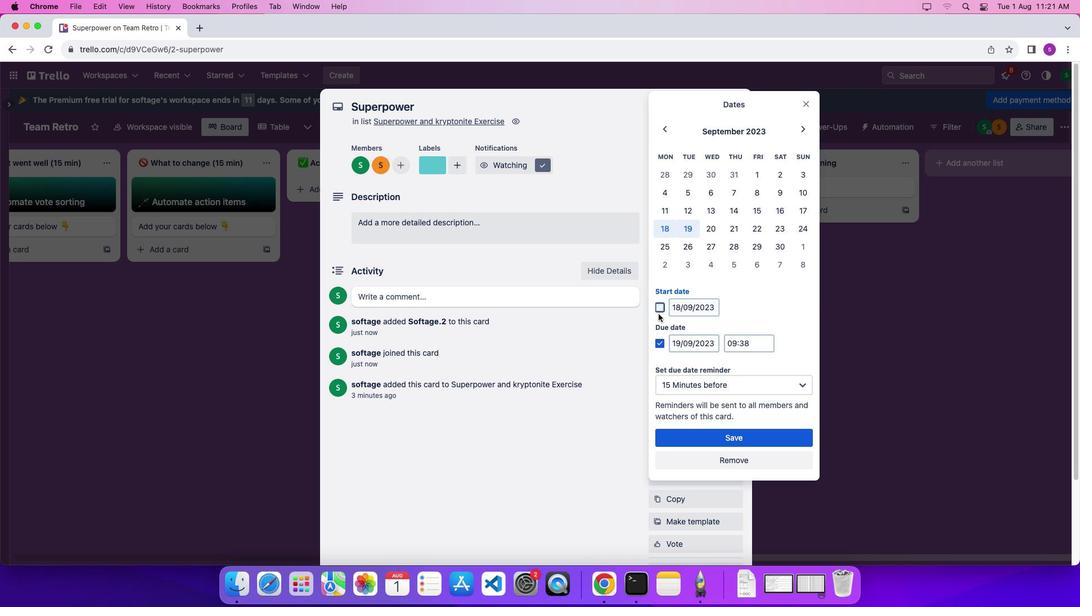 
Action: Mouse moved to (689, 397)
Screenshot: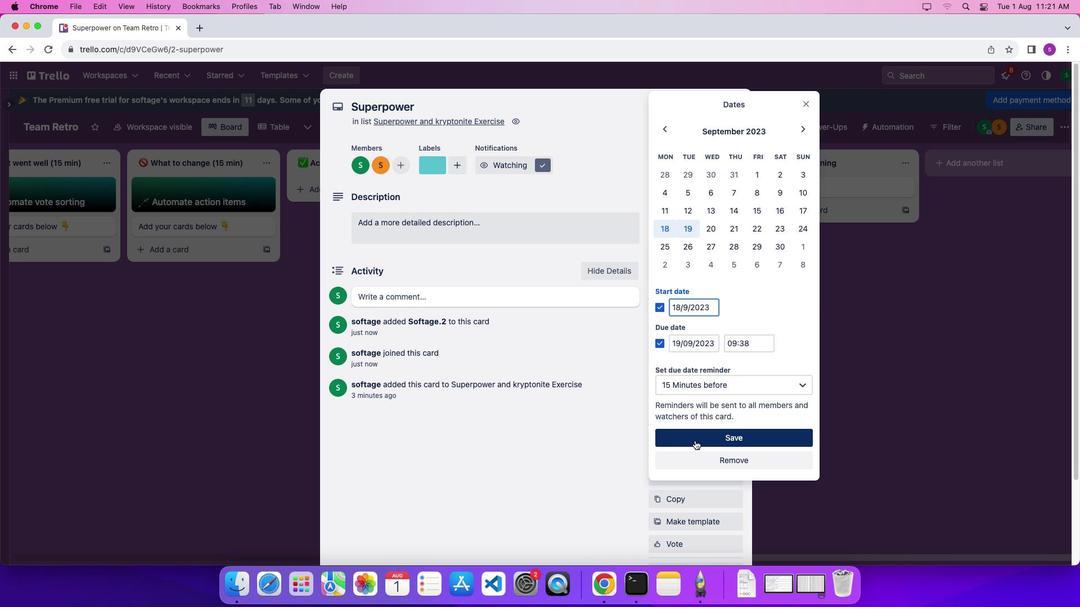 
Action: Mouse pressed left at (689, 397)
Screenshot: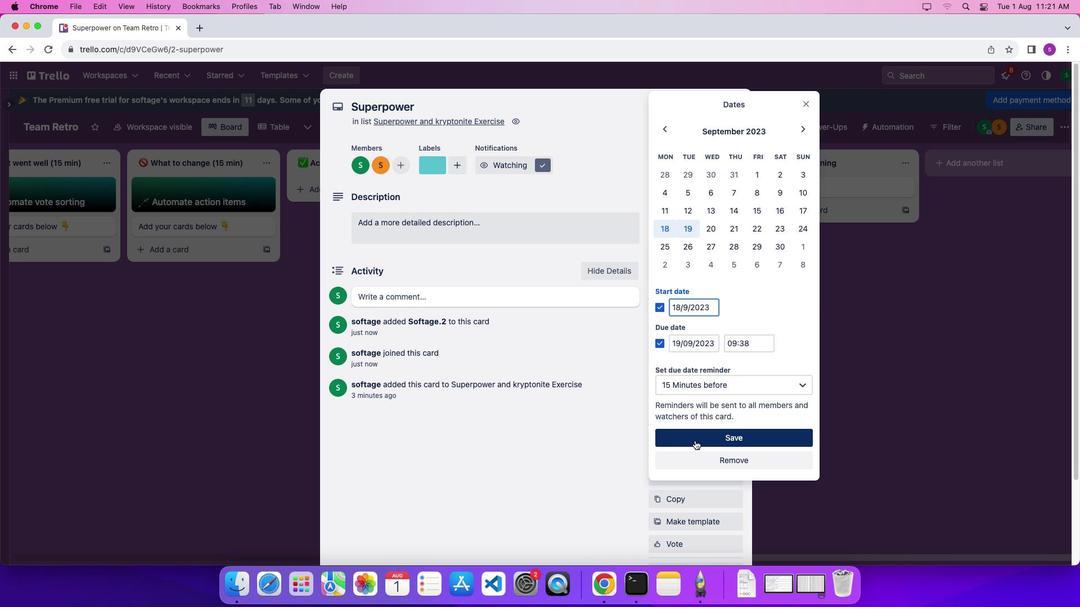 
Action: Mouse moved to (681, 275)
Screenshot: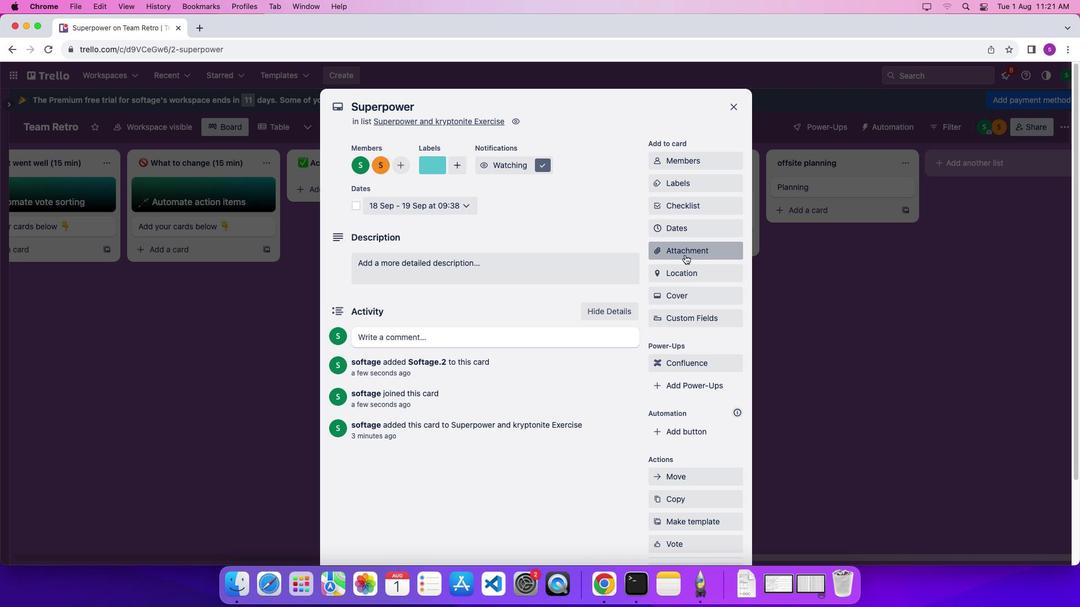 
Action: Mouse pressed left at (681, 275)
Screenshot: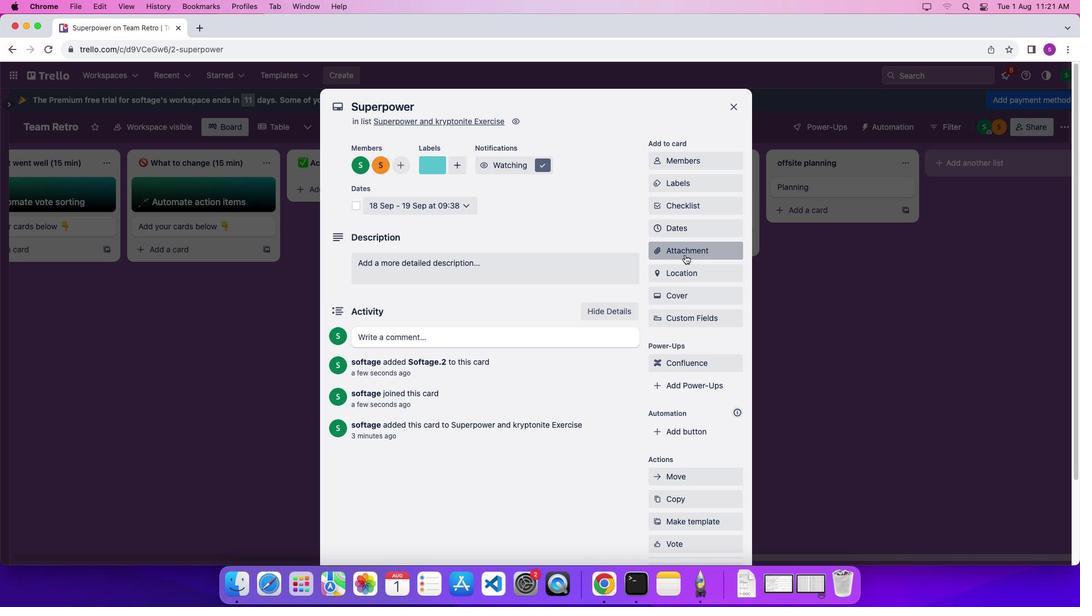 
Action: Mouse moved to (705, 348)
Screenshot: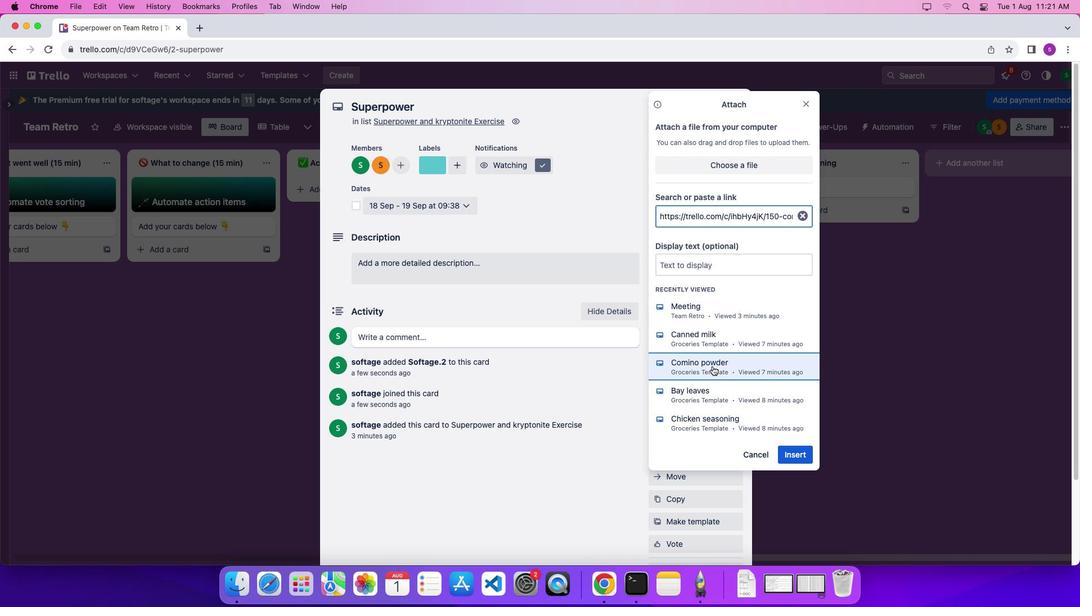 
Action: Mouse pressed left at (705, 348)
Screenshot: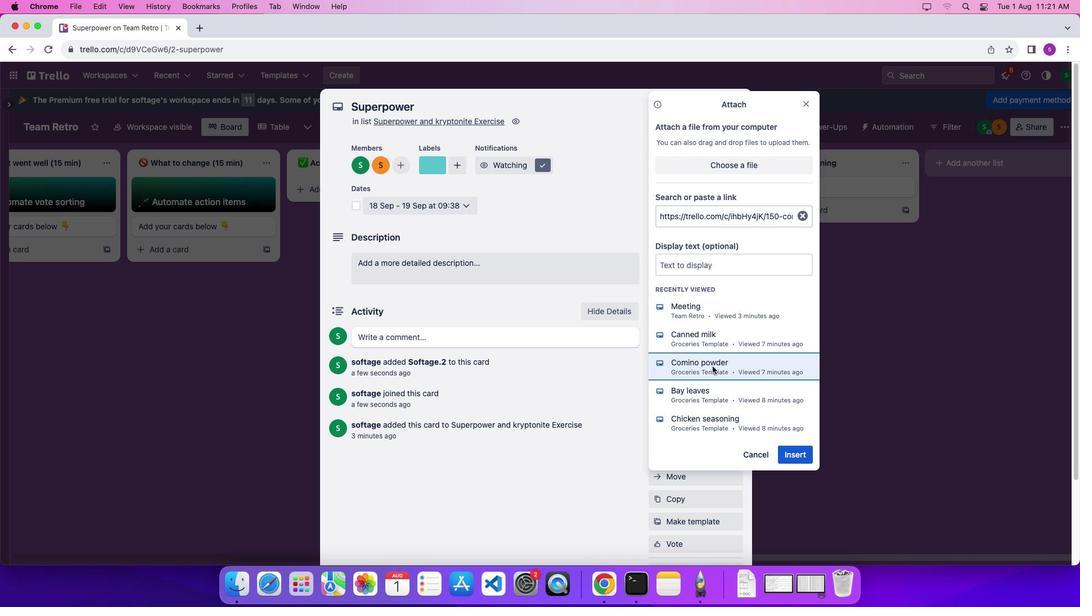 
Action: Mouse moved to (691, 299)
Screenshot: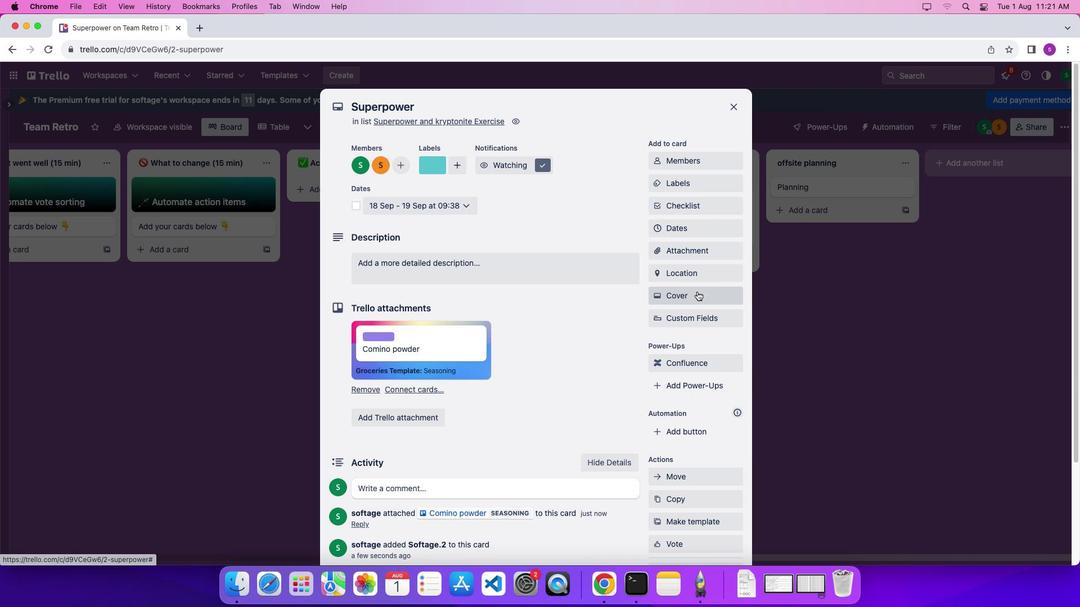 
Action: Mouse pressed left at (691, 299)
Screenshot: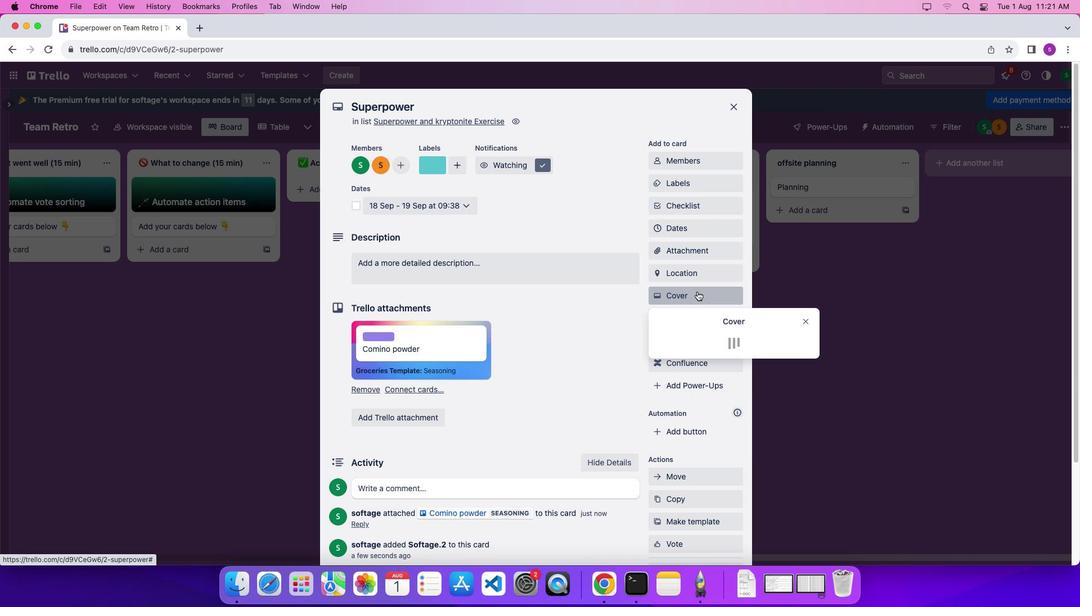 
Action: Mouse moved to (753, 410)
Screenshot: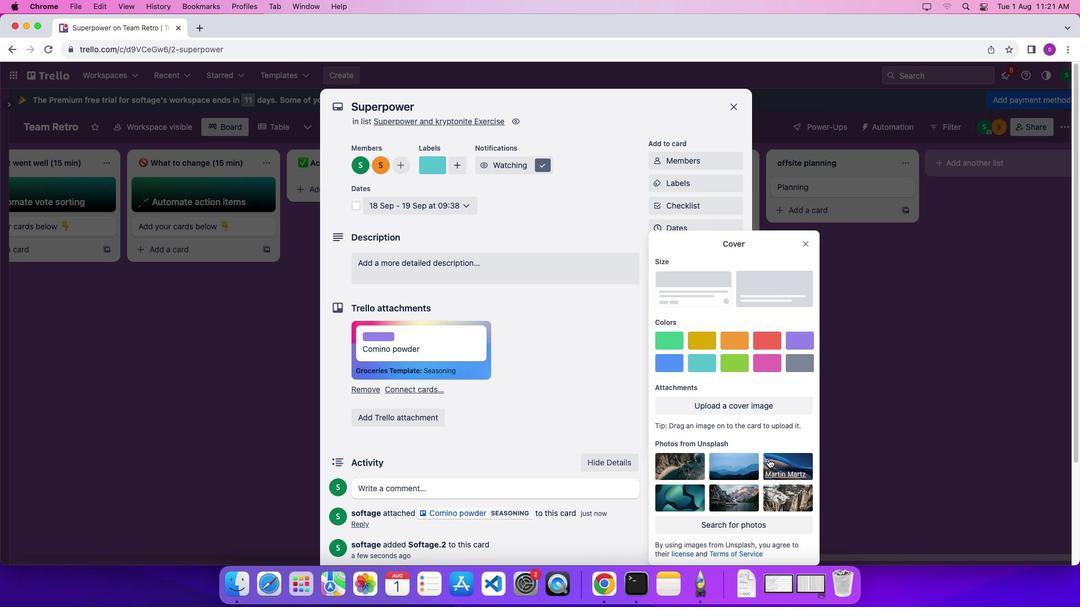 
Action: Mouse pressed left at (753, 410)
Screenshot: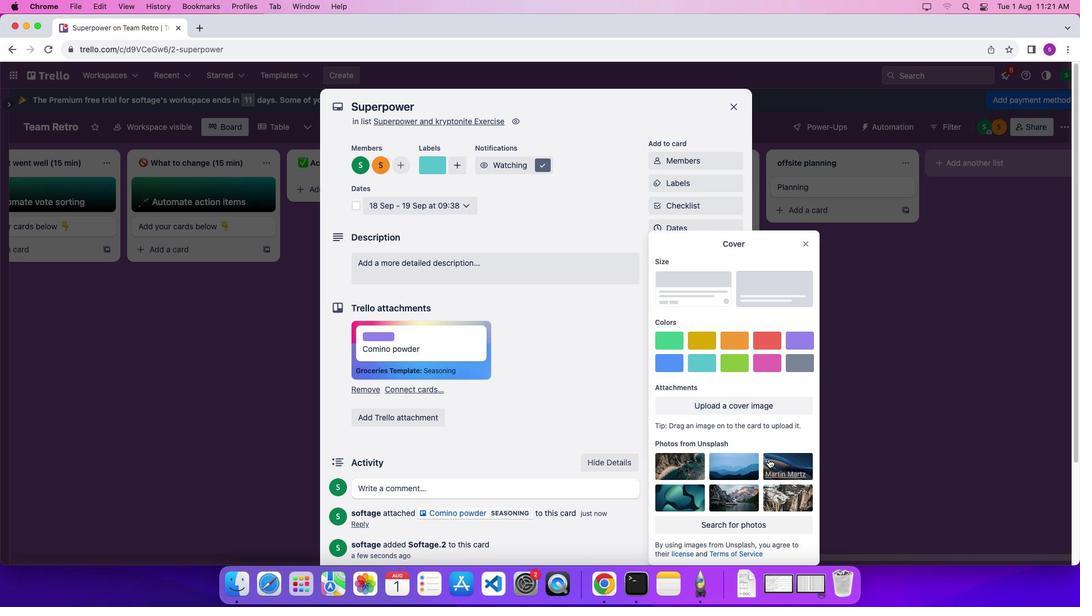 
Action: Mouse moved to (788, 254)
Screenshot: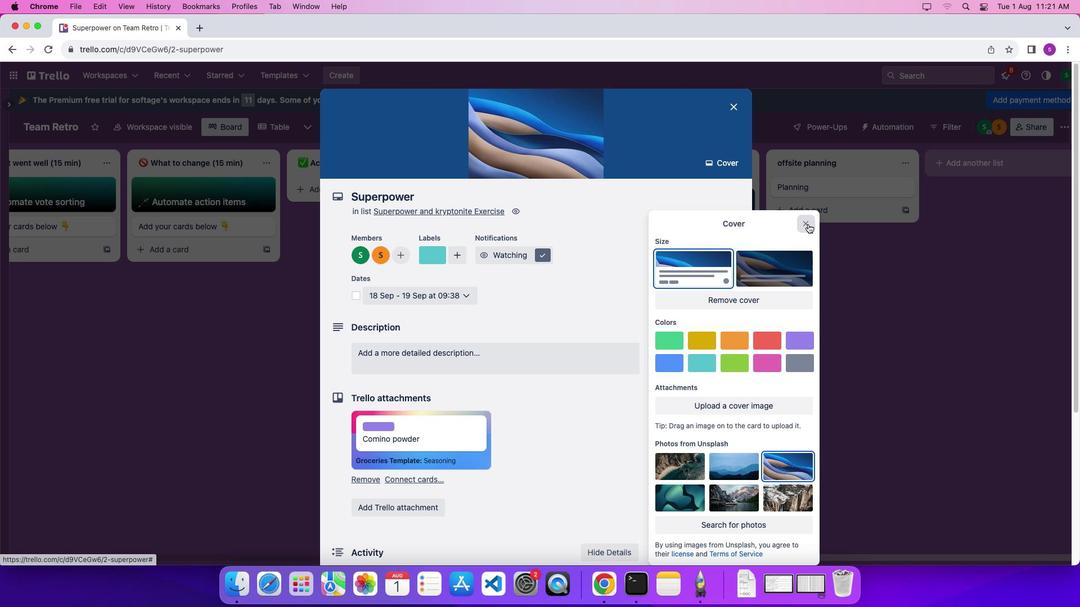 
Action: Mouse pressed left at (788, 254)
Screenshot: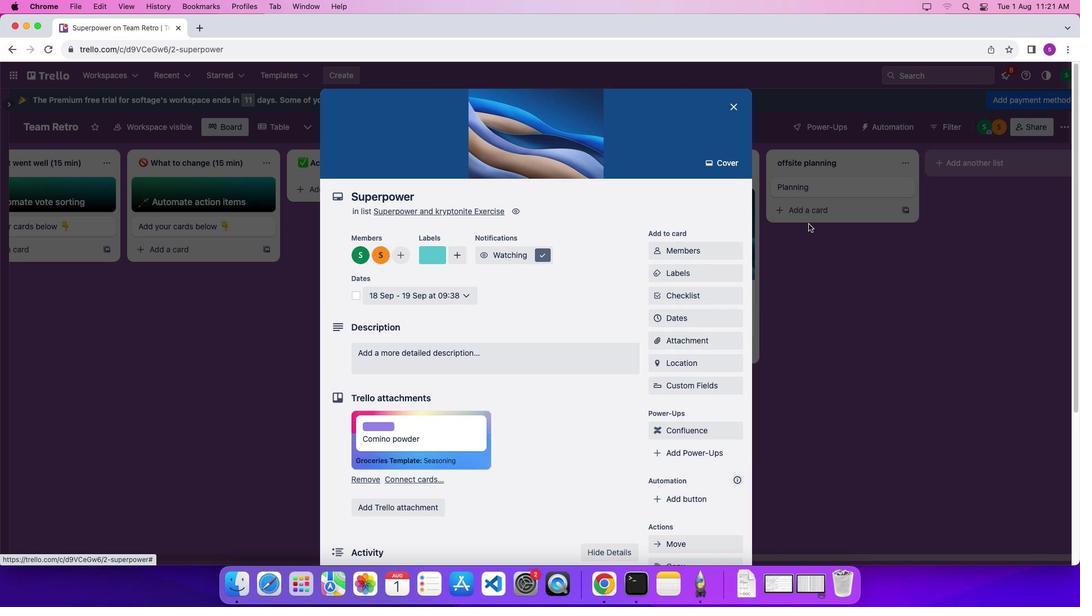 
Action: Mouse moved to (688, 329)
Screenshot: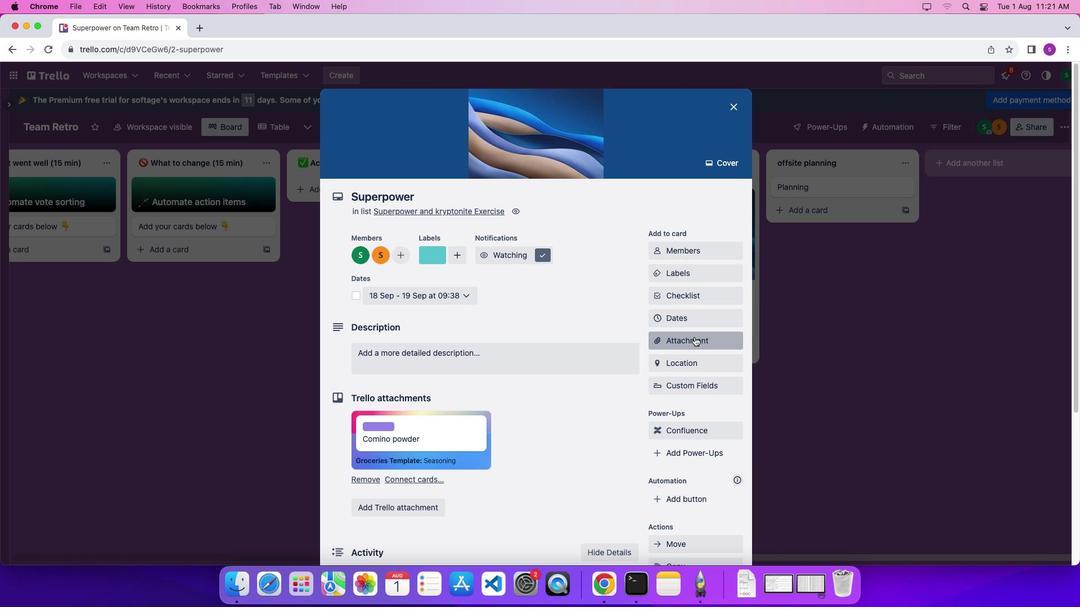 
Action: Mouse pressed left at (688, 329)
Screenshot: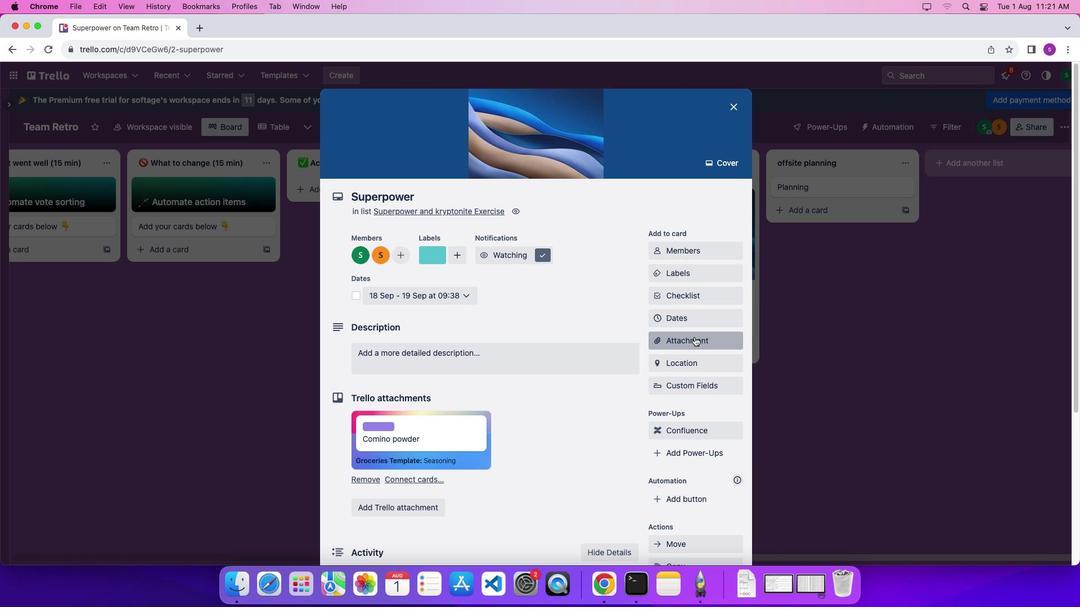 
Action: Mouse moved to (692, 353)
Screenshot: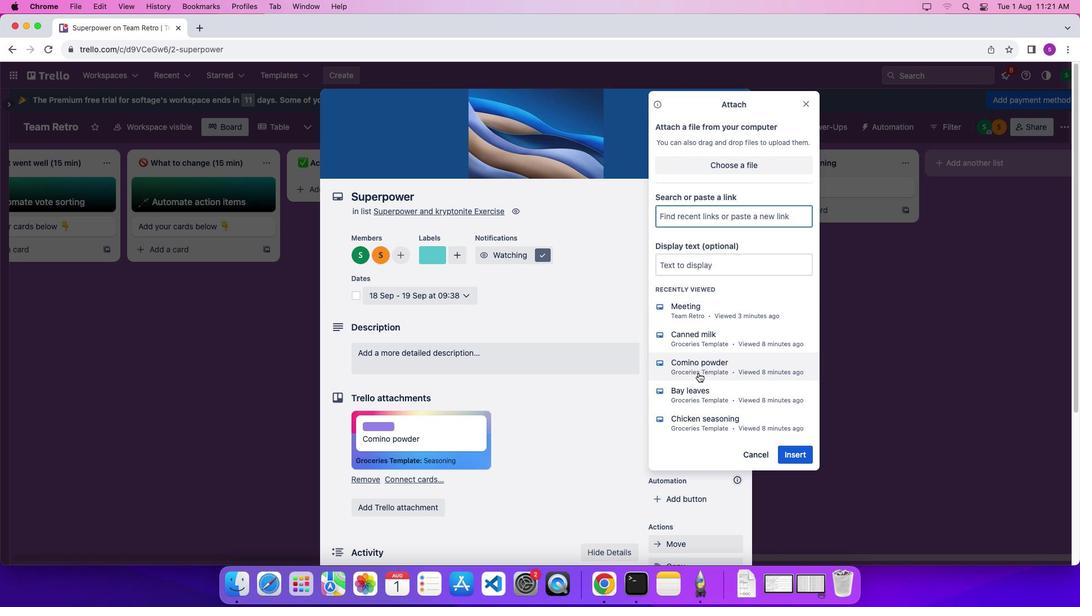 
Action: Mouse pressed left at (692, 353)
Screenshot: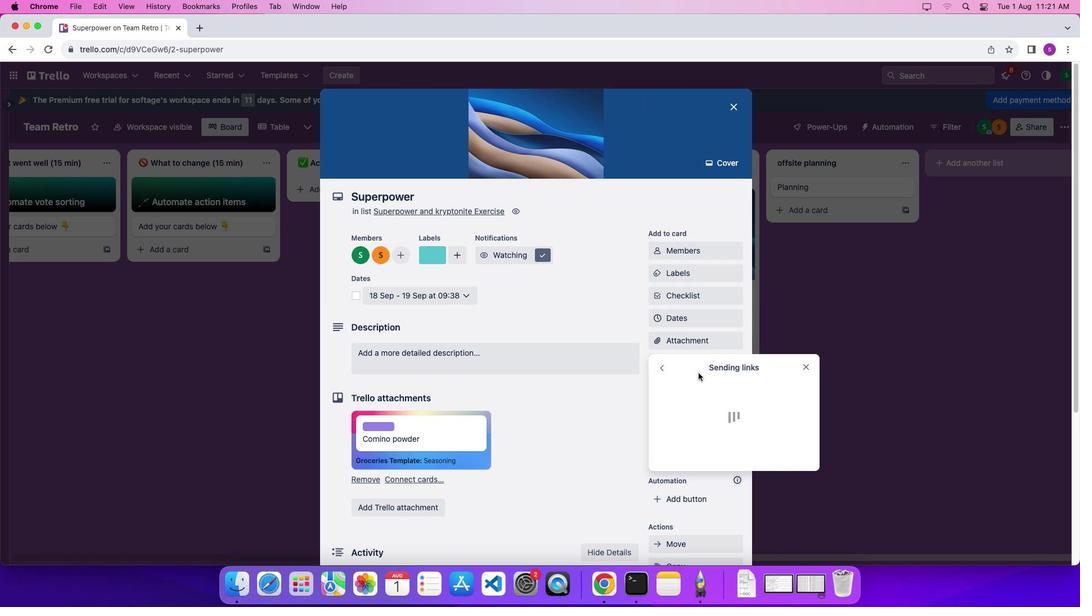 
Action: Mouse moved to (683, 374)
Screenshot: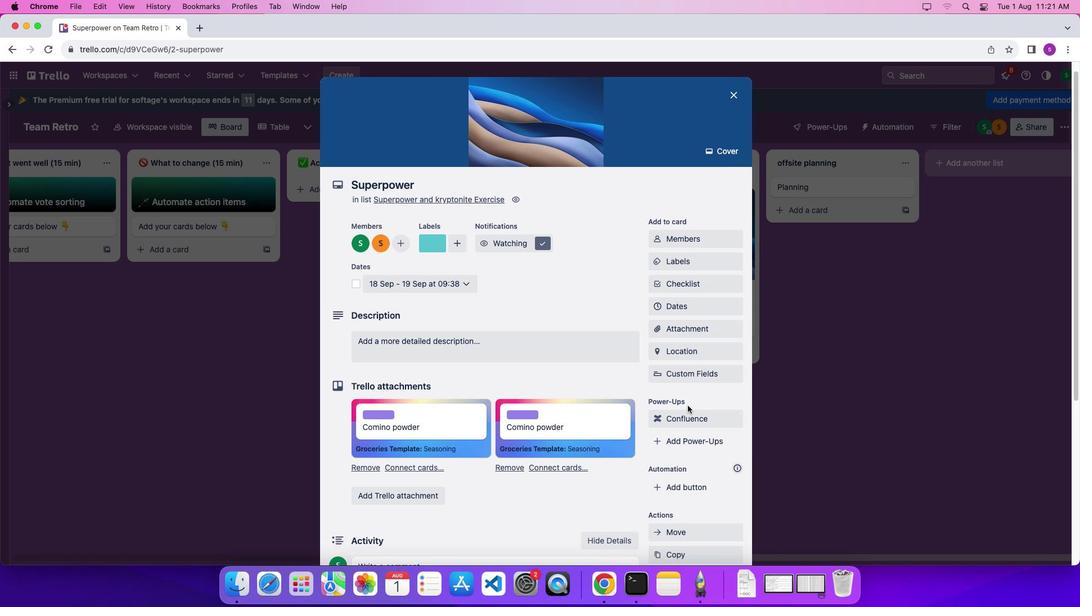 
Action: Mouse scrolled (683, 374) with delta (84, 105)
Screenshot: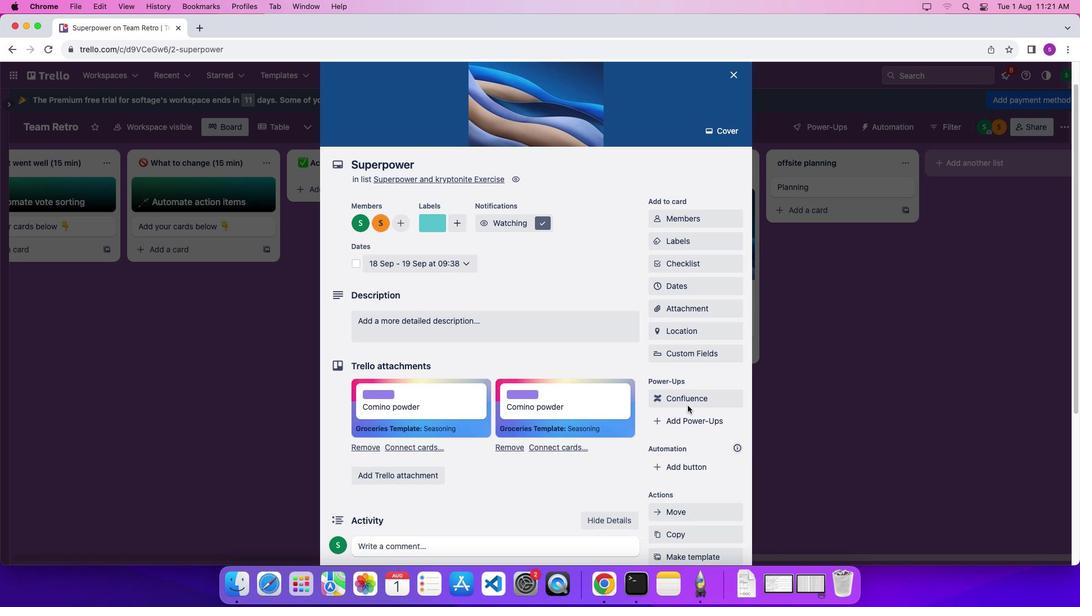 
Action: Mouse scrolled (683, 374) with delta (84, 105)
Screenshot: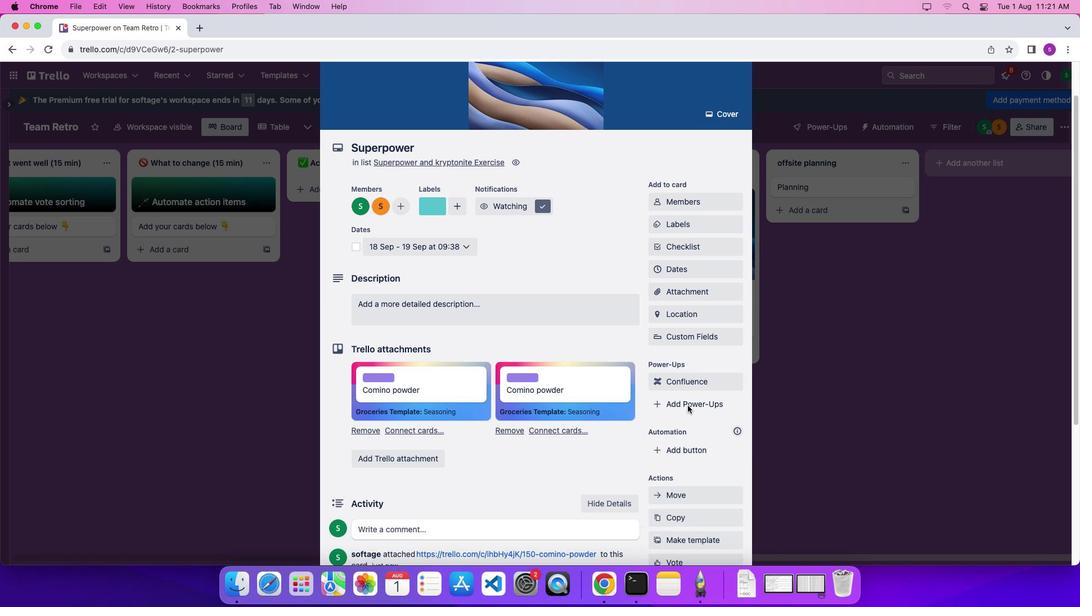 
Action: Mouse scrolled (683, 374) with delta (84, 104)
Screenshot: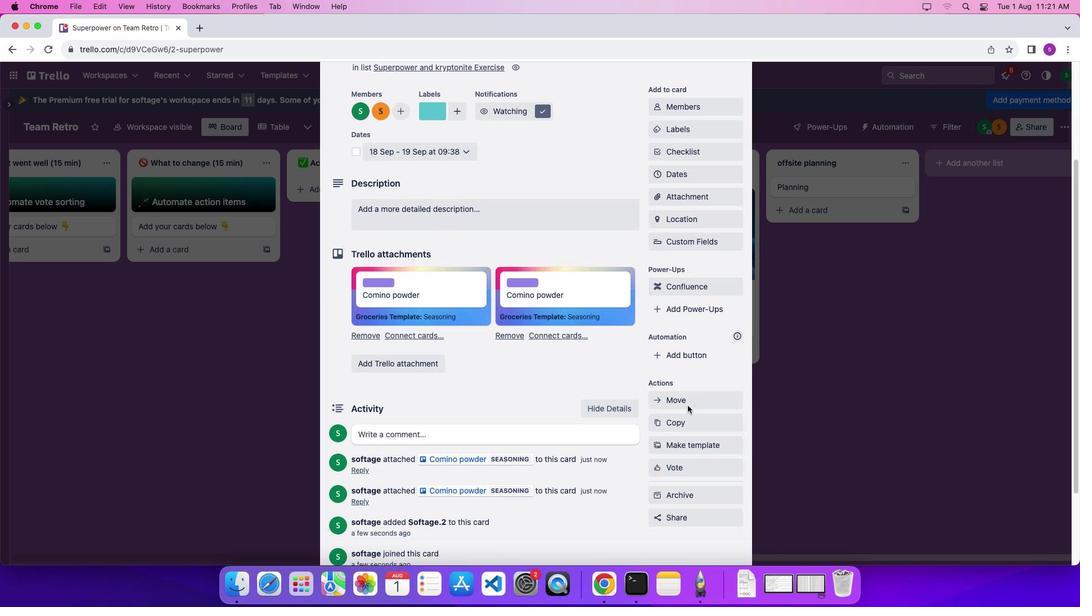 
Action: Mouse moved to (395, 204)
Screenshot: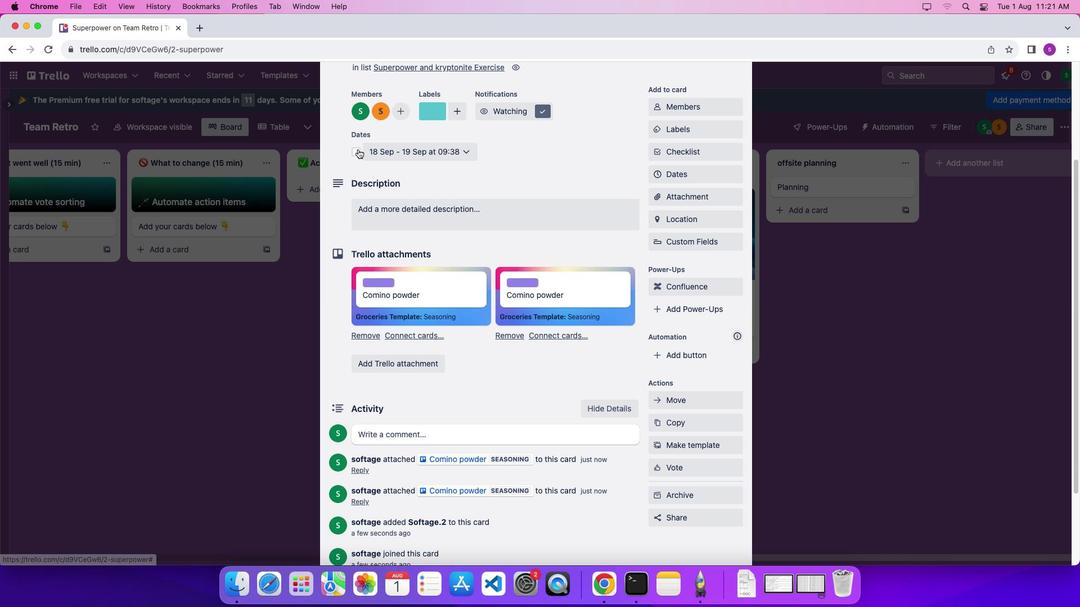 
Action: Mouse pressed left at (395, 204)
Screenshot: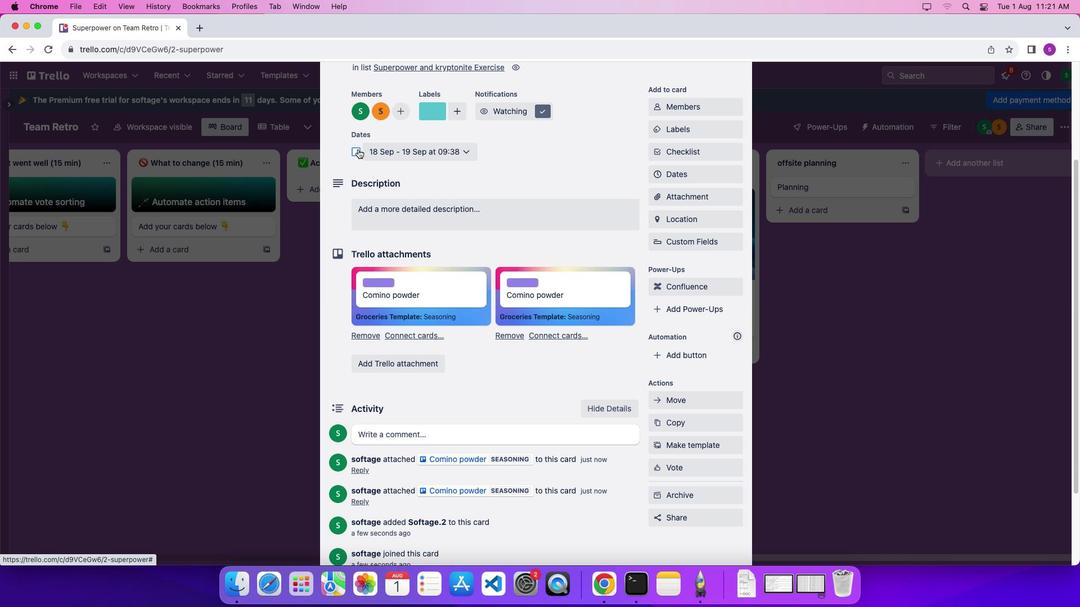 
Action: Mouse moved to (423, 248)
Screenshot: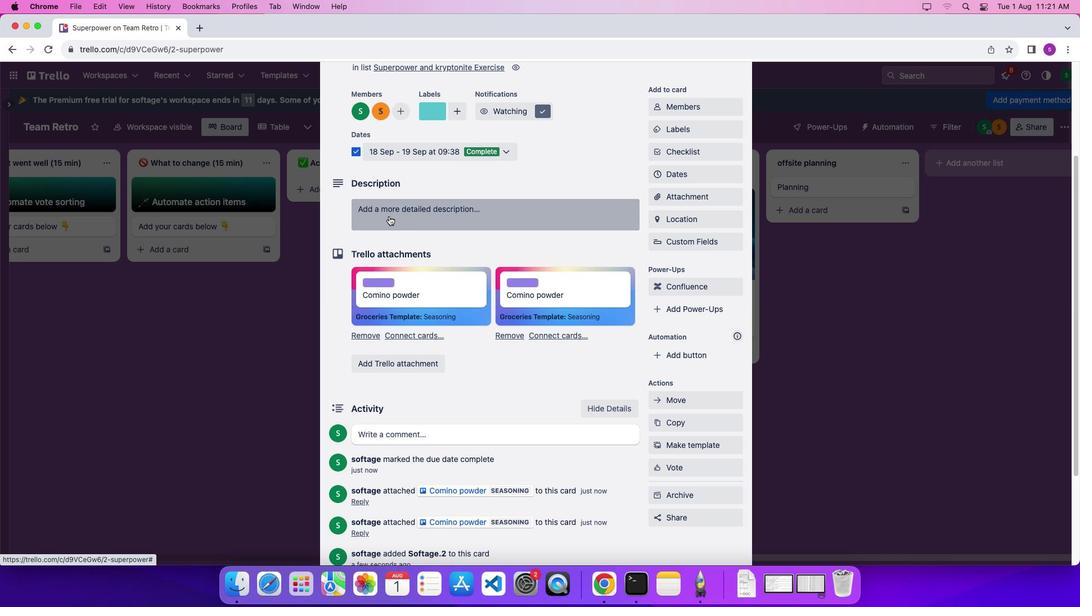 
Action: Mouse pressed left at (423, 248)
Screenshot: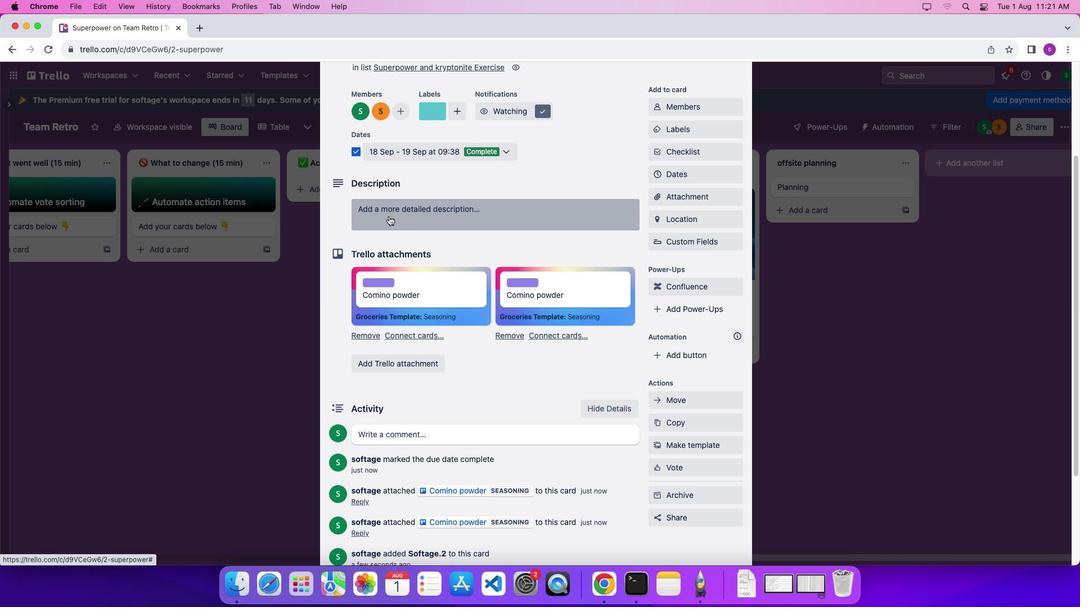 
Action: Mouse moved to (433, 285)
Screenshot: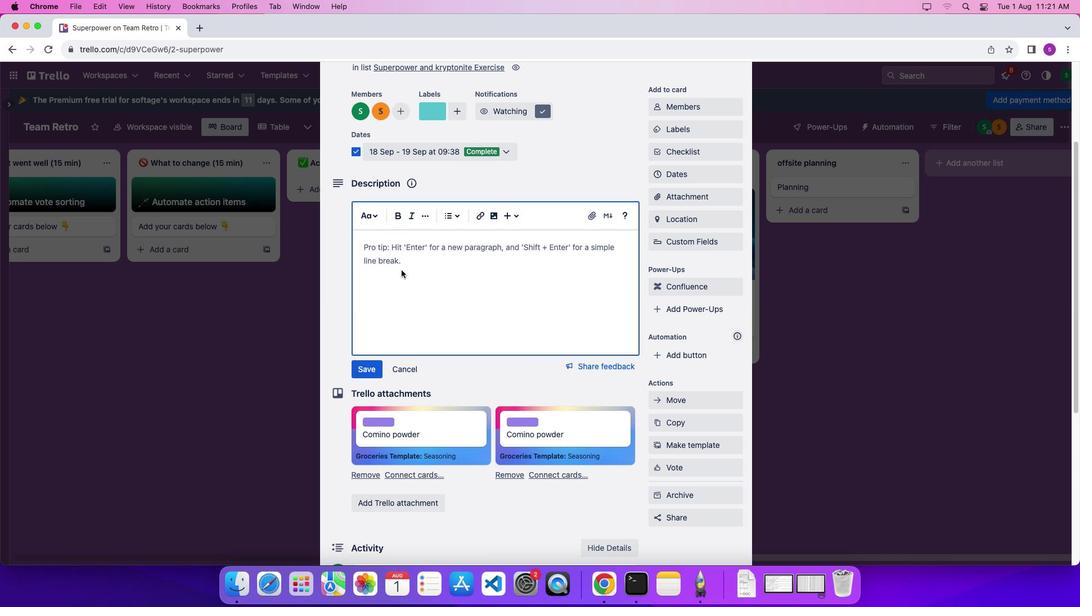 
Action: Mouse pressed left at (433, 285)
Screenshot: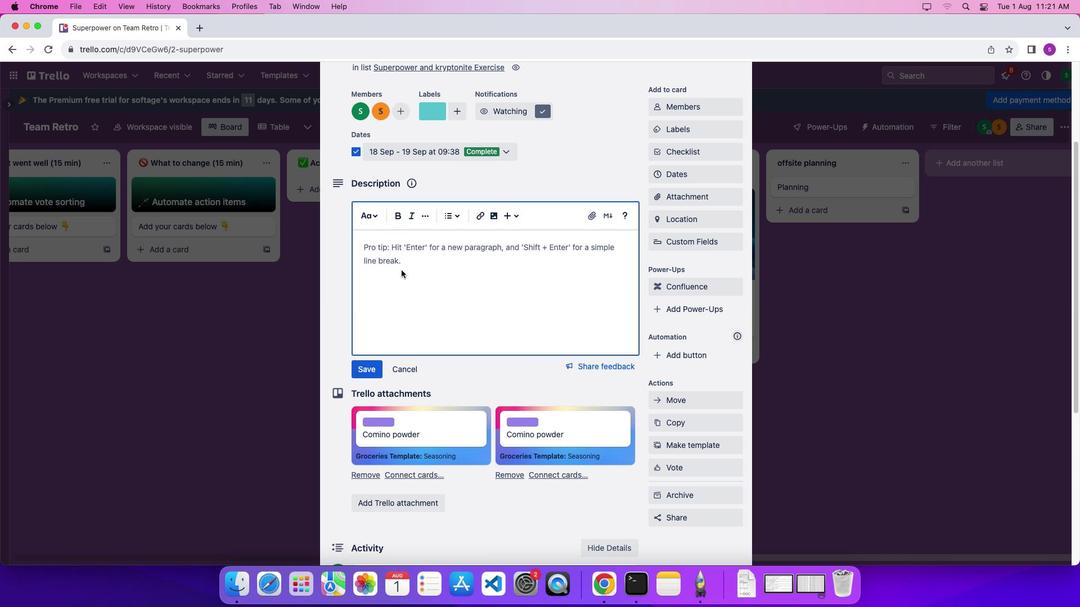 
Action: Key pressed Key.ctrlKey.shift'T''h''i''s'Key.space'i''s'Key.space'g''r''e''a''t'Key.space'e''x''e''r''c''i''s''s''s''s''e'Key.space'f''o''r'Key.space't''e''a''m'Key.space'o''f''f''s''i''t''e''s'','Key.space'g''e''t'Key.space't''o'Key.space'k''n''o''w'Key.space'y''o''u''r'Key.space't''e''m''m''a''t''e''s'Key.space's''t''r''e''n''g''t''h''s'Key.space'a''n''d'Key.space'w''e''e''k''n''e''s''s'','Key.space'a''n''d'Key.space'b''u''i''l''d'Key.space's''h''a''r''e''d''.'
Screenshot: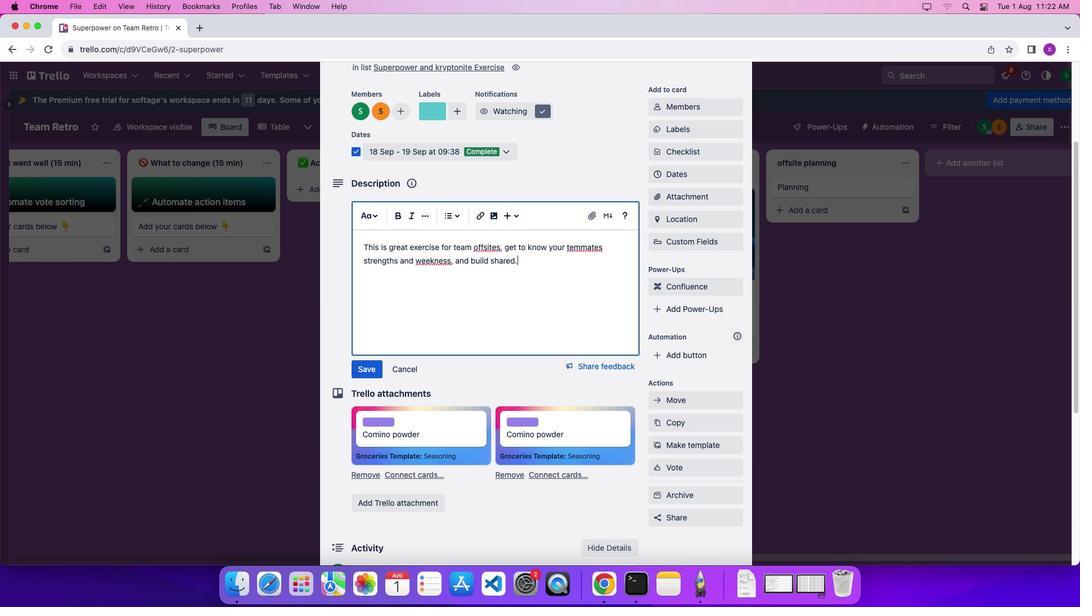 
Action: Mouse moved to (473, 283)
Screenshot: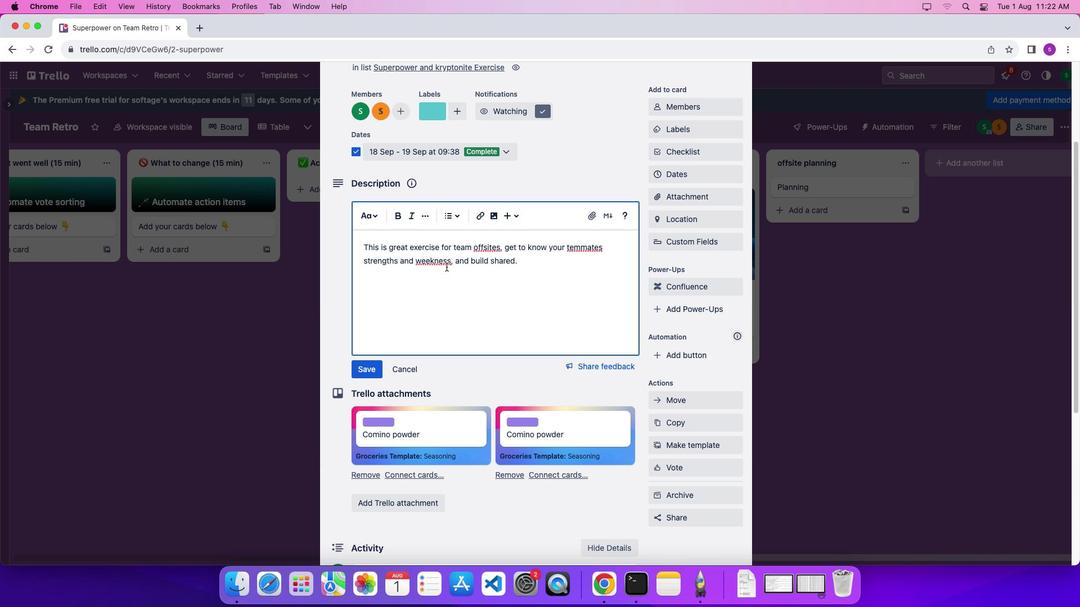 
Action: Mouse pressed left at (473, 283)
Screenshot: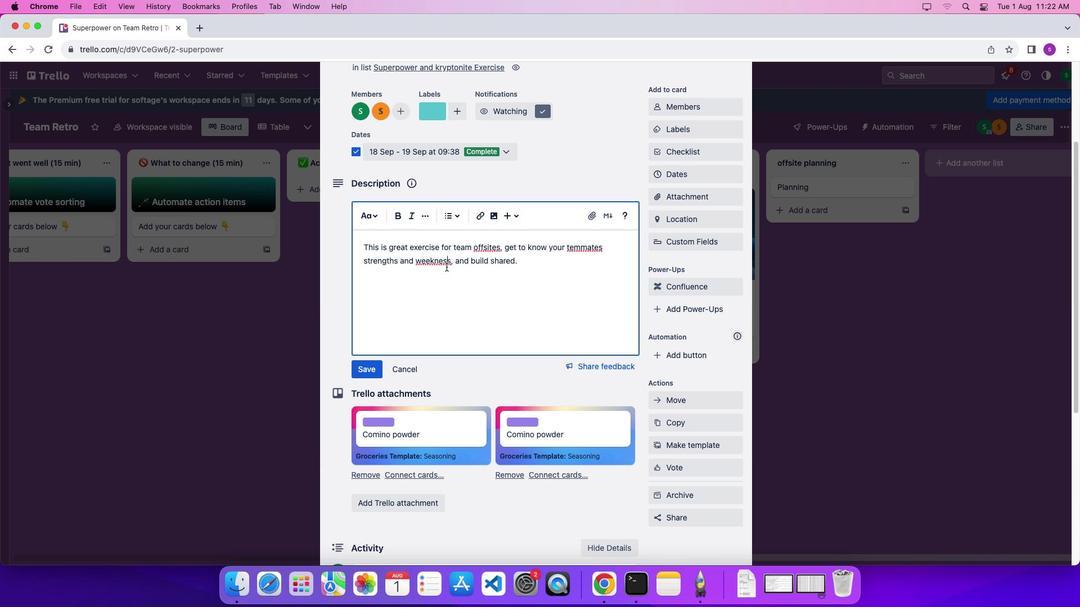 
Action: Mouse moved to (476, 276)
Screenshot: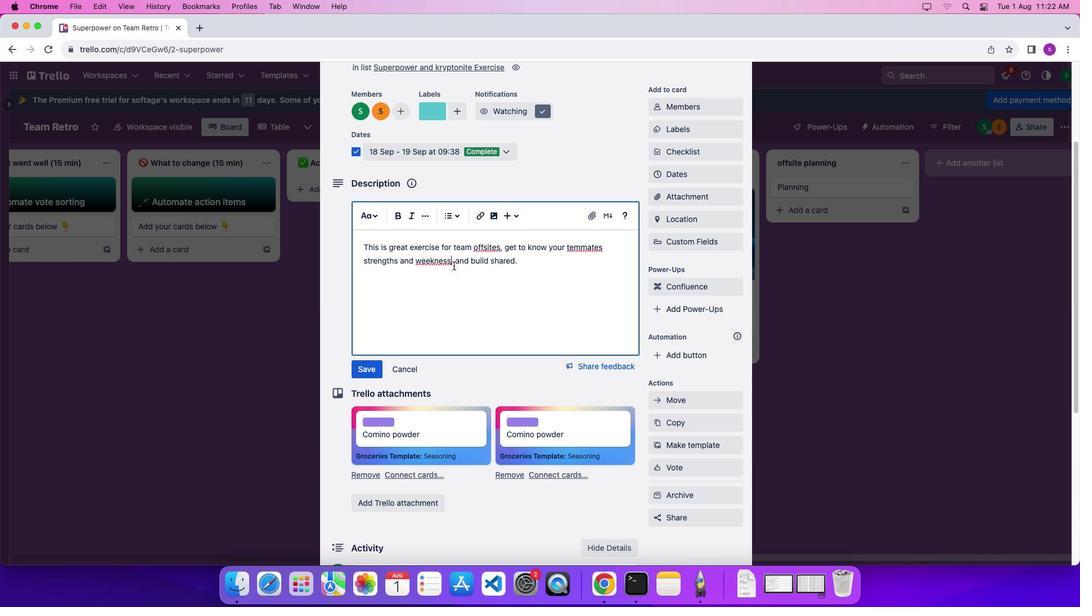 
Action: Mouse pressed left at (476, 276)
Screenshot: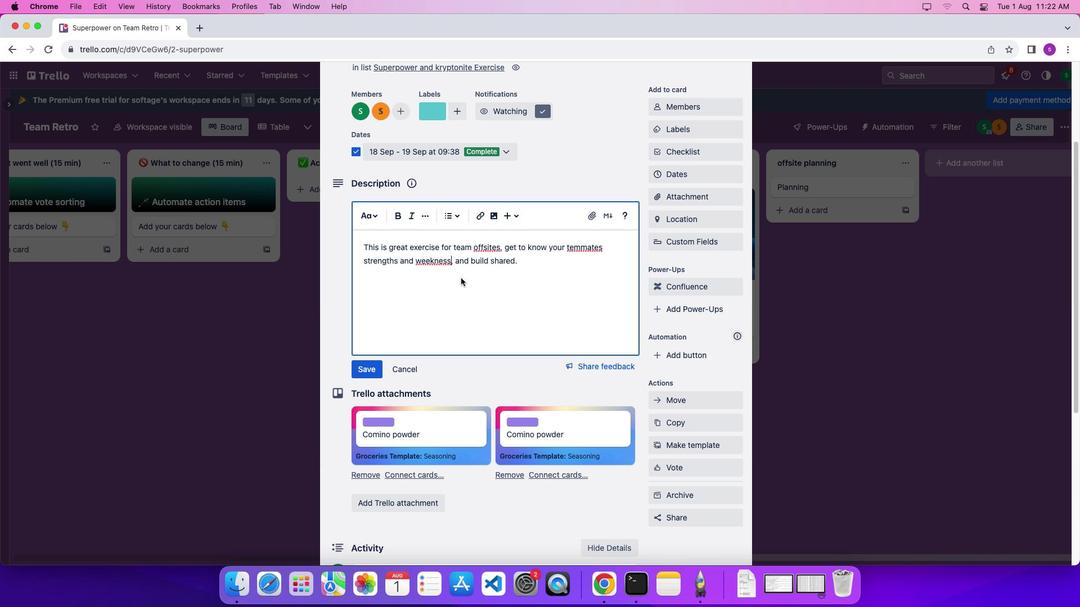 
Action: Mouse moved to (487, 293)
Screenshot: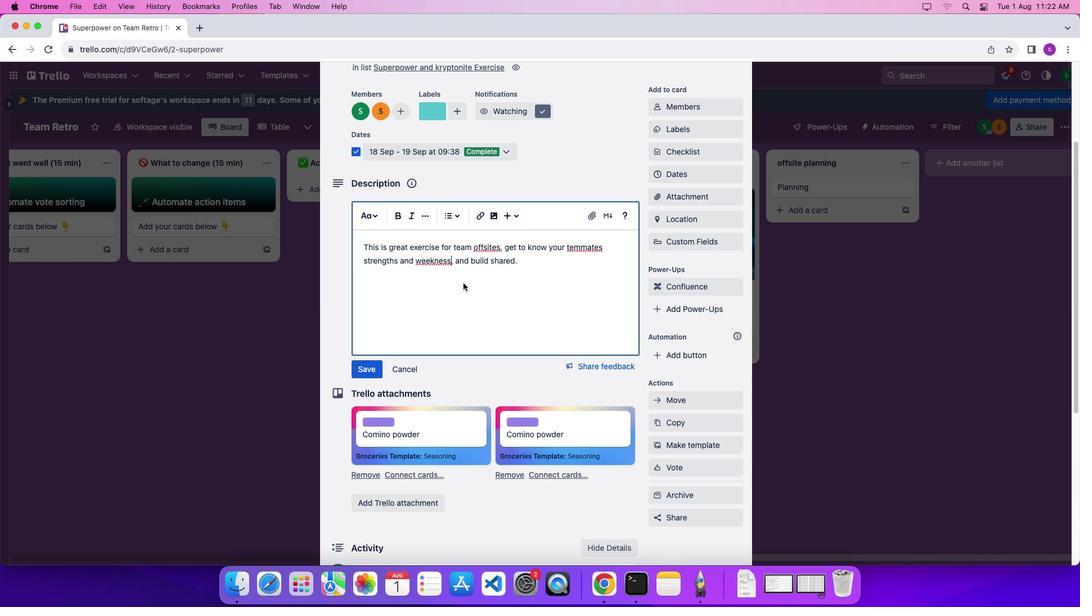 
Action: Key pressed 'e''s'
Screenshot: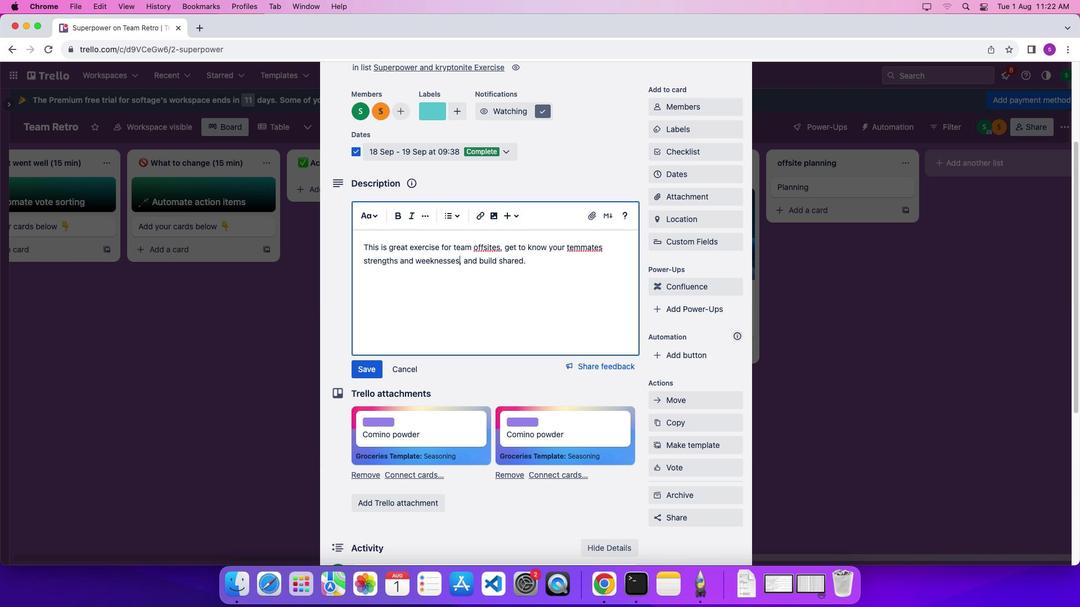 
Action: Mouse moved to (549, 280)
Screenshot: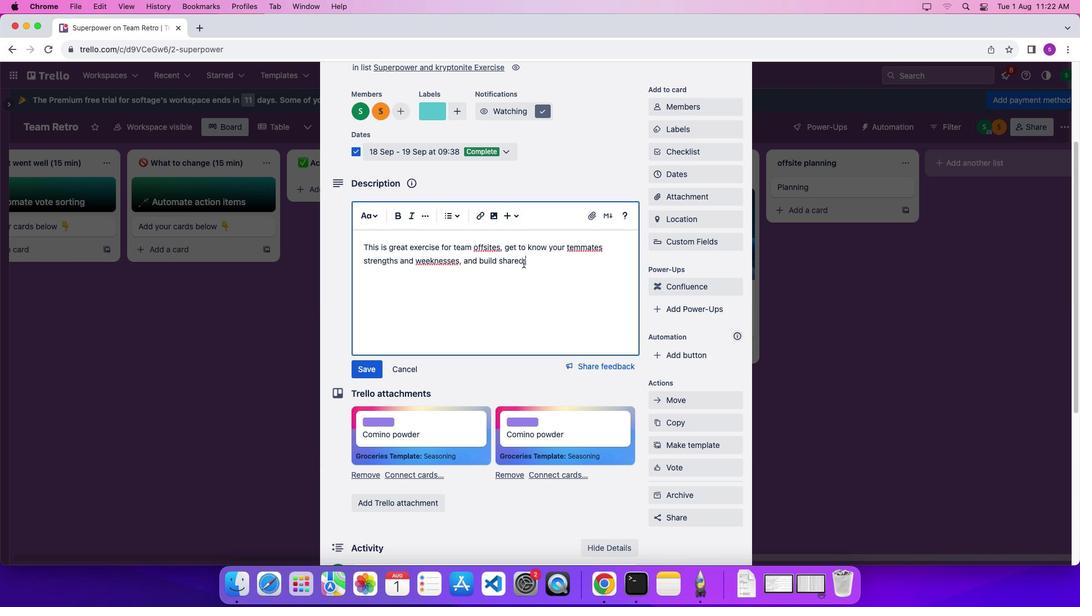
Action: Mouse pressed left at (549, 280)
Screenshot: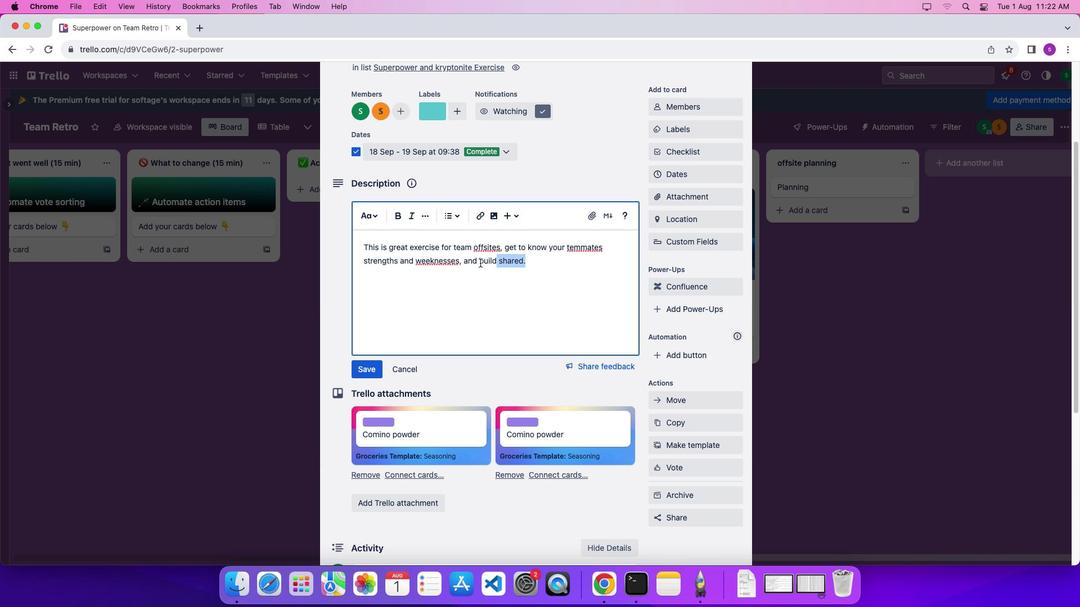 
Action: Mouse moved to (441, 252)
Screenshot: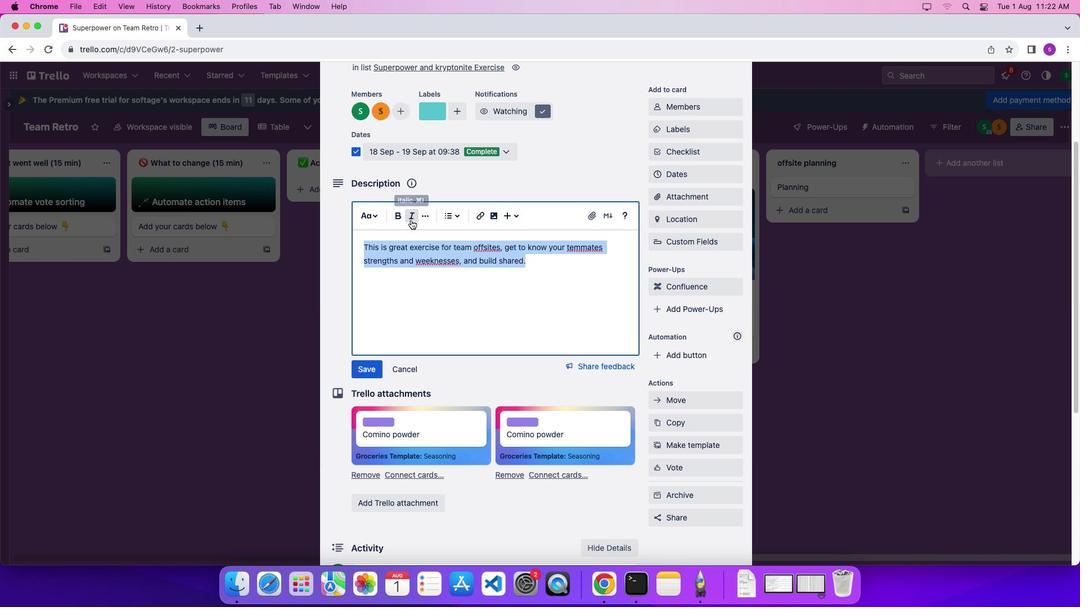 
Action: Mouse pressed left at (441, 252)
Screenshot: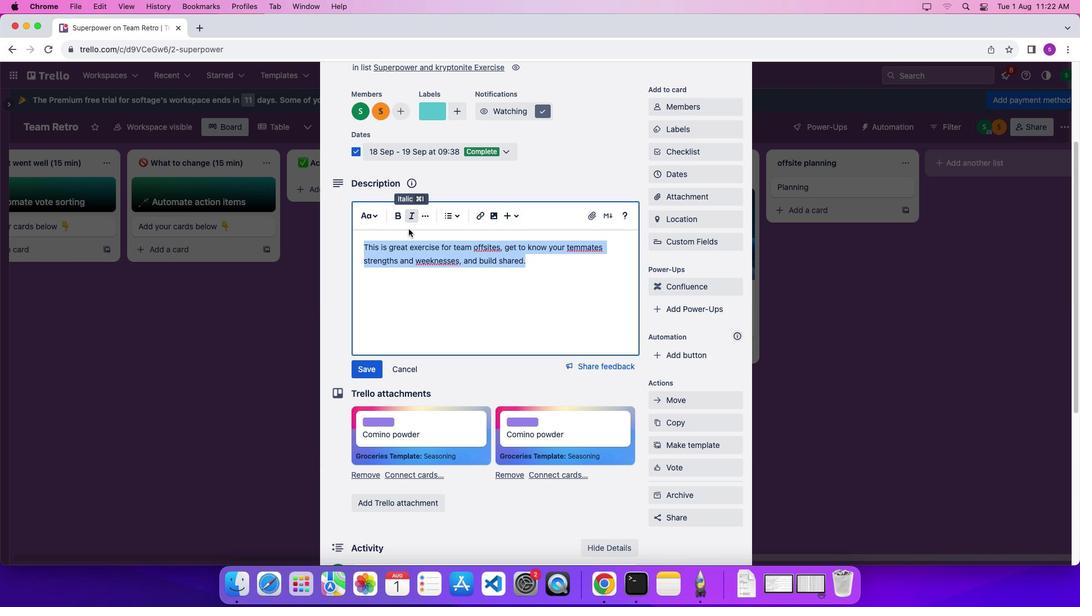 
Action: Mouse moved to (405, 346)
Screenshot: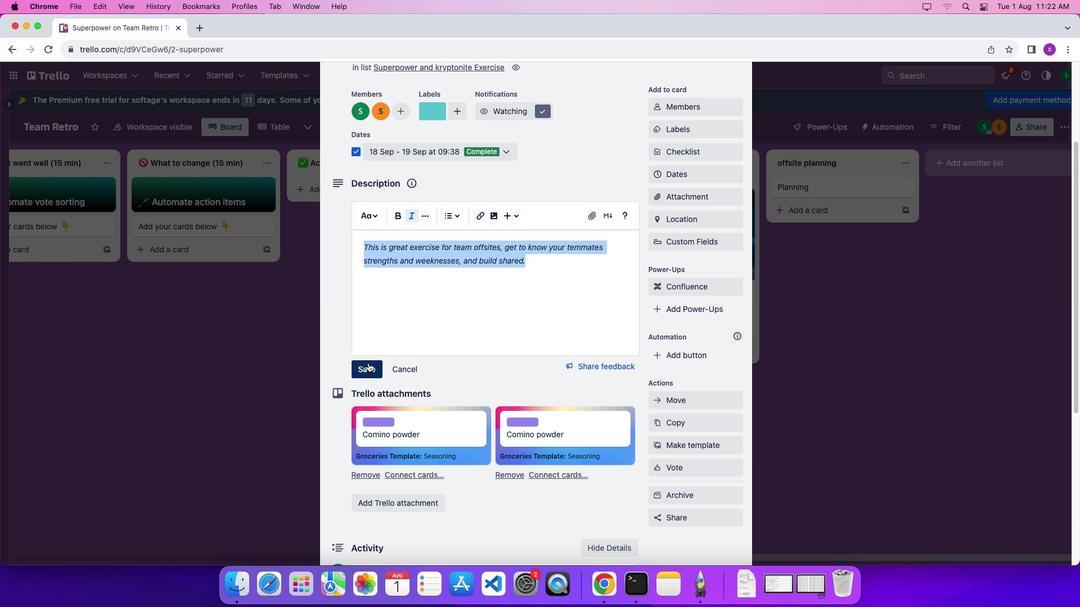 
Action: Mouse pressed left at (405, 346)
Screenshot: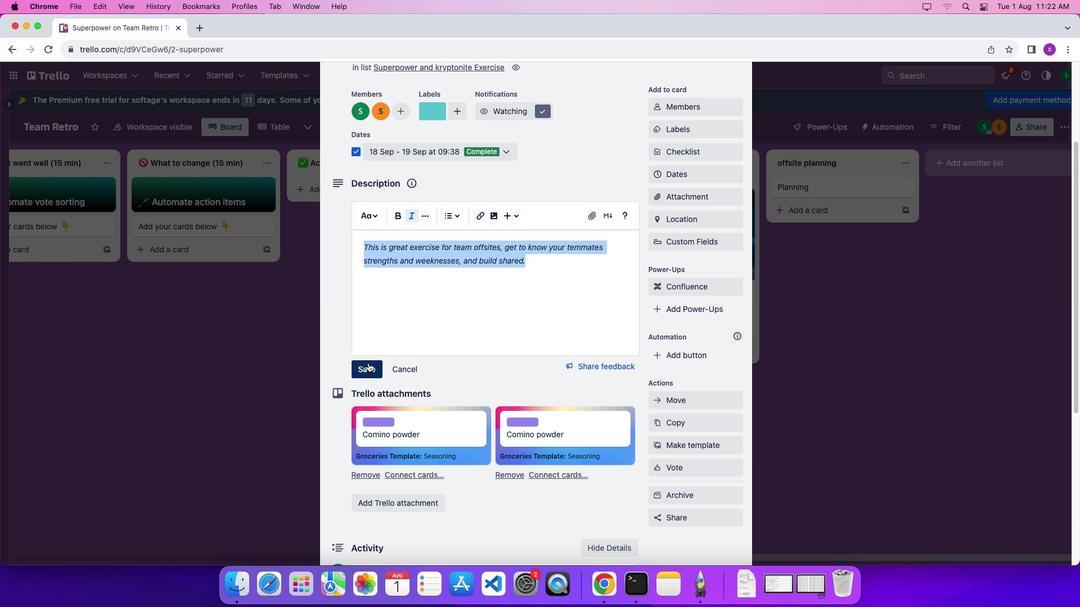 
Action: Mouse moved to (493, 356)
Screenshot: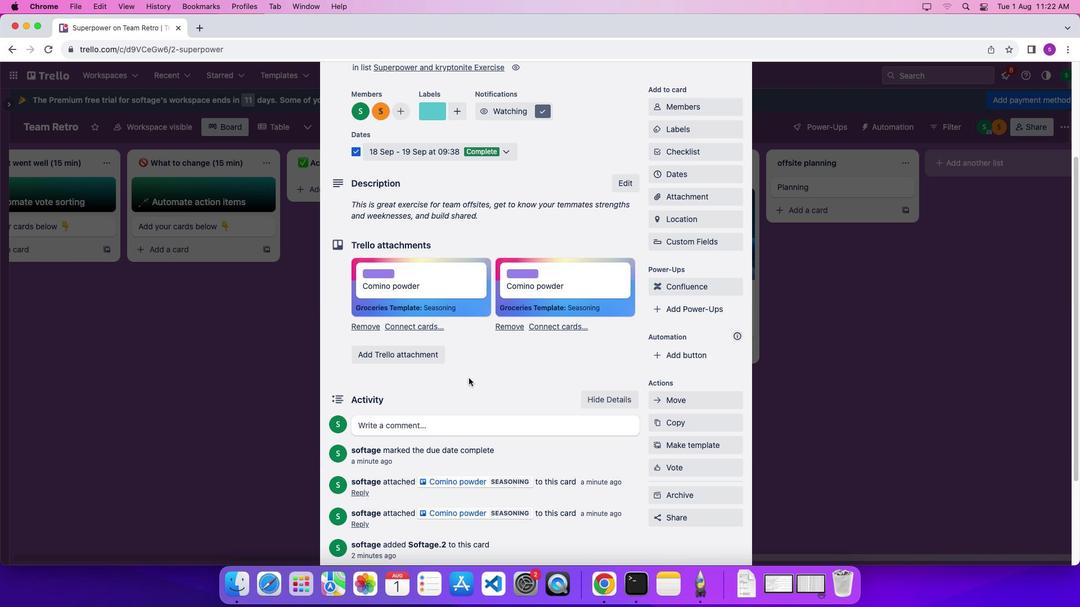 
Action: Mouse scrolled (493, 356) with delta (84, 105)
